 Task: What year was "Pride and Prejudice" by Jane Austen published?
Action: Mouse moved to (90, 178)
Screenshot: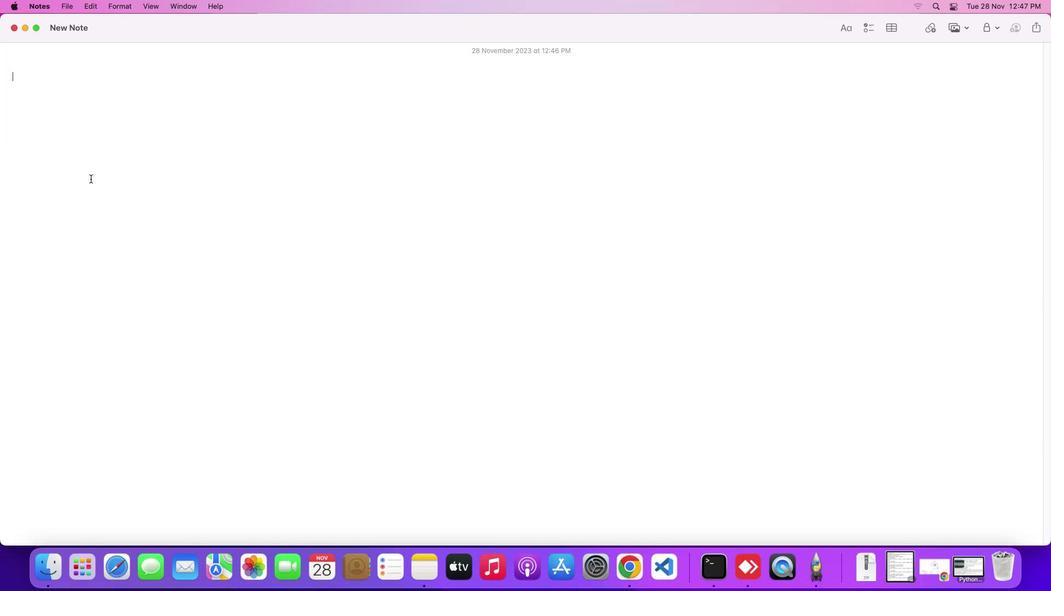 
Action: Key pressed Key.shift'W''h''a''t'Key.space'y''e''a''r'Key.space'w''a''s'Key.spaceKey.shift'"'Key.shift'P''r''i''d''e'Key.space'a''n''d'Key.spaceKey.shift'P''r''e''j''u''d''i''c''e'Key.shift'"'Key.space'b''y'Key.spaceKey.shift'J''a''n''e'Key.spaceKey.shift'A''u''s''t''e''n'Key.space'p''u''b''l''i''s''h''e''d'Key.shift_r'?'Key.enter
Screenshot: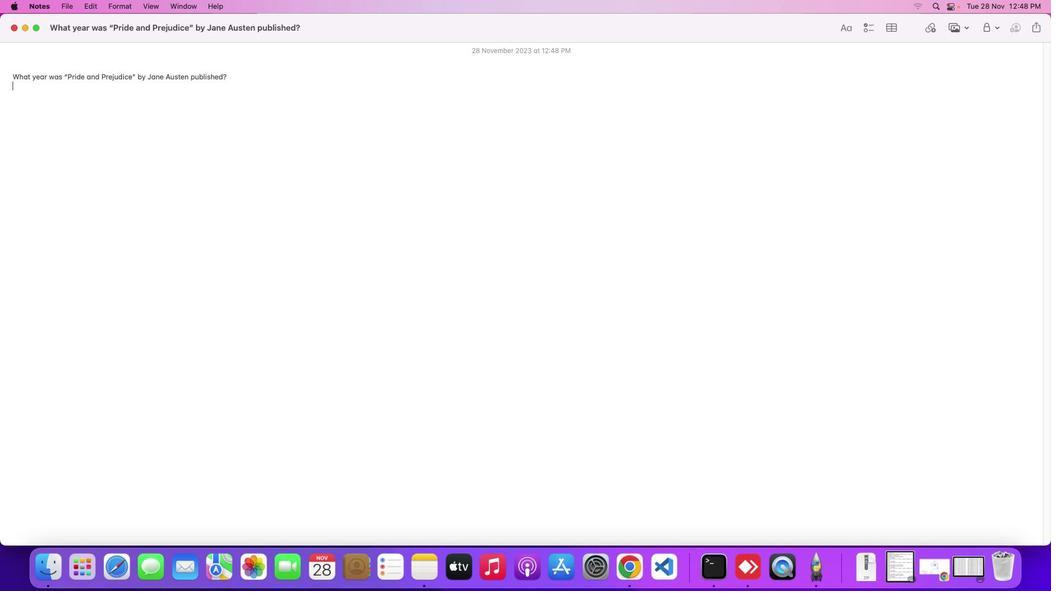 
Action: Mouse moved to (943, 570)
Screenshot: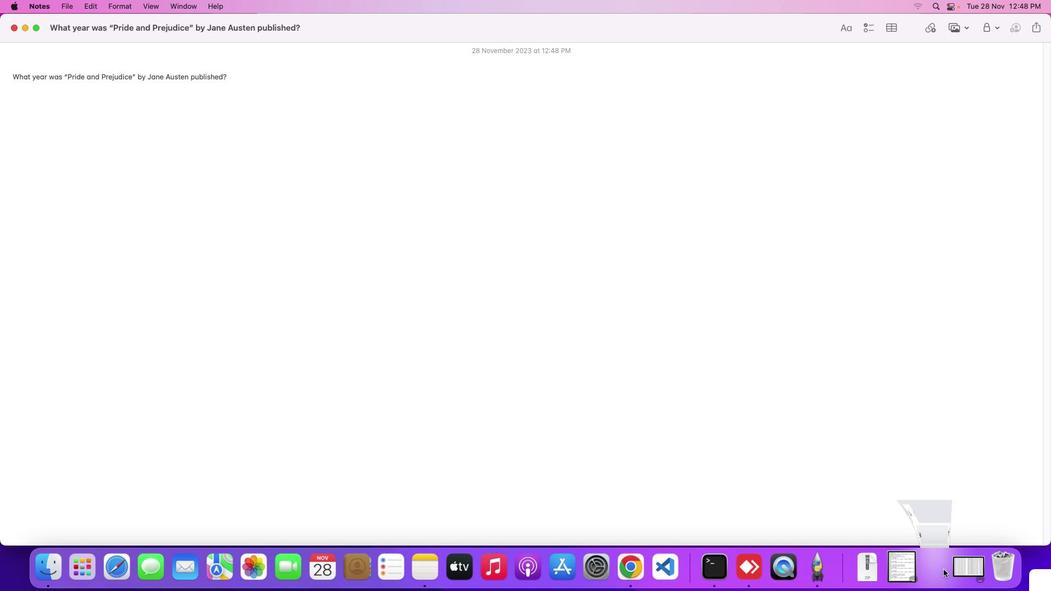 
Action: Mouse pressed left at (943, 570)
Screenshot: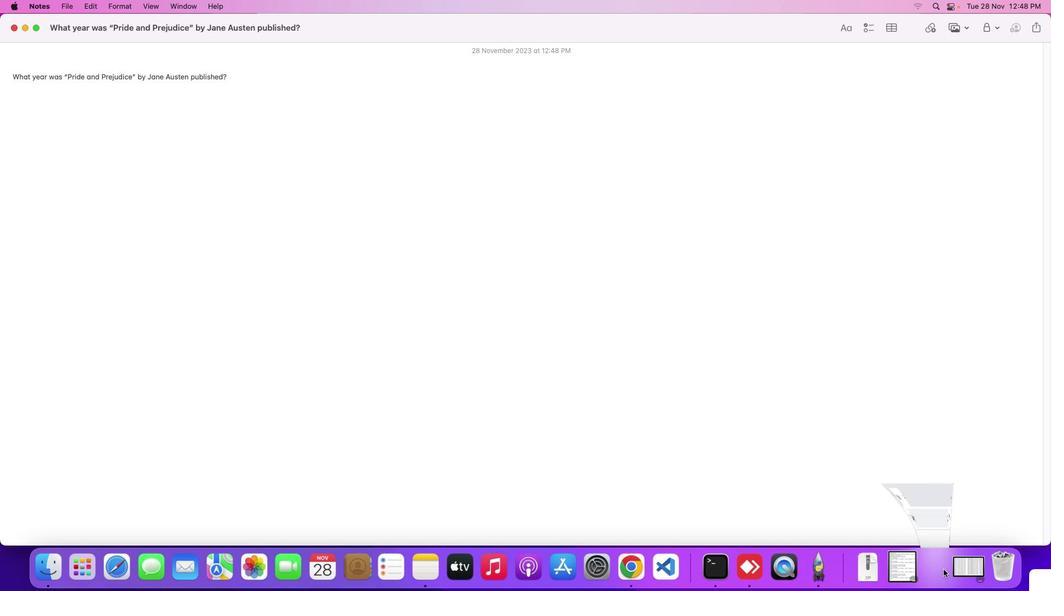 
Action: Mouse moved to (439, 330)
Screenshot: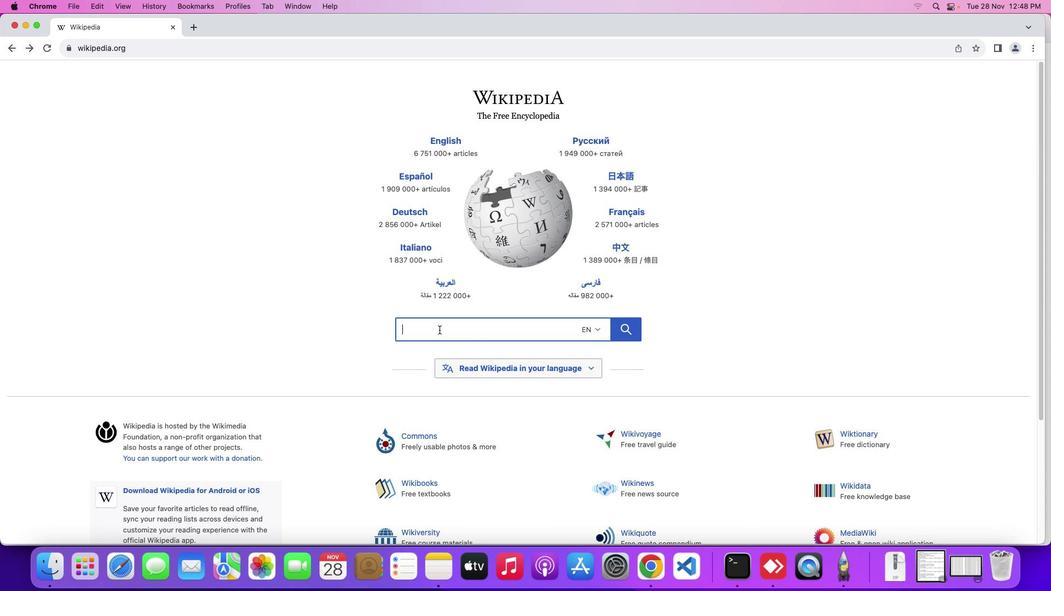 
Action: Mouse pressed left at (439, 330)
Screenshot: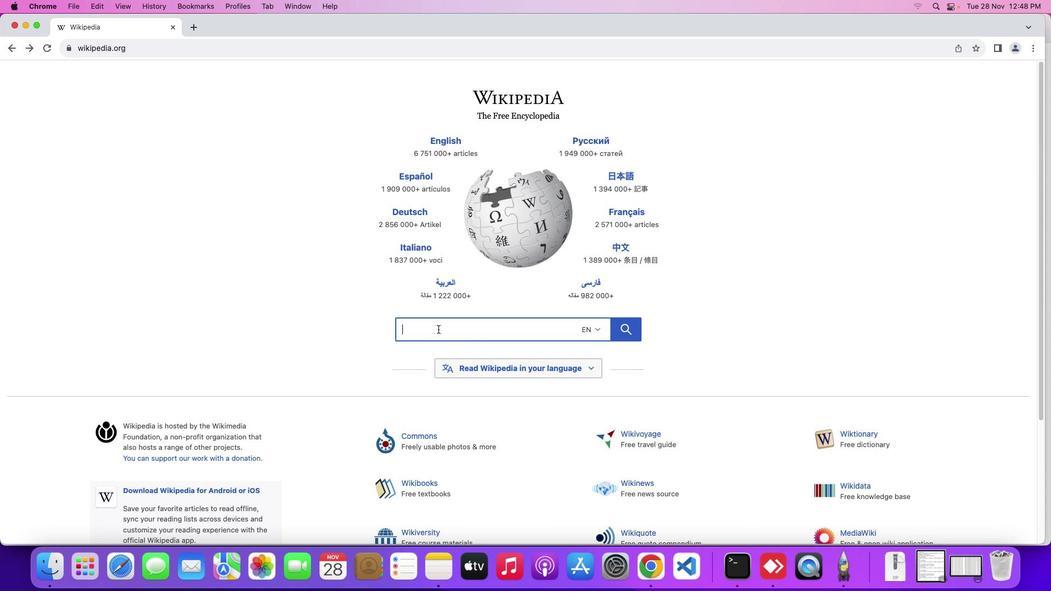 
Action: Mouse moved to (436, 329)
Screenshot: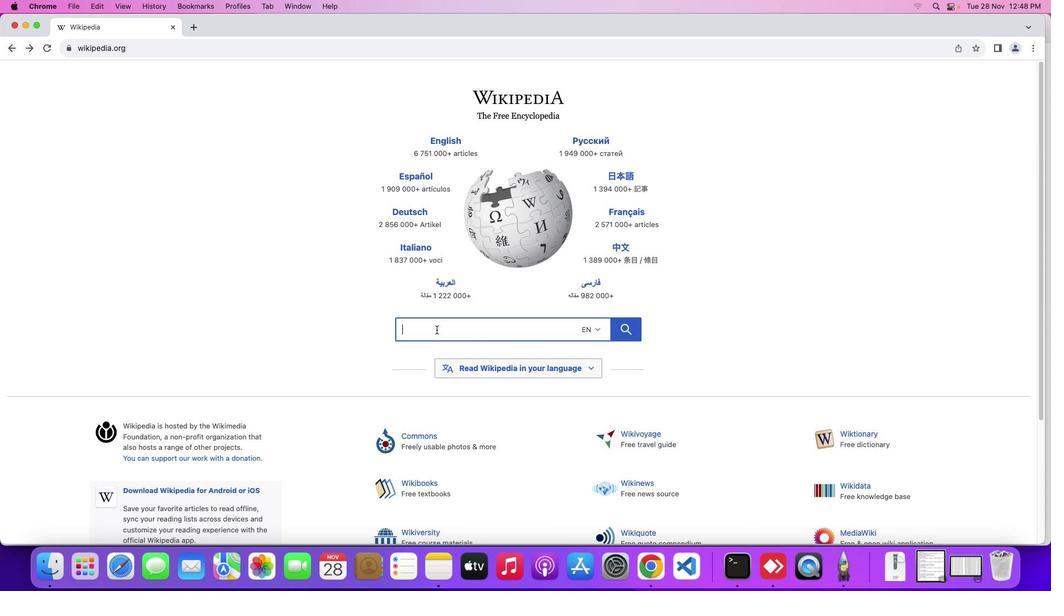 
Action: Key pressed Key.shift'P''r''d''e'Key.spaceKey.backspaceKey.backspaceKey.backspaceKey.backspace'r''i''d''e'Key.space'a''n''d'Key.spaceKey.shift'P''r''e''j''u''d''i''c''e'Key.spaceKey.shift'J''a''n''e'Key.spaceKey.shift'A''u''s''t''e''n'Key.enter
Screenshot: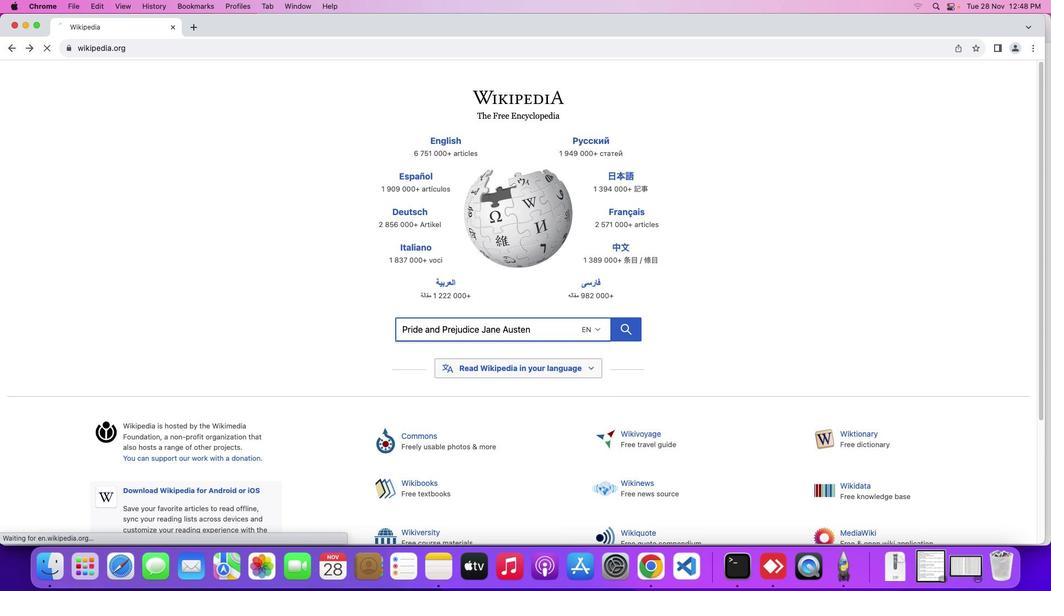 
Action: Mouse moved to (197, 377)
Screenshot: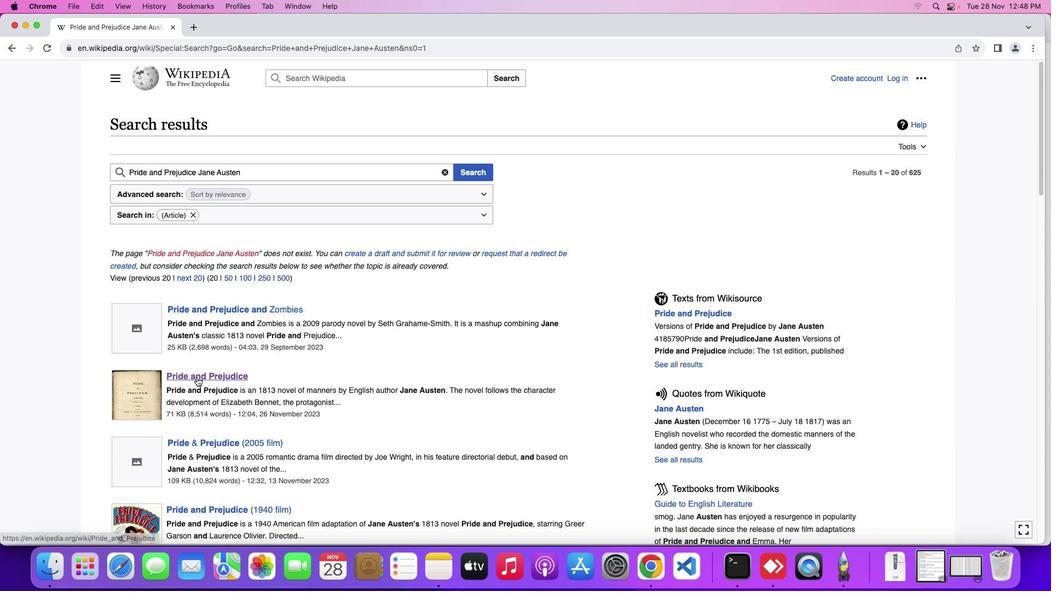 
Action: Mouse pressed left at (197, 377)
Screenshot: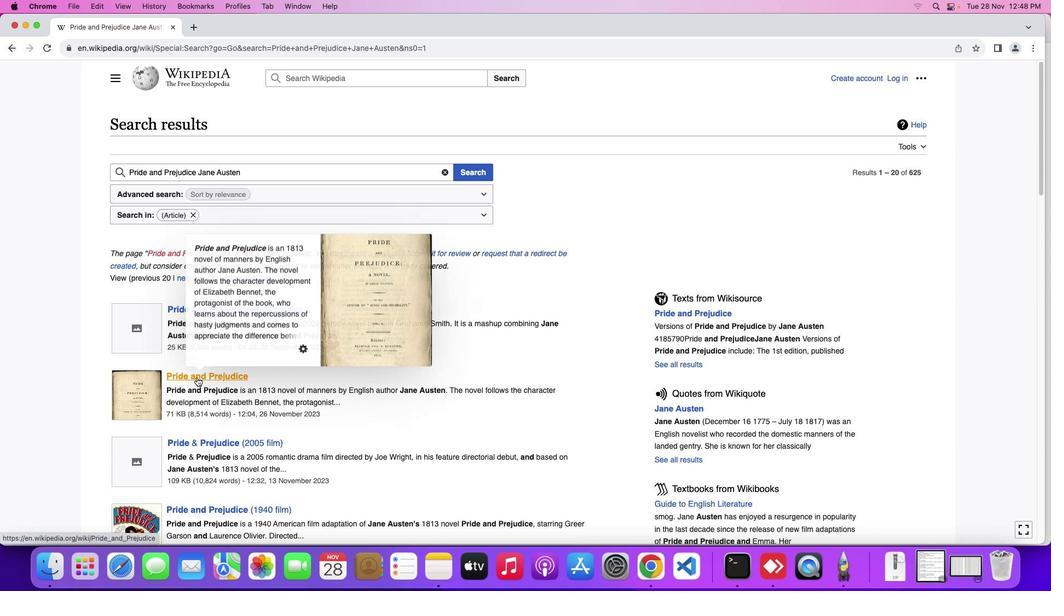 
Action: Mouse moved to (506, 348)
Screenshot: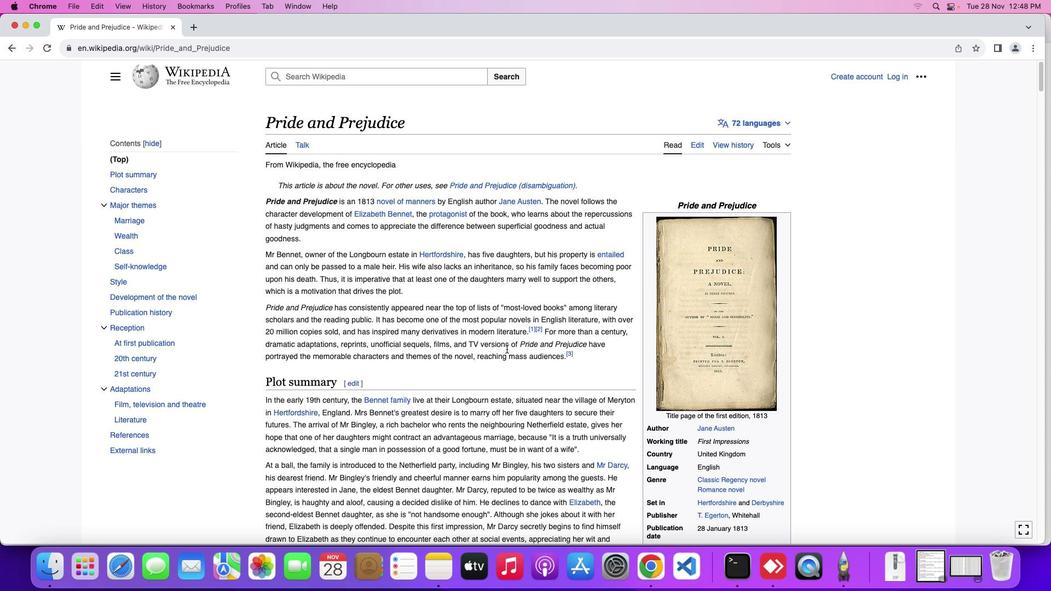 
Action: Mouse scrolled (506, 348) with delta (0, 0)
Screenshot: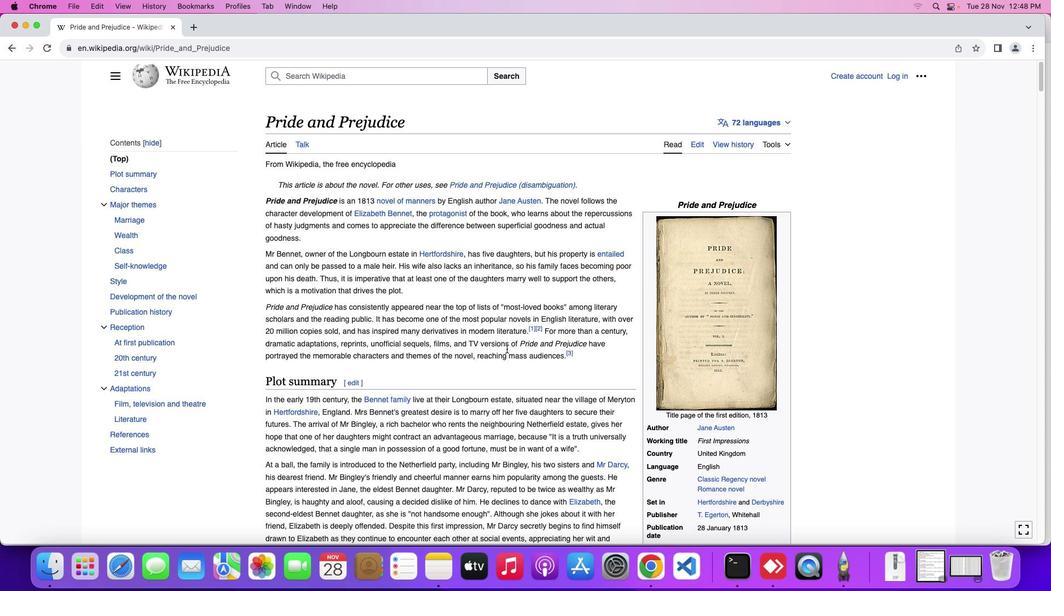
Action: Mouse scrolled (506, 348) with delta (0, 0)
Screenshot: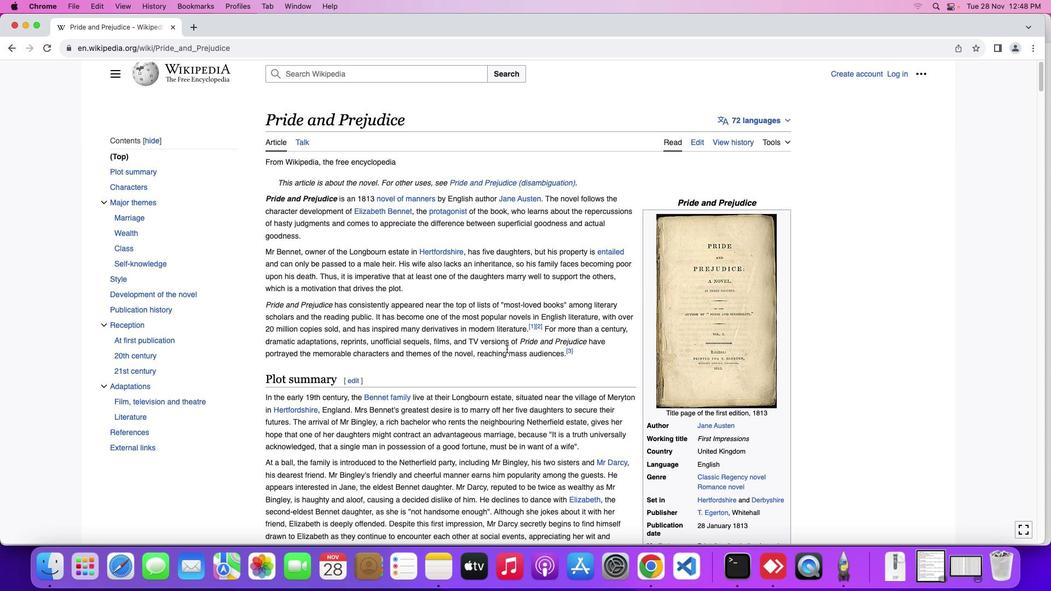 
Action: Mouse moved to (506, 349)
Screenshot: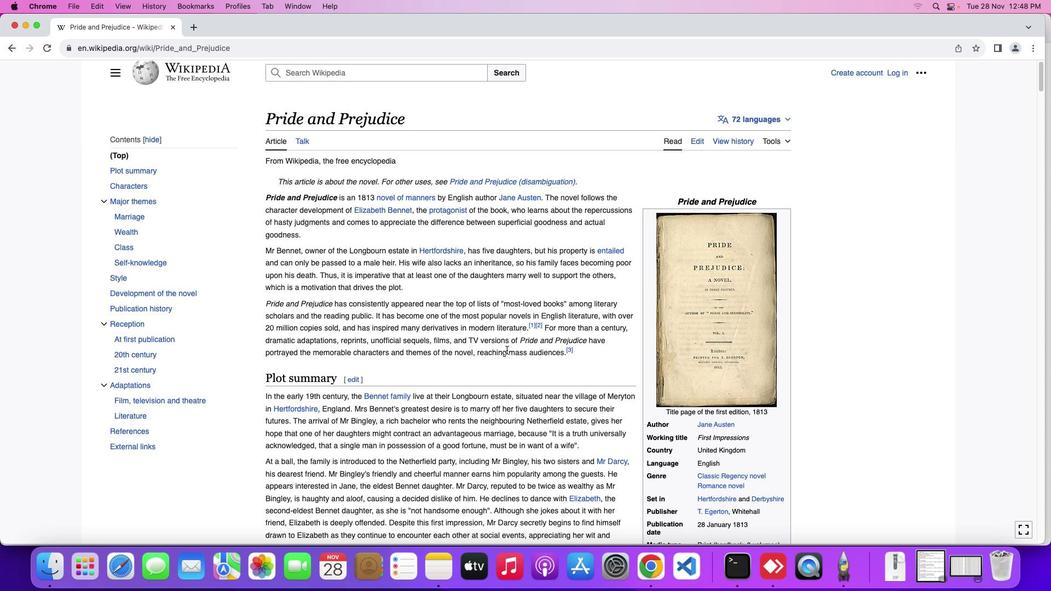 
Action: Mouse scrolled (506, 349) with delta (0, 0)
Screenshot: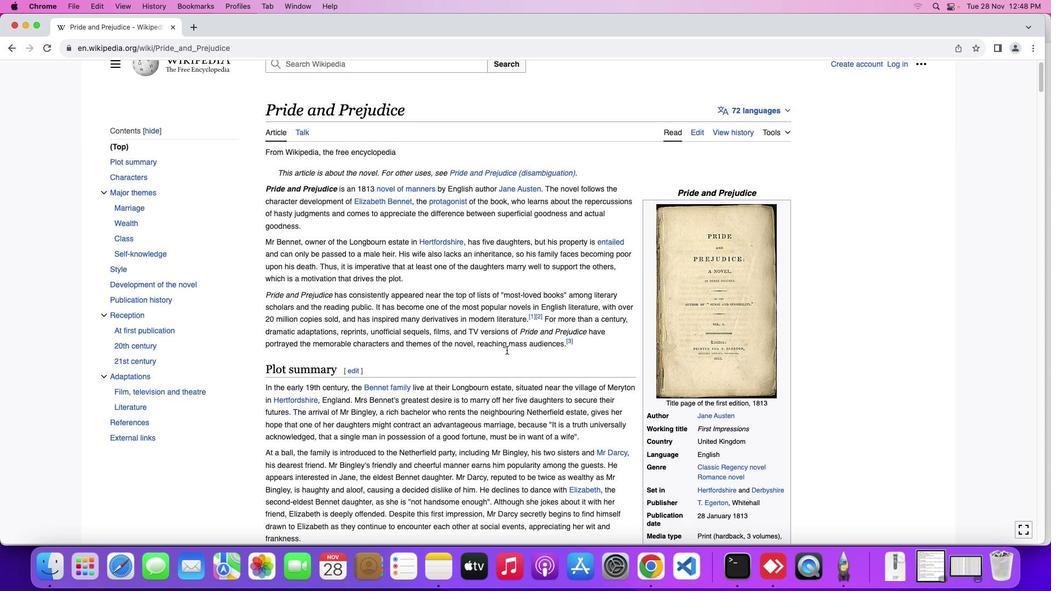 
Action: Mouse scrolled (506, 349) with delta (0, 0)
Screenshot: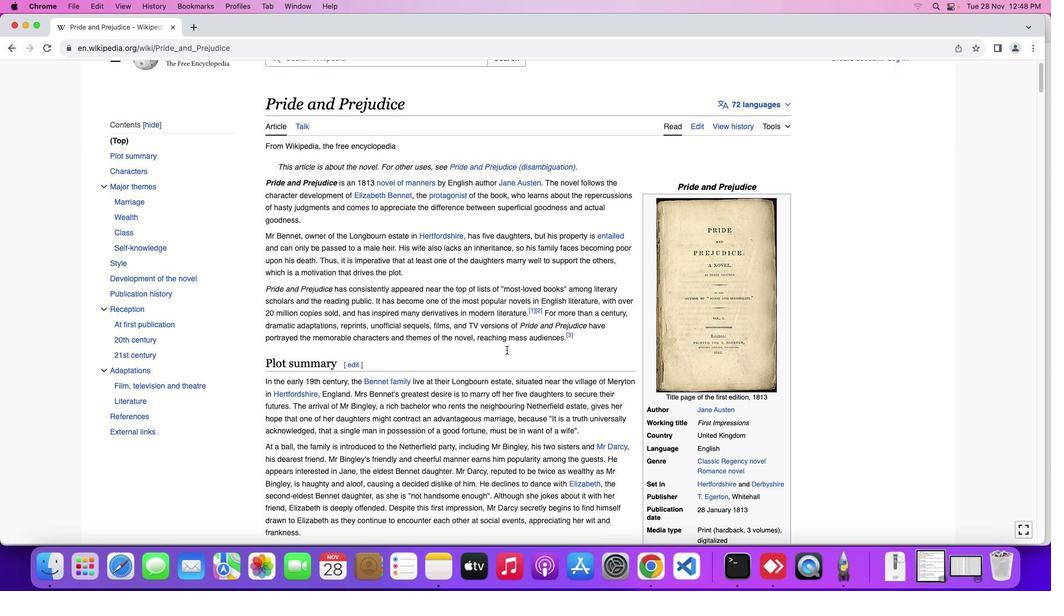 
Action: Mouse scrolled (506, 349) with delta (0, 0)
Screenshot: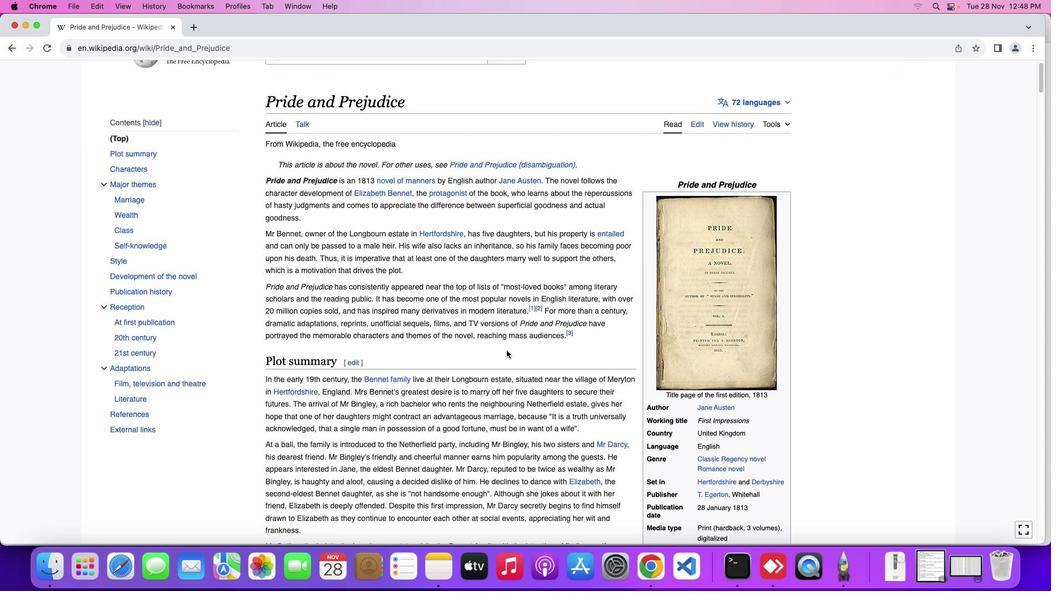 
Action: Mouse moved to (507, 350)
Screenshot: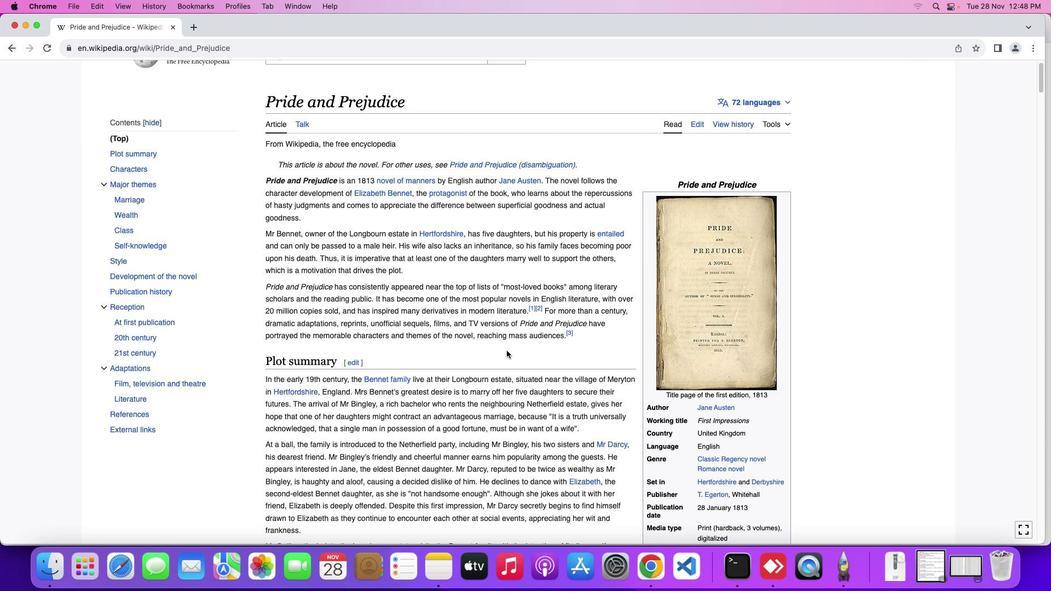 
Action: Mouse scrolled (507, 350) with delta (0, 0)
Screenshot: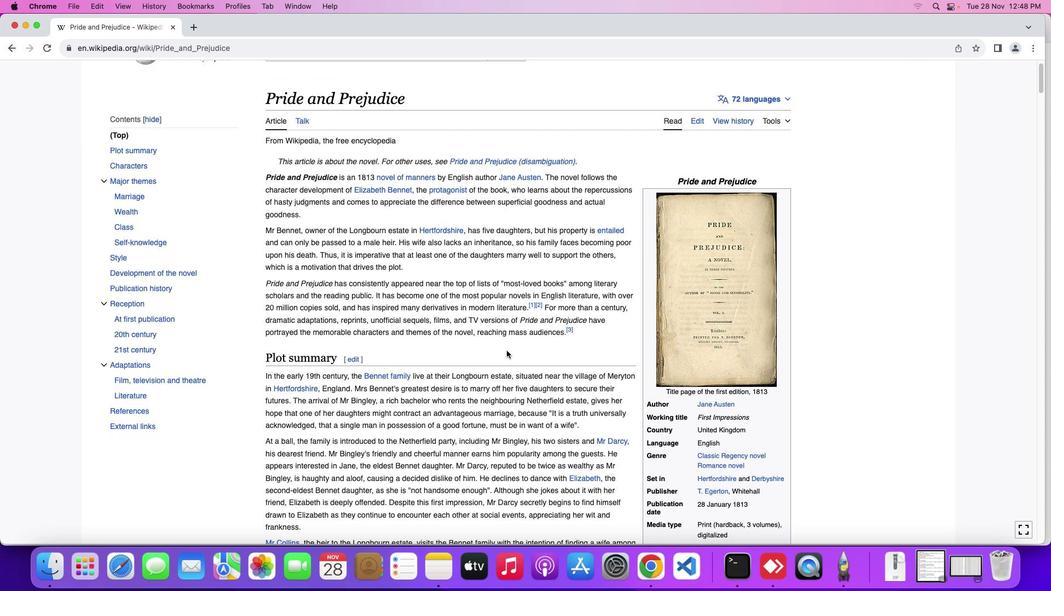 
Action: Mouse scrolled (507, 350) with delta (0, 0)
Screenshot: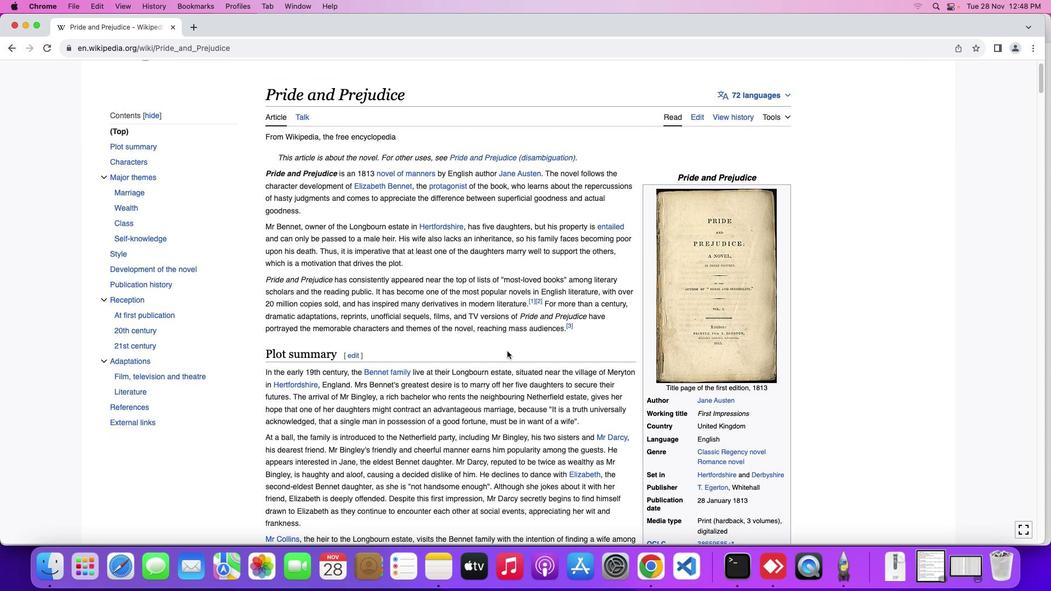 
Action: Mouse moved to (507, 351)
Screenshot: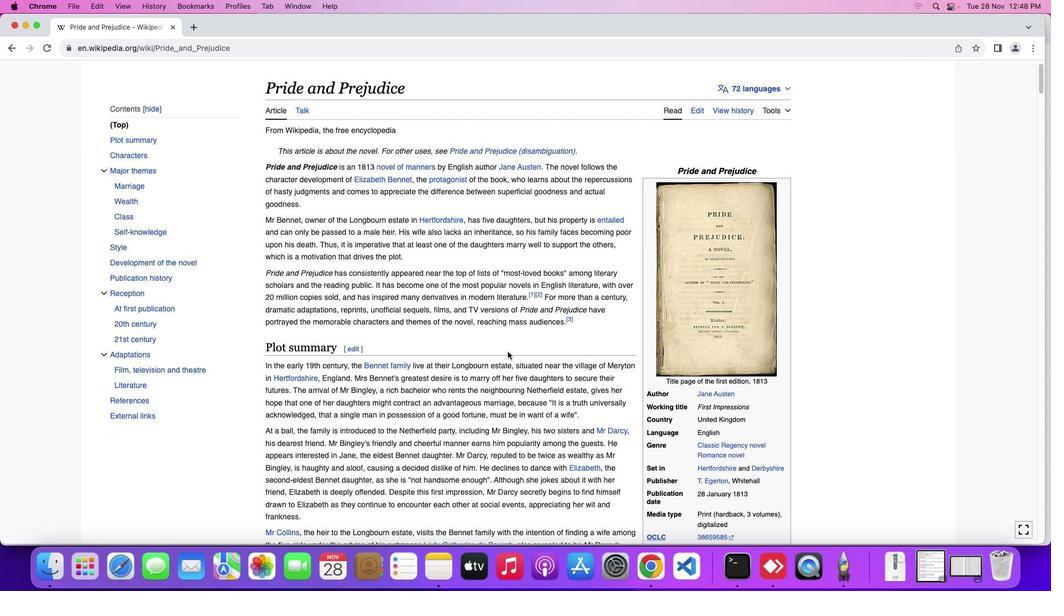 
Action: Mouse scrolled (507, 351) with delta (0, 0)
Screenshot: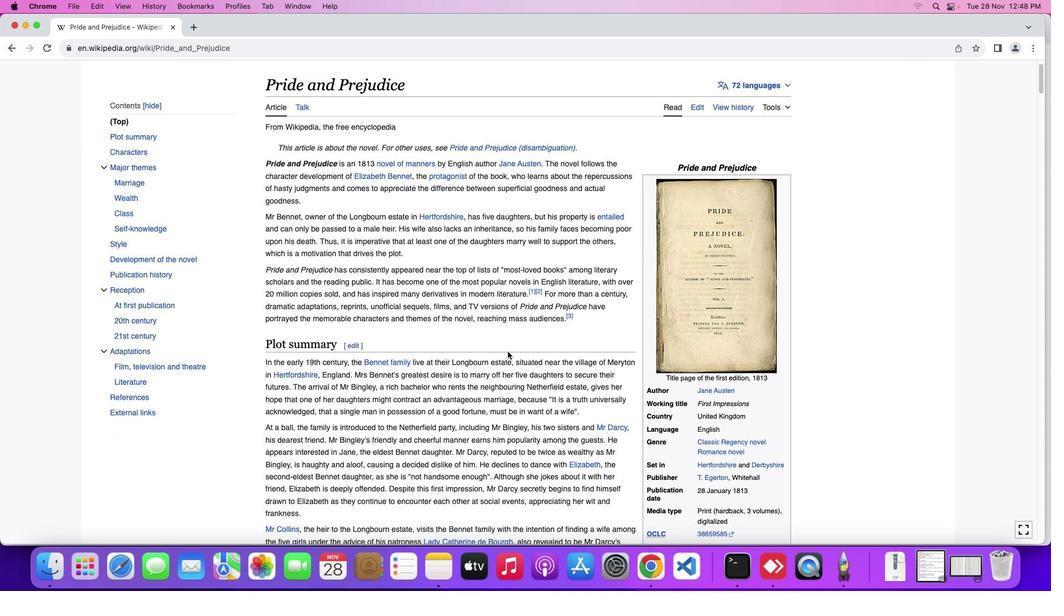 
Action: Mouse scrolled (507, 351) with delta (0, 0)
Screenshot: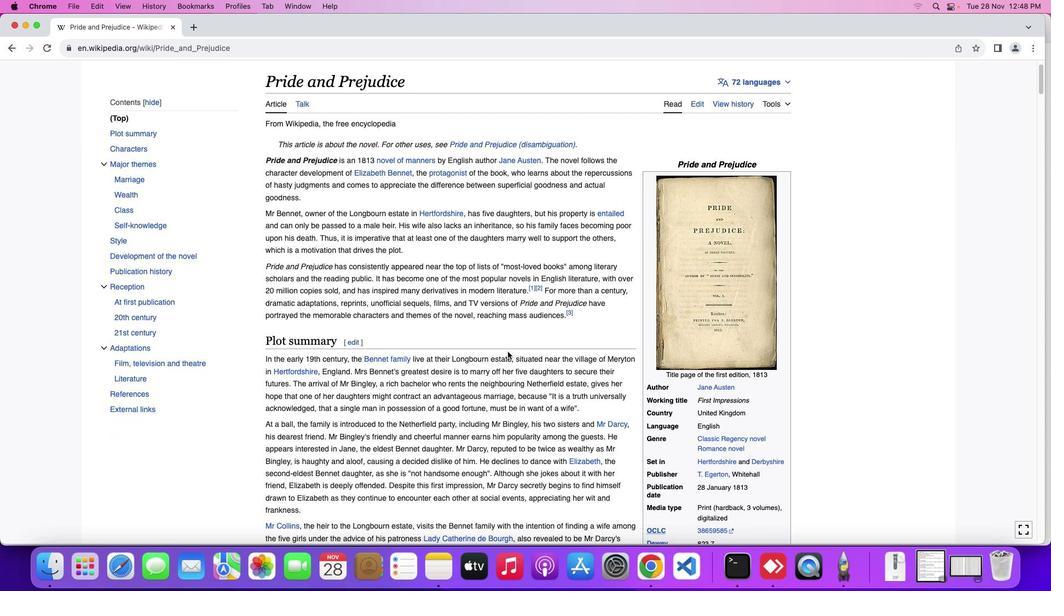 
Action: Mouse moved to (510, 354)
Screenshot: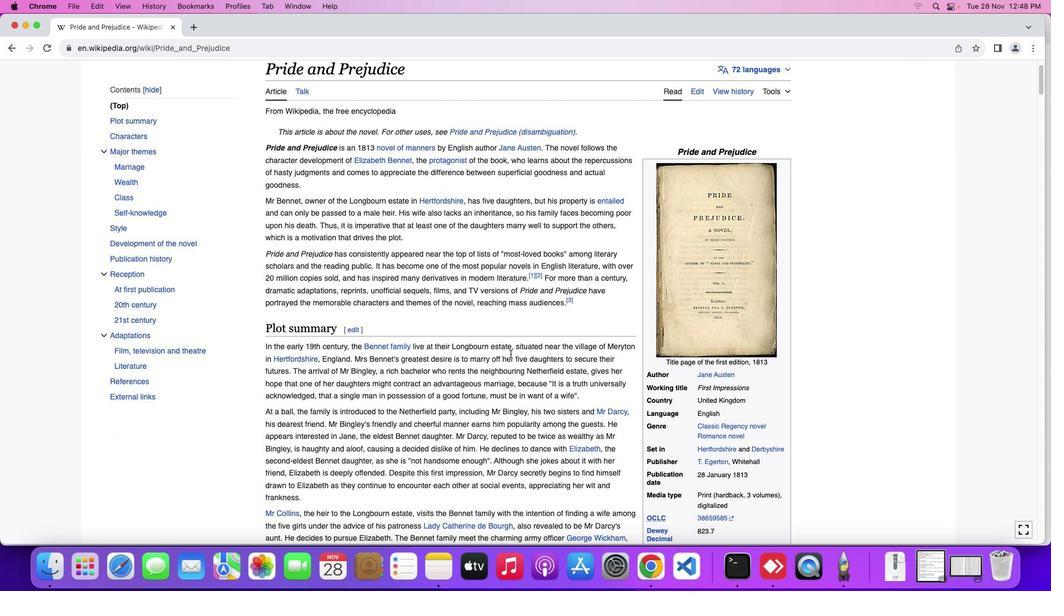 
Action: Mouse scrolled (510, 354) with delta (0, 0)
Screenshot: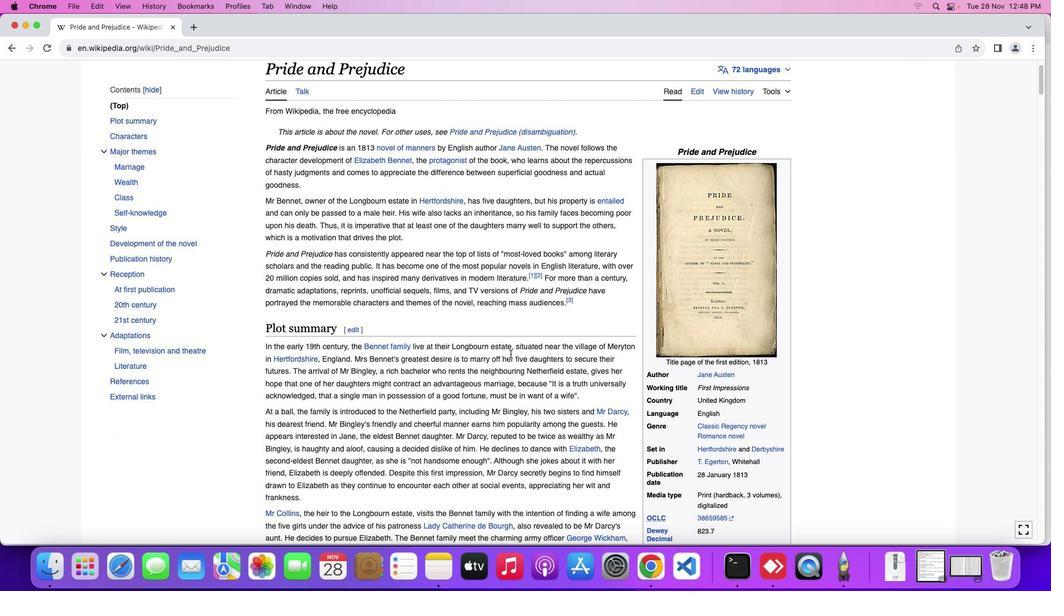
Action: Mouse moved to (510, 354)
Screenshot: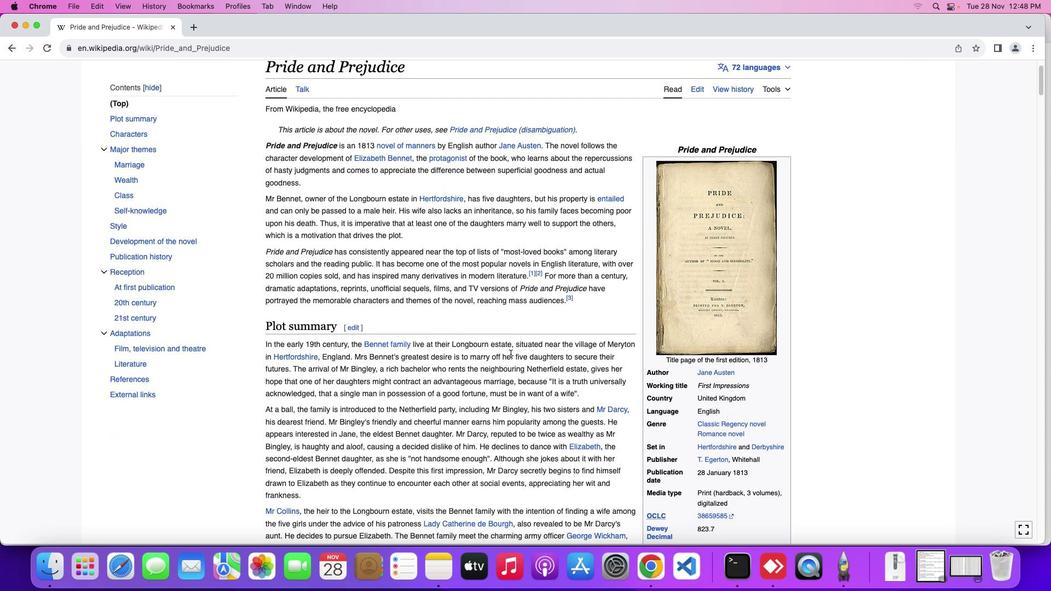 
Action: Mouse scrolled (510, 354) with delta (0, 0)
Screenshot: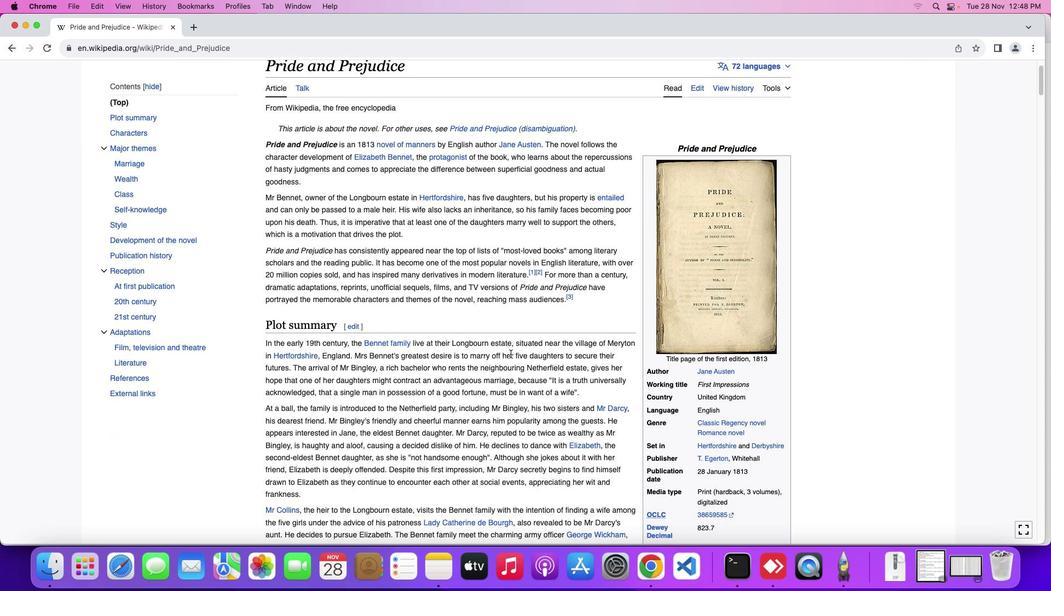 
Action: Mouse scrolled (510, 354) with delta (0, 0)
Screenshot: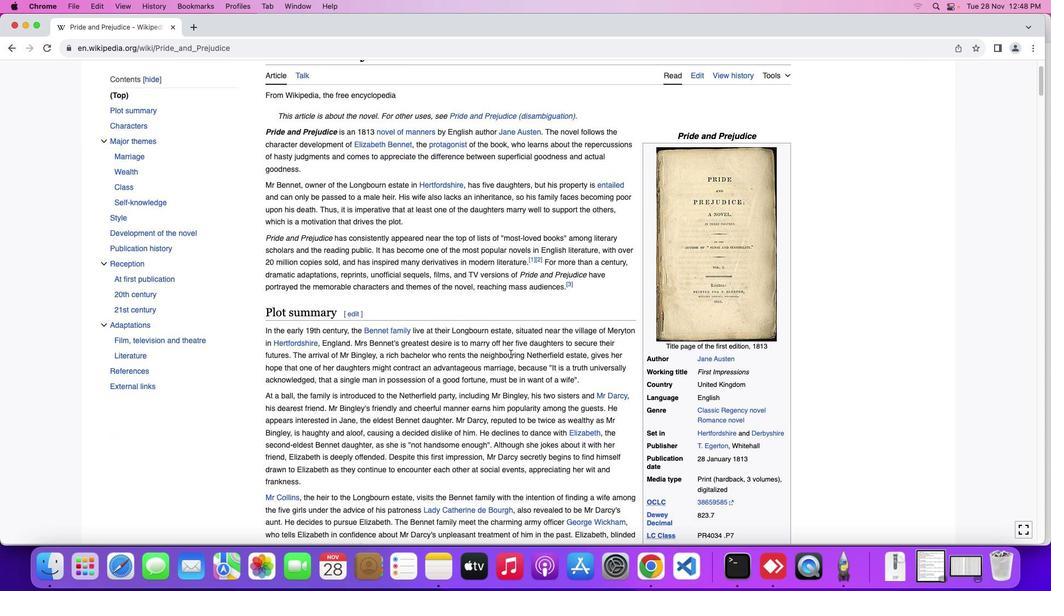 
Action: Mouse scrolled (510, 354) with delta (0, 0)
Screenshot: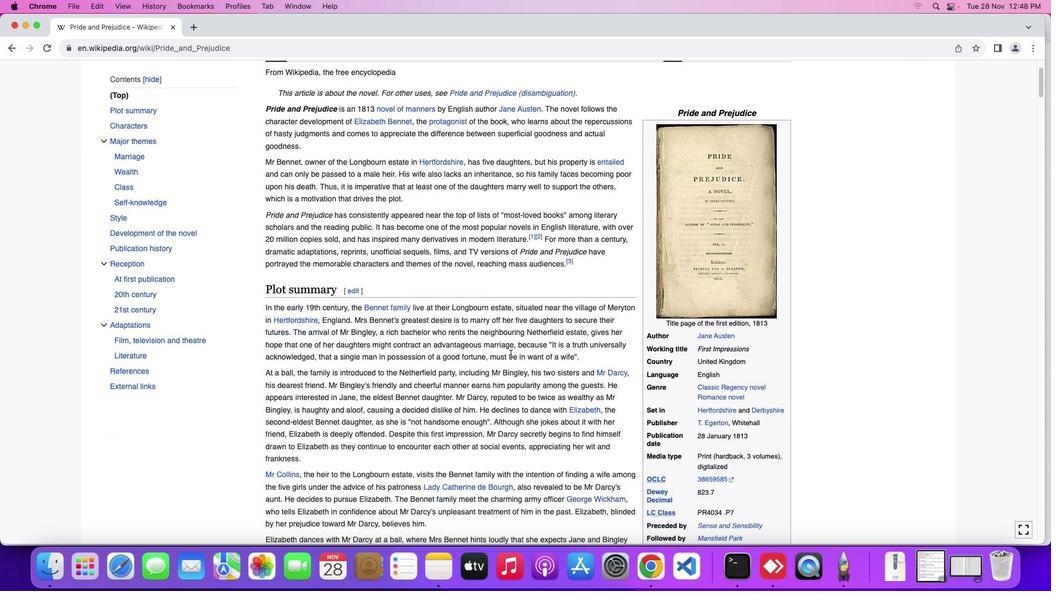 
Action: Mouse scrolled (510, 354) with delta (0, 0)
Screenshot: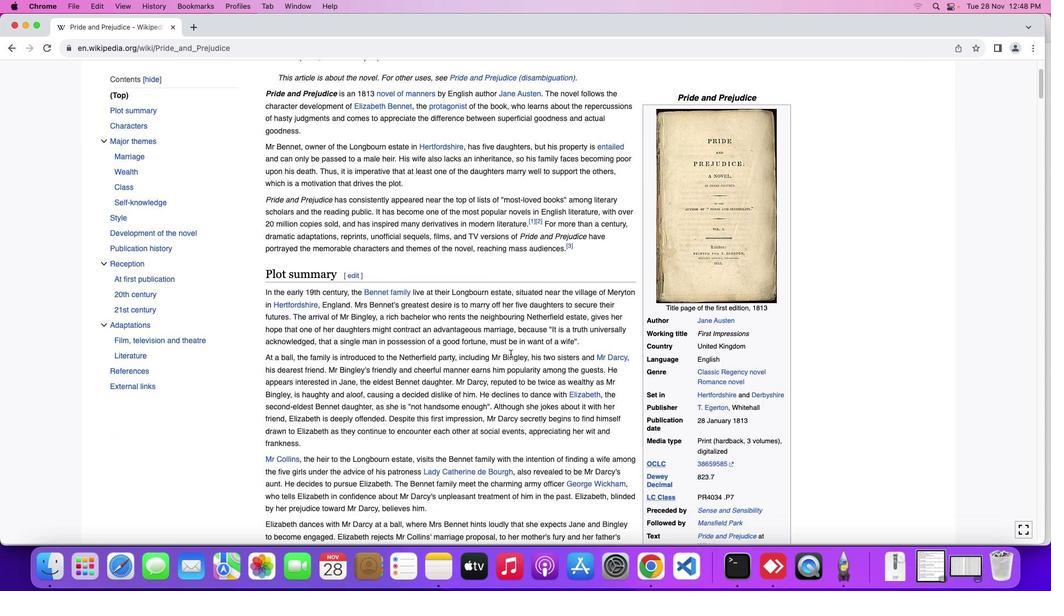 
Action: Mouse moved to (510, 354)
Screenshot: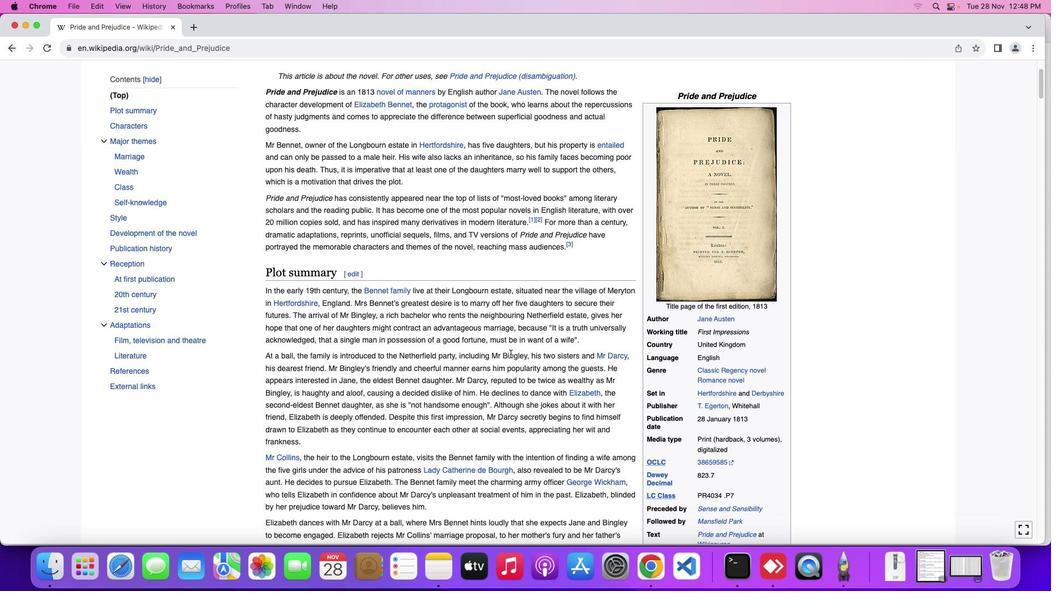 
Action: Mouse scrolled (510, 354) with delta (0, 0)
Screenshot: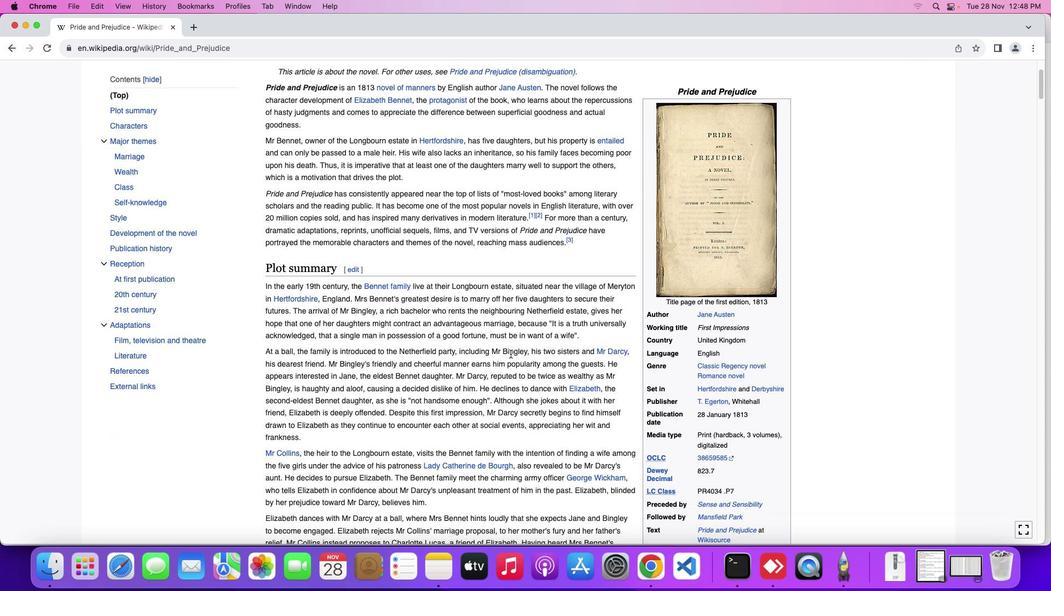 
Action: Mouse scrolled (510, 354) with delta (0, 0)
Screenshot: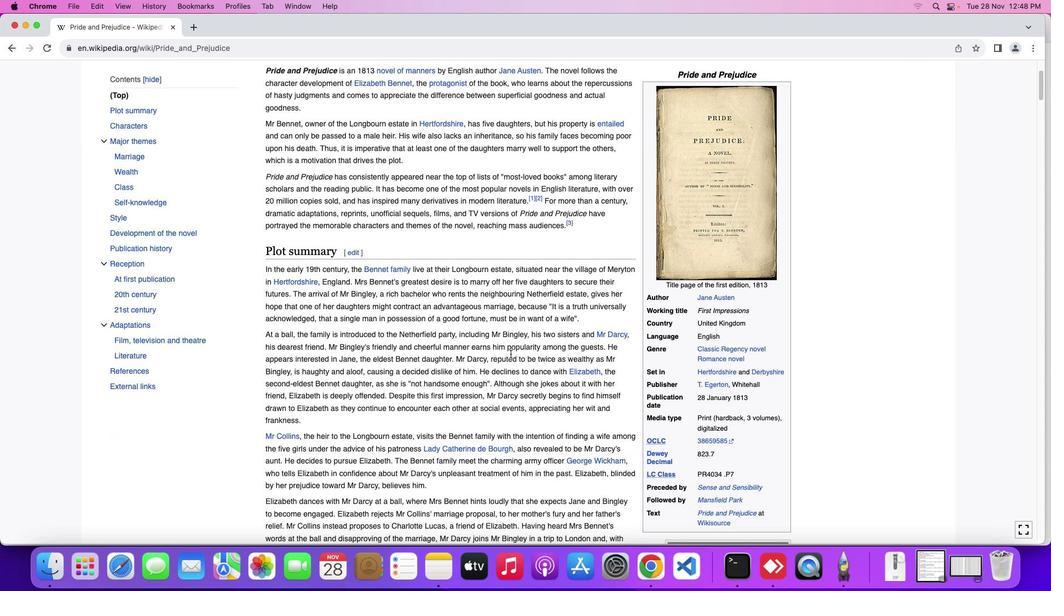
Action: Mouse scrolled (510, 354) with delta (0, 0)
Screenshot: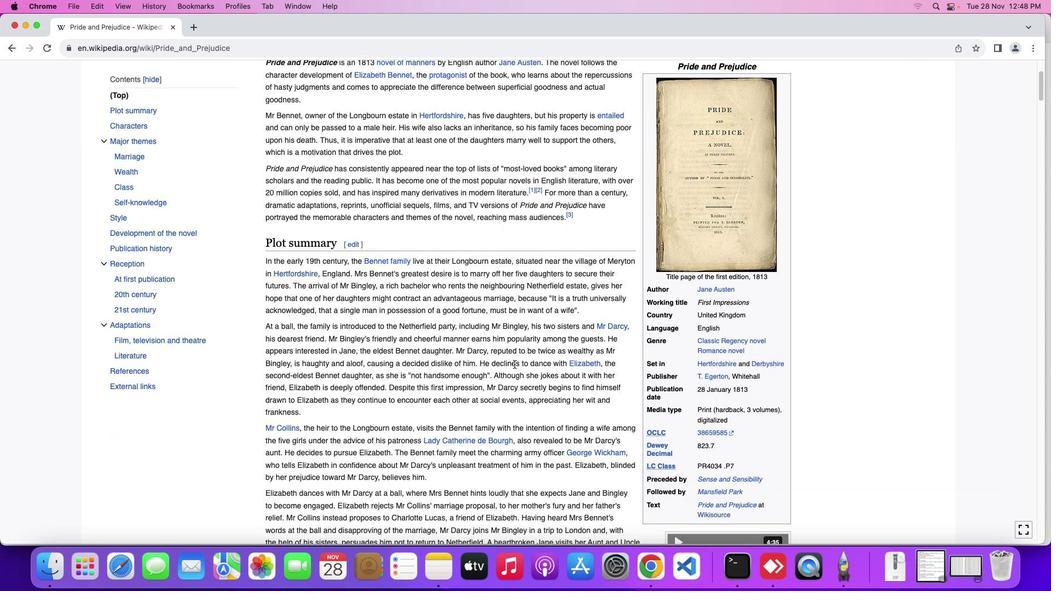 
Action: Mouse moved to (517, 365)
Screenshot: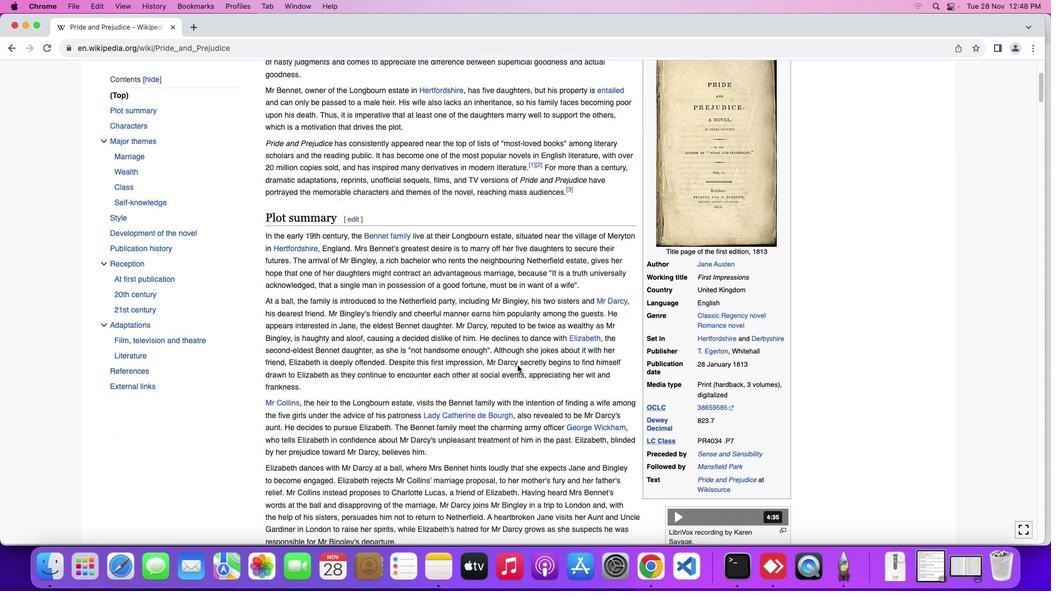 
Action: Mouse scrolled (517, 365) with delta (0, 0)
Screenshot: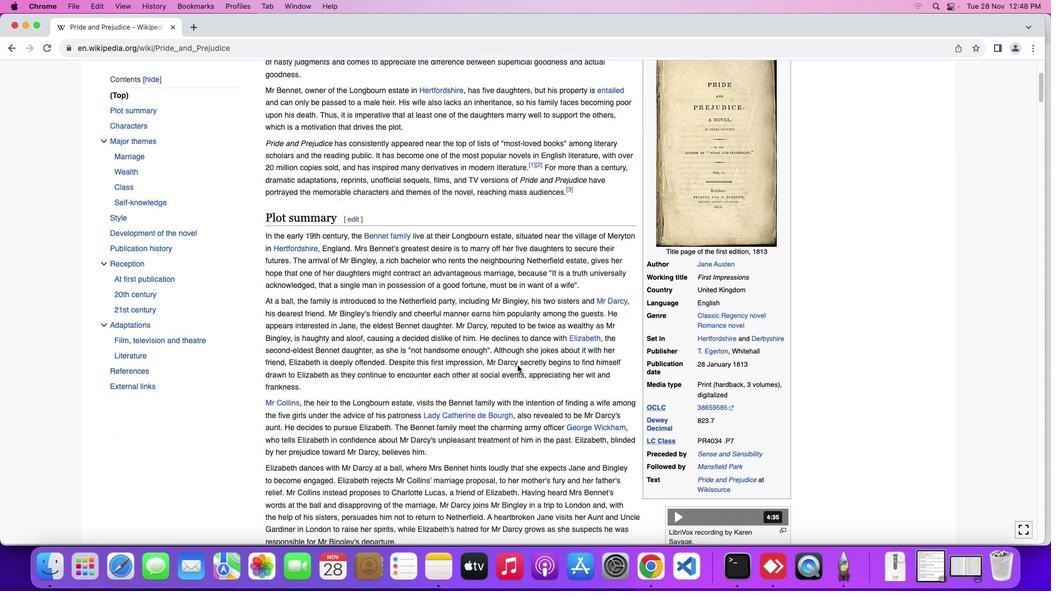 
Action: Mouse scrolled (517, 365) with delta (0, 0)
Screenshot: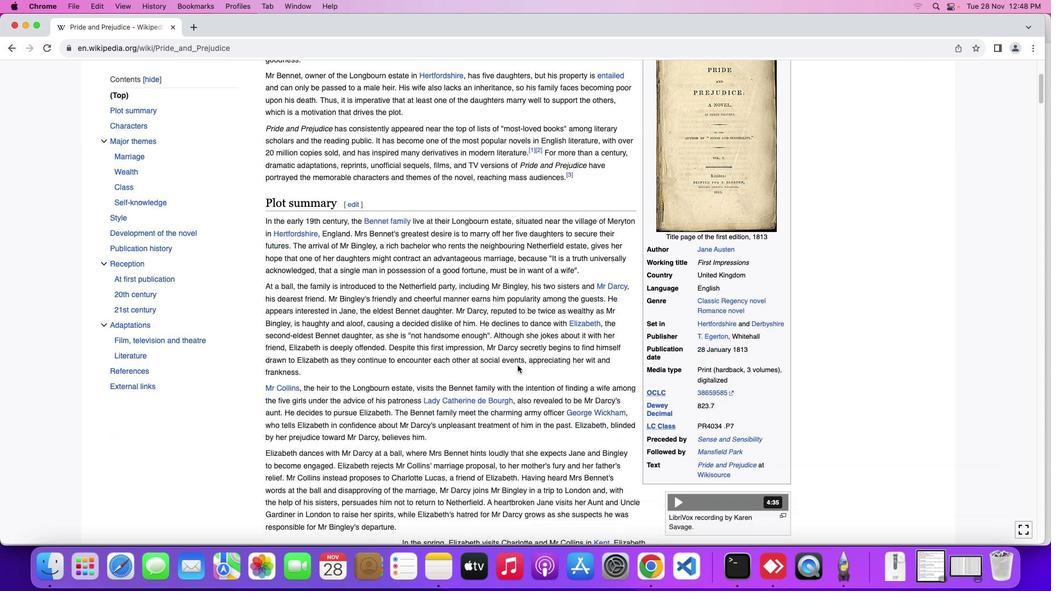 
Action: Mouse scrolled (517, 365) with delta (0, -1)
Screenshot: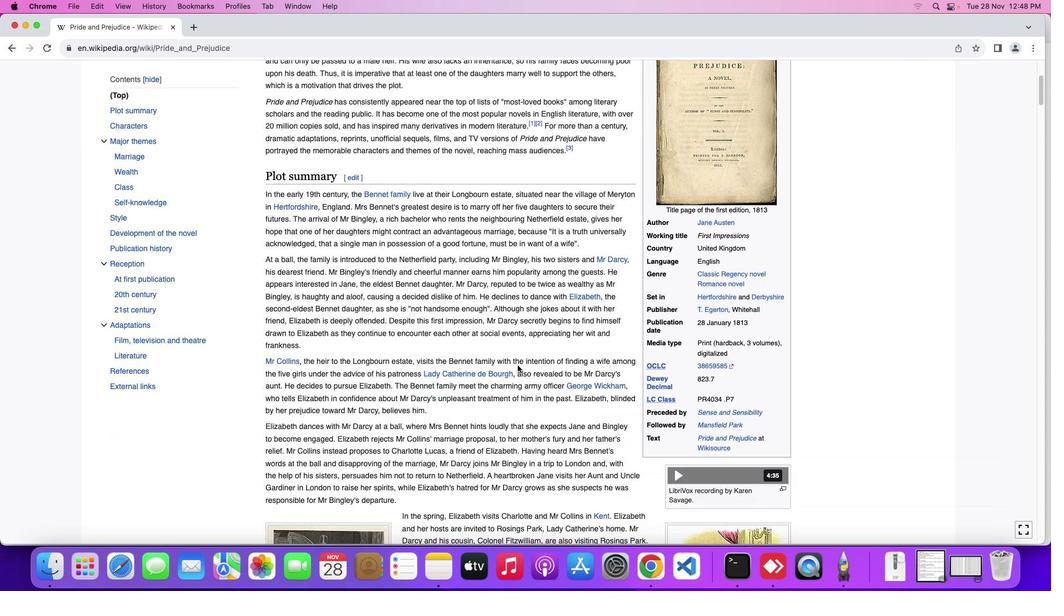 
Action: Mouse scrolled (517, 365) with delta (0, 0)
Screenshot: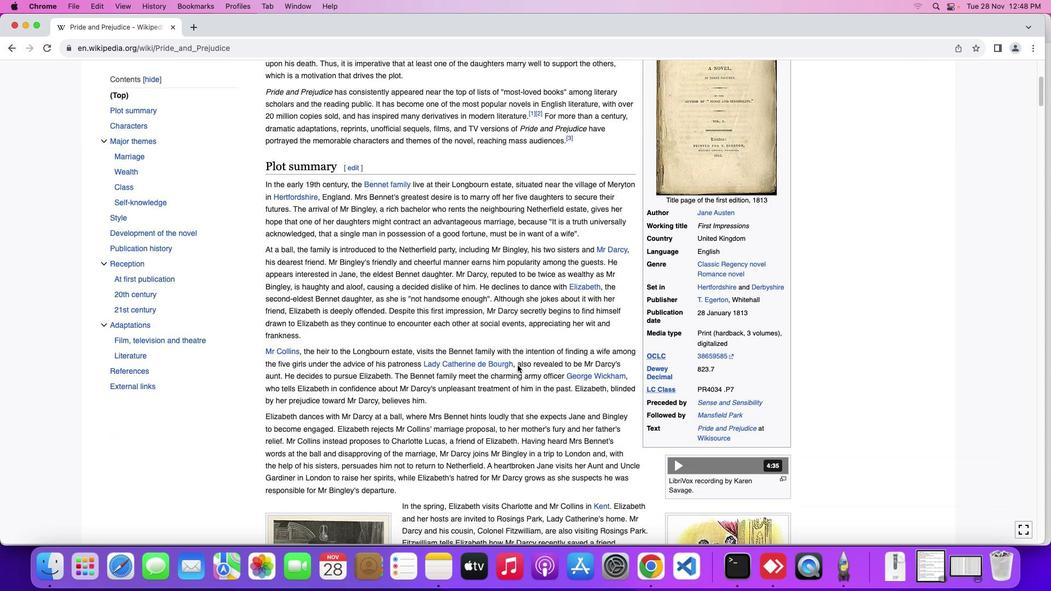 
Action: Mouse scrolled (517, 365) with delta (0, 0)
Screenshot: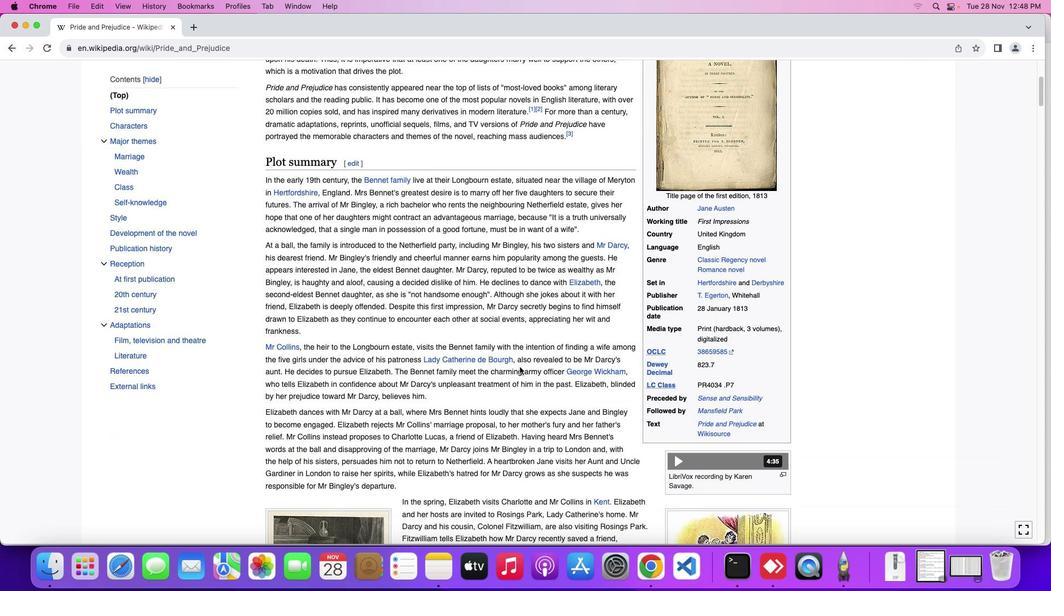 
Action: Mouse moved to (520, 367)
Screenshot: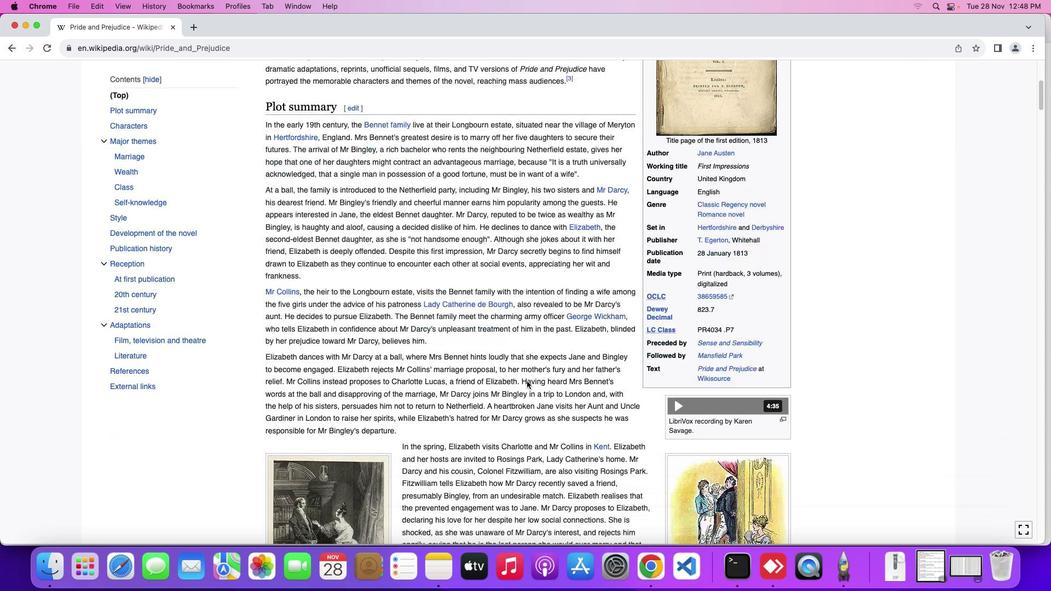 
Action: Mouse scrolled (520, 367) with delta (0, 0)
Screenshot: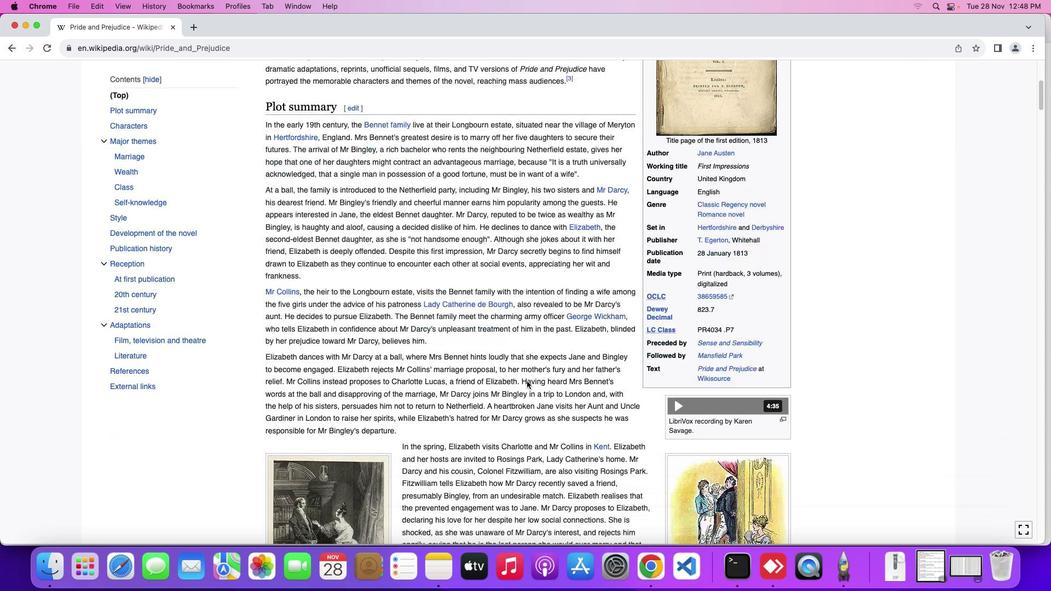 
Action: Mouse scrolled (520, 367) with delta (0, 0)
Screenshot: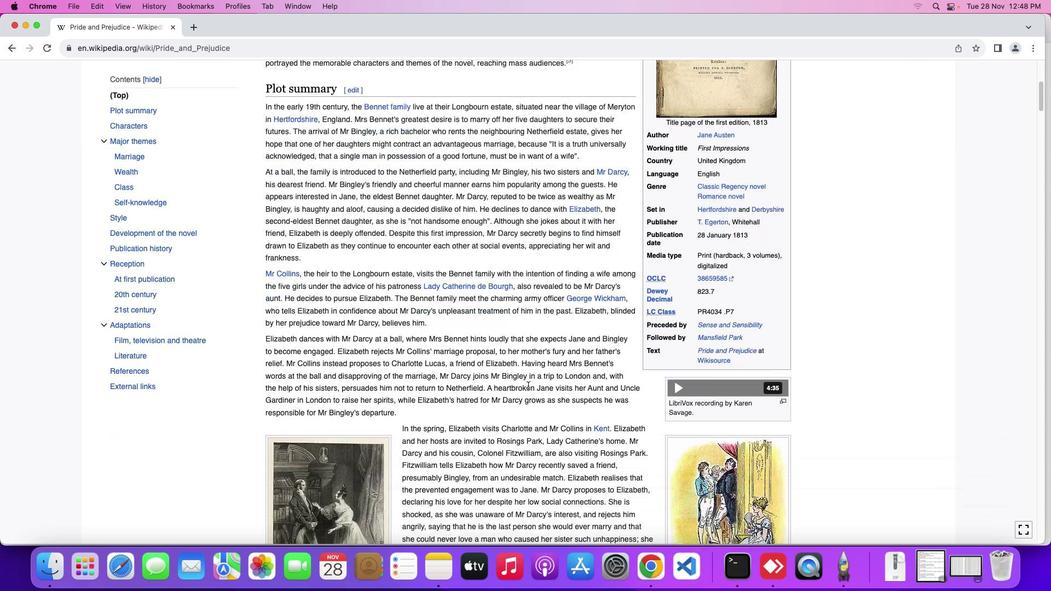 
Action: Mouse moved to (521, 367)
Screenshot: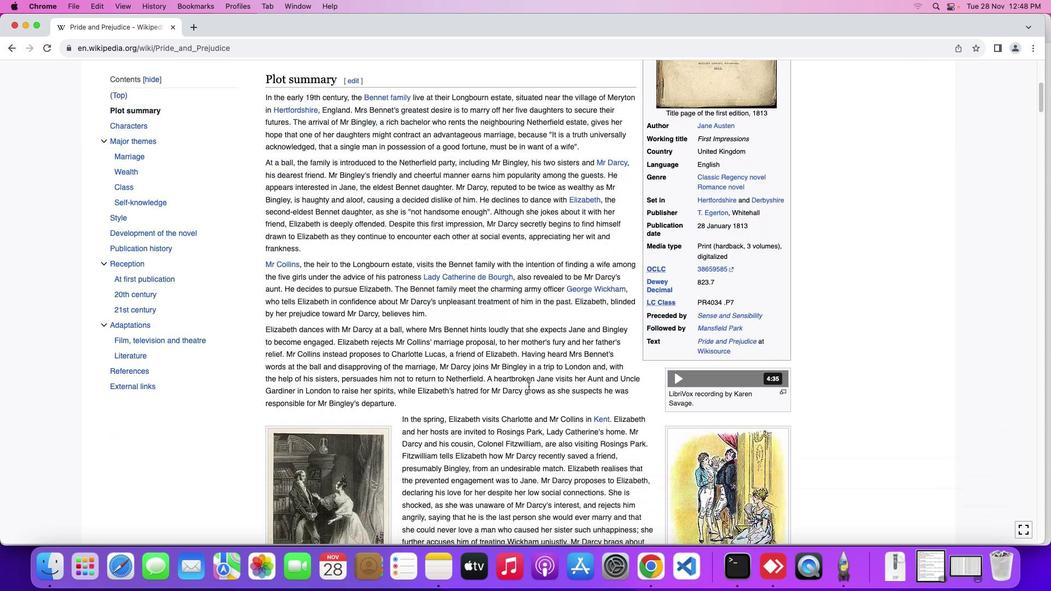 
Action: Mouse scrolled (521, 367) with delta (0, -1)
Screenshot: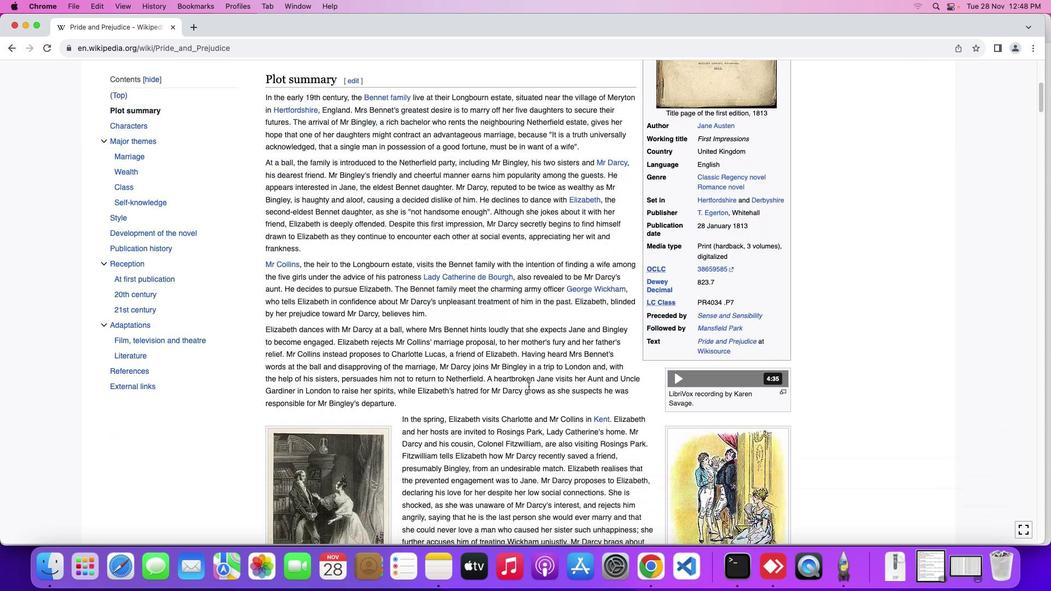 
Action: Mouse moved to (528, 386)
Screenshot: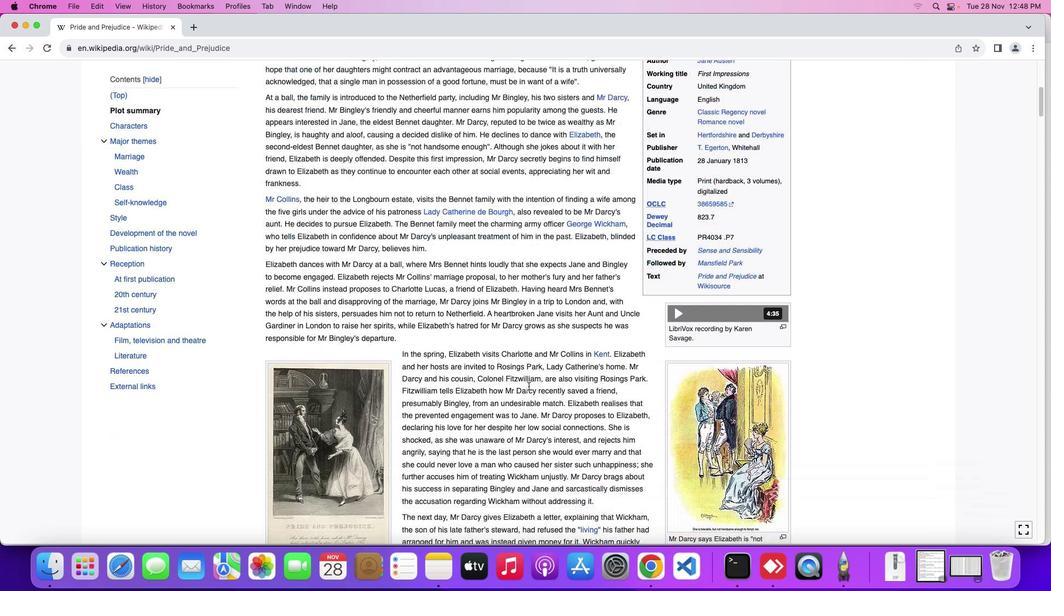 
Action: Mouse scrolled (528, 386) with delta (0, 0)
Screenshot: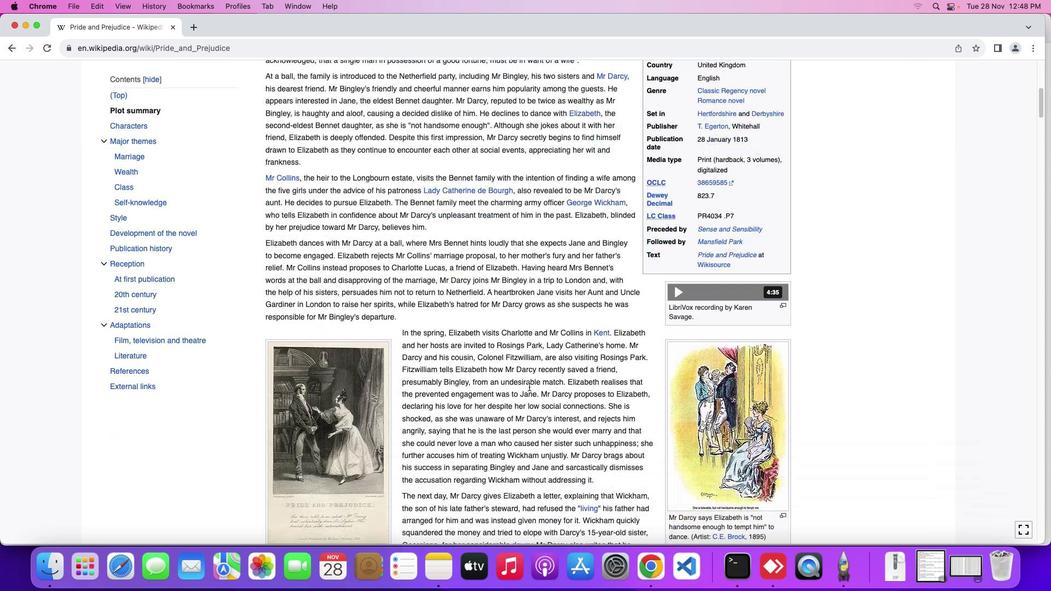 
Action: Mouse scrolled (528, 386) with delta (0, 0)
Screenshot: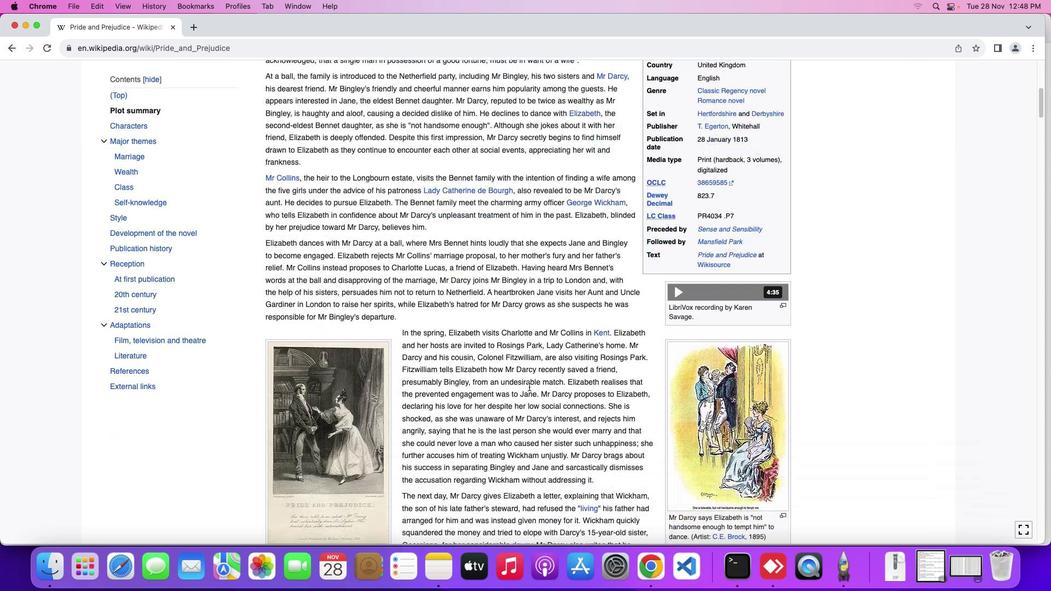 
Action: Mouse scrolled (528, 386) with delta (0, -1)
Screenshot: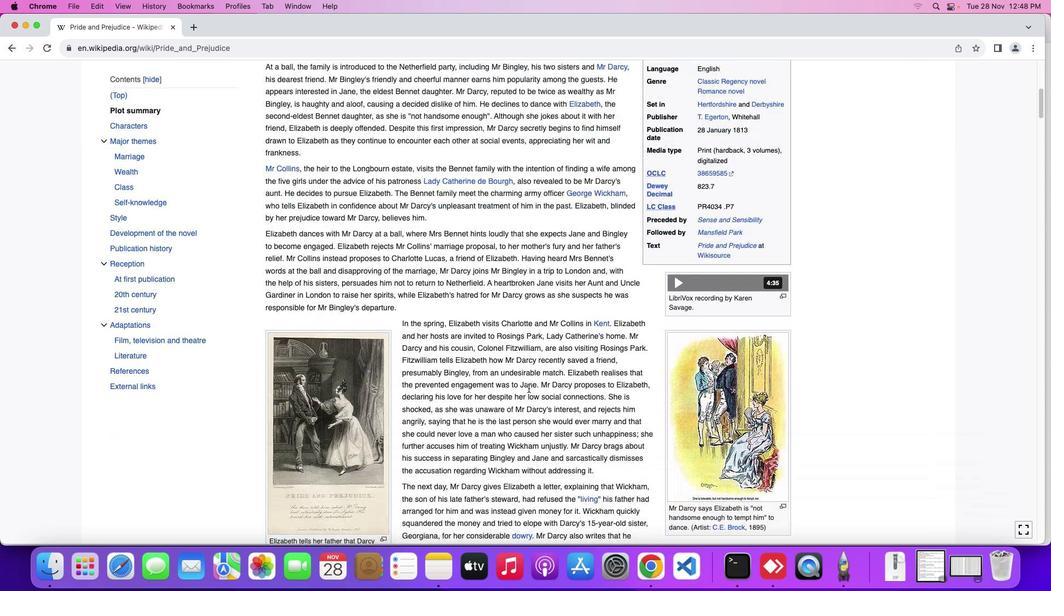
Action: Mouse moved to (528, 388)
Screenshot: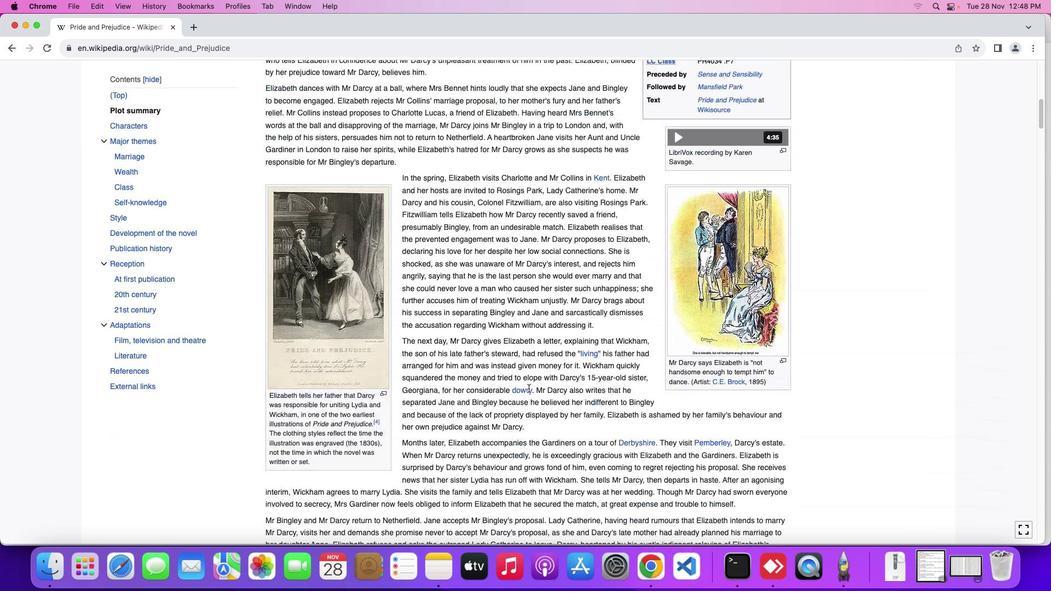 
Action: Mouse scrolled (528, 388) with delta (0, 0)
Screenshot: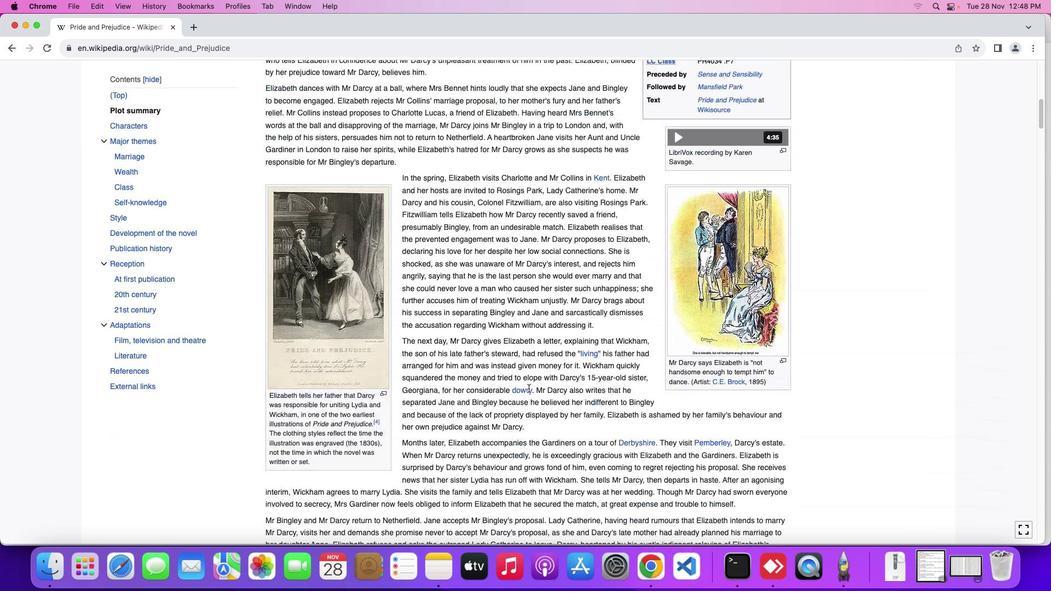
Action: Mouse scrolled (528, 388) with delta (0, 0)
Screenshot: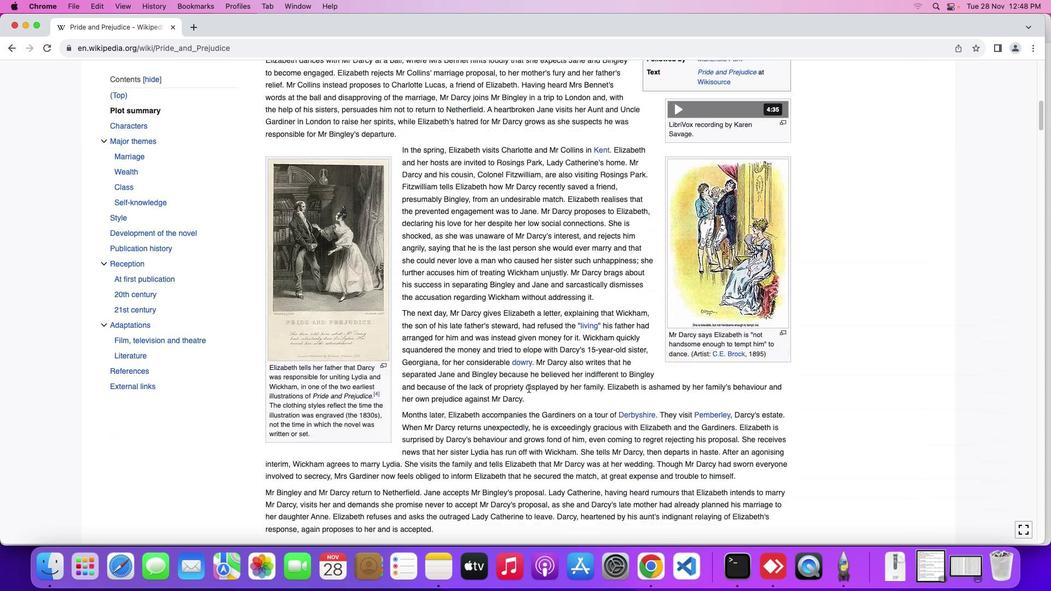 
Action: Mouse scrolled (528, 388) with delta (0, -1)
Screenshot: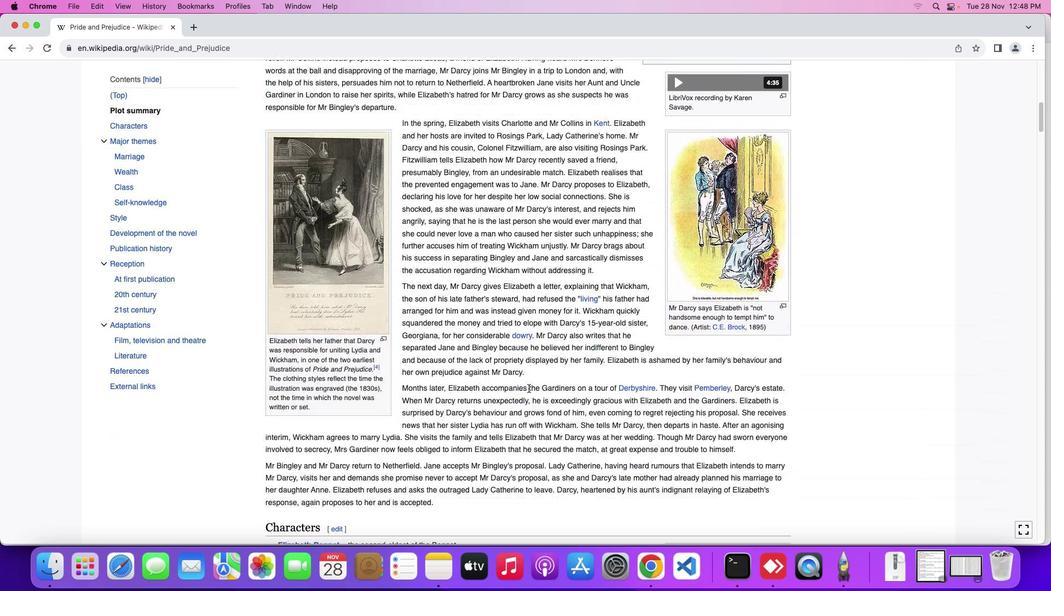 
Action: Mouse scrolled (528, 388) with delta (0, -2)
Screenshot: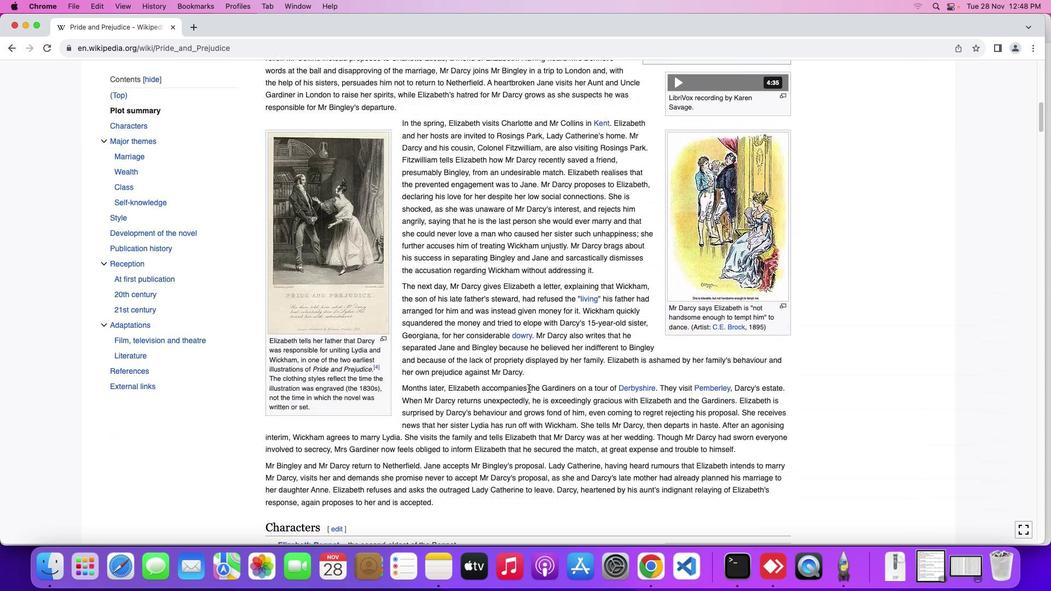 
Action: Mouse moved to (528, 388)
Screenshot: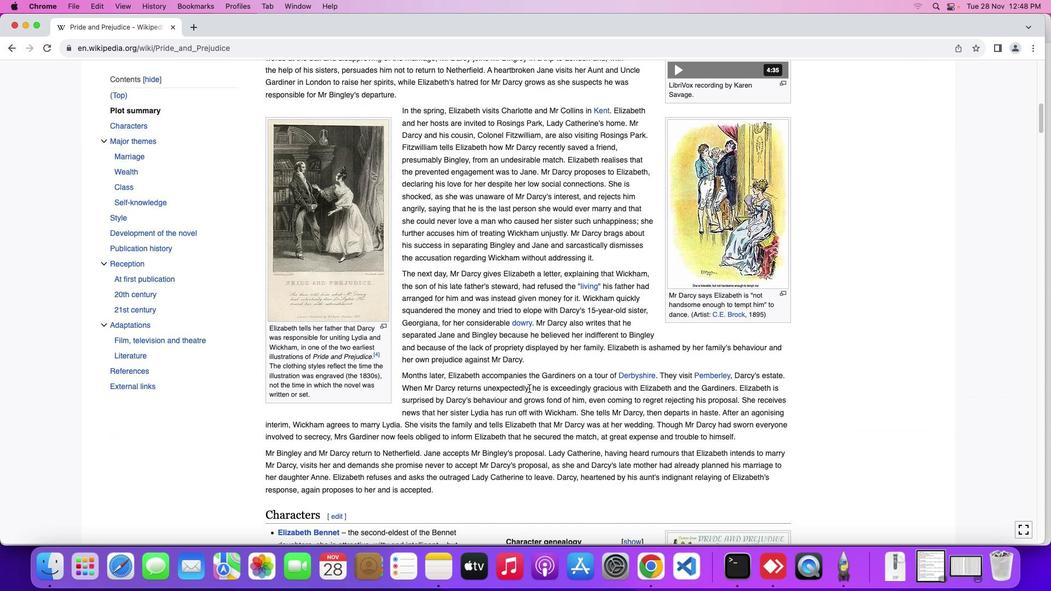
Action: Mouse scrolled (528, 388) with delta (0, 0)
Screenshot: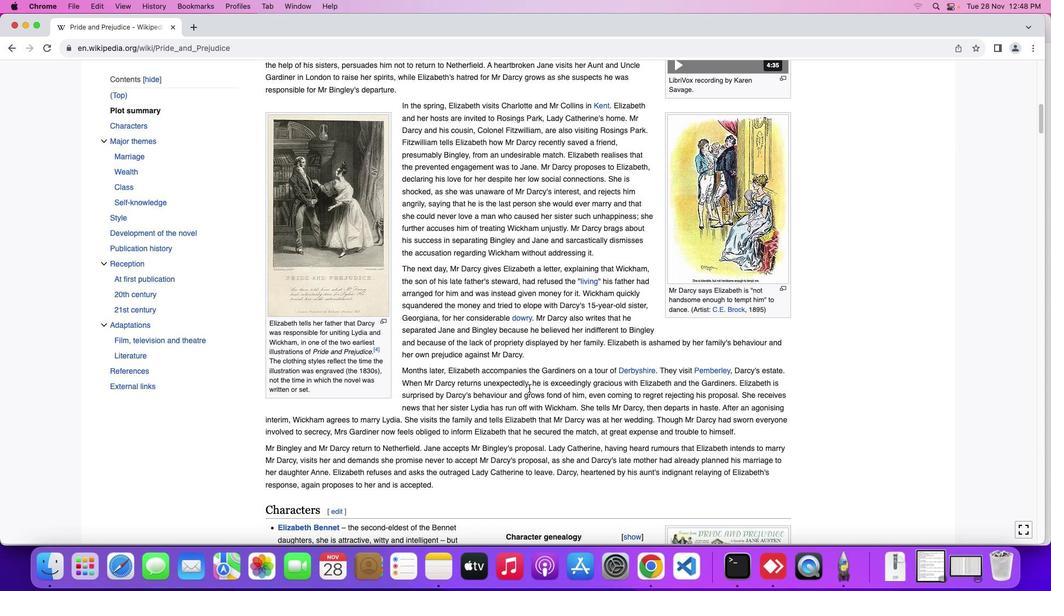 
Action: Mouse scrolled (528, 388) with delta (0, 0)
Screenshot: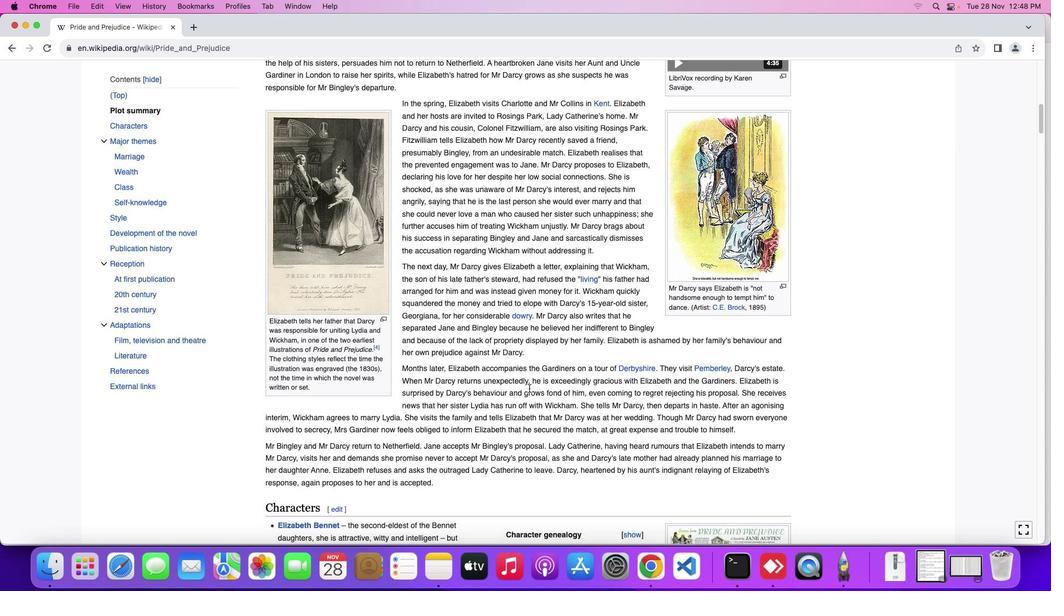
Action: Mouse moved to (530, 387)
Screenshot: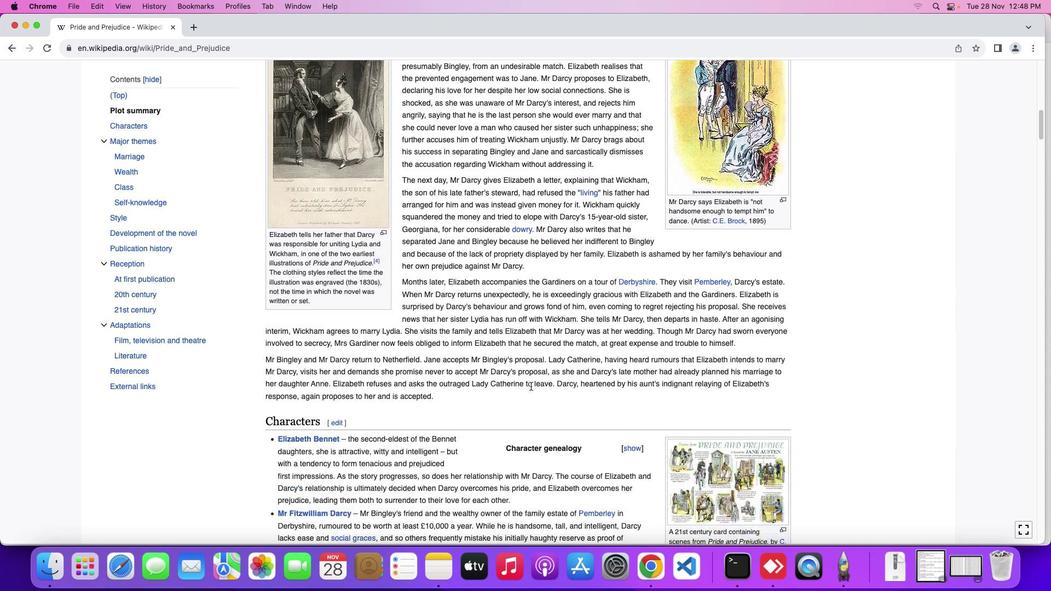 
Action: Mouse scrolled (530, 387) with delta (0, 0)
Screenshot: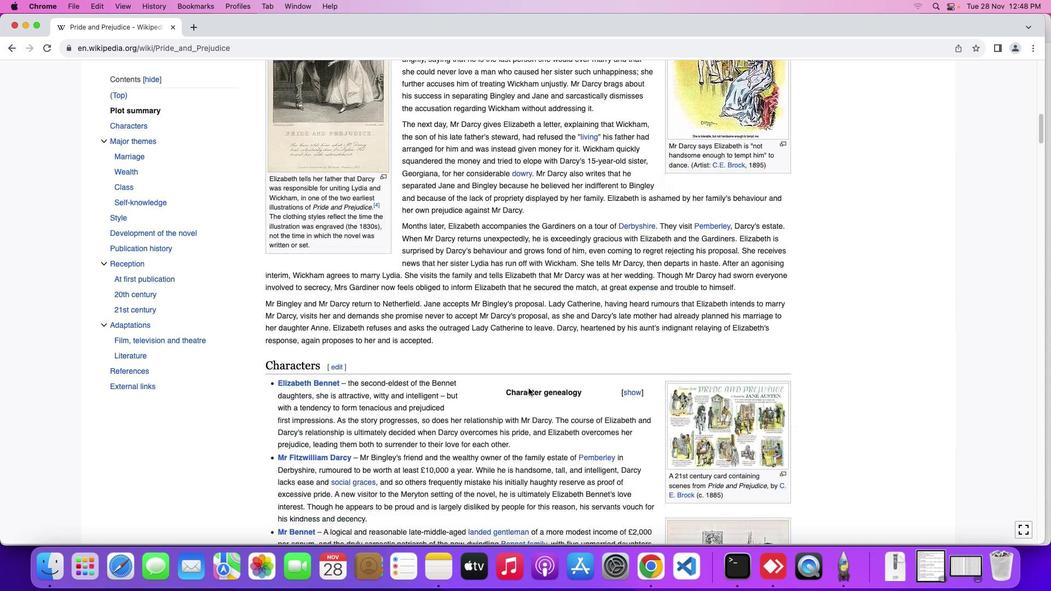 
Action: Mouse scrolled (530, 387) with delta (0, 0)
Screenshot: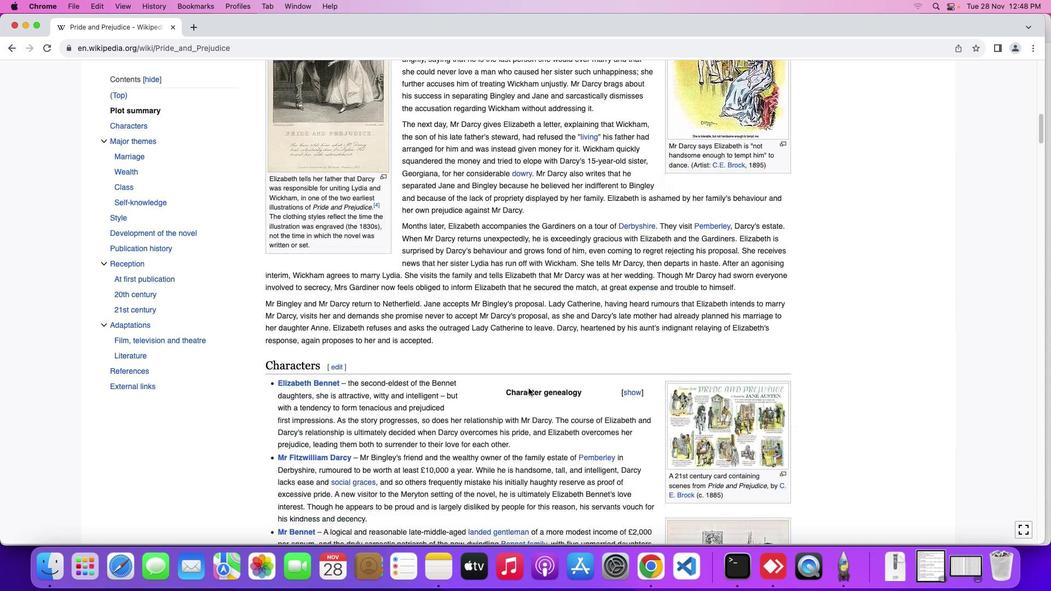 
Action: Mouse moved to (530, 387)
Screenshot: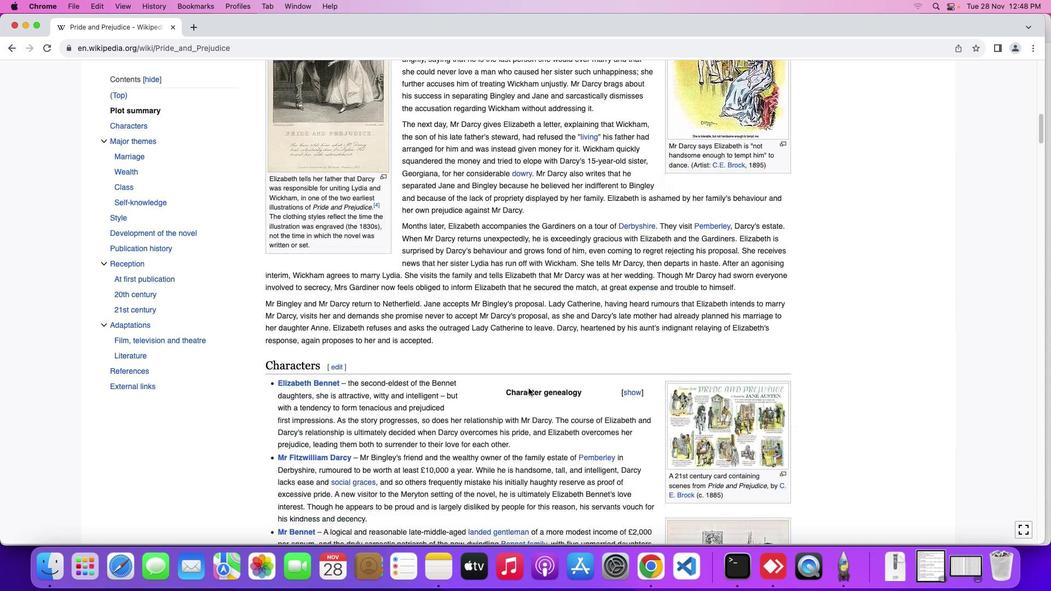 
Action: Mouse scrolled (530, 387) with delta (0, -1)
Screenshot: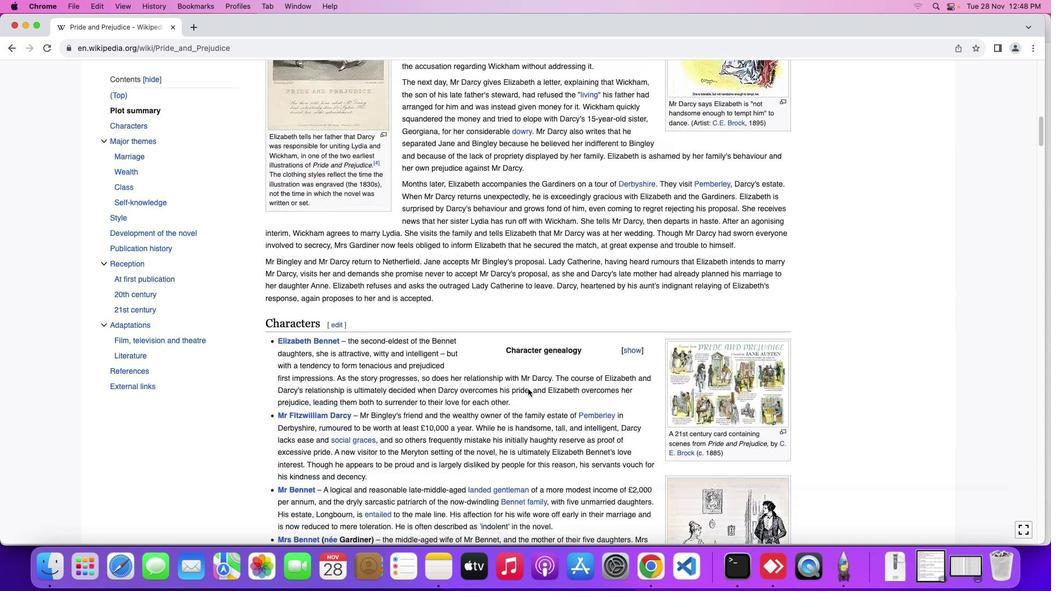 
Action: Mouse moved to (531, 387)
Screenshot: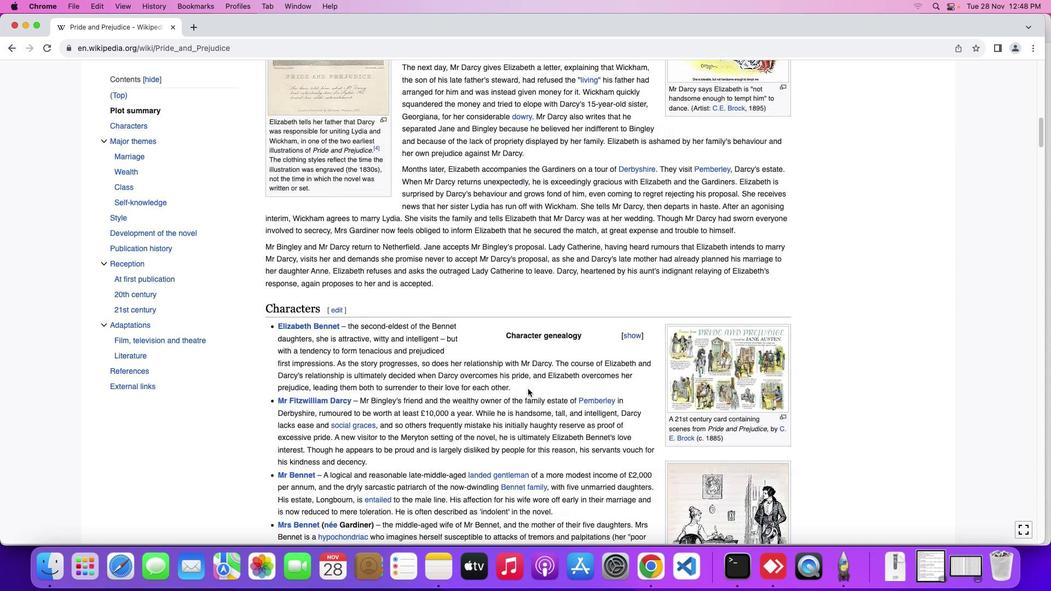 
Action: Mouse scrolled (531, 387) with delta (0, -2)
Screenshot: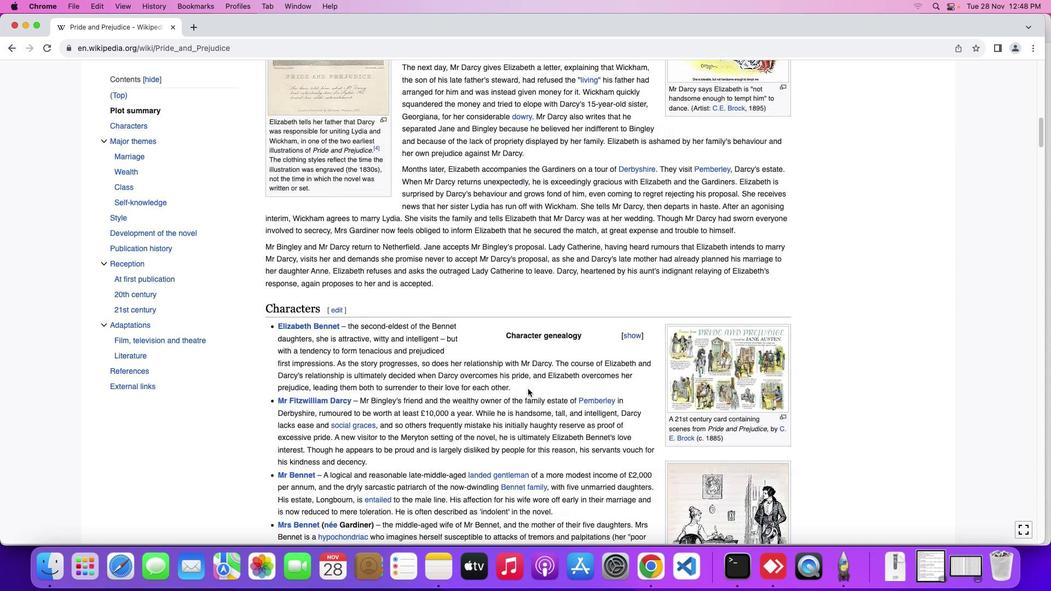 
Action: Mouse moved to (528, 388)
Screenshot: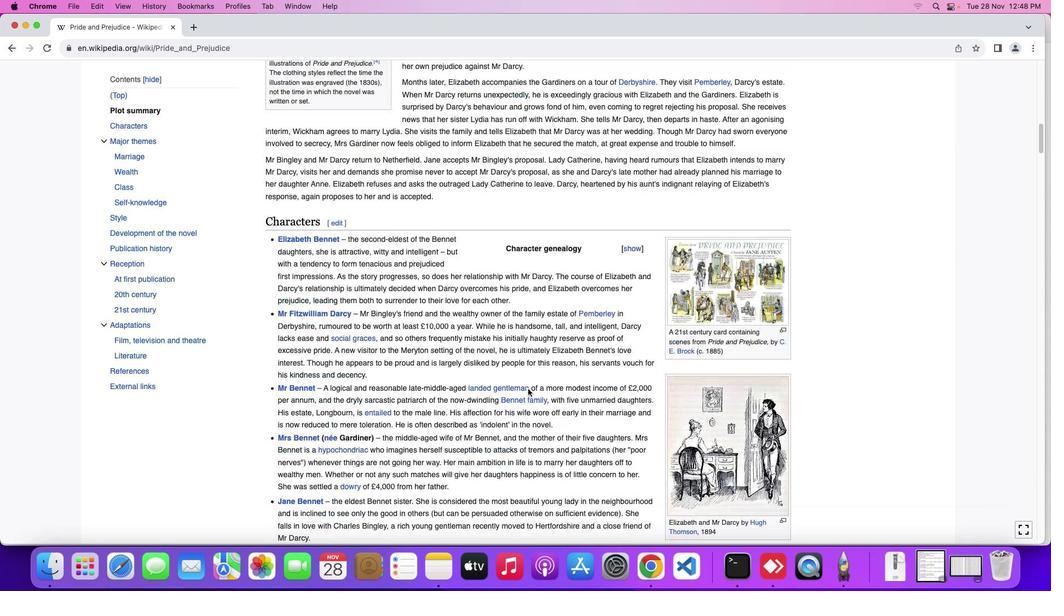 
Action: Mouse scrolled (528, 388) with delta (0, 0)
Screenshot: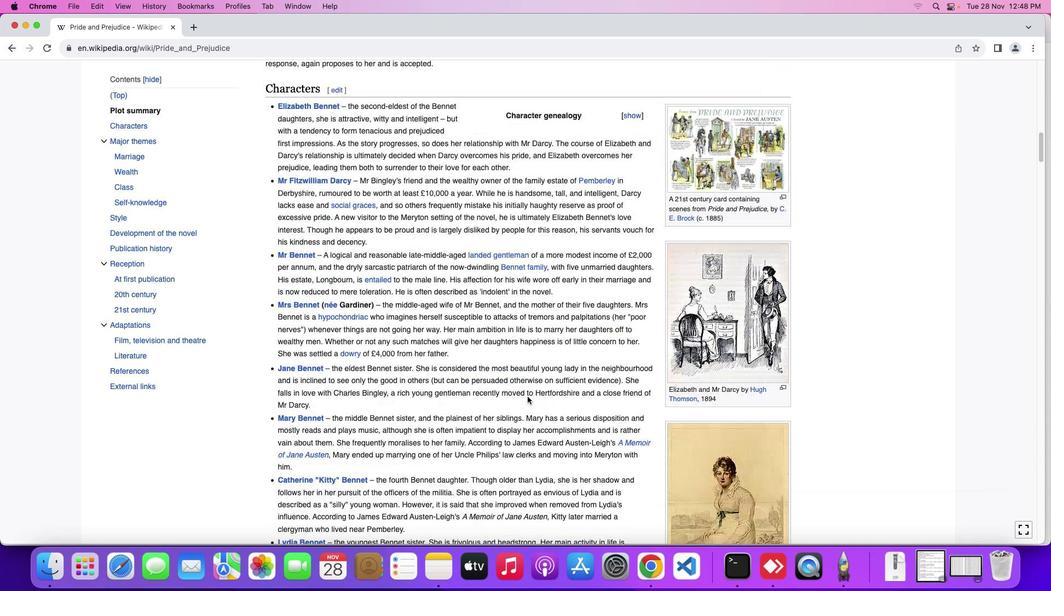 
Action: Mouse scrolled (528, 388) with delta (0, 0)
Screenshot: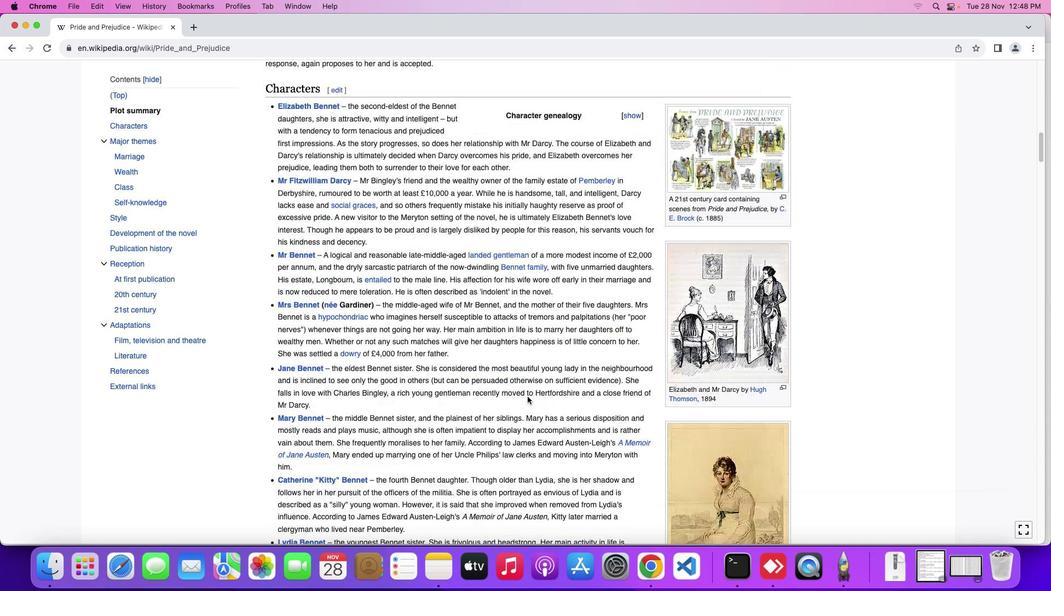 
Action: Mouse scrolled (528, 388) with delta (0, -1)
Screenshot: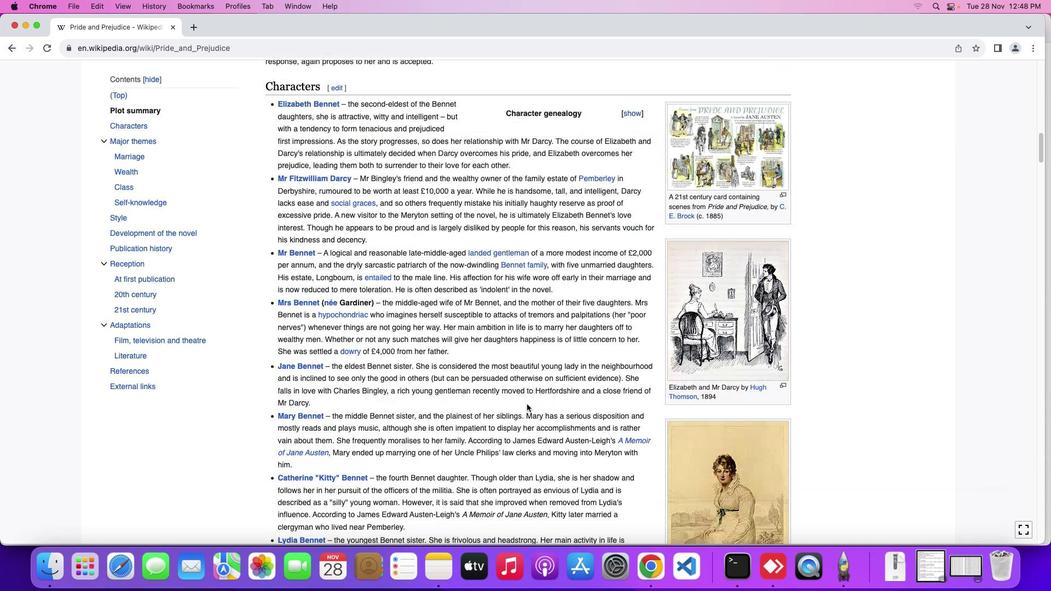 
Action: Mouse scrolled (528, 388) with delta (0, -2)
Screenshot: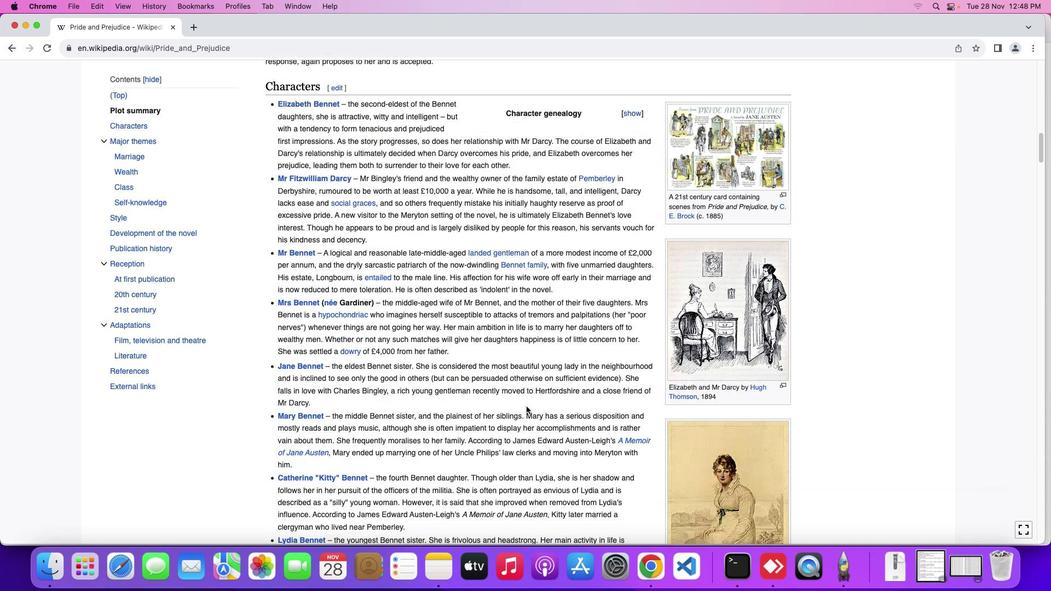 
Action: Mouse moved to (526, 406)
Screenshot: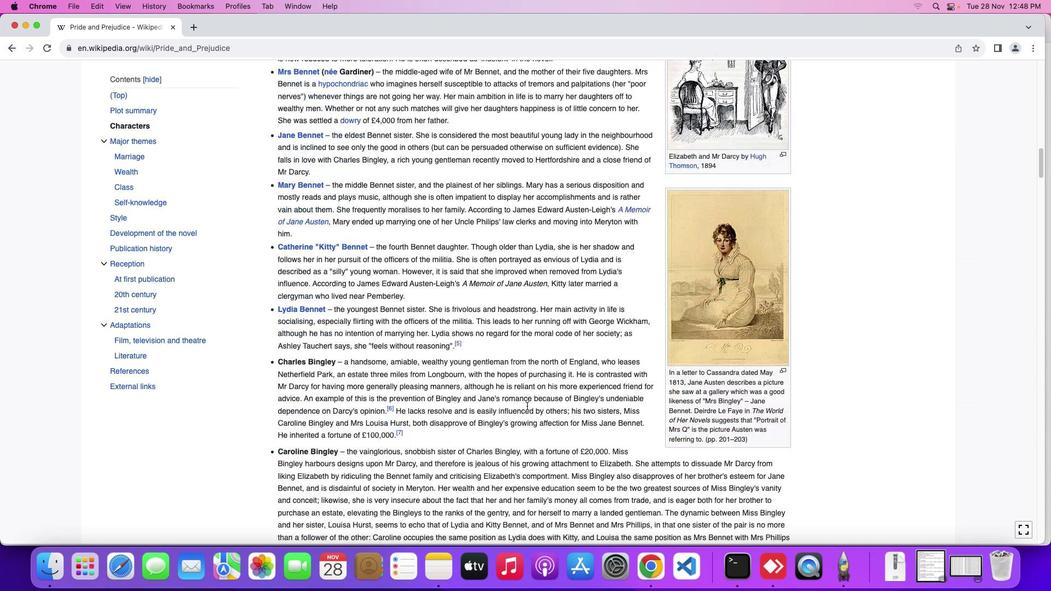 
Action: Mouse scrolled (526, 406) with delta (0, 0)
Screenshot: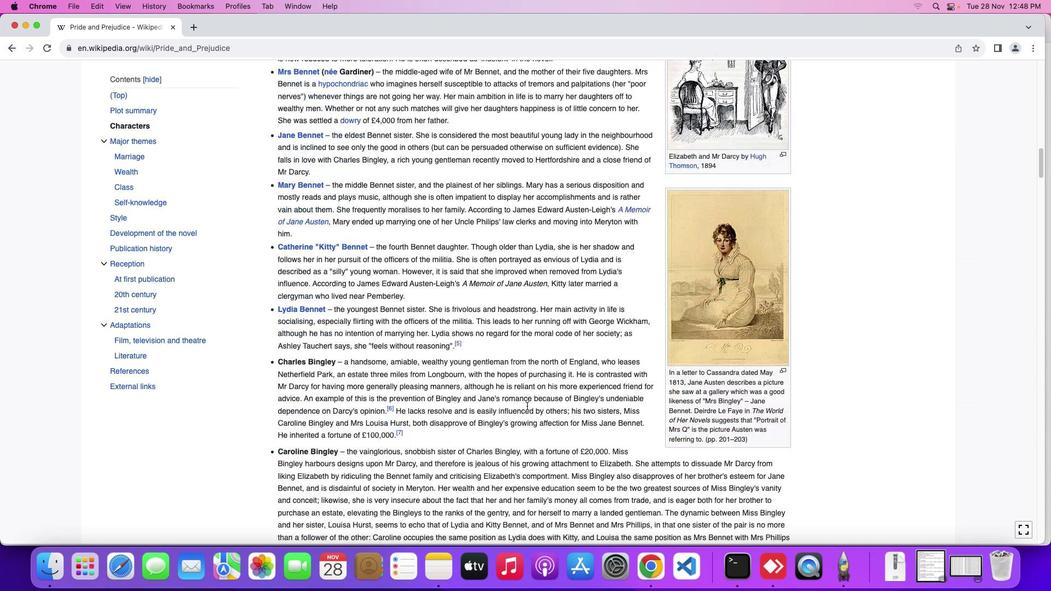 
Action: Mouse scrolled (526, 406) with delta (0, 0)
Screenshot: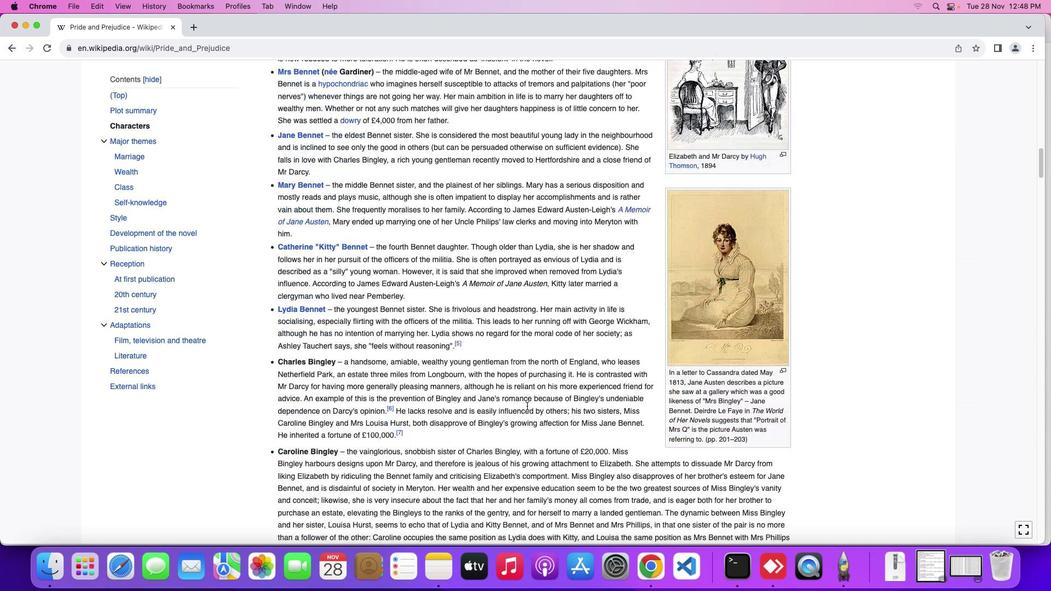 
Action: Mouse scrolled (526, 406) with delta (0, -1)
Screenshot: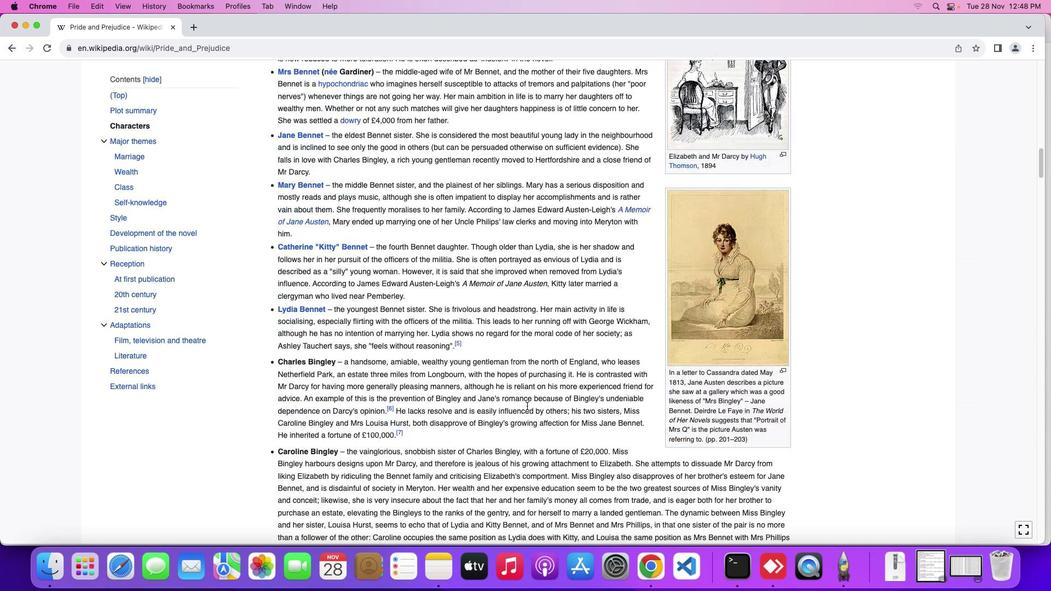 
Action: Mouse scrolled (526, 406) with delta (0, -2)
Screenshot: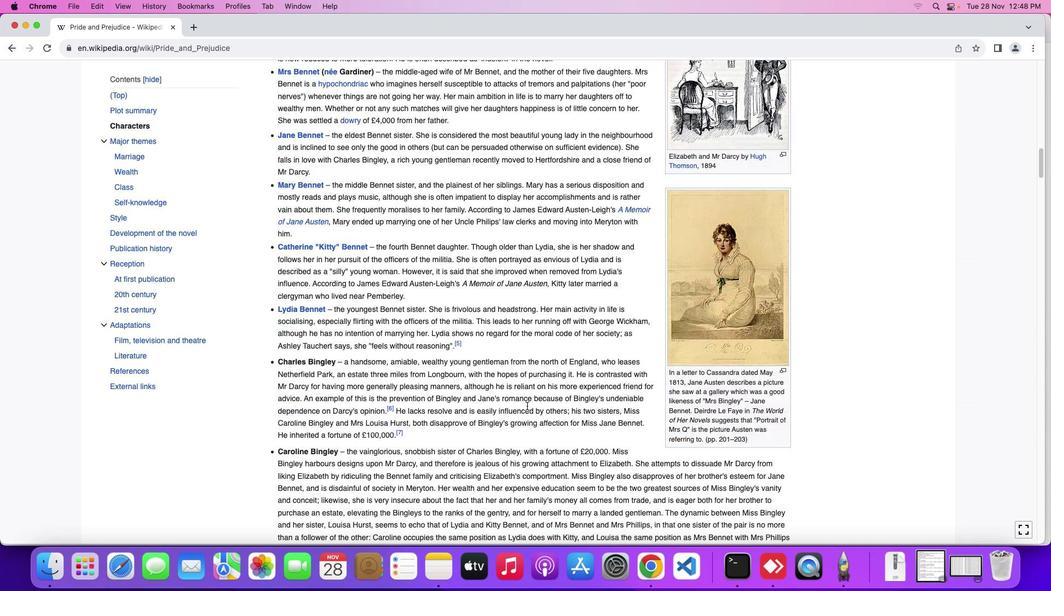 
Action: Mouse moved to (526, 406)
Screenshot: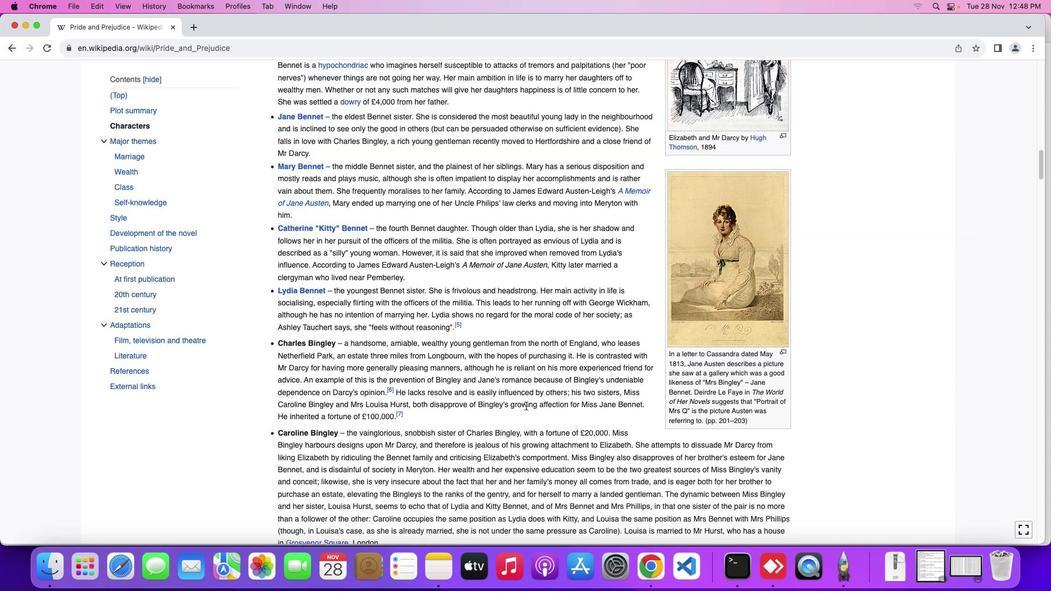 
Action: Mouse scrolled (526, 406) with delta (0, 0)
Screenshot: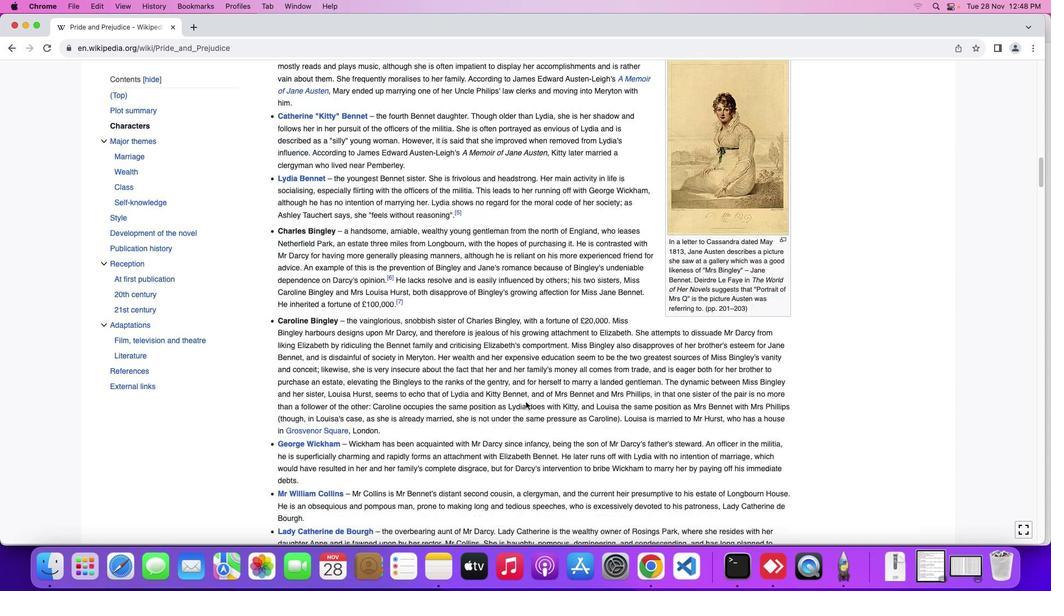 
Action: Mouse scrolled (526, 406) with delta (0, 0)
Screenshot: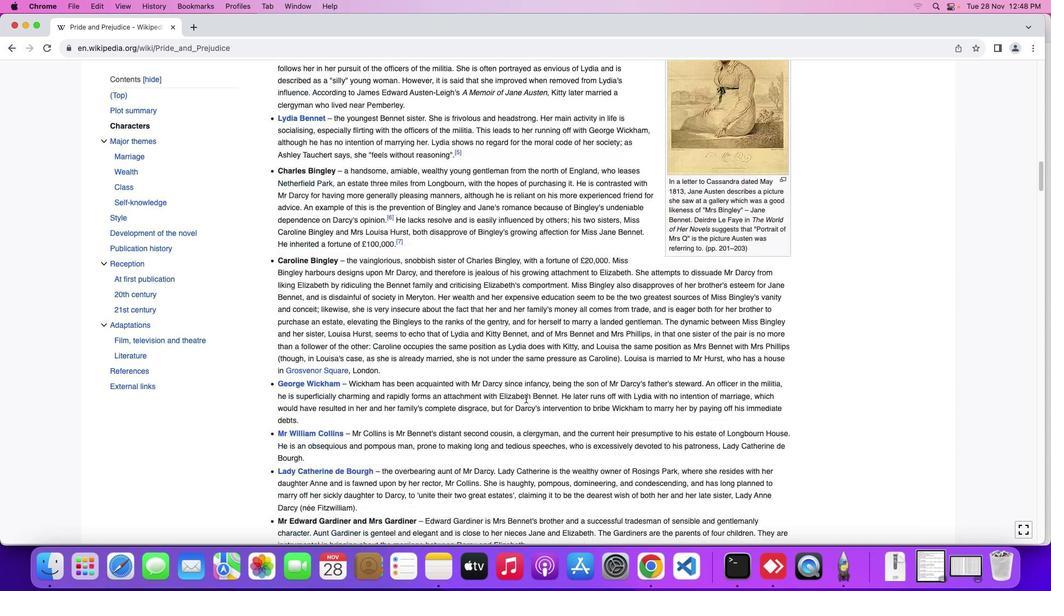 
Action: Mouse scrolled (526, 406) with delta (0, -1)
Screenshot: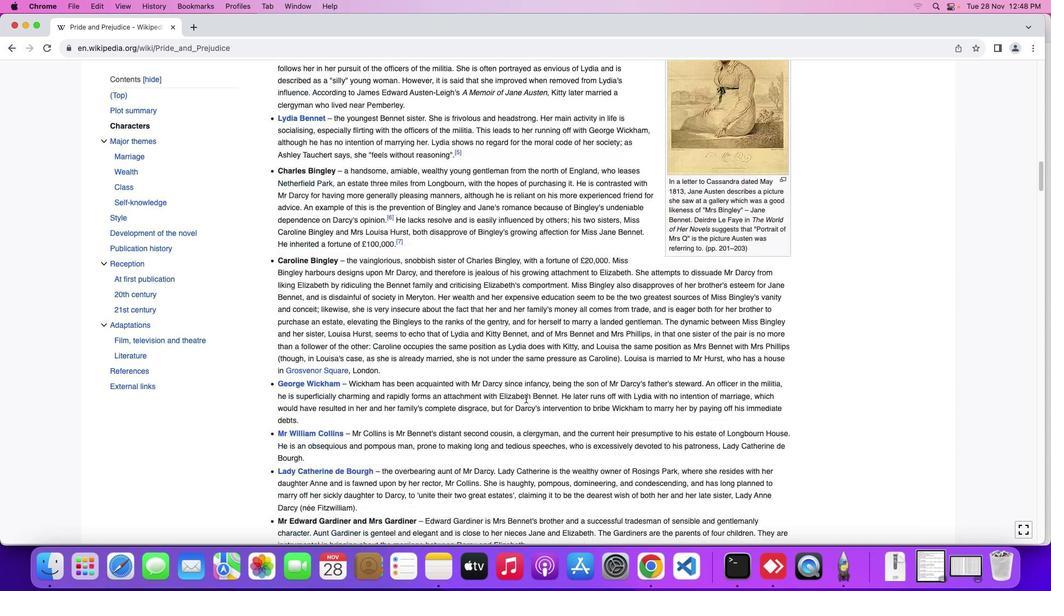 
Action: Mouse moved to (526, 406)
Screenshot: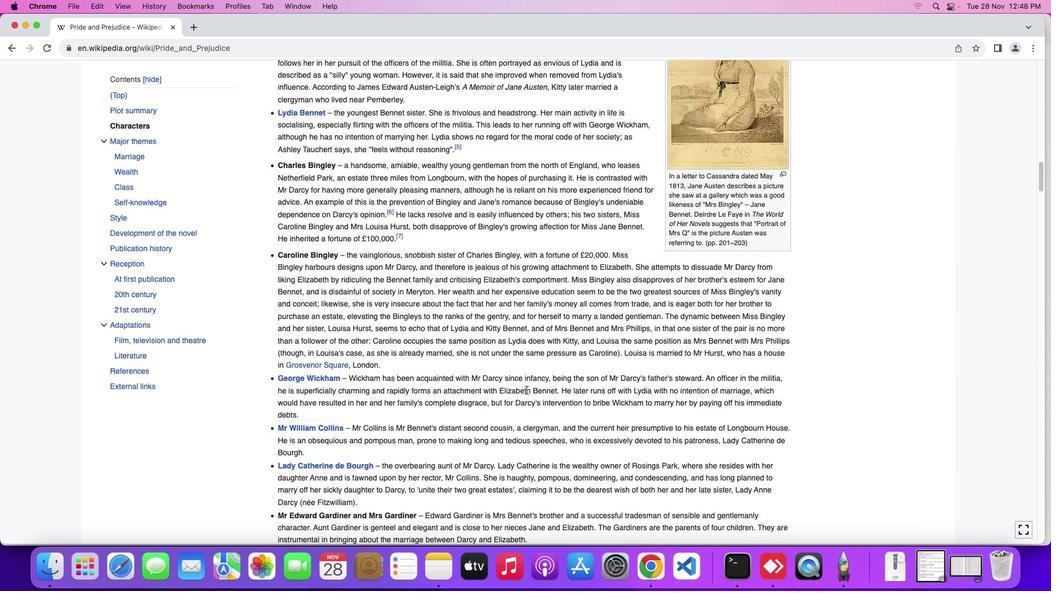 
Action: Mouse scrolled (526, 406) with delta (0, -2)
Screenshot: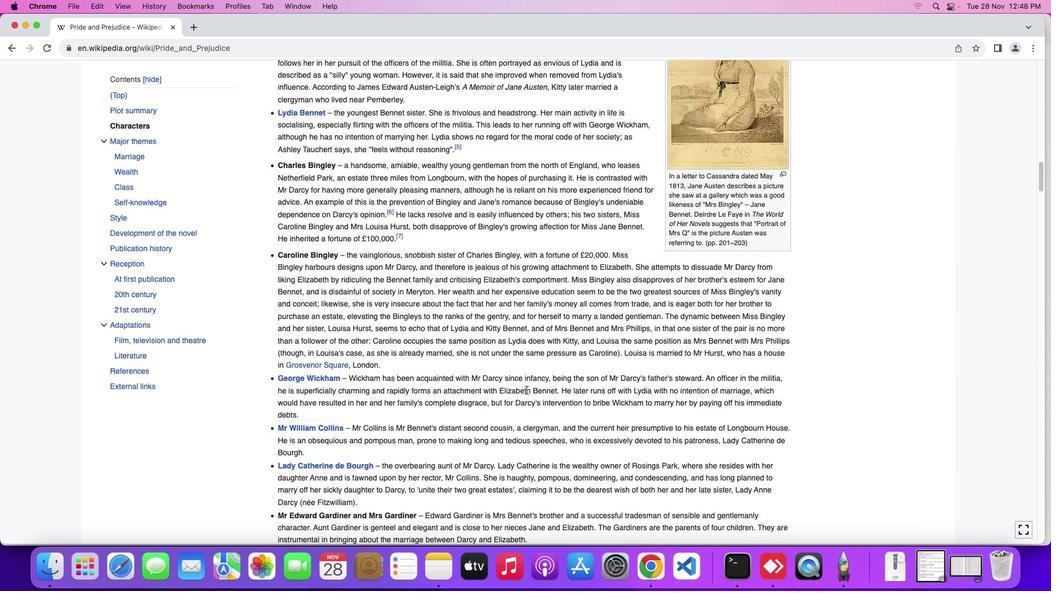 
Action: Mouse moved to (526, 386)
Screenshot: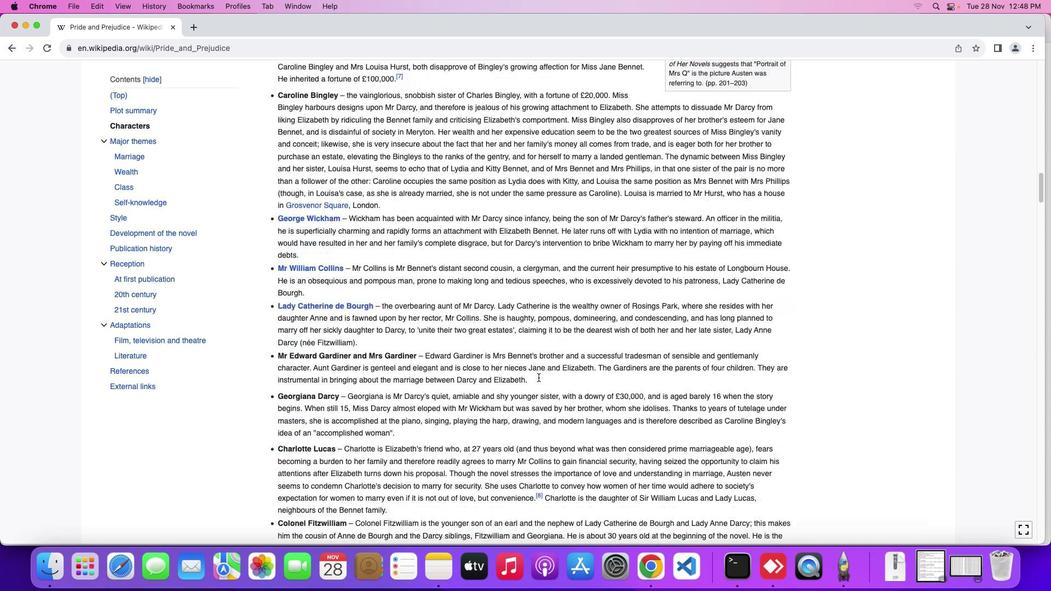 
Action: Mouse scrolled (526, 386) with delta (0, 0)
Screenshot: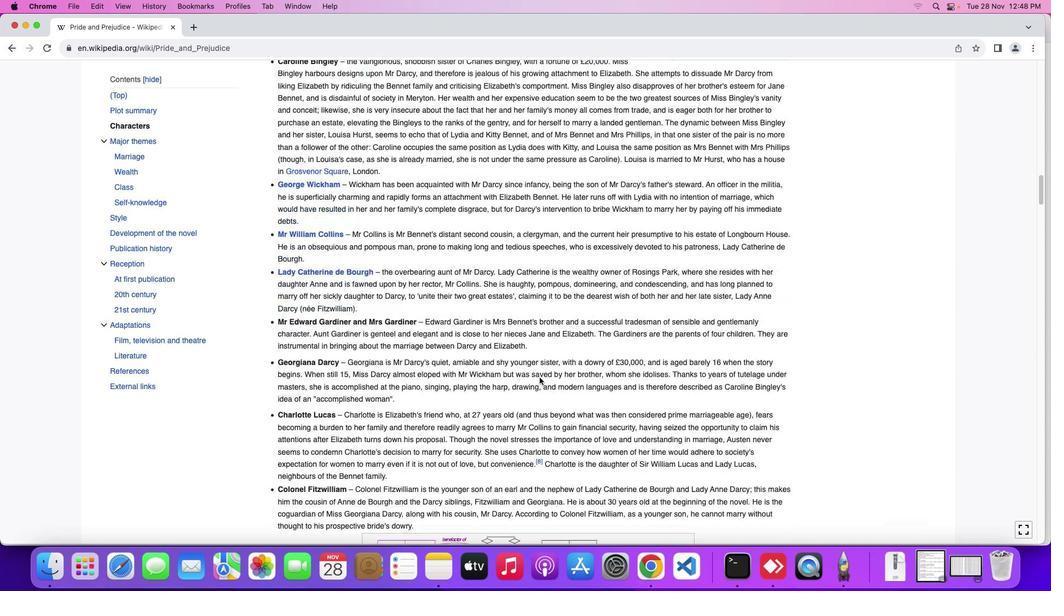 
Action: Mouse moved to (526, 385)
Screenshot: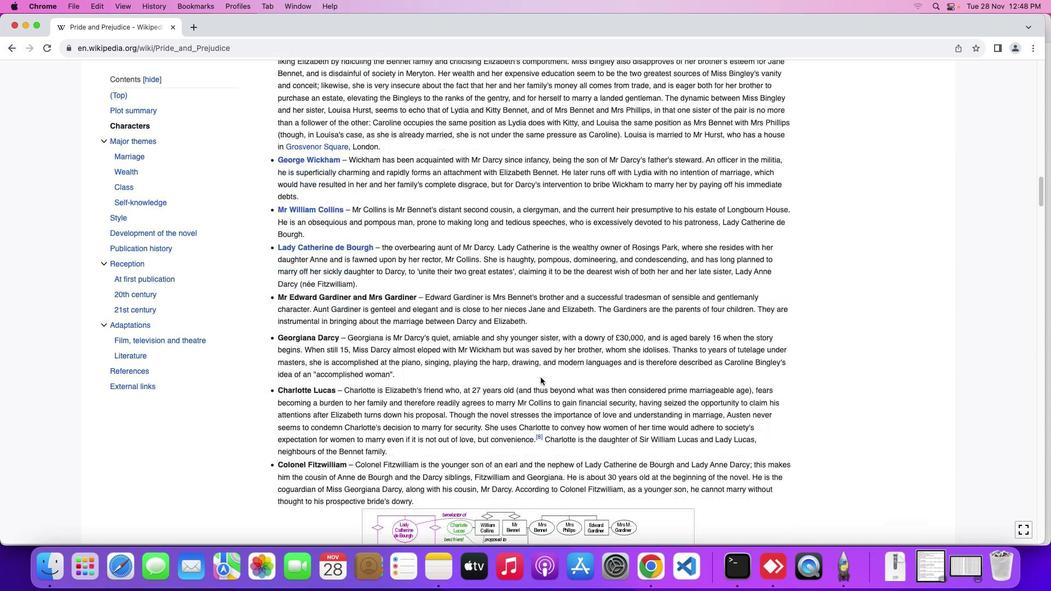 
Action: Mouse scrolled (526, 385) with delta (0, 0)
Screenshot: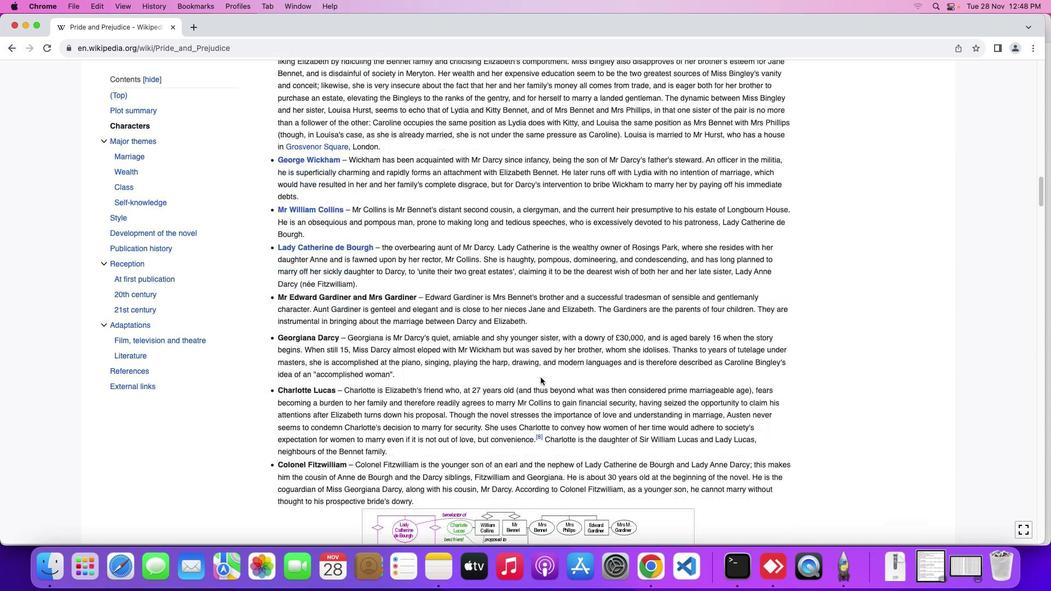 
Action: Mouse moved to (528, 383)
Screenshot: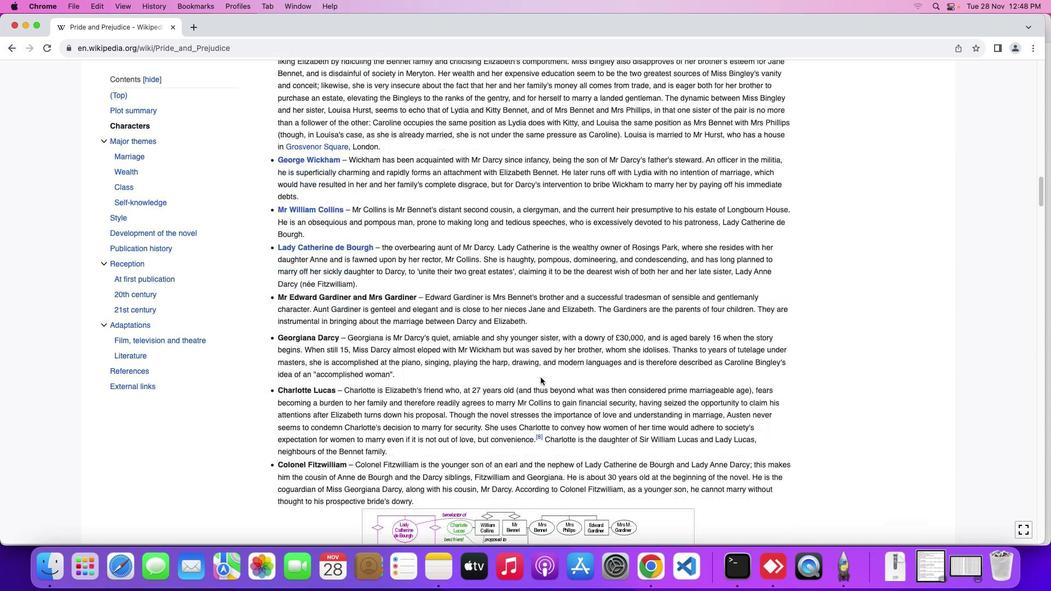 
Action: Mouse scrolled (528, 383) with delta (0, -1)
Screenshot: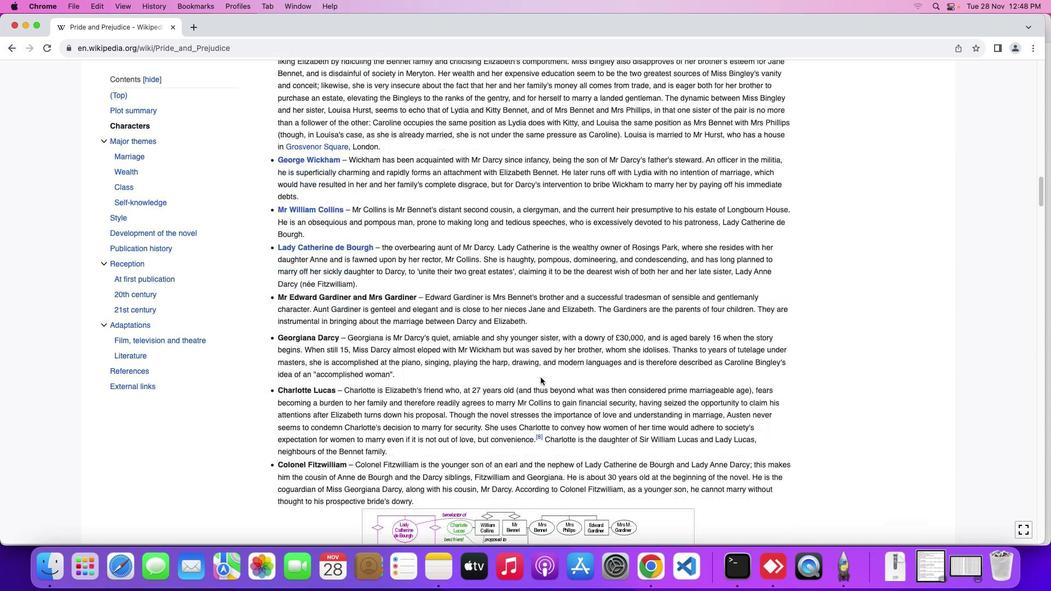 
Action: Mouse moved to (532, 381)
Screenshot: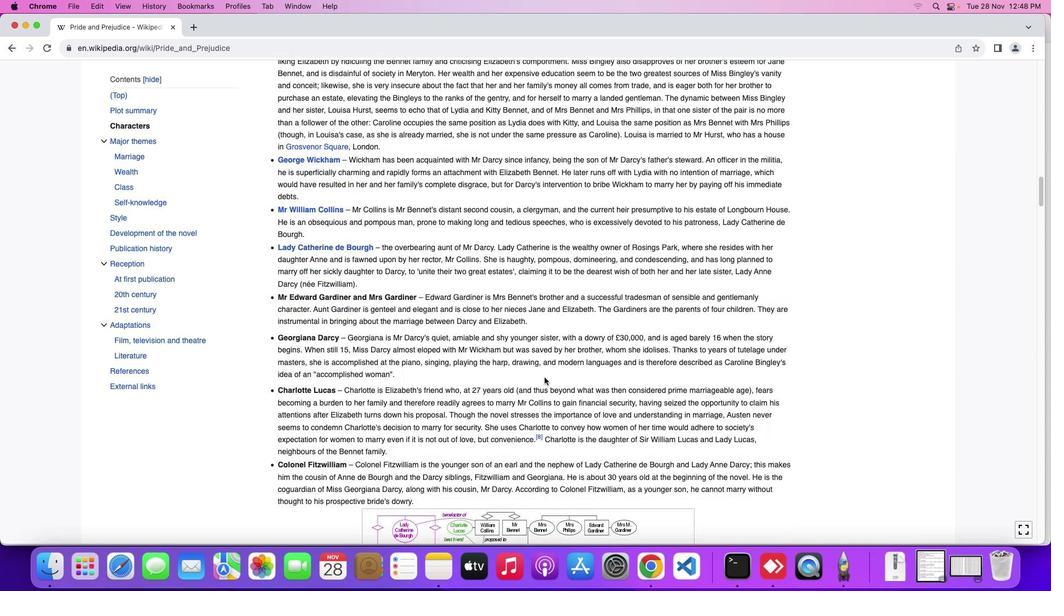 
Action: Mouse scrolled (532, 381) with delta (0, -2)
Screenshot: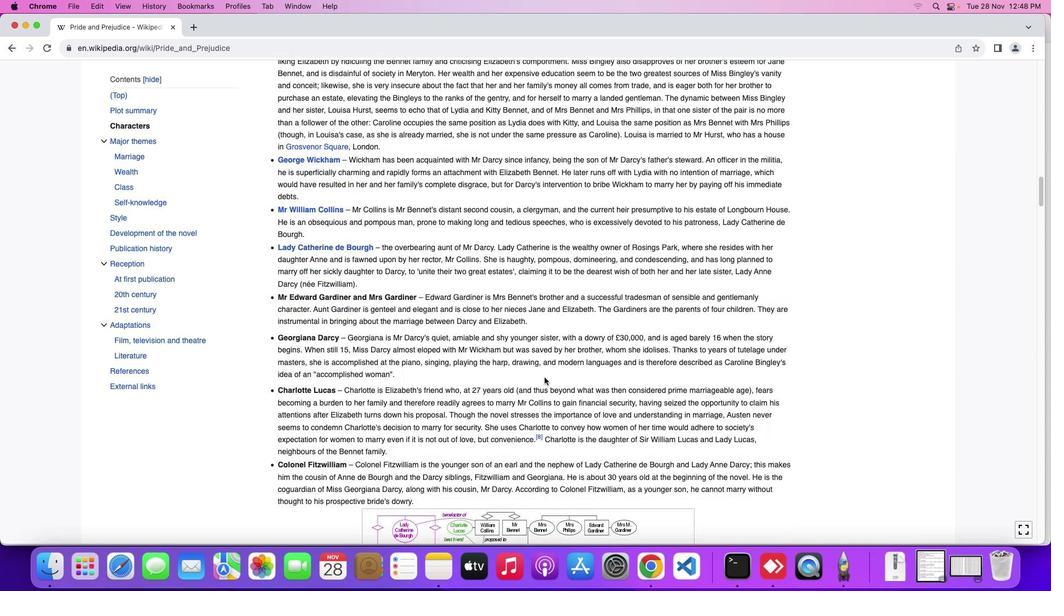 
Action: Mouse moved to (544, 380)
Screenshot: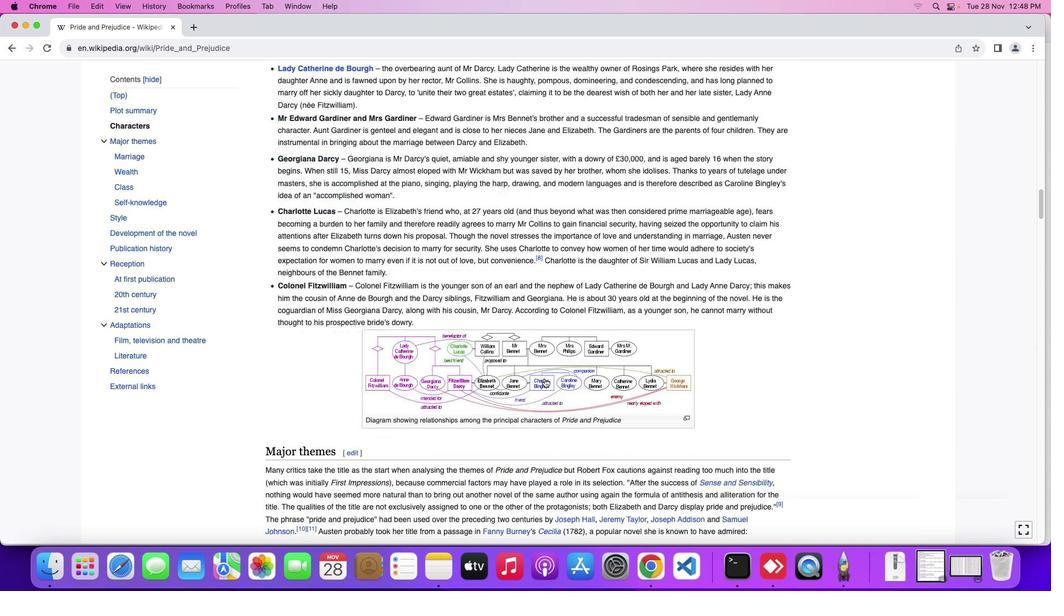 
Action: Mouse scrolled (544, 380) with delta (0, 0)
Screenshot: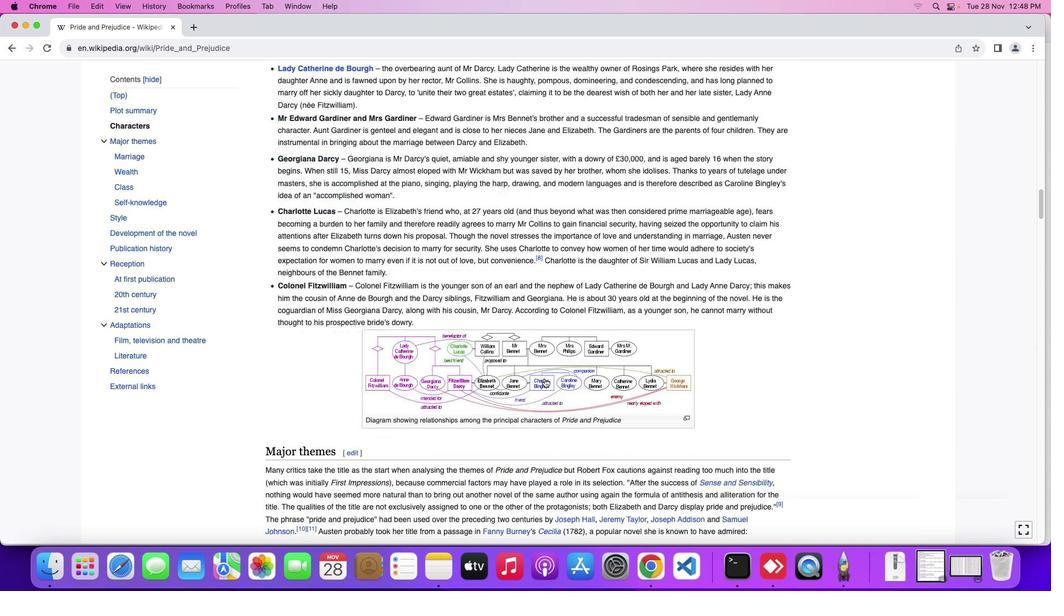 
Action: Mouse moved to (544, 380)
Screenshot: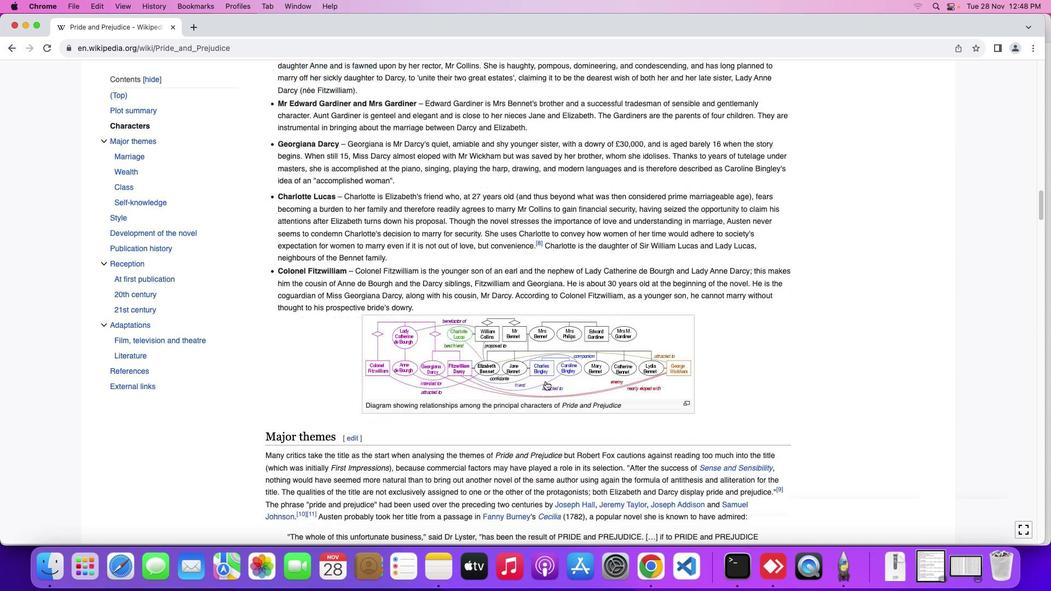 
Action: Mouse scrolled (544, 380) with delta (0, 0)
Screenshot: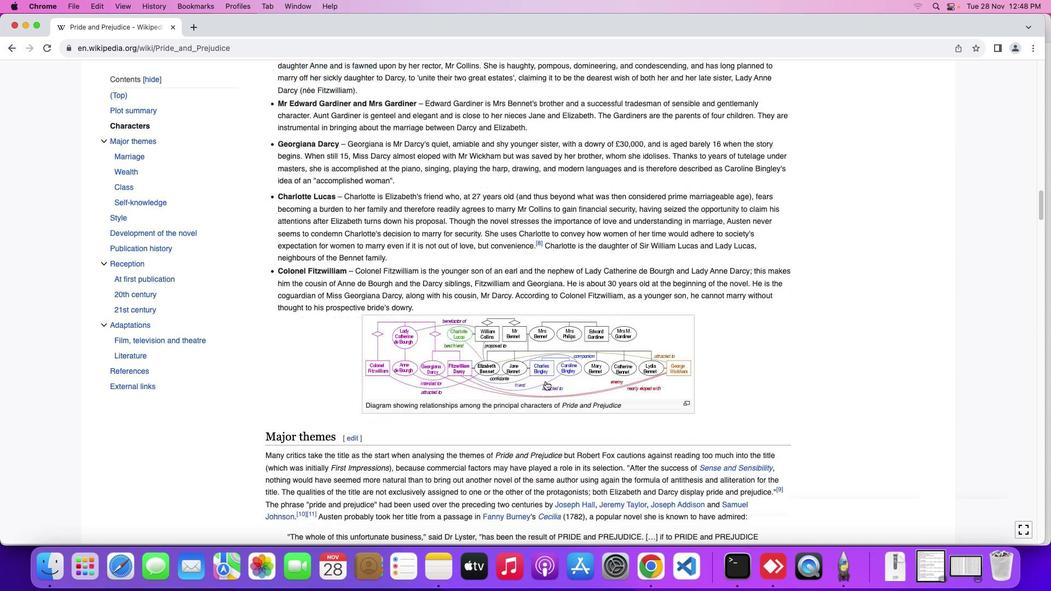 
Action: Mouse moved to (544, 379)
Screenshot: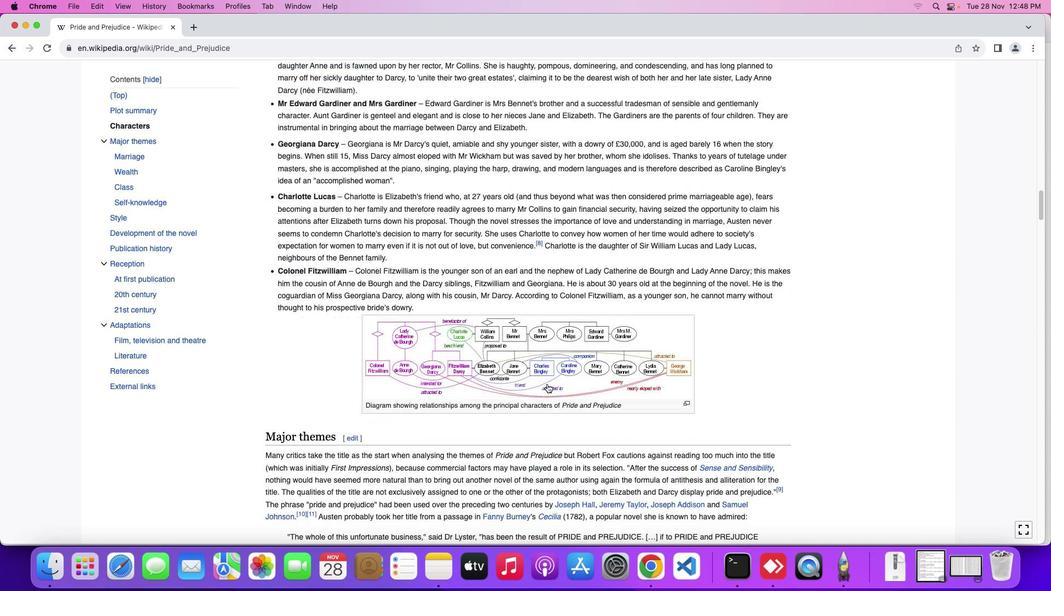 
Action: Mouse scrolled (544, 379) with delta (0, -1)
Screenshot: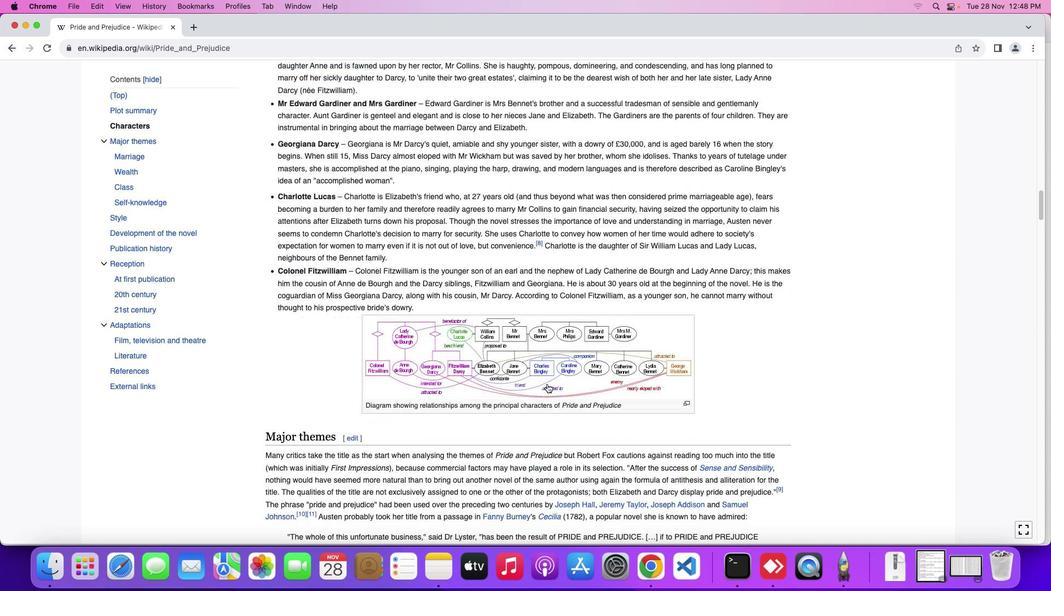 
Action: Mouse moved to (544, 378)
Screenshot: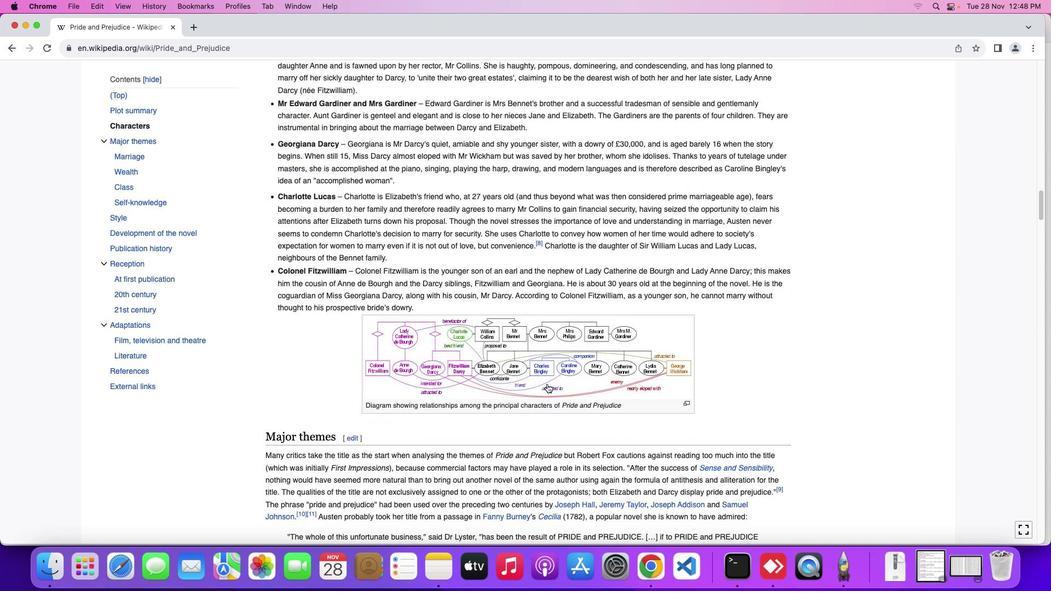 
Action: Mouse scrolled (544, 378) with delta (0, -2)
Screenshot: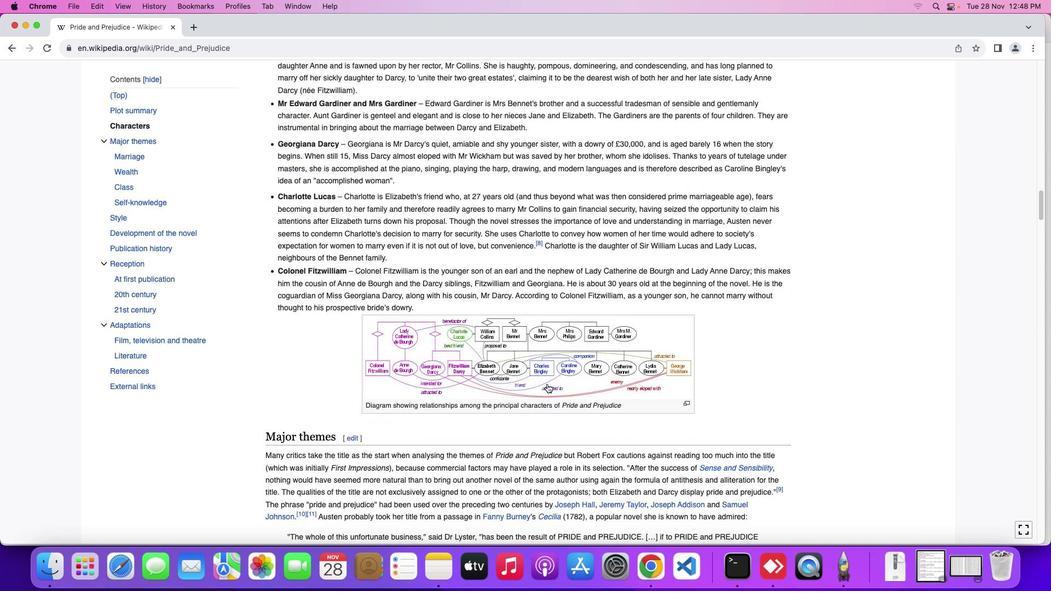 
Action: Mouse moved to (547, 384)
Screenshot: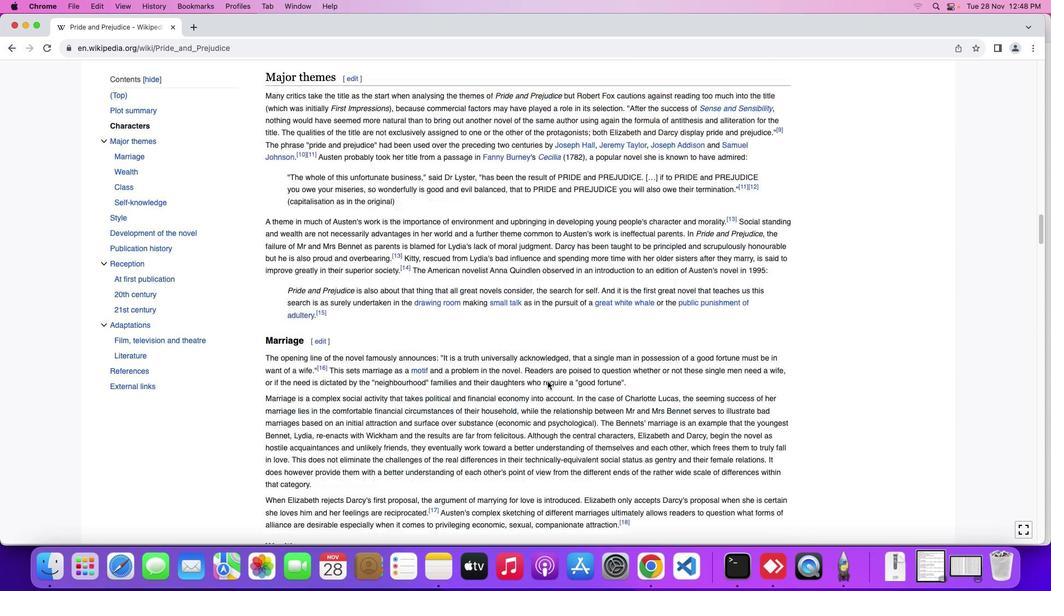 
Action: Mouse scrolled (547, 384) with delta (0, 0)
Screenshot: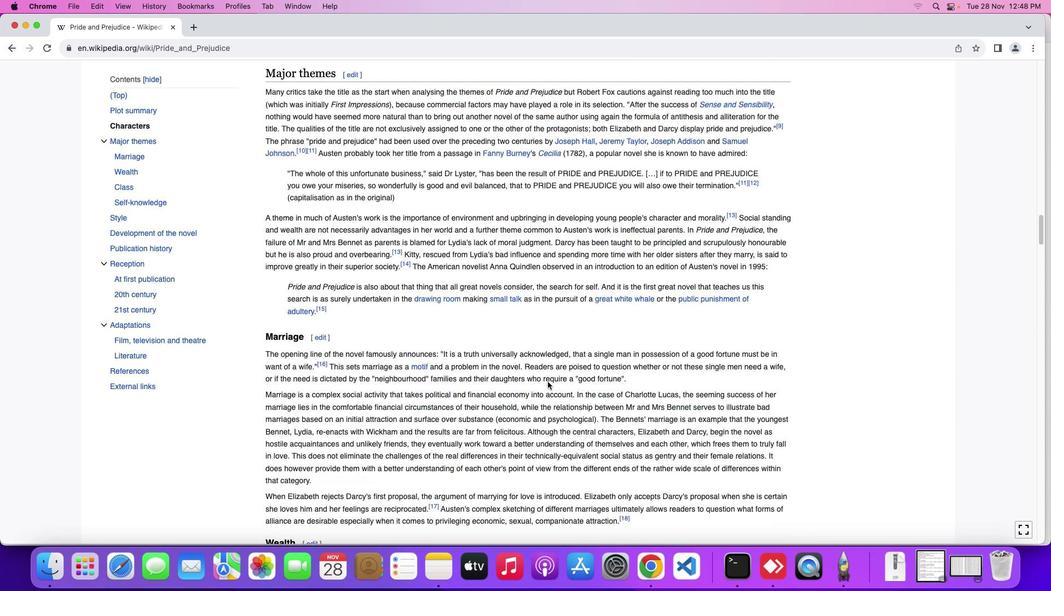 
Action: Mouse moved to (547, 384)
Screenshot: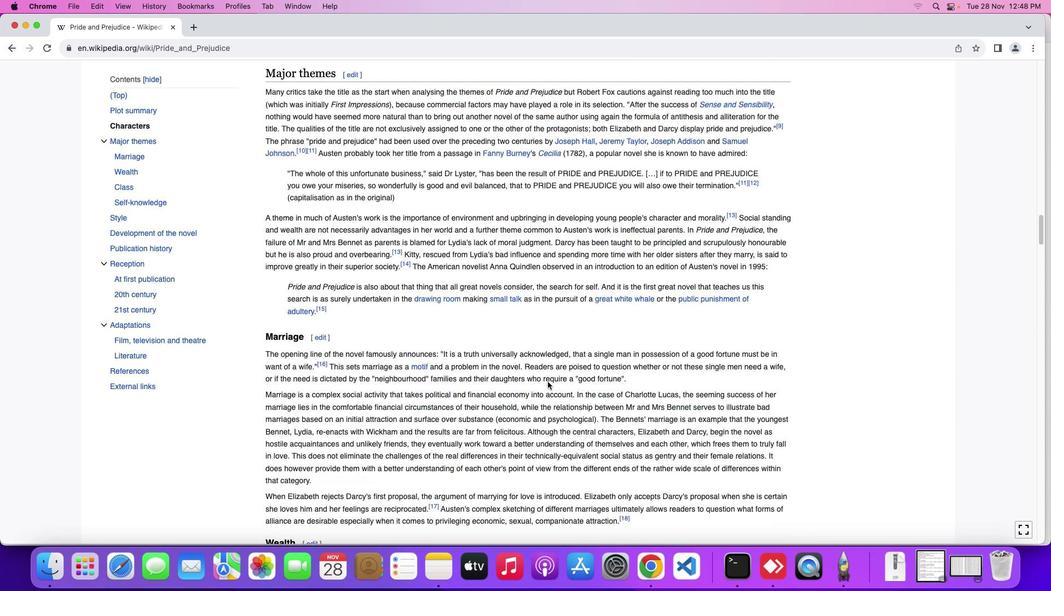 
Action: Mouse scrolled (547, 384) with delta (0, 0)
Screenshot: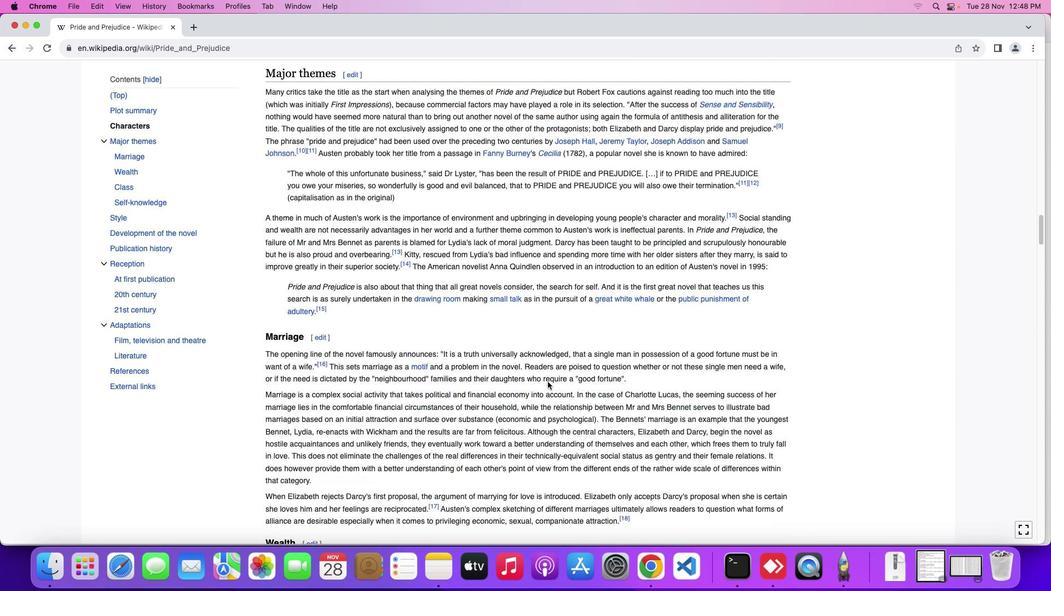 
Action: Mouse scrolled (547, 384) with delta (0, -1)
Screenshot: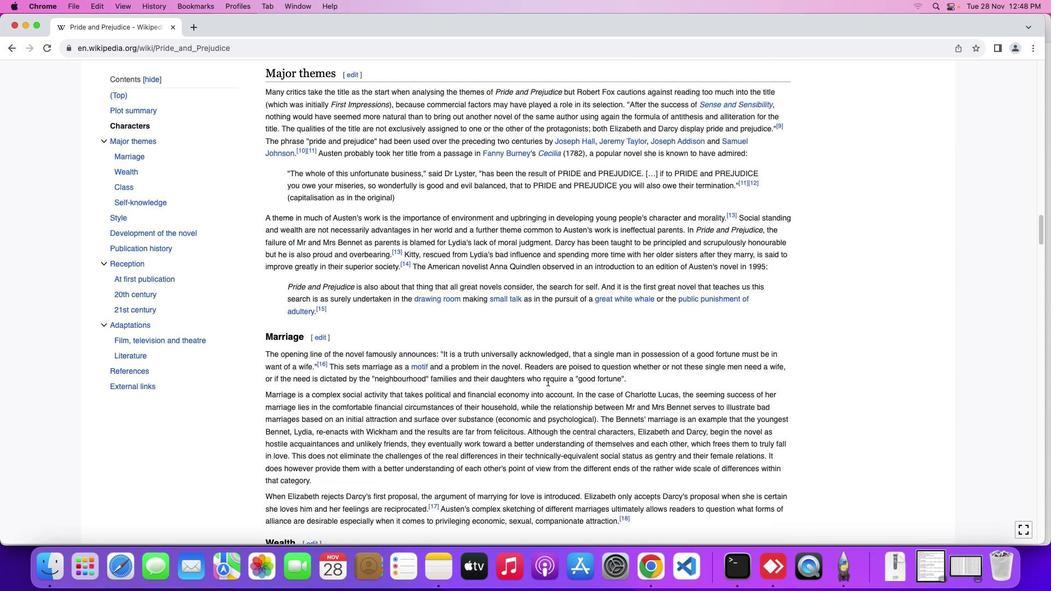 
Action: Mouse scrolled (547, 384) with delta (0, -2)
Screenshot: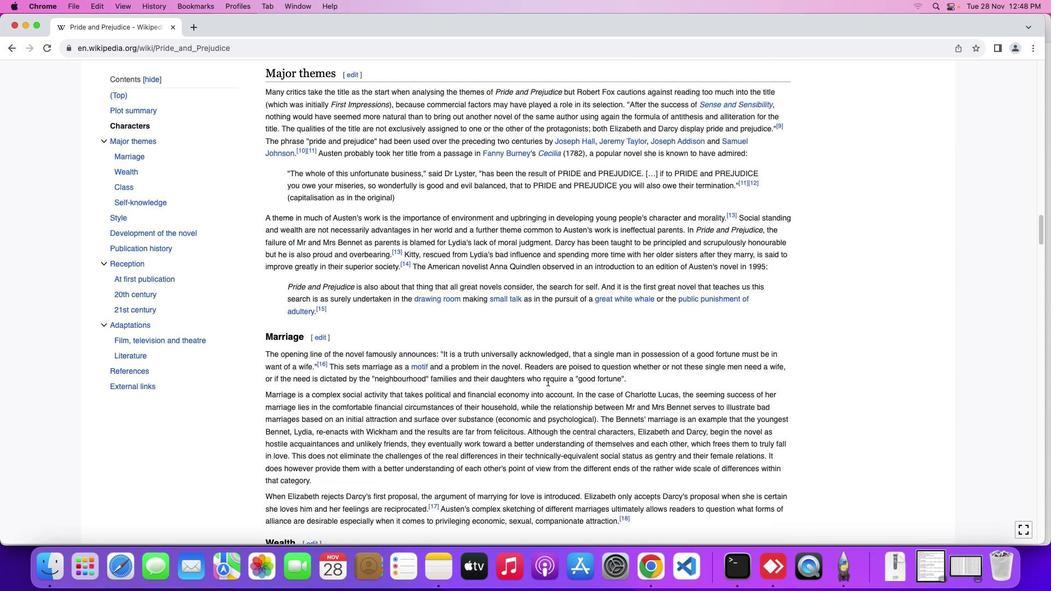 
Action: Mouse scrolled (547, 384) with delta (0, -3)
Screenshot: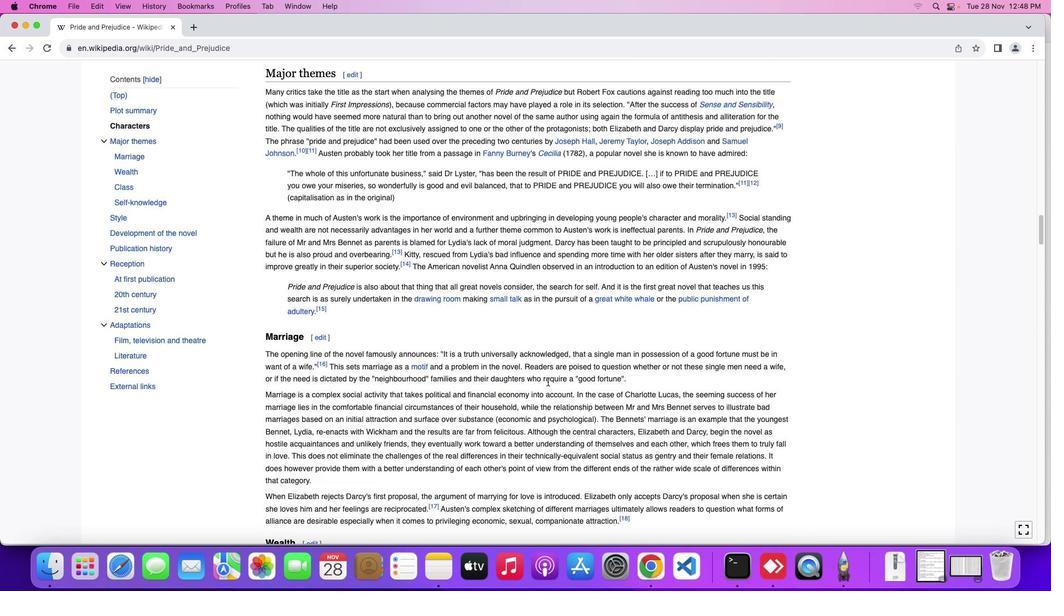 
Action: Mouse moved to (595, 282)
Screenshot: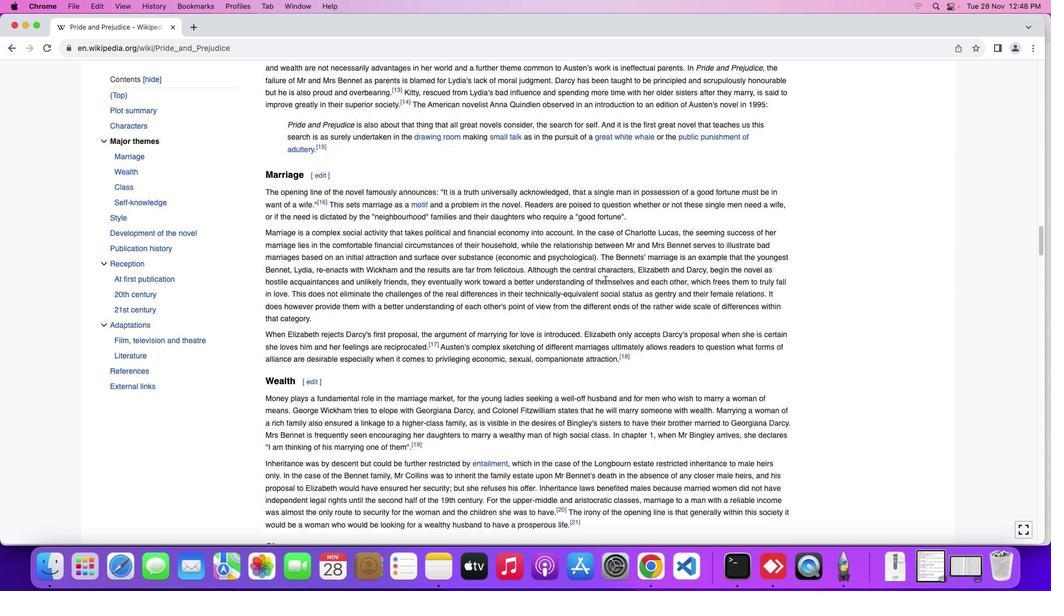 
Action: Mouse scrolled (595, 282) with delta (0, 0)
Screenshot: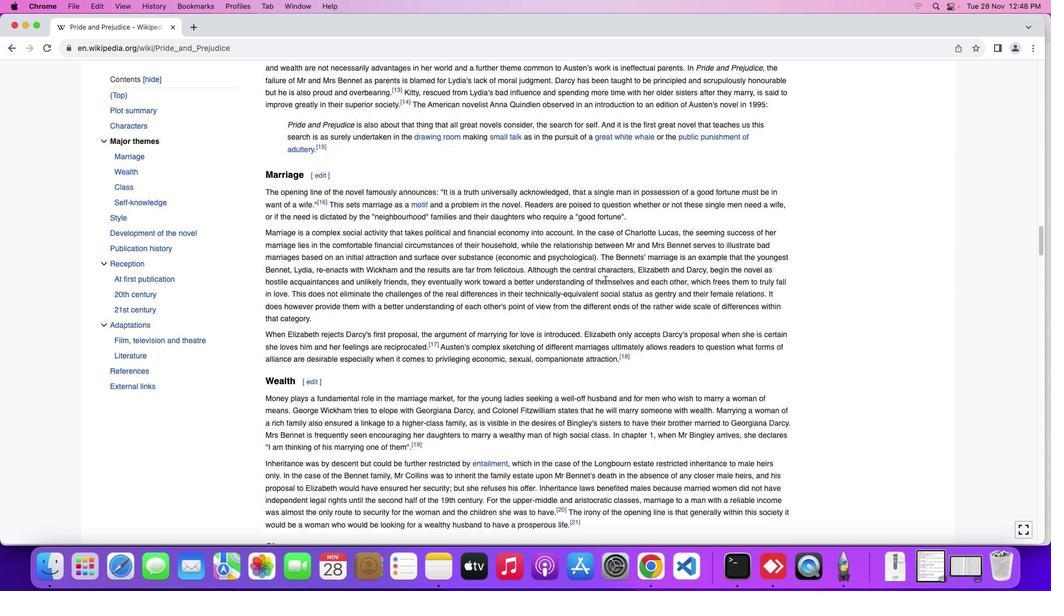 
Action: Mouse moved to (600, 280)
Screenshot: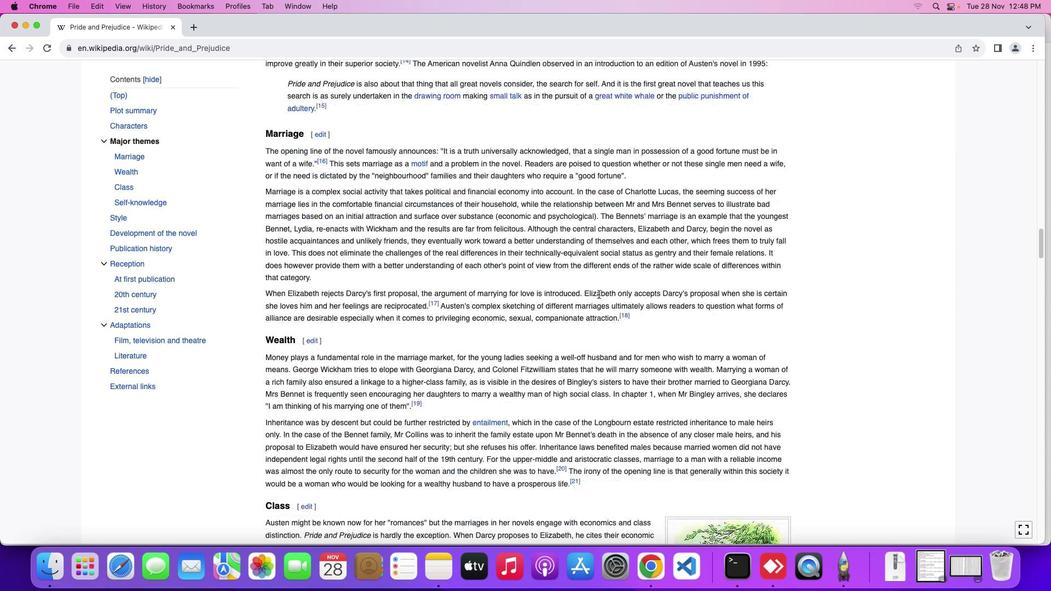 
Action: Mouse scrolled (600, 280) with delta (0, 0)
Screenshot: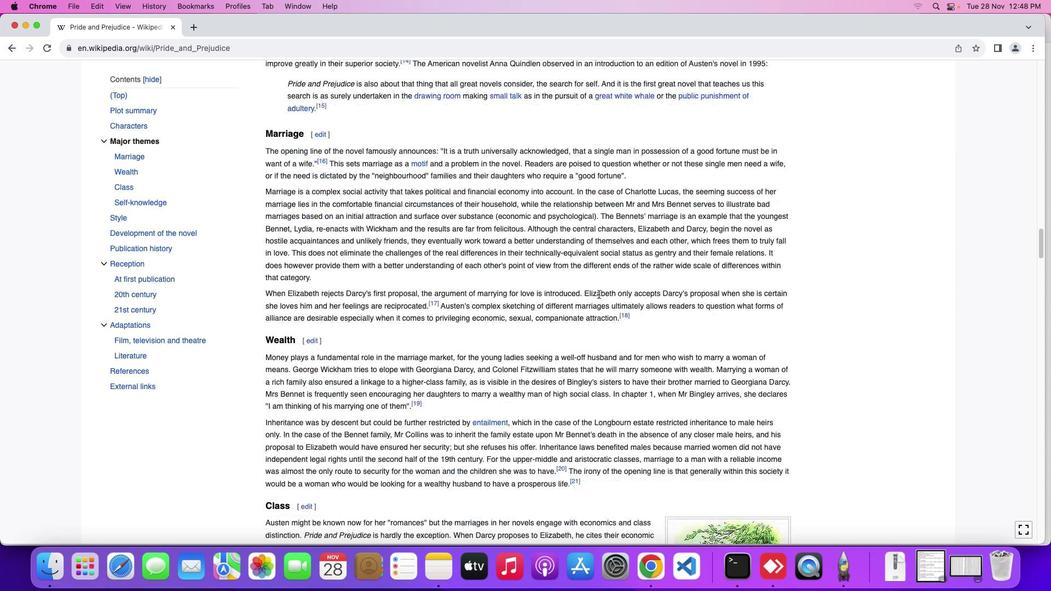 
Action: Mouse moved to (605, 276)
Screenshot: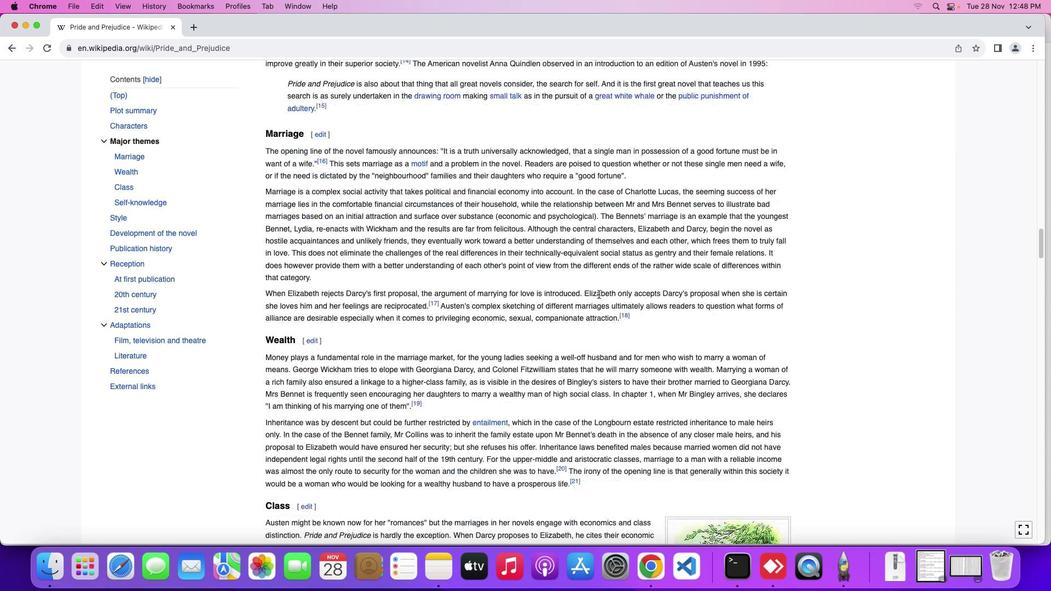 
Action: Mouse scrolled (605, 276) with delta (0, -1)
Screenshot: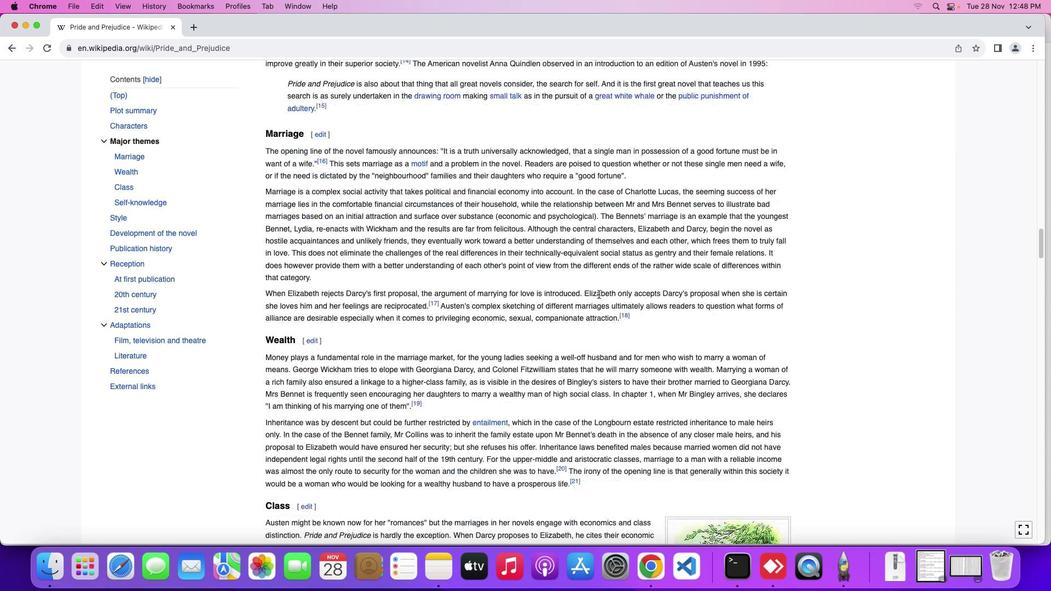 
Action: Mouse moved to (607, 272)
Screenshot: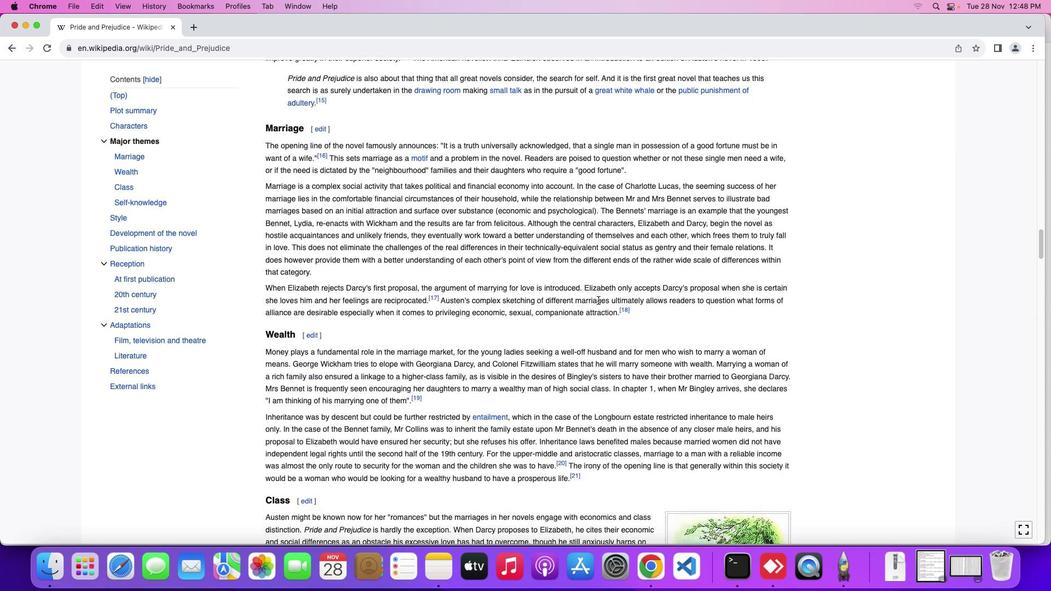 
Action: Mouse scrolled (607, 272) with delta (0, -2)
Screenshot: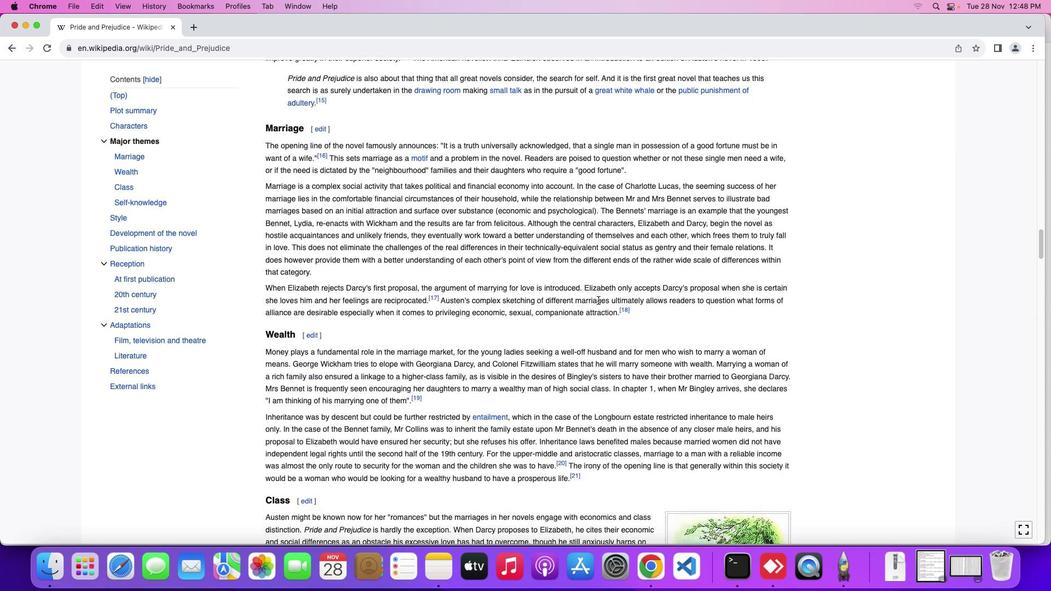
Action: Mouse moved to (597, 300)
Screenshot: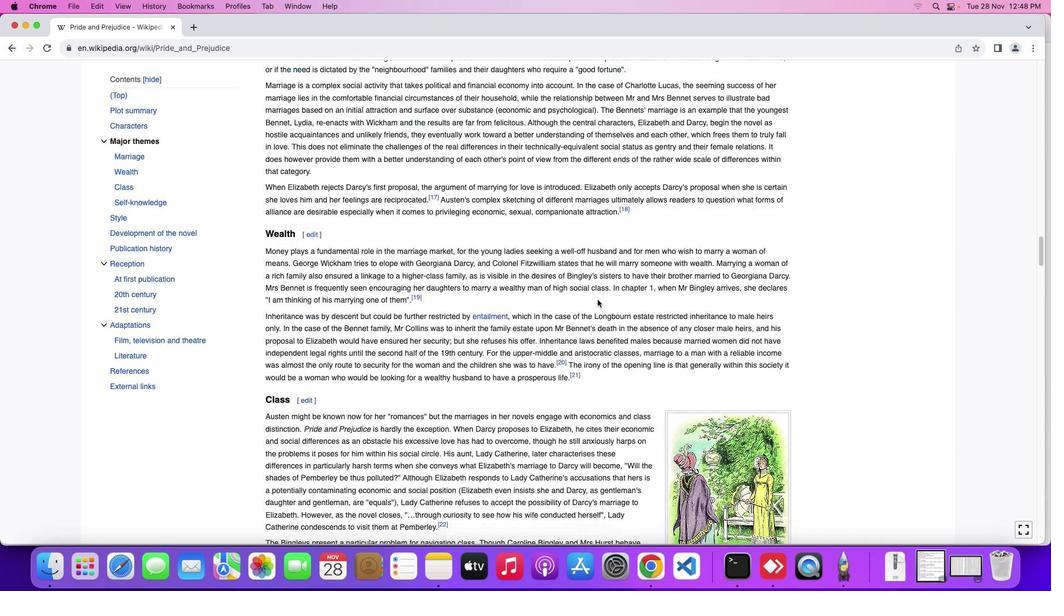 
Action: Mouse scrolled (597, 300) with delta (0, 0)
Screenshot: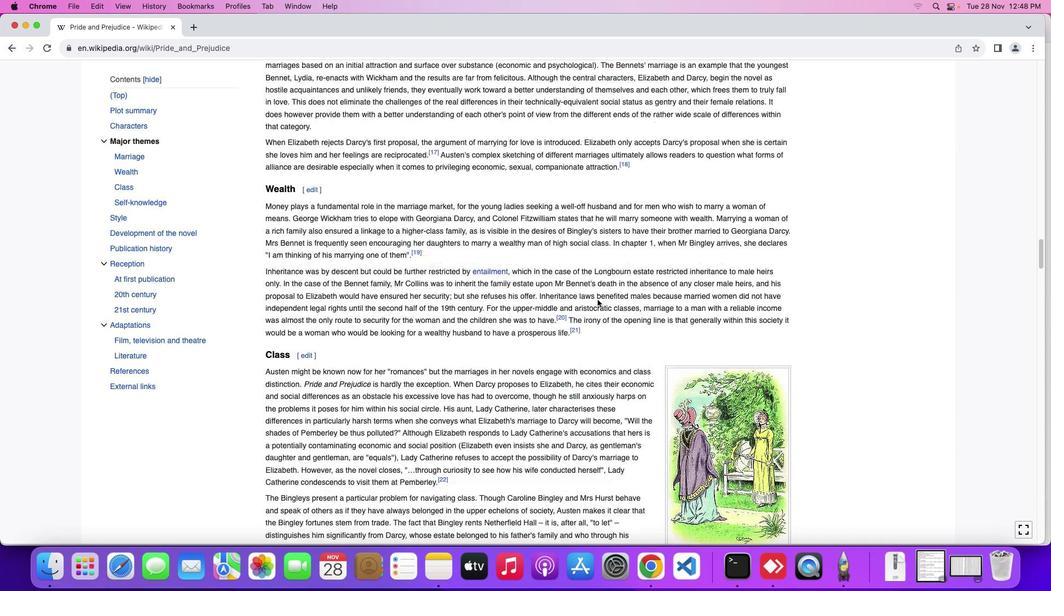 
Action: Mouse moved to (597, 300)
Screenshot: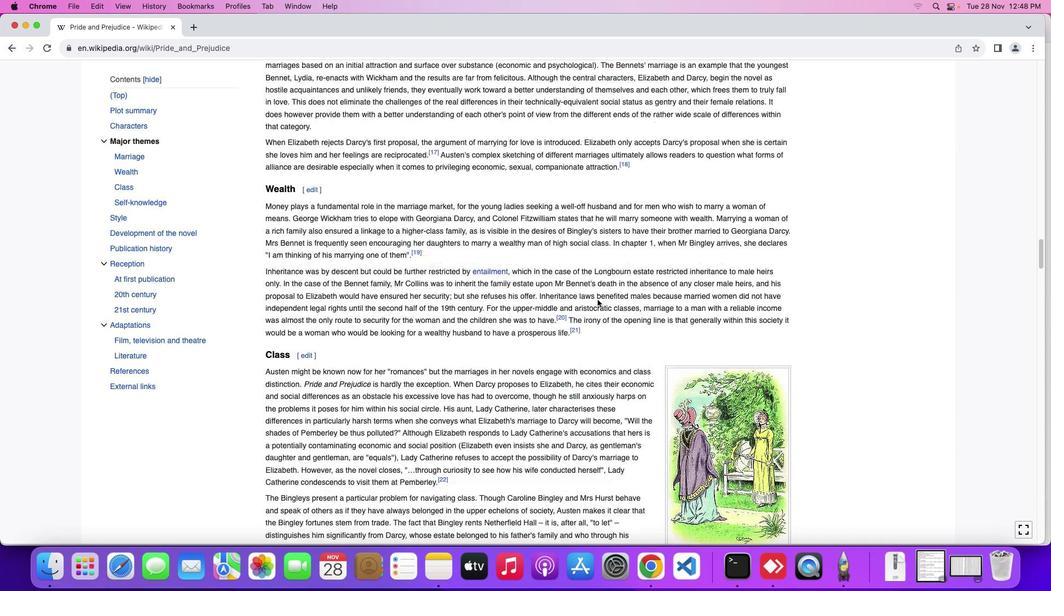 
Action: Mouse scrolled (597, 300) with delta (0, 0)
Screenshot: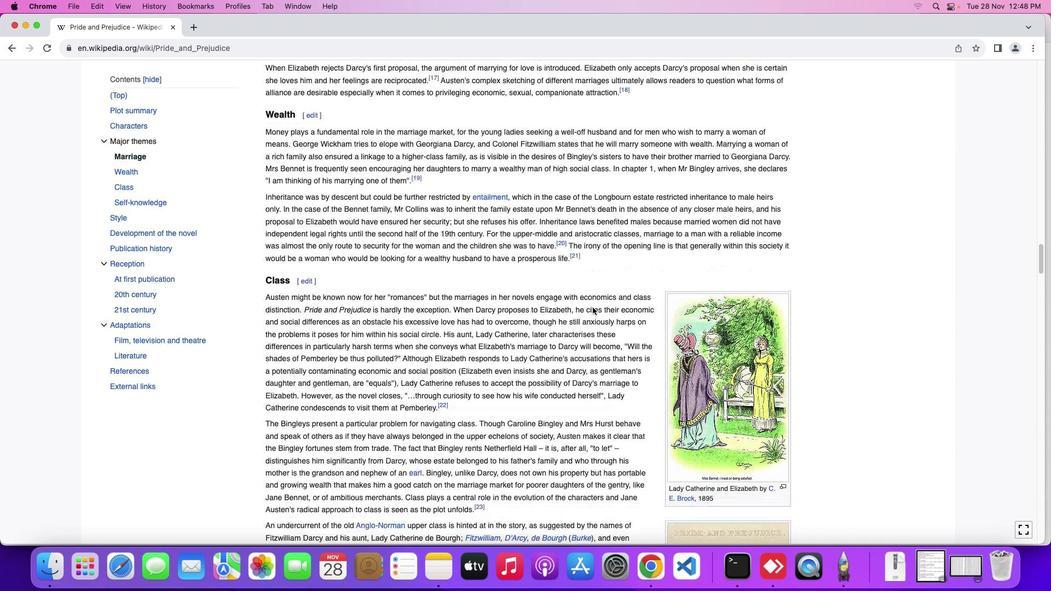 
Action: Mouse scrolled (597, 300) with delta (0, -1)
Screenshot: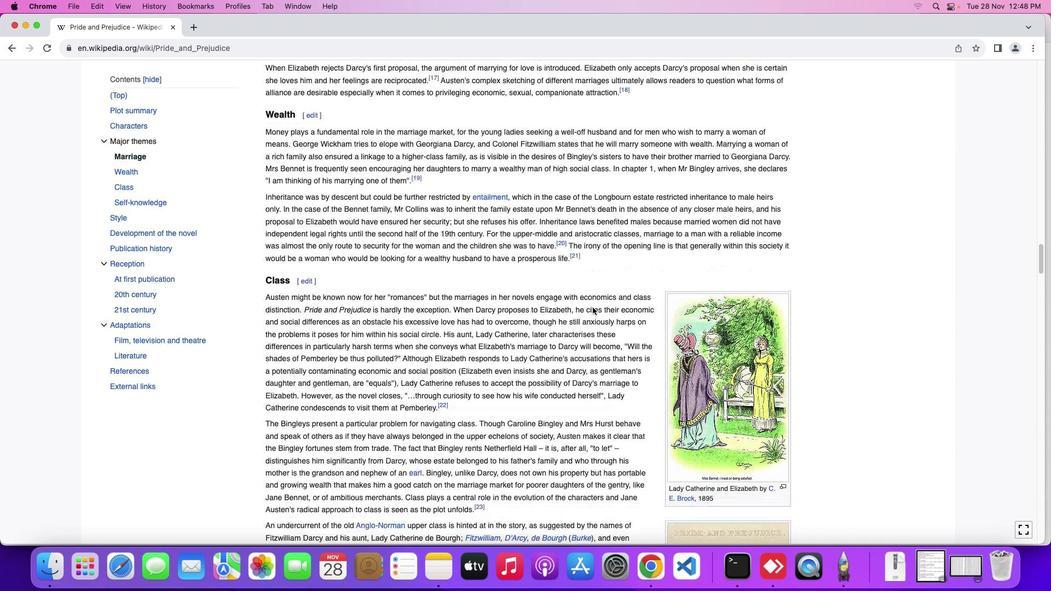 
Action: Mouse scrolled (597, 300) with delta (0, -2)
Screenshot: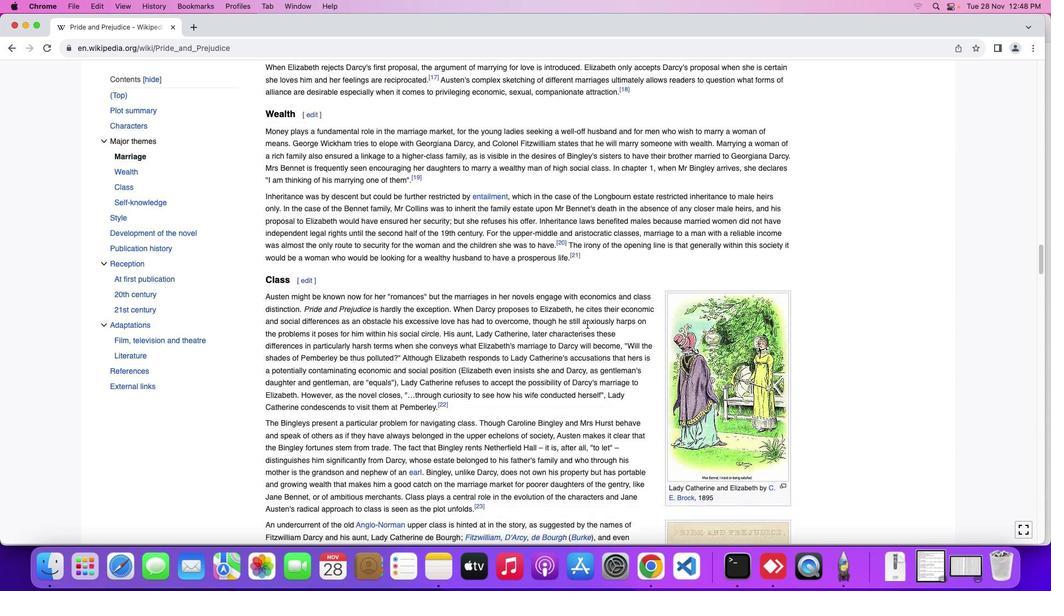 
Action: Mouse moved to (582, 345)
Screenshot: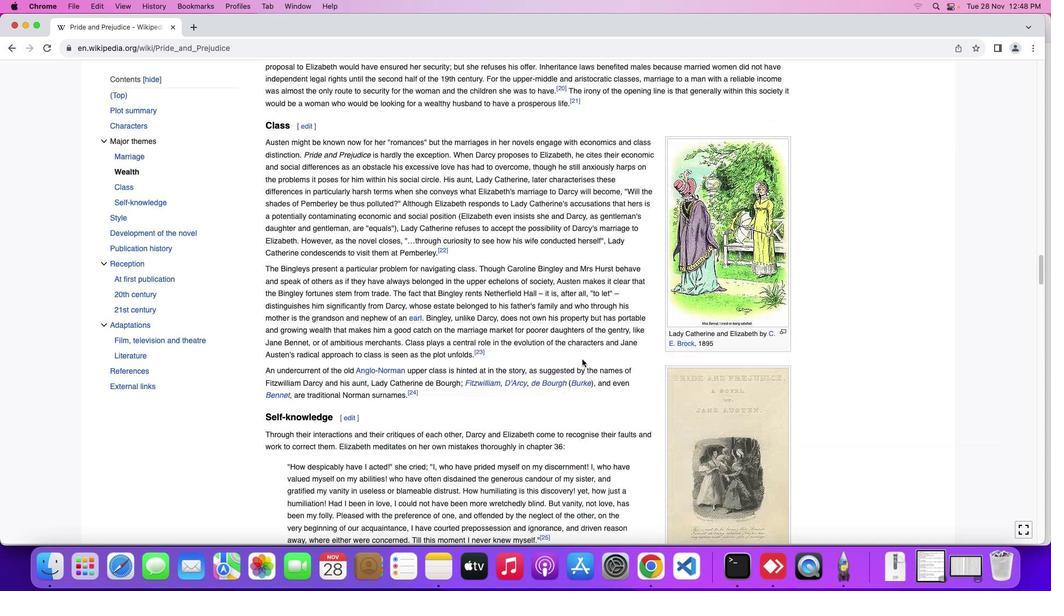 
Action: Mouse scrolled (582, 345) with delta (0, 0)
Screenshot: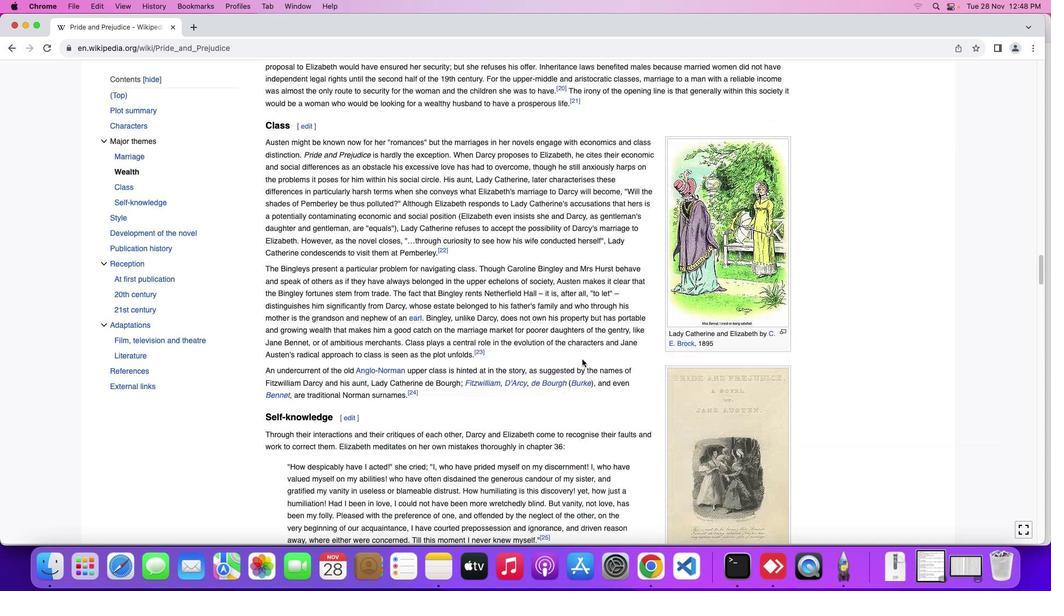 
Action: Mouse moved to (581, 354)
Screenshot: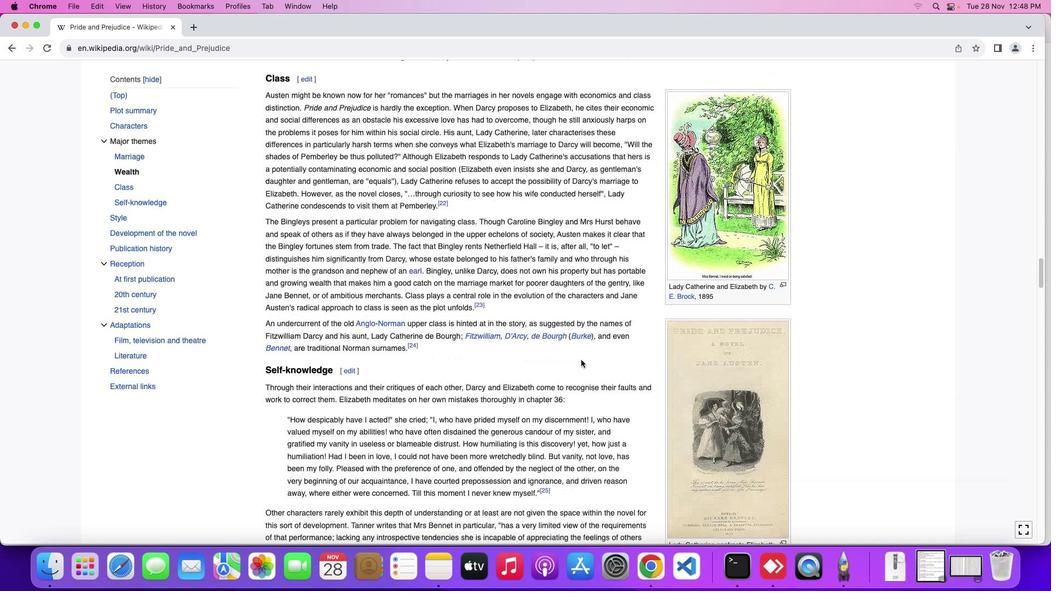 
Action: Mouse scrolled (581, 354) with delta (0, 0)
Screenshot: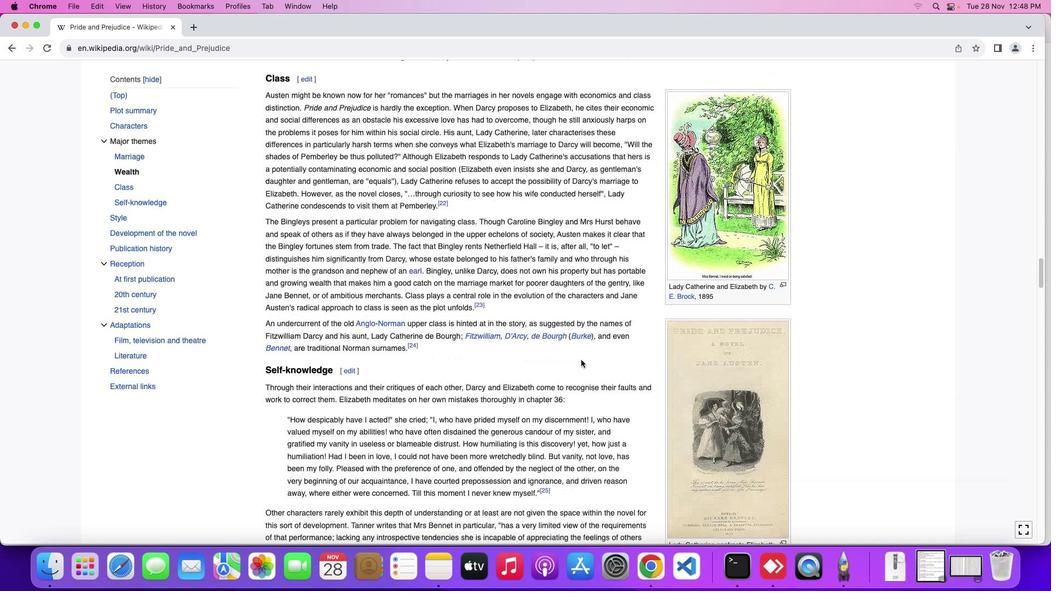 
Action: Mouse moved to (582, 358)
Screenshot: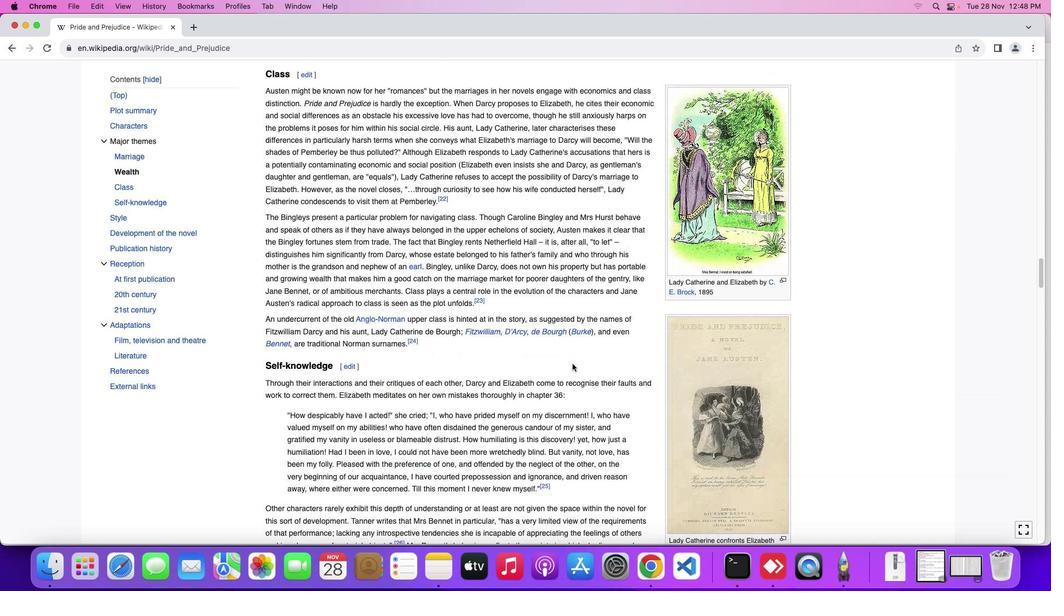 
Action: Mouse scrolled (582, 358) with delta (0, -1)
Screenshot: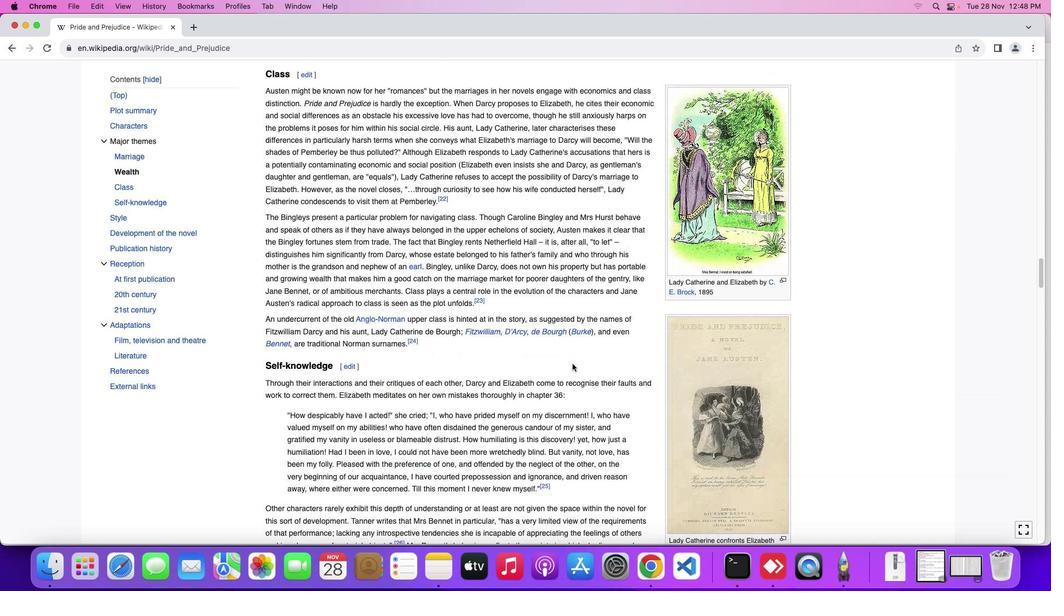 
Action: Mouse moved to (582, 359)
Screenshot: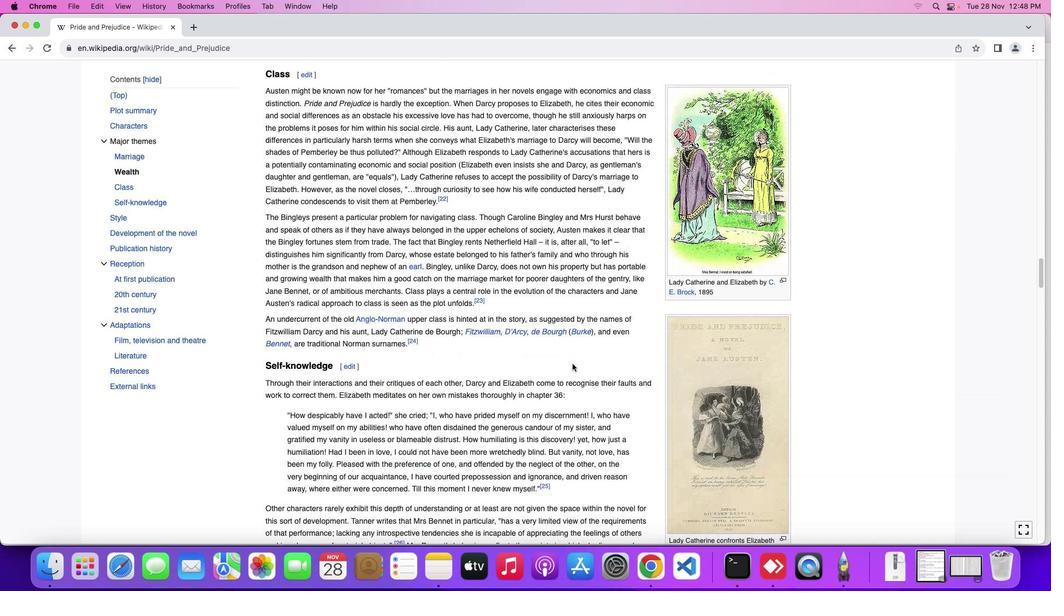 
Action: Mouse scrolled (582, 359) with delta (0, -2)
Screenshot: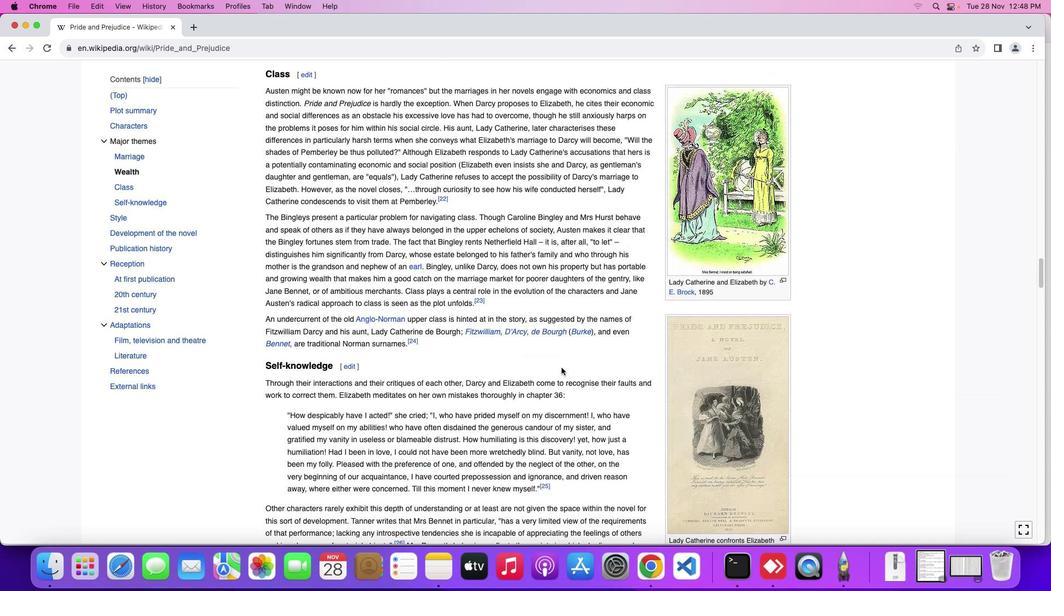 
Action: Mouse moved to (549, 373)
Screenshot: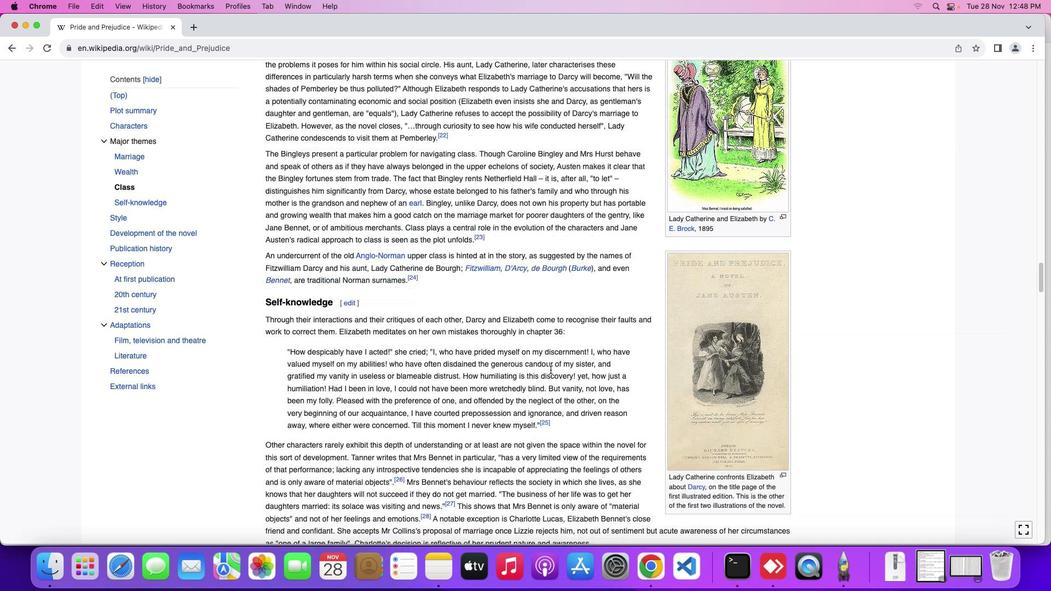 
Action: Mouse scrolled (549, 373) with delta (0, 0)
Screenshot: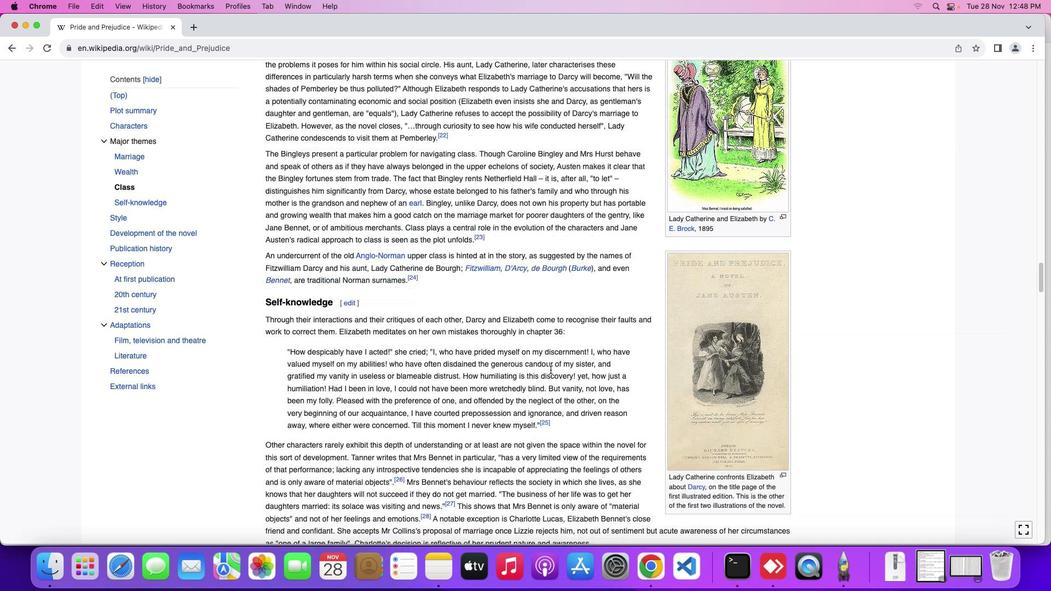 
Action: Mouse scrolled (549, 373) with delta (0, 0)
Screenshot: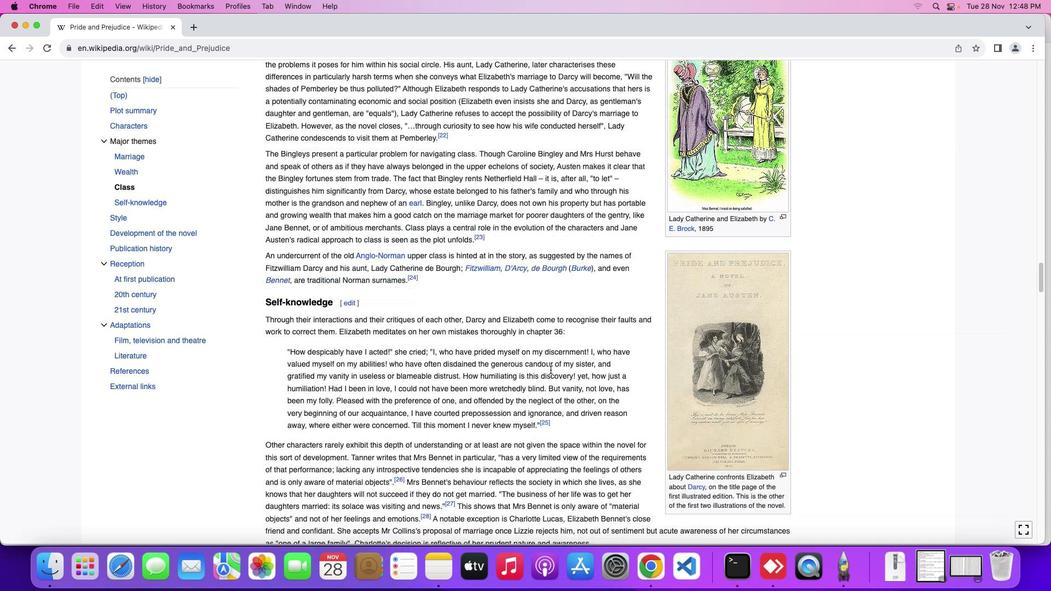 
Action: Mouse moved to (549, 372)
Screenshot: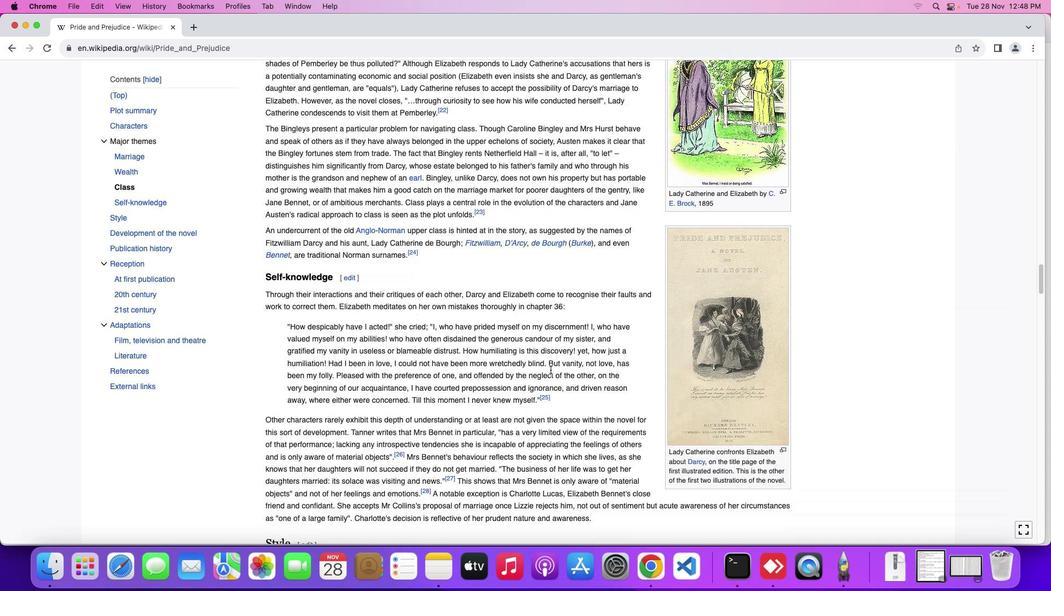
Action: Mouse scrolled (549, 372) with delta (0, -1)
Screenshot: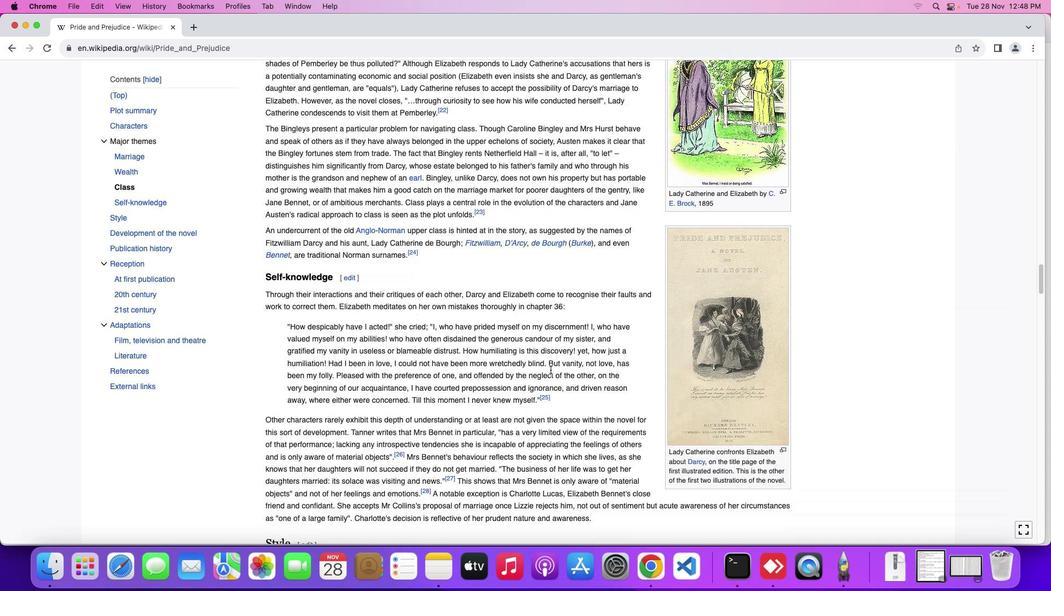 
Action: Mouse moved to (550, 370)
Screenshot: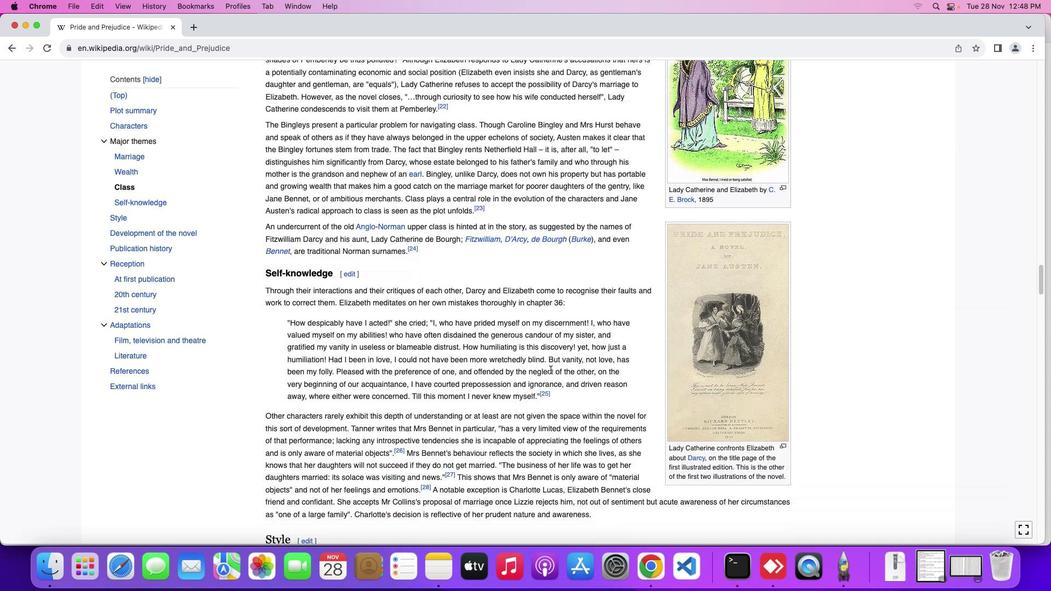 
Action: Mouse scrolled (550, 370) with delta (0, 0)
Screenshot: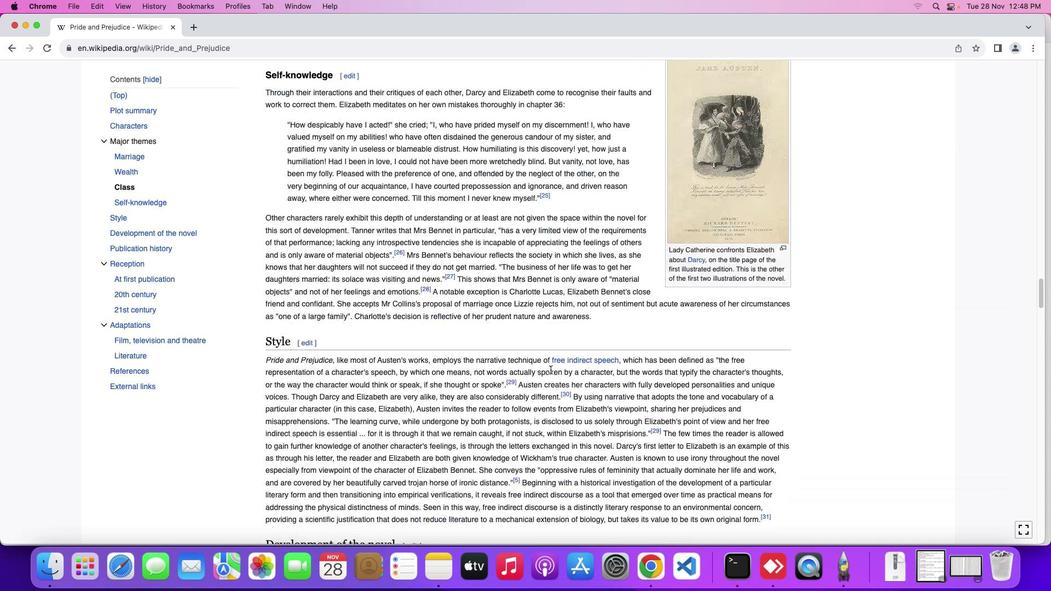 
Action: Mouse scrolled (550, 370) with delta (0, 0)
Screenshot: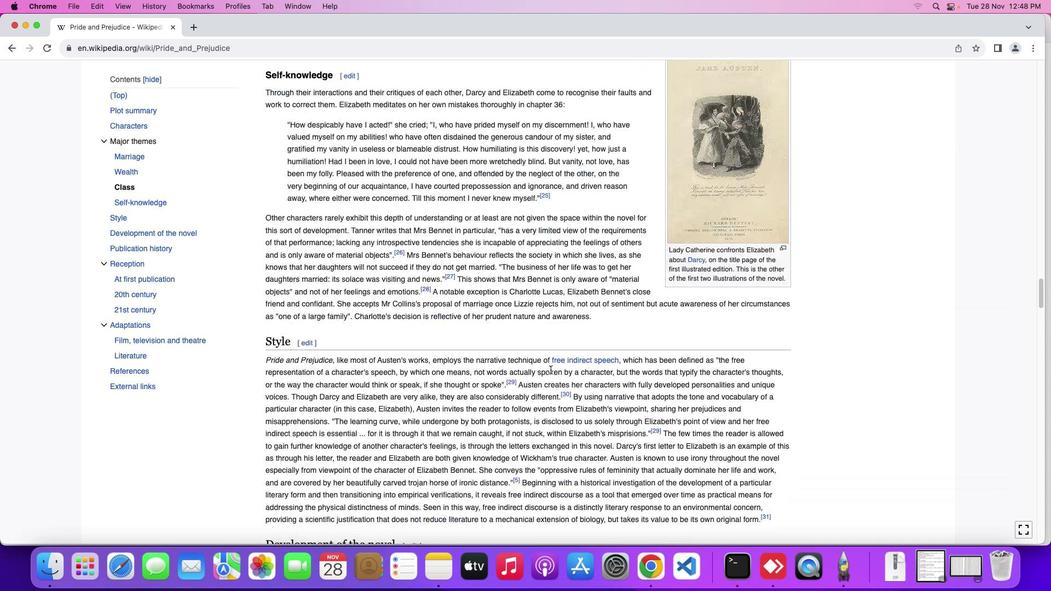 
Action: Mouse scrolled (550, 370) with delta (0, -1)
Screenshot: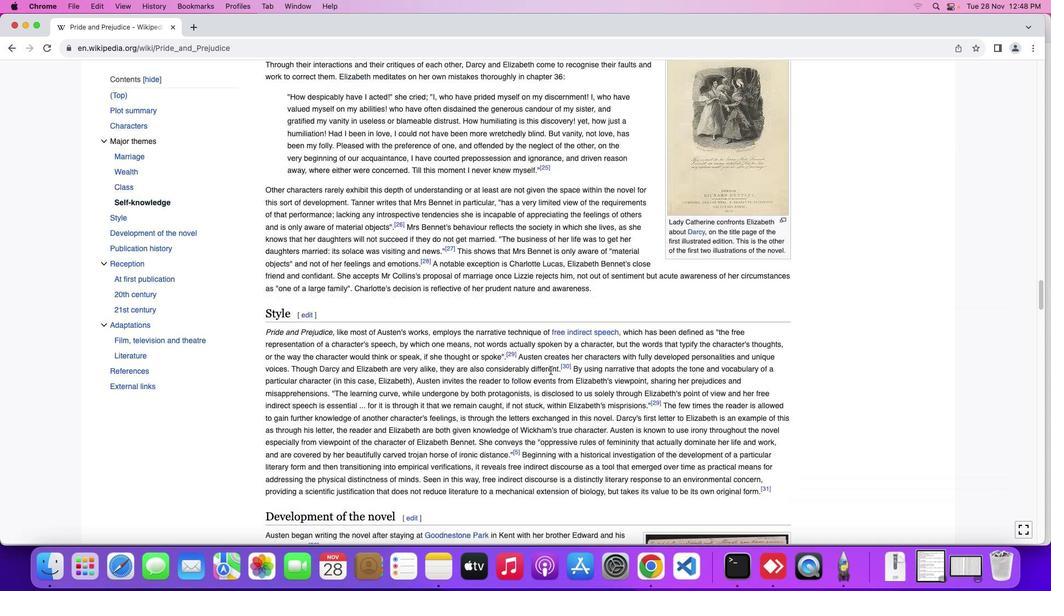 
Action: Mouse scrolled (550, 370) with delta (0, -2)
Screenshot: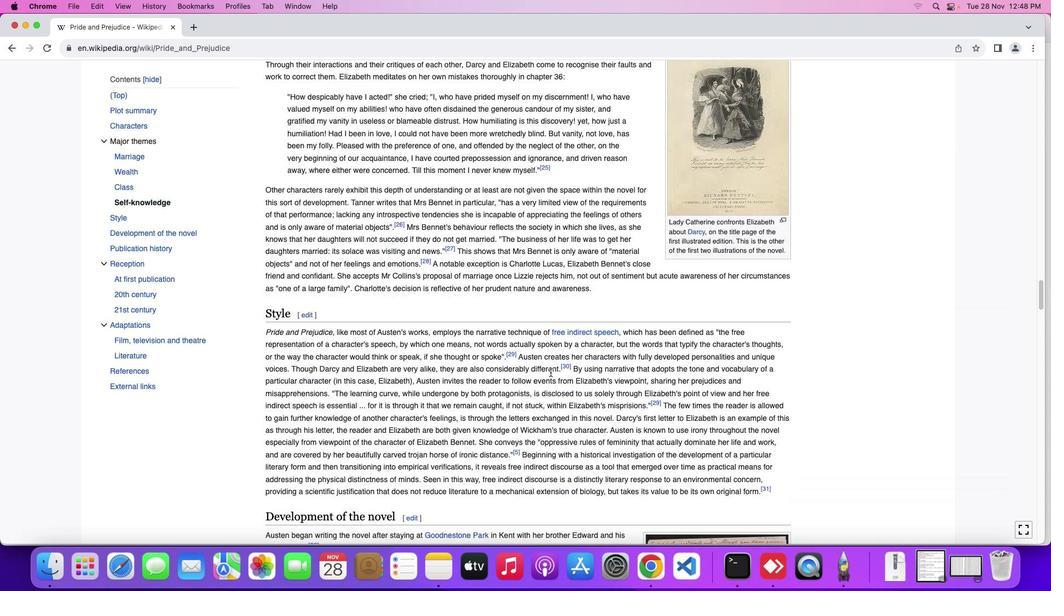 
Action: Mouse moved to (550, 373)
Screenshot: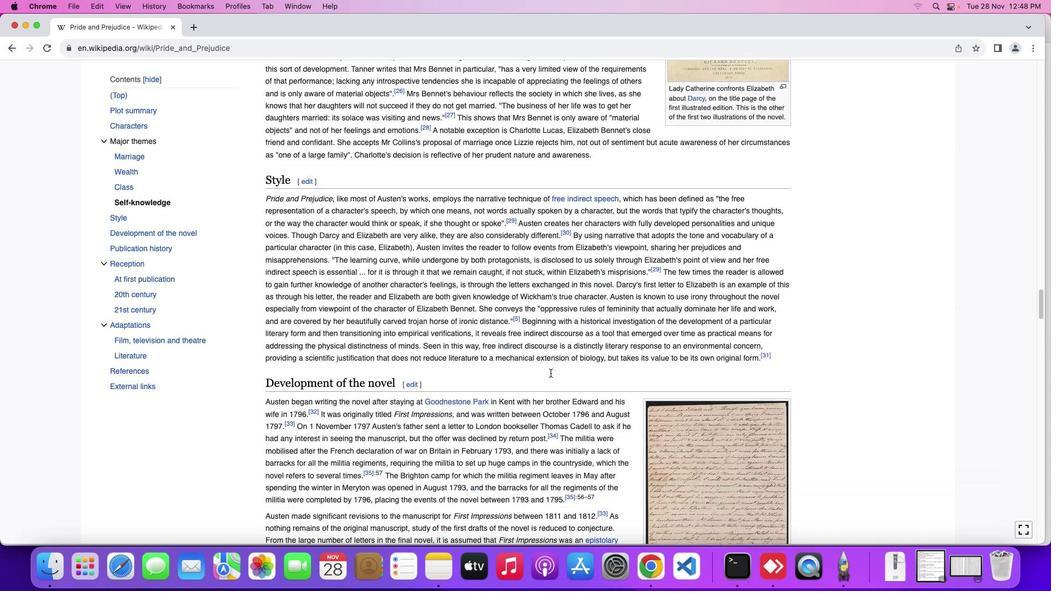
Action: Mouse scrolled (550, 373) with delta (0, 0)
Screenshot: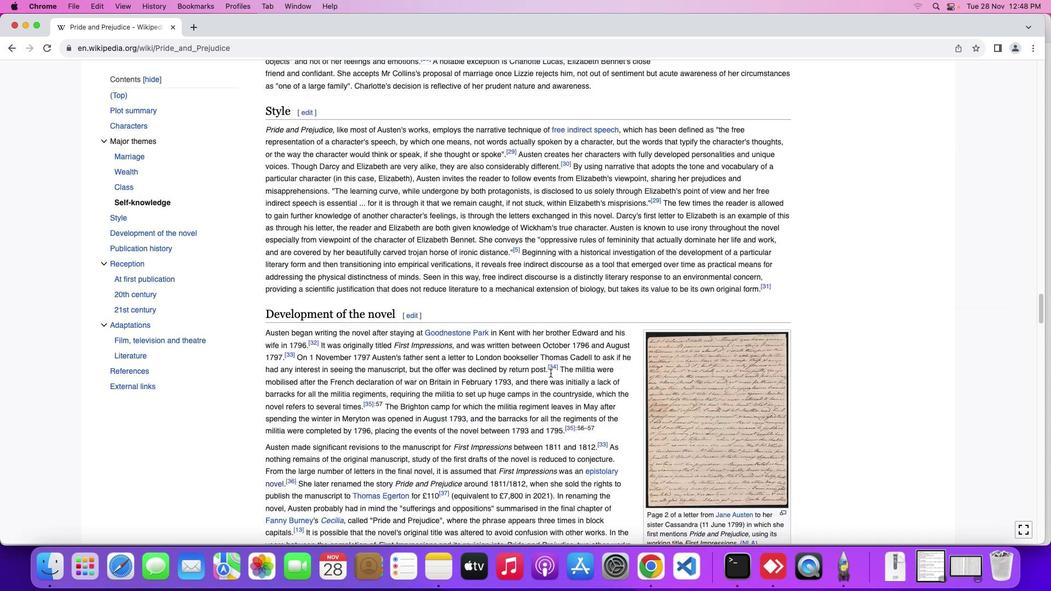 
Action: Mouse scrolled (550, 373) with delta (0, 0)
Screenshot: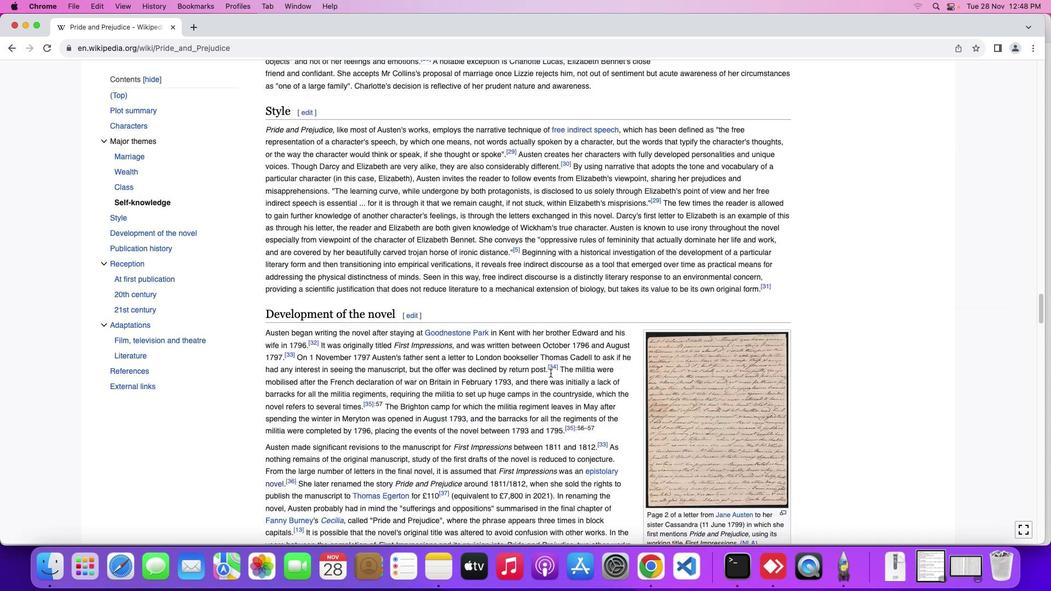 
Action: Mouse scrolled (550, 373) with delta (0, -1)
Screenshot: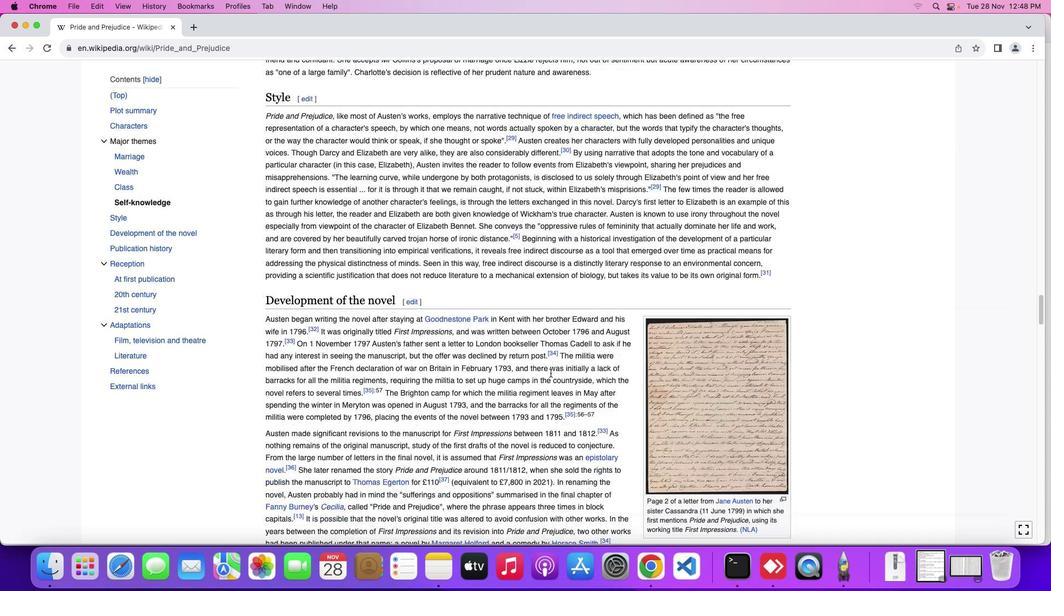 
Action: Mouse scrolled (550, 373) with delta (0, -2)
Screenshot: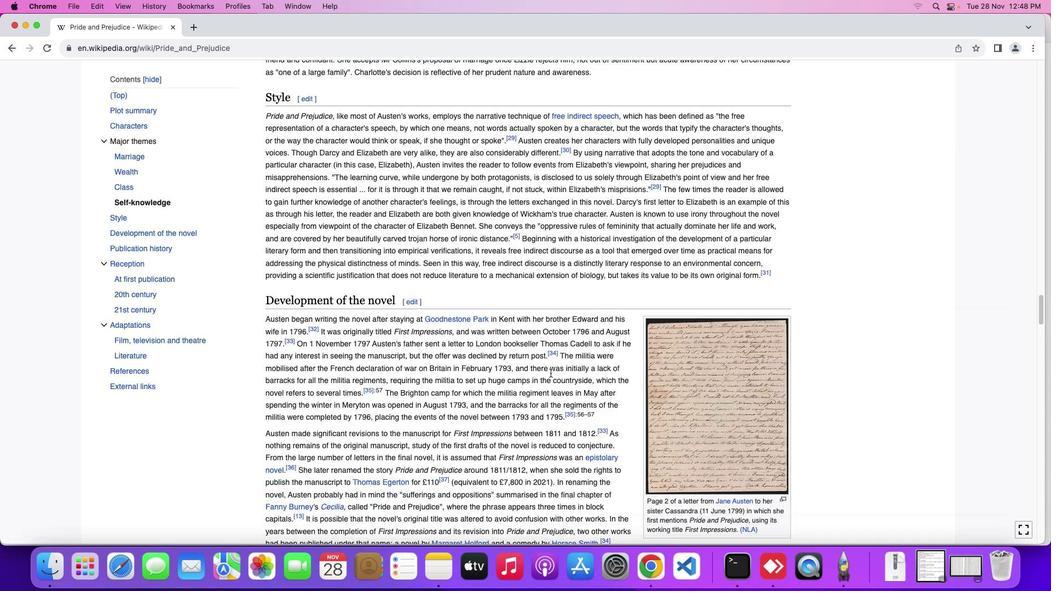 
Action: Mouse moved to (550, 372)
Screenshot: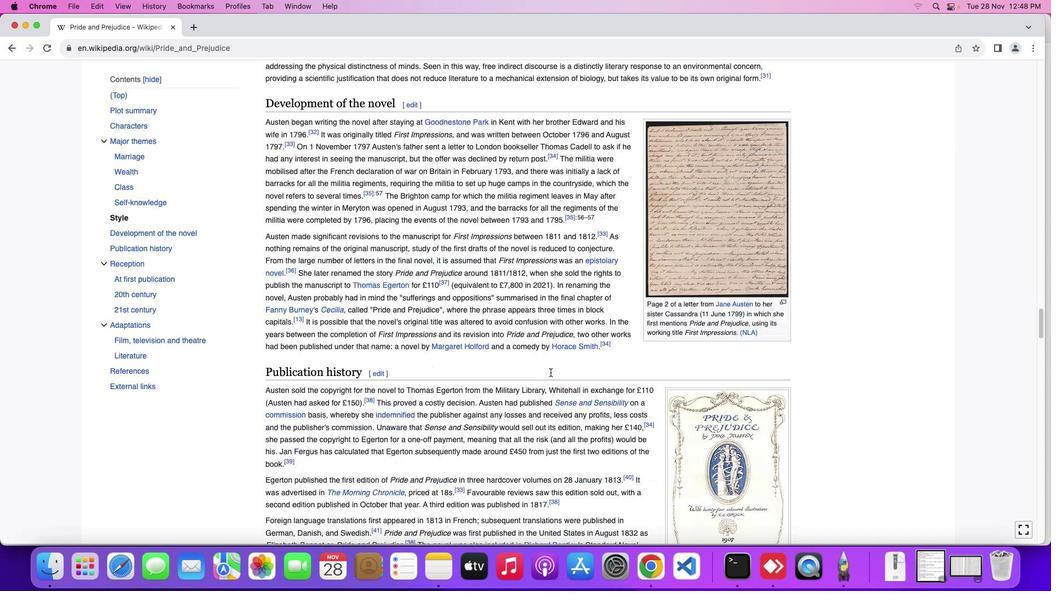 
Action: Mouse scrolled (550, 372) with delta (0, 0)
Screenshot: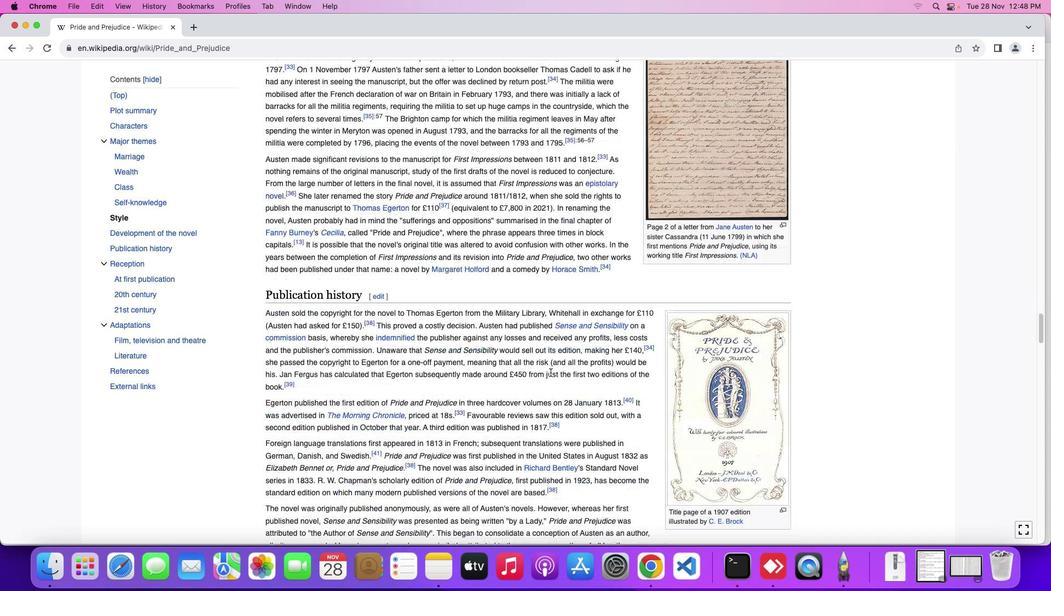 
Action: Mouse scrolled (550, 372) with delta (0, 0)
Screenshot: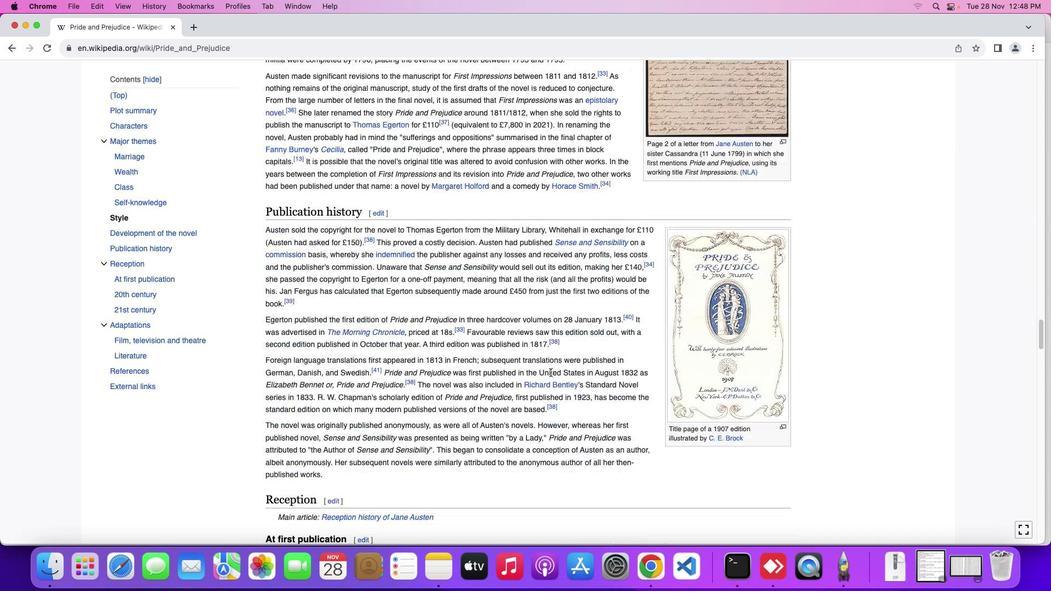 
Action: Mouse scrolled (550, 372) with delta (0, -1)
Screenshot: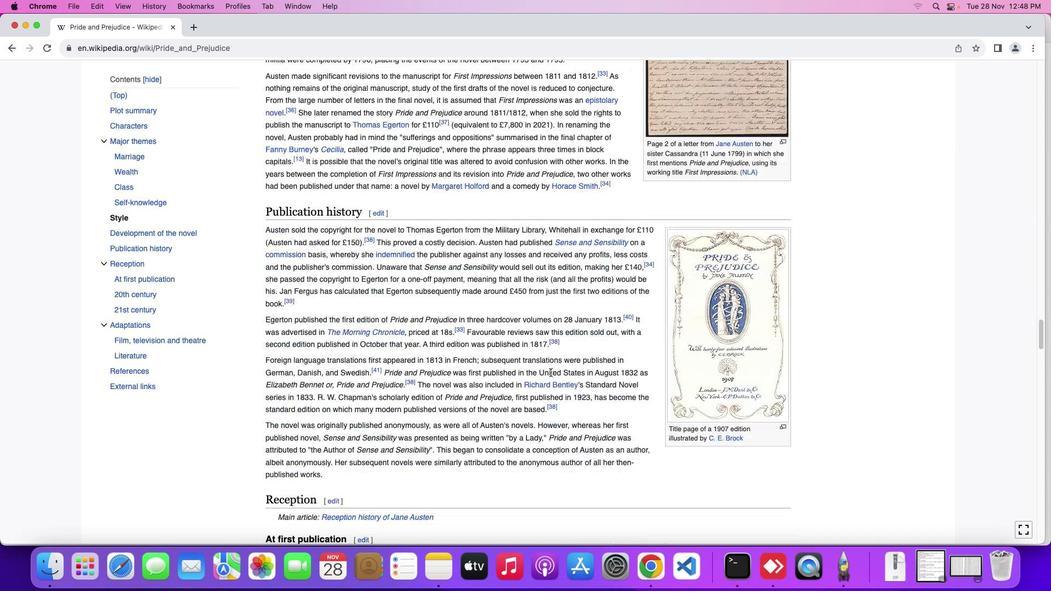 
Action: Mouse scrolled (550, 372) with delta (0, -2)
Screenshot: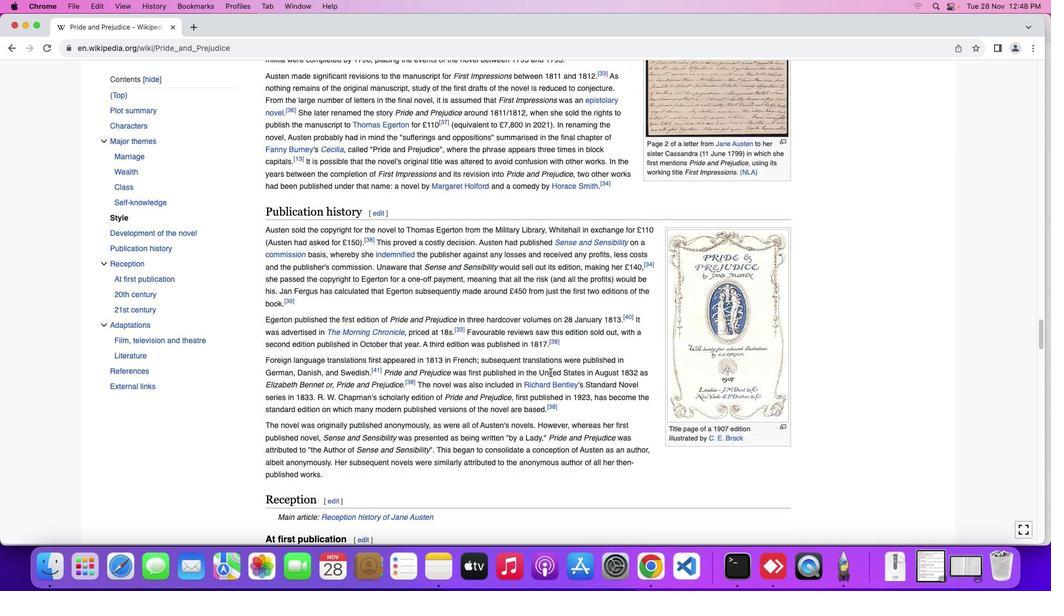
Action: Mouse moved to (550, 372)
Screenshot: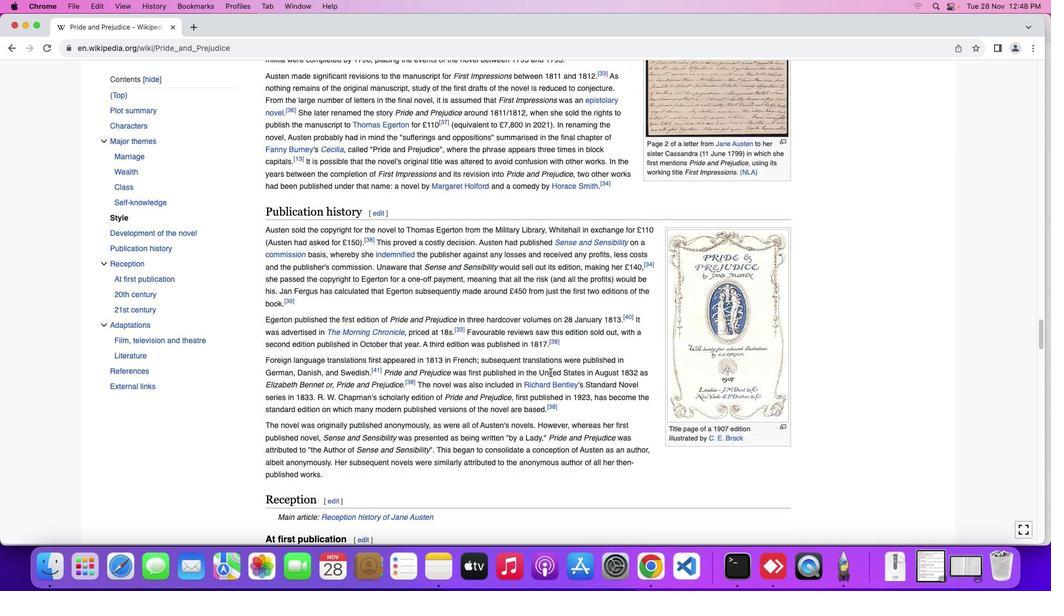 
Action: Mouse scrolled (550, 372) with delta (0, -3)
Screenshot: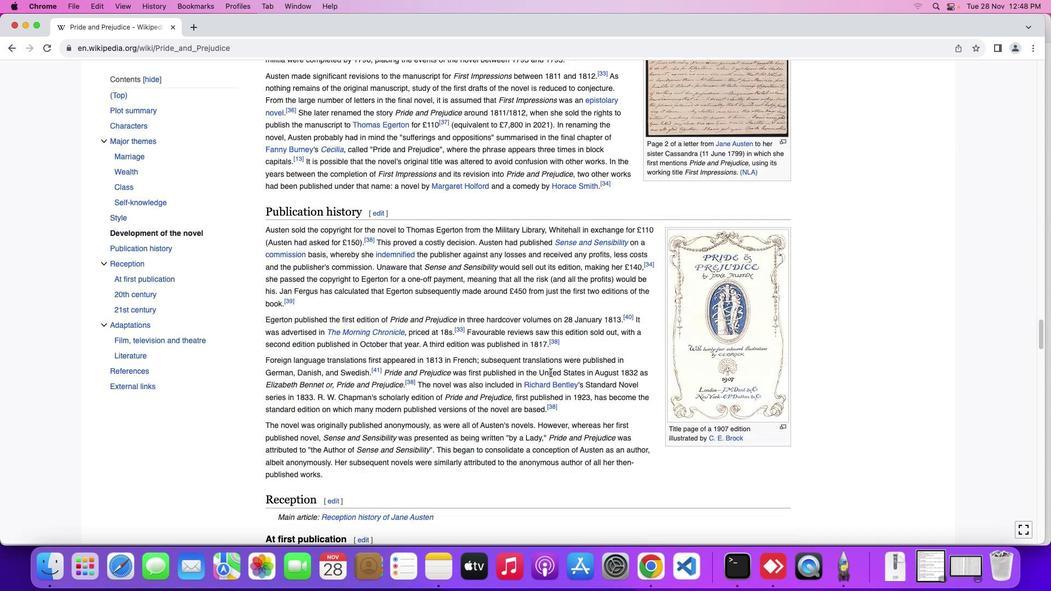
Action: Mouse moved to (550, 372)
Screenshot: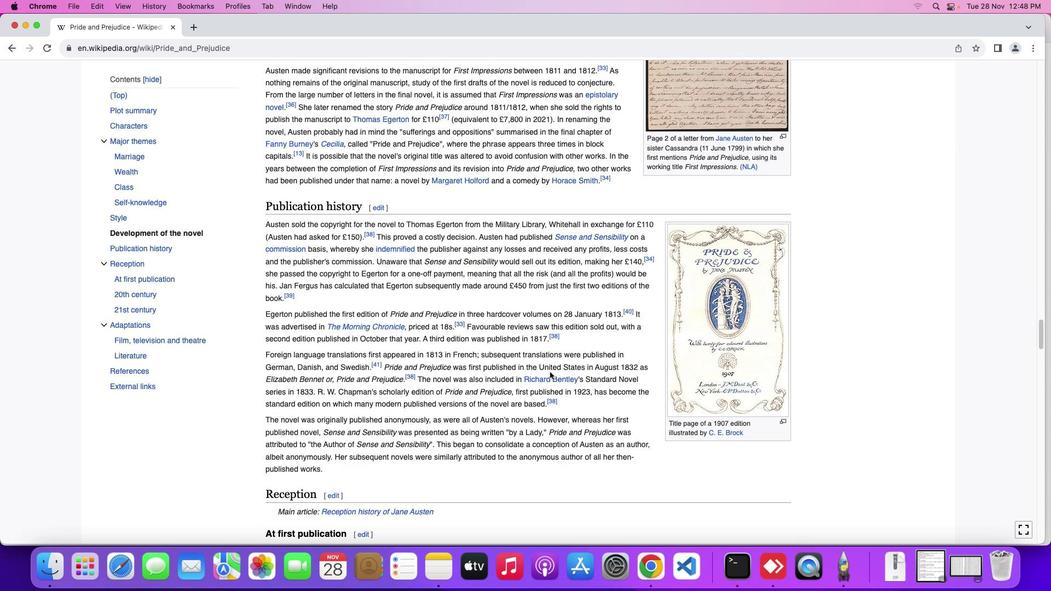 
Action: Mouse scrolled (550, 372) with delta (0, 0)
Screenshot: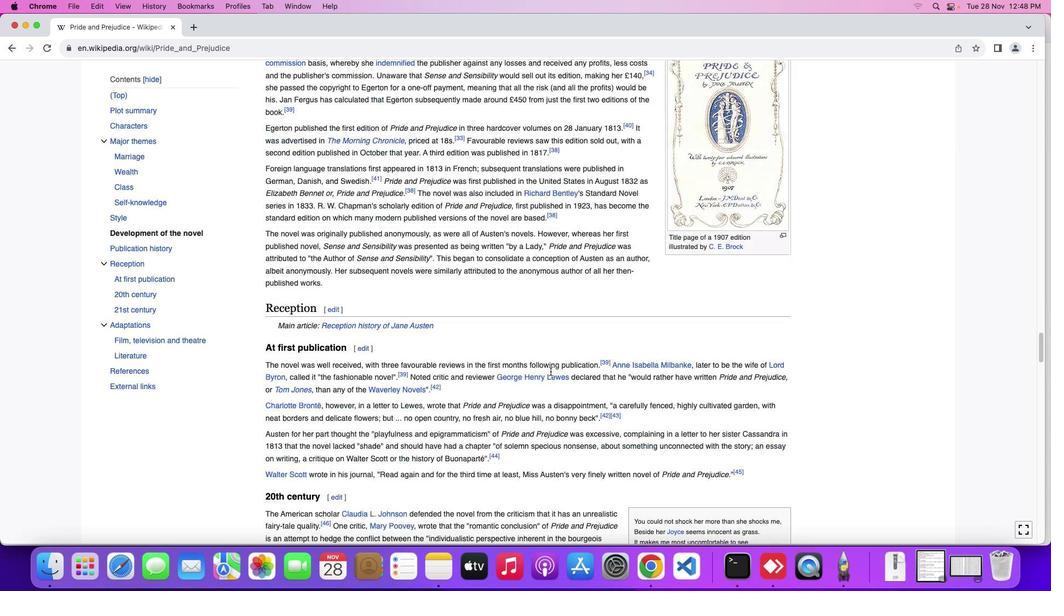 
Action: Mouse scrolled (550, 372) with delta (0, 0)
Screenshot: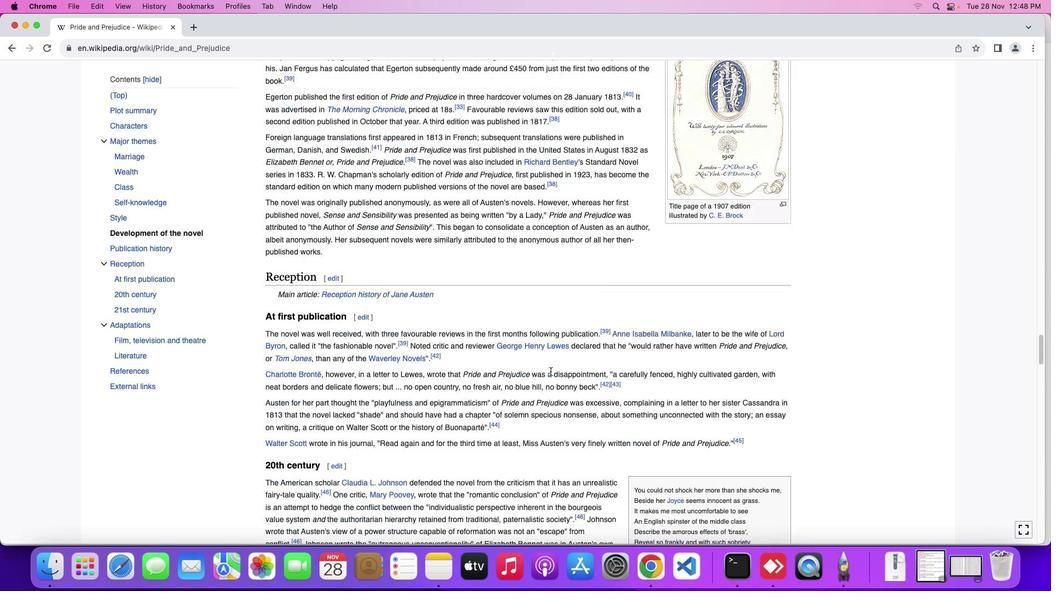 
Action: Mouse scrolled (550, 372) with delta (0, -1)
Screenshot: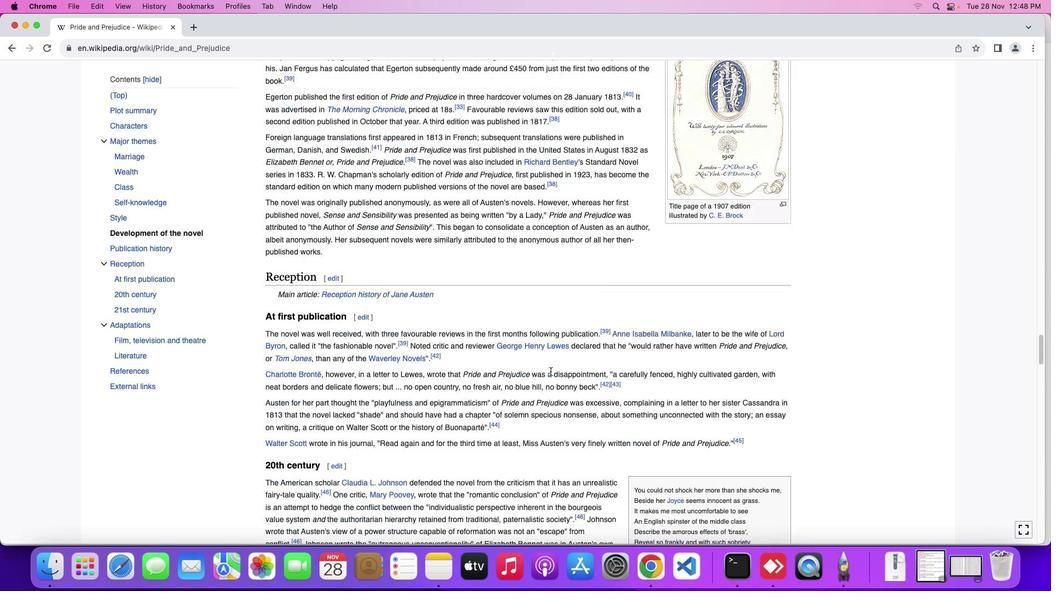
Action: Mouse moved to (550, 372)
Screenshot: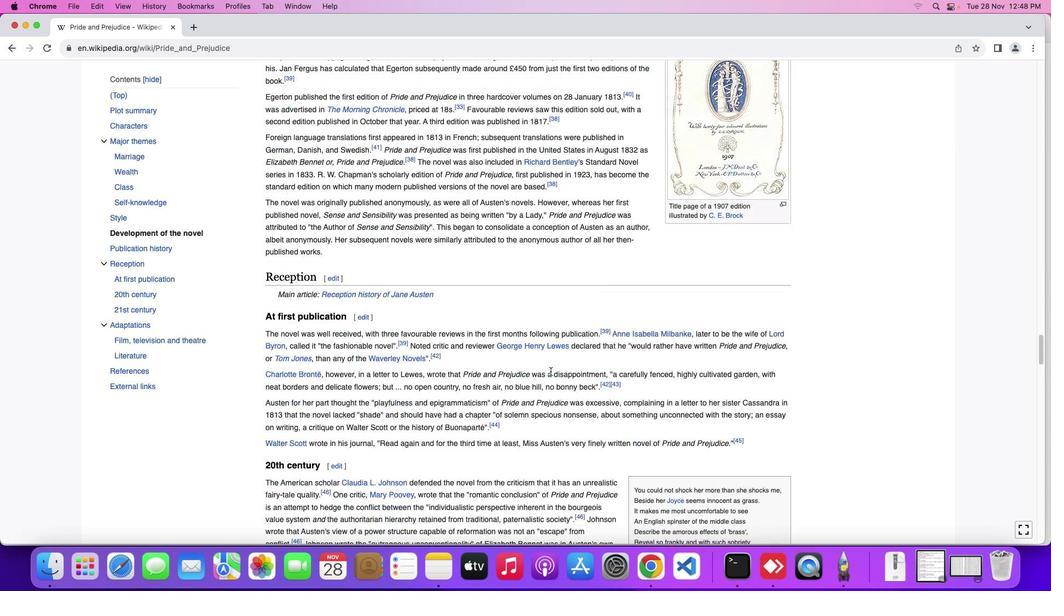 
Action: Mouse scrolled (550, 372) with delta (0, -2)
Screenshot: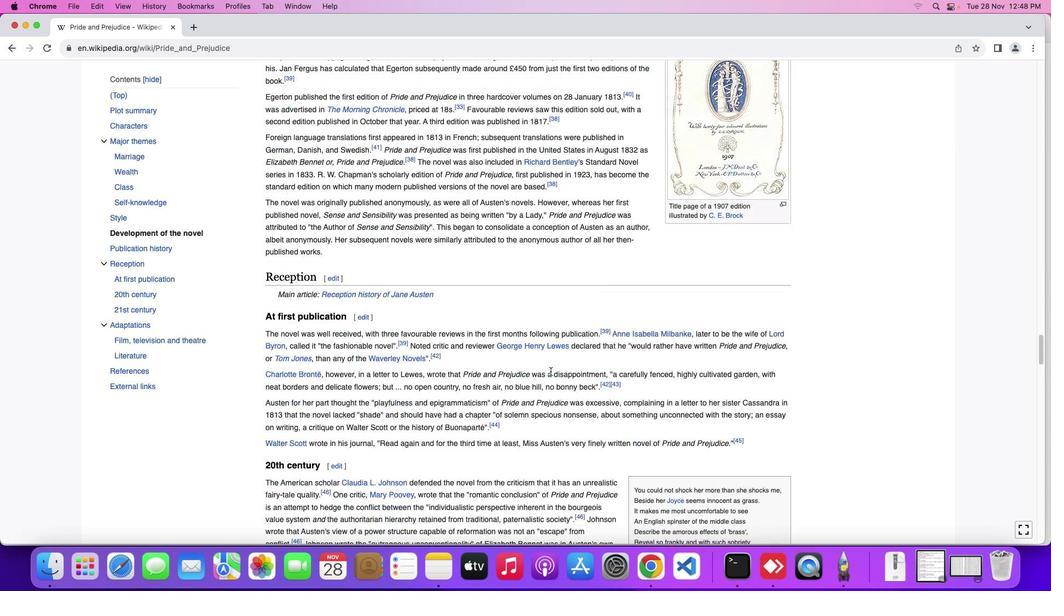 
Action: Mouse moved to (550, 371)
Screenshot: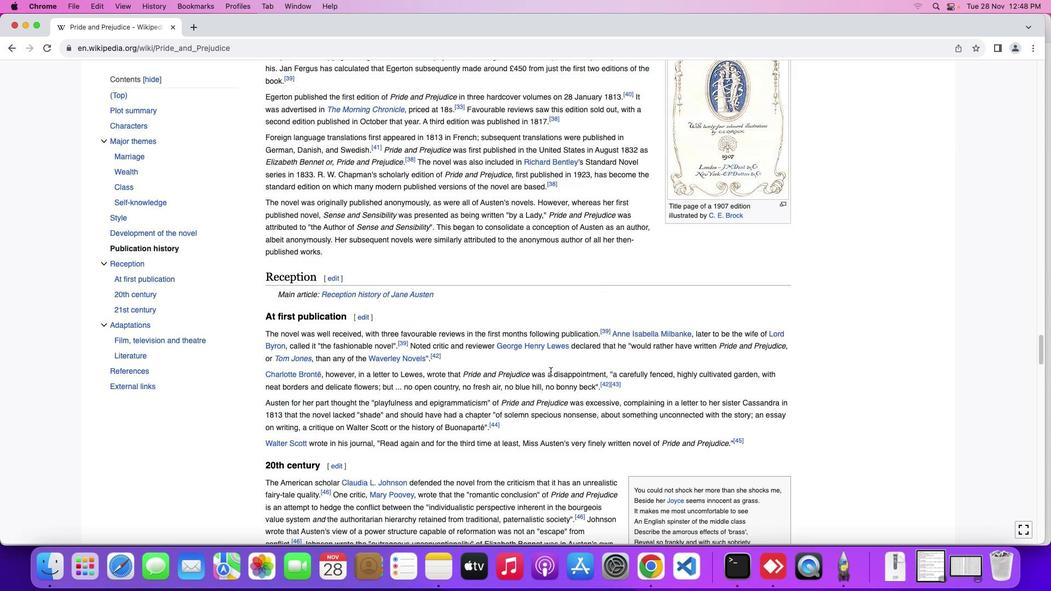 
Action: Mouse scrolled (550, 371) with delta (0, 0)
Screenshot: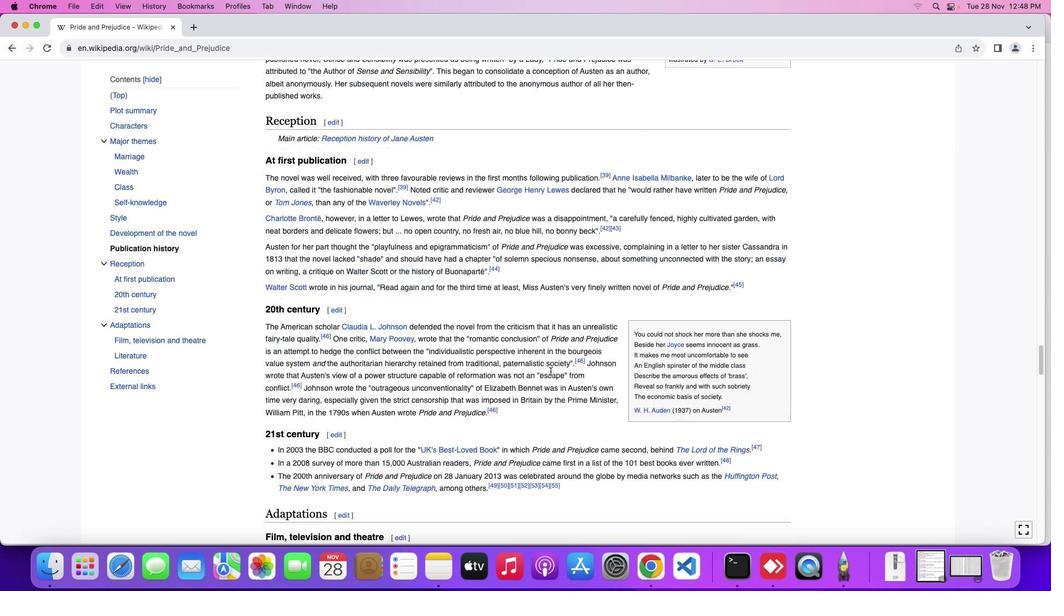 
Action: Mouse scrolled (550, 371) with delta (0, 0)
Screenshot: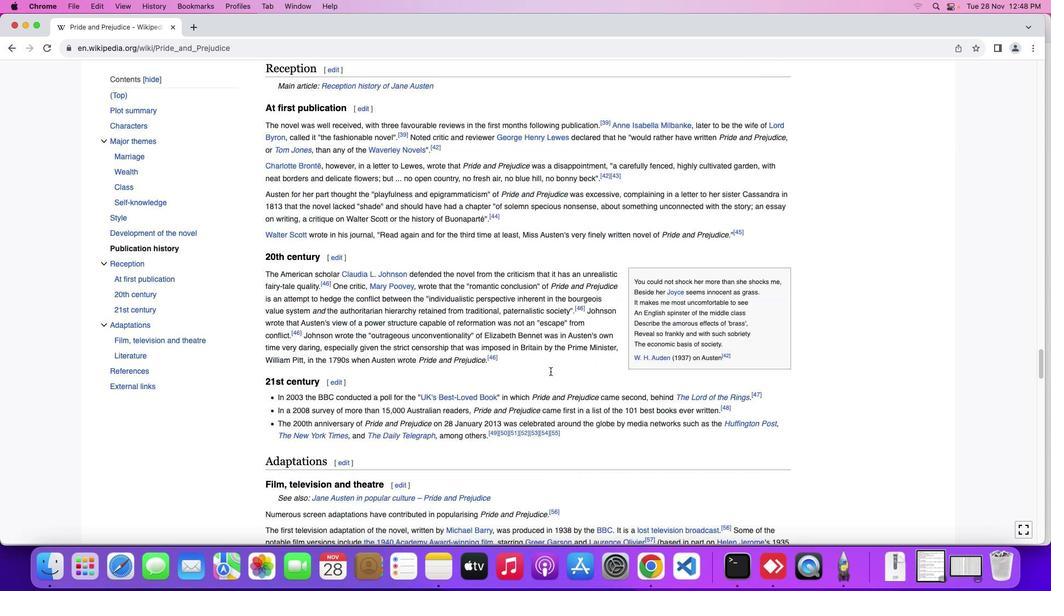 
Action: Mouse scrolled (550, 371) with delta (0, -1)
Screenshot: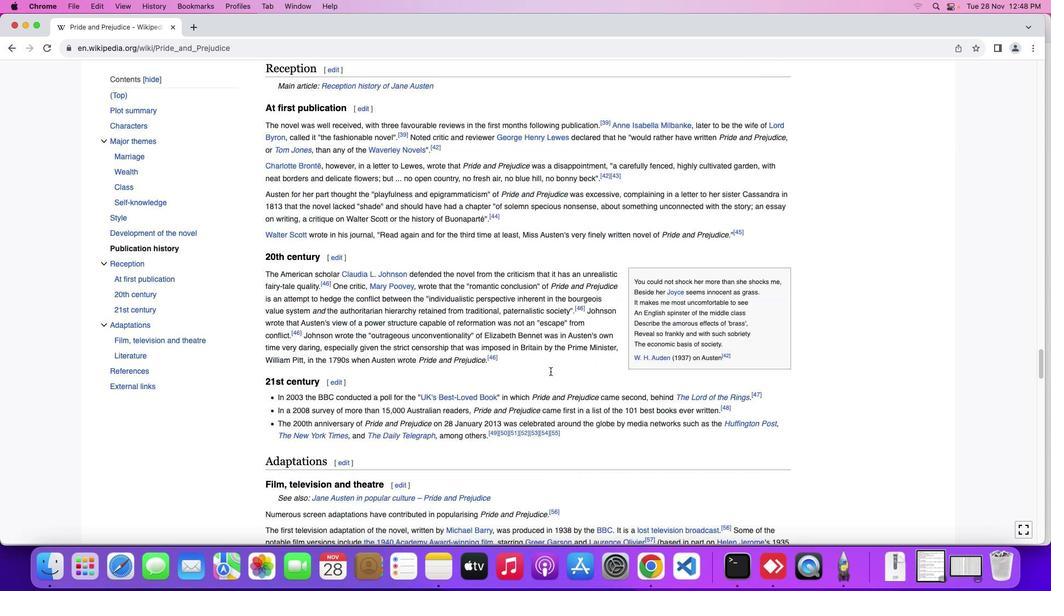 
Action: Mouse scrolled (550, 371) with delta (0, -2)
Screenshot: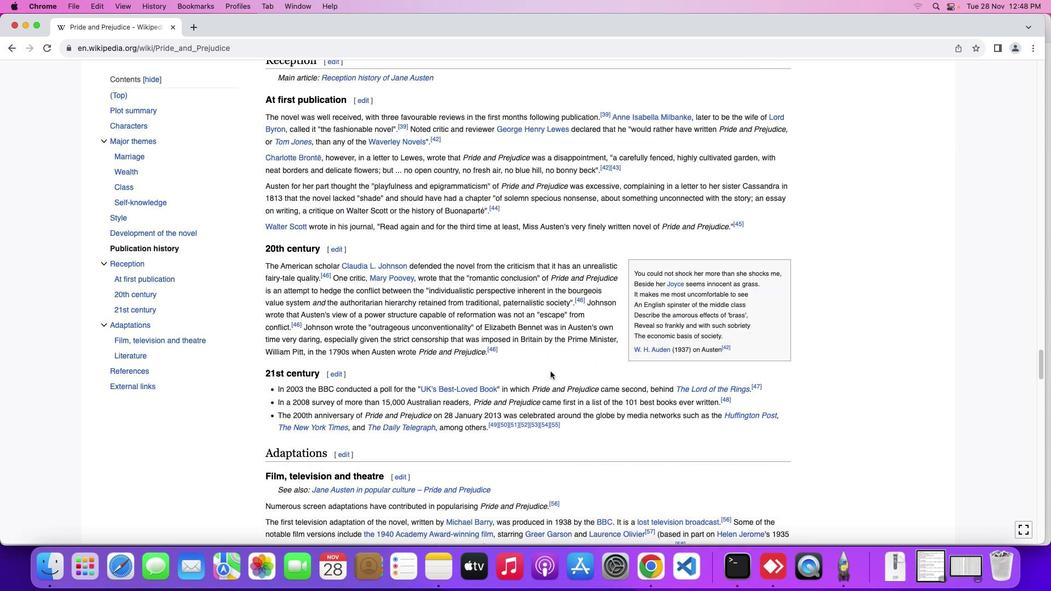 
Action: Mouse scrolled (550, 371) with delta (0, 0)
Screenshot: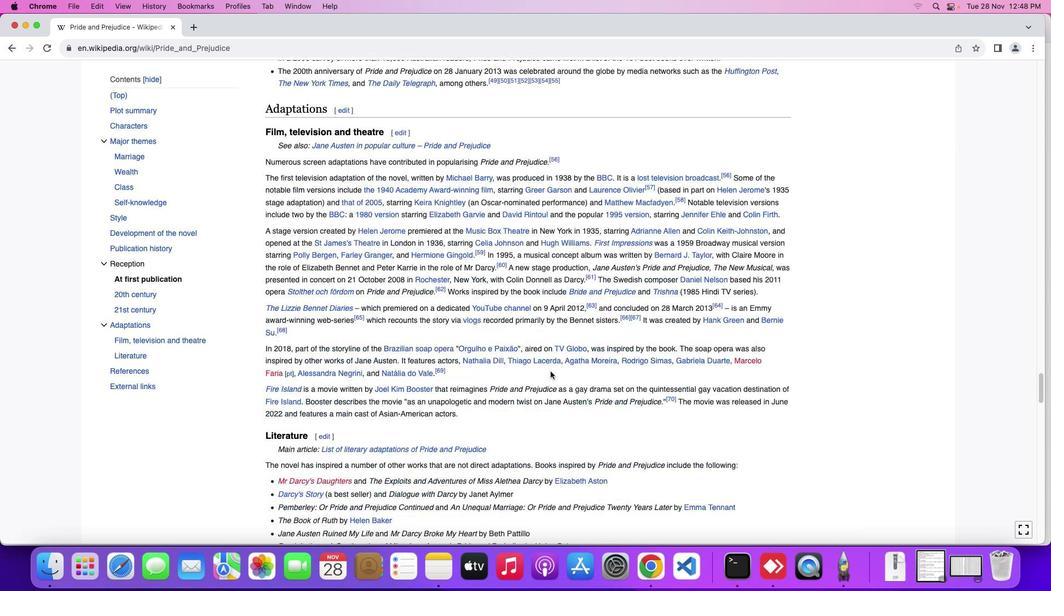 
Action: Mouse scrolled (550, 371) with delta (0, 0)
Screenshot: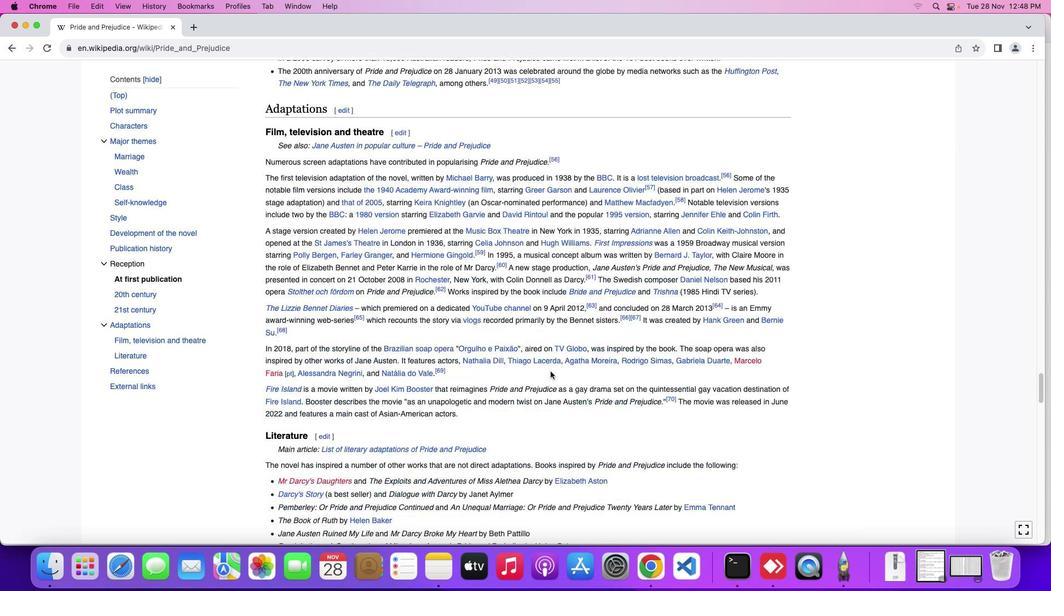 
Action: Mouse scrolled (550, 371) with delta (0, -1)
Screenshot: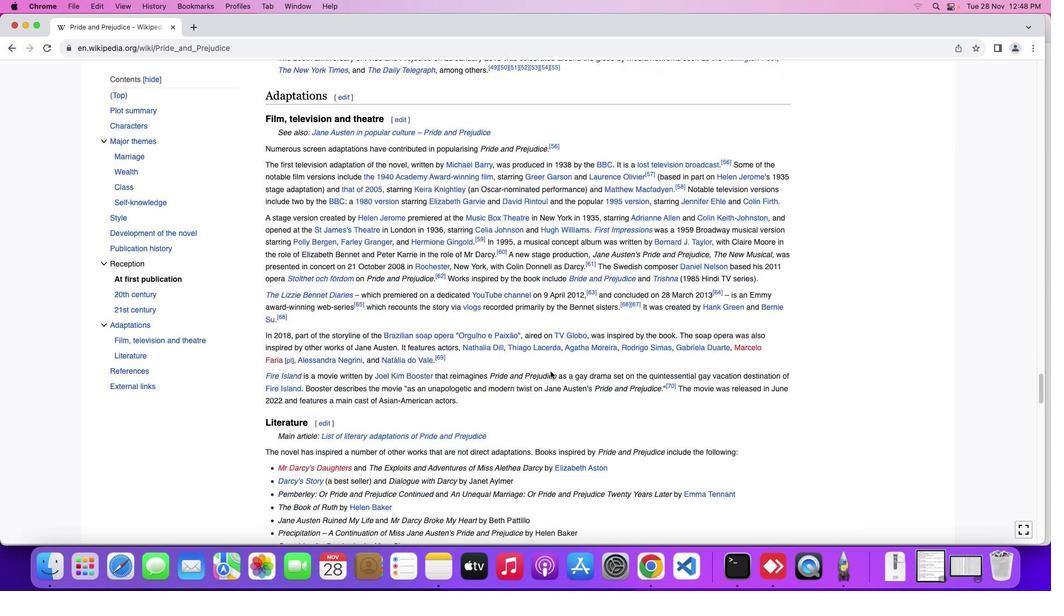 
Action: Mouse scrolled (550, 371) with delta (0, -2)
Screenshot: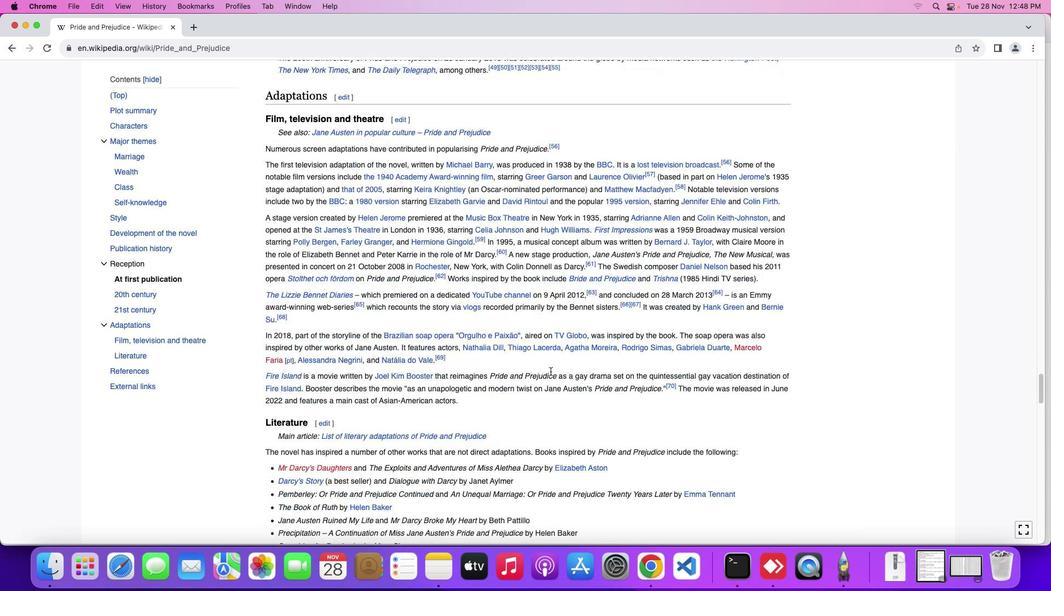 
Action: Mouse scrolled (550, 371) with delta (0, -3)
Screenshot: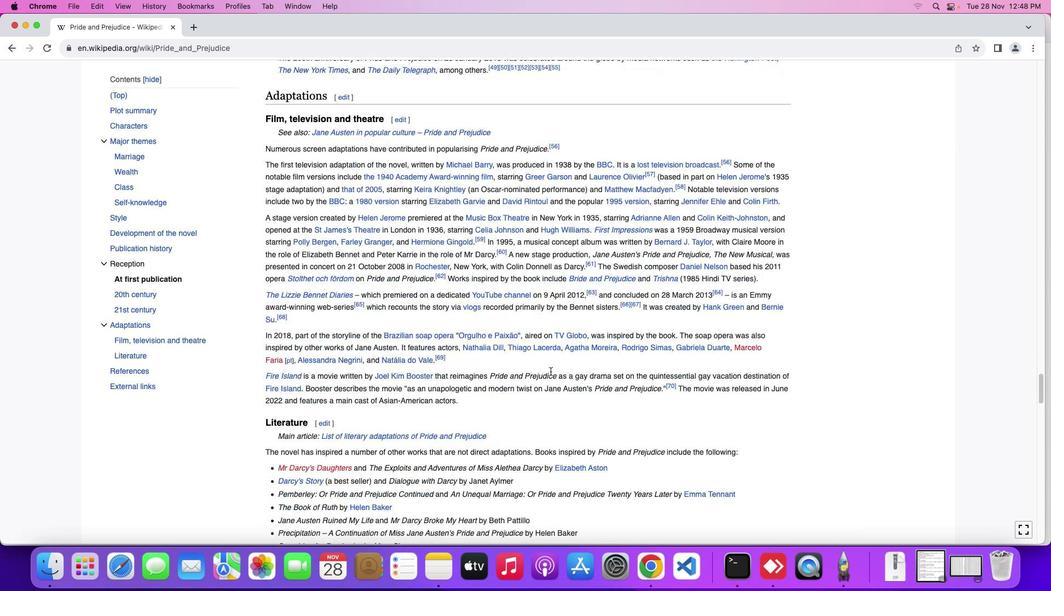 
Action: Mouse scrolled (550, 371) with delta (0, 0)
Screenshot: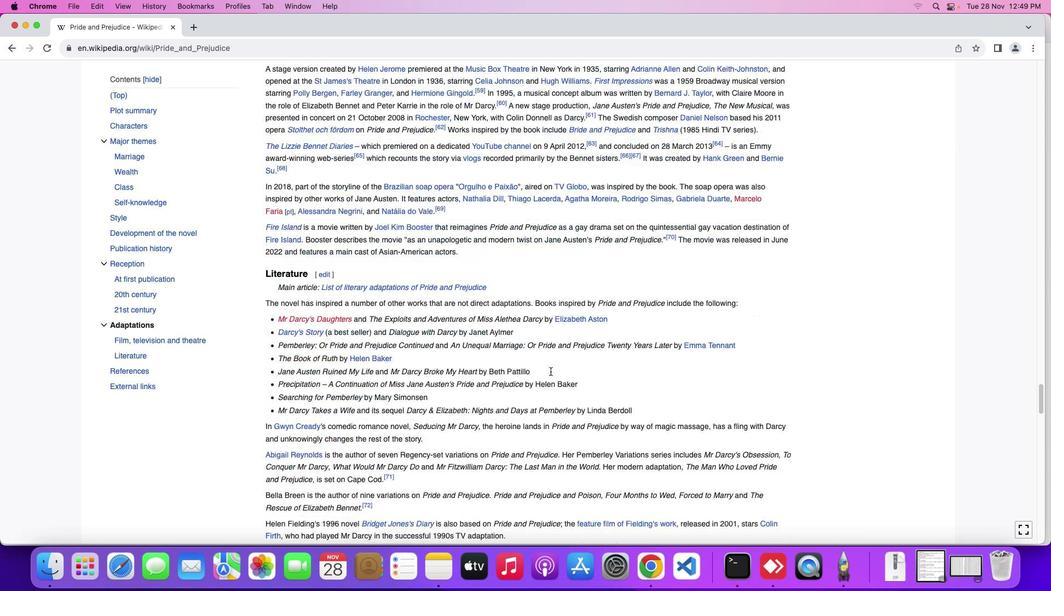 
Action: Mouse scrolled (550, 371) with delta (0, 0)
Screenshot: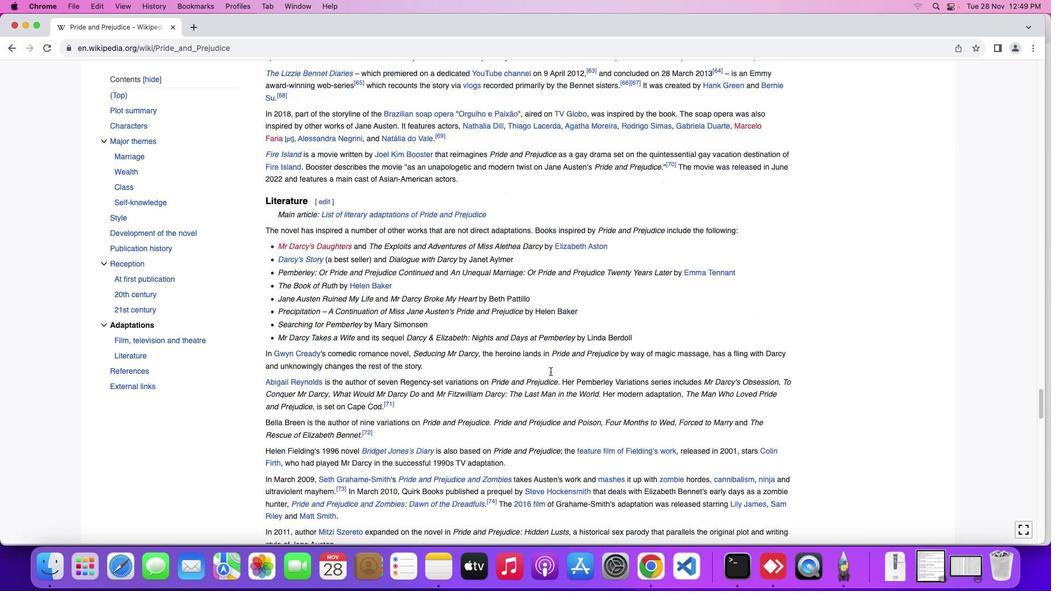 
Action: Mouse scrolled (550, 371) with delta (0, -1)
Screenshot: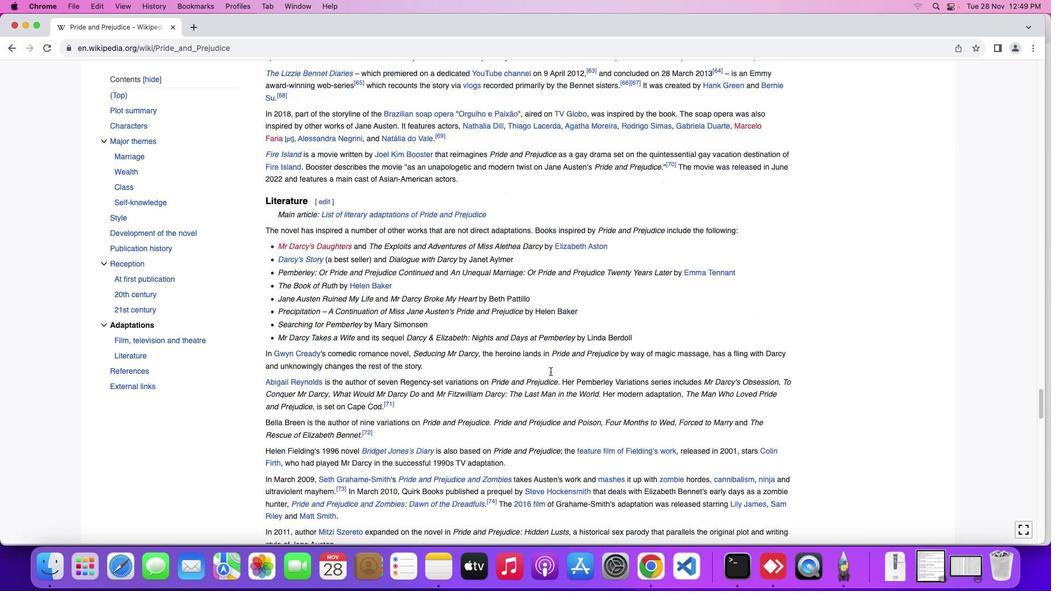 
Action: Mouse scrolled (550, 371) with delta (0, -2)
Screenshot: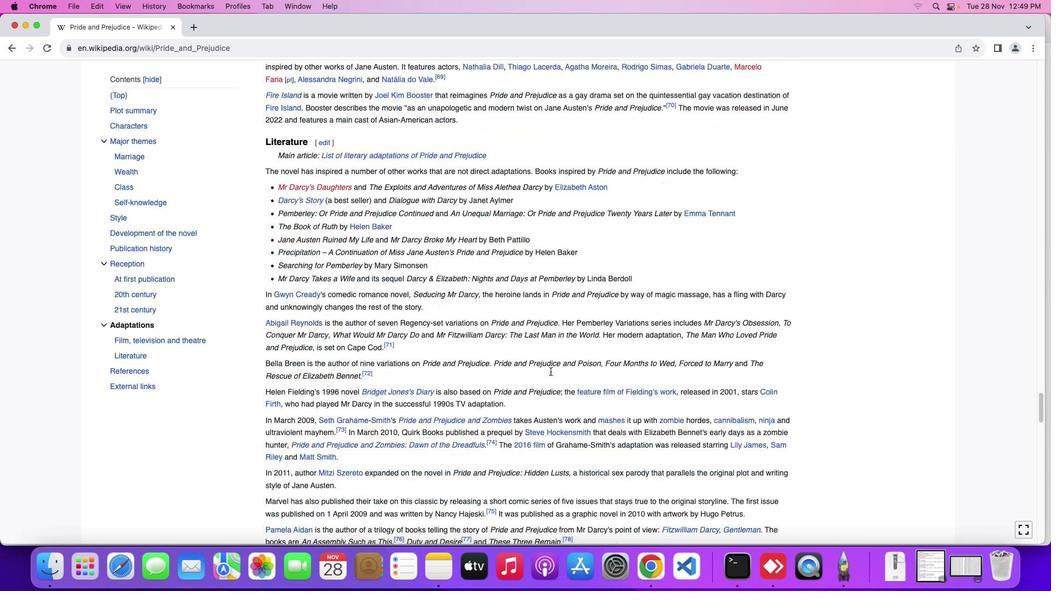 
Action: Mouse scrolled (550, 371) with delta (0, -2)
Screenshot: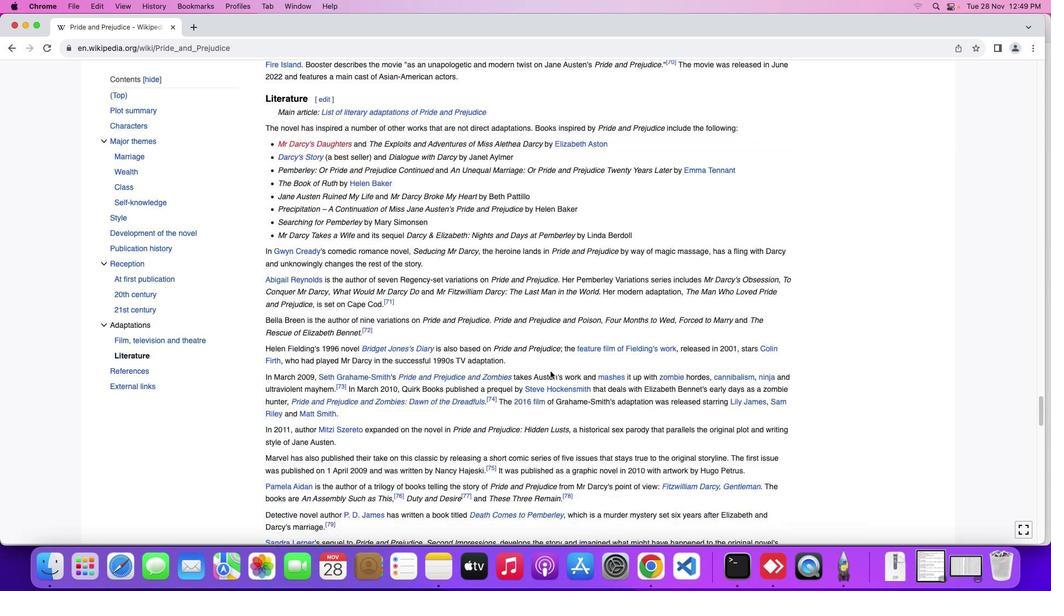 
Action: Mouse scrolled (550, 371) with delta (0, 0)
Screenshot: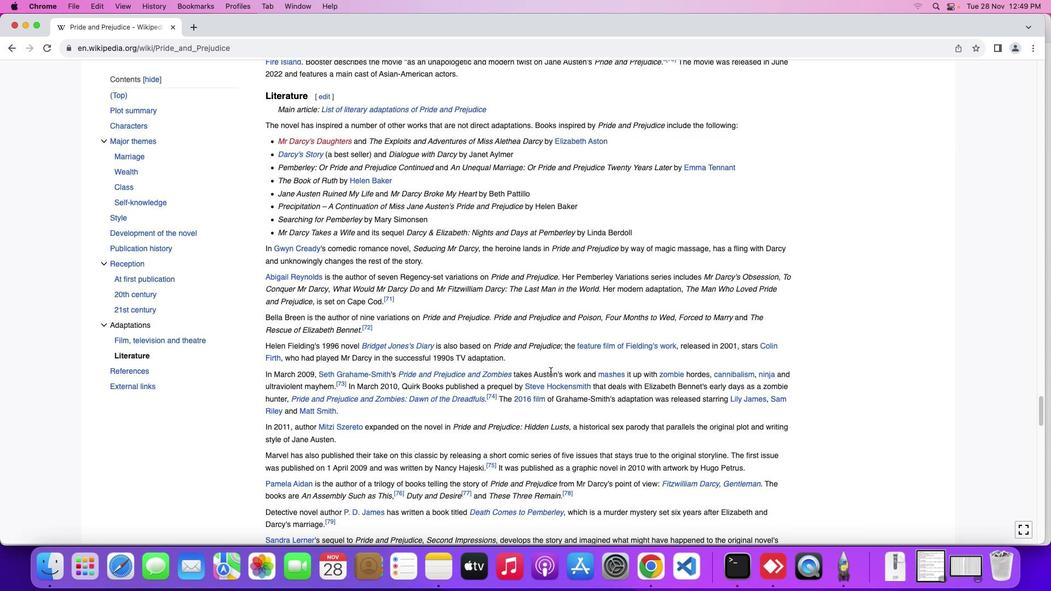 
Action: Mouse moved to (550, 371)
Screenshot: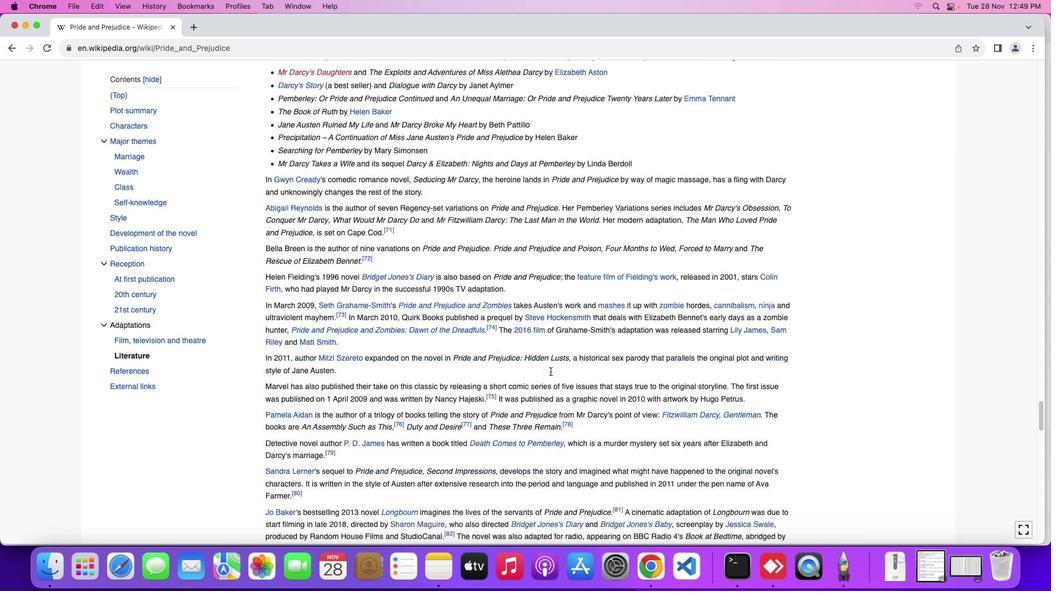 
Action: Mouse scrolled (550, 371) with delta (0, 0)
Screenshot: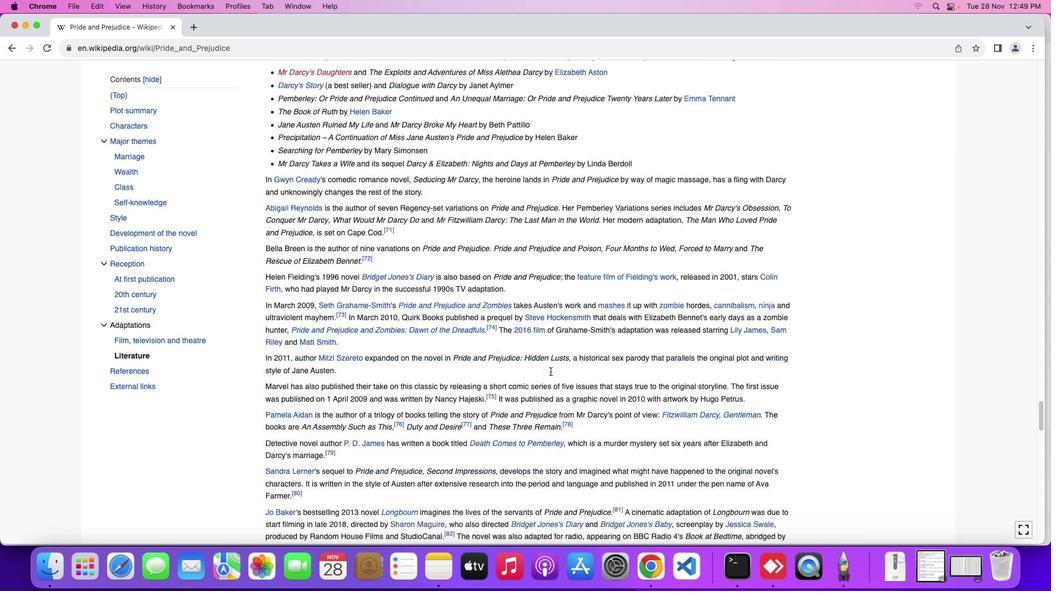 
Action: Mouse scrolled (550, 371) with delta (0, 0)
Screenshot: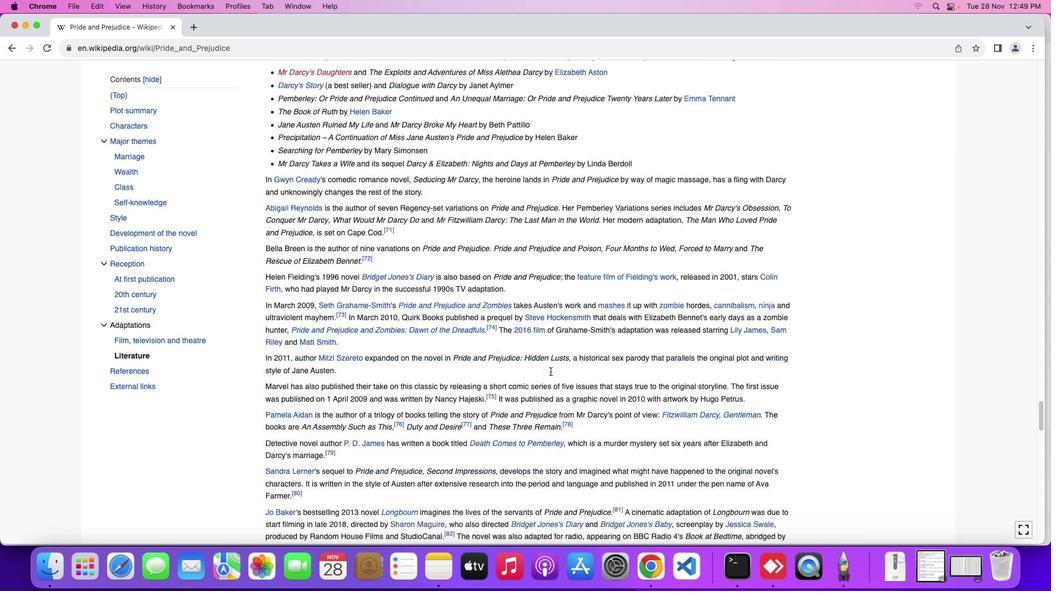 
Action: Mouse scrolled (550, 371) with delta (0, -1)
Screenshot: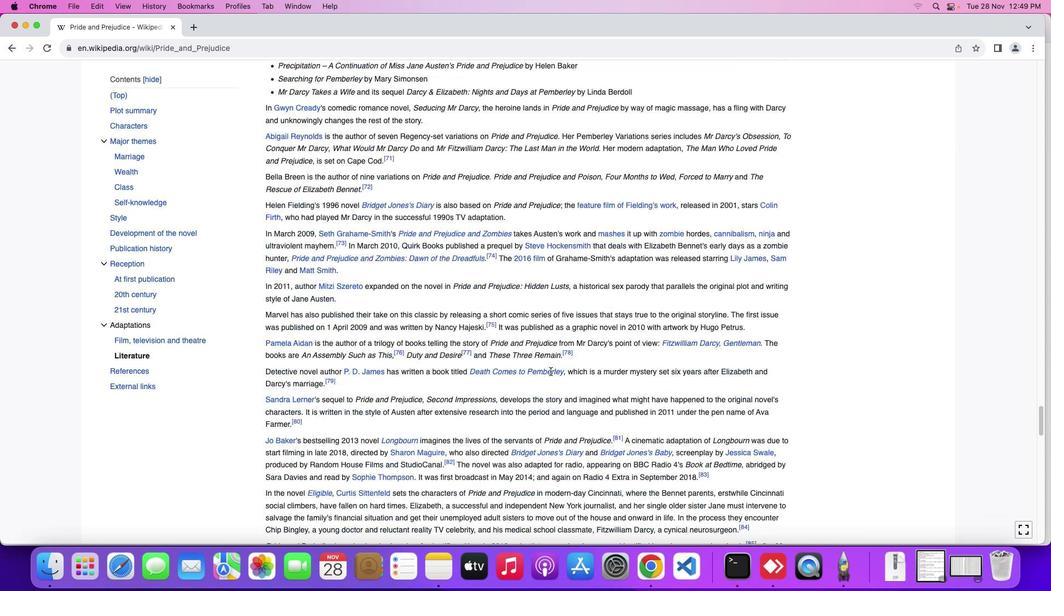 
Action: Mouse scrolled (550, 371) with delta (0, -1)
Screenshot: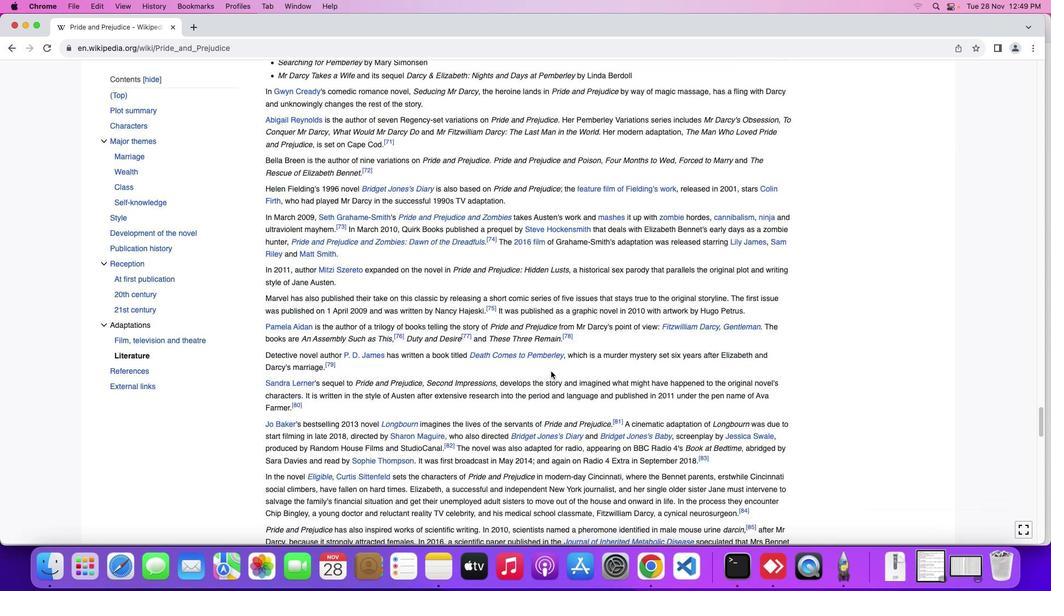 
Action: Mouse moved to (551, 371)
Screenshot: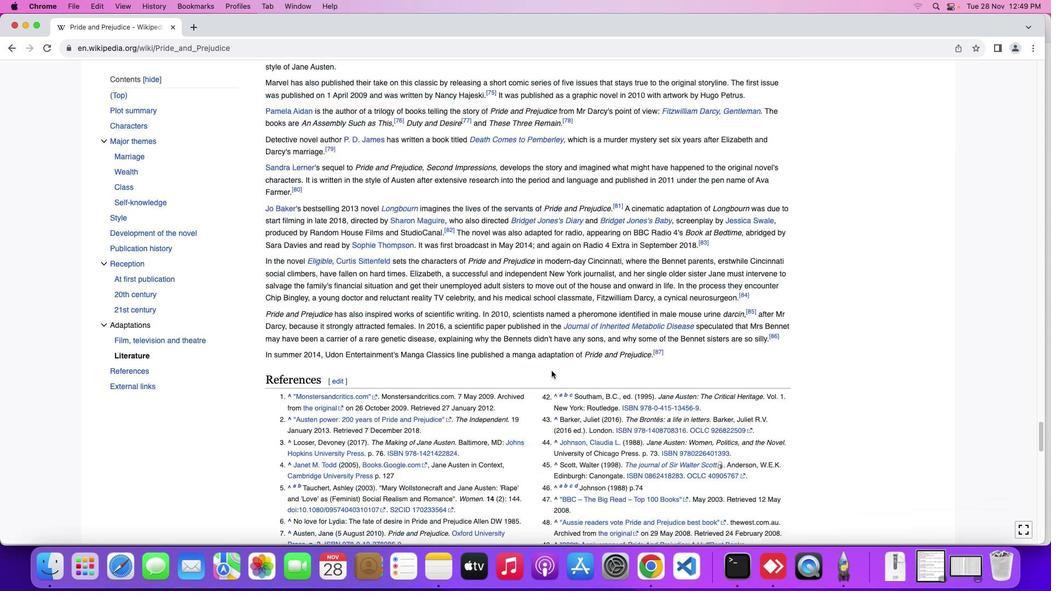 
Action: Mouse scrolled (551, 371) with delta (0, 0)
Screenshot: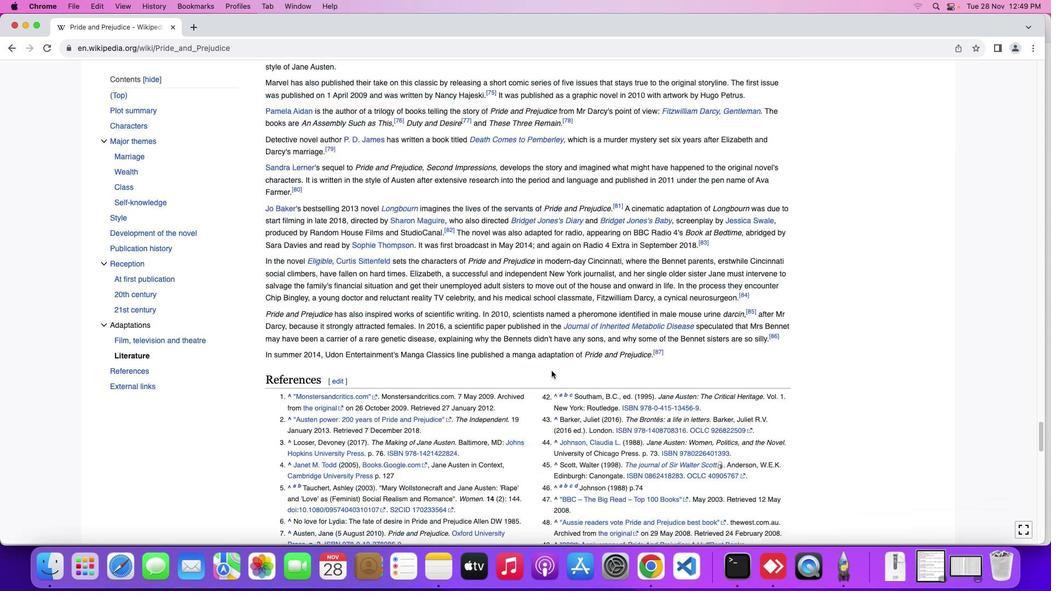 
Action: Mouse moved to (551, 371)
Screenshot: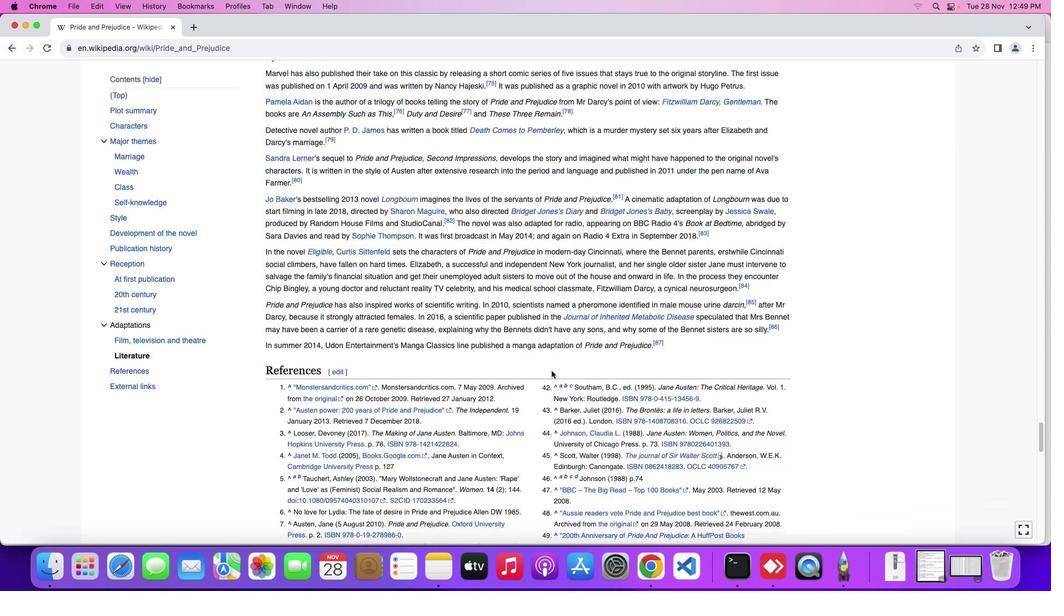 
Action: Mouse scrolled (551, 371) with delta (0, 0)
Screenshot: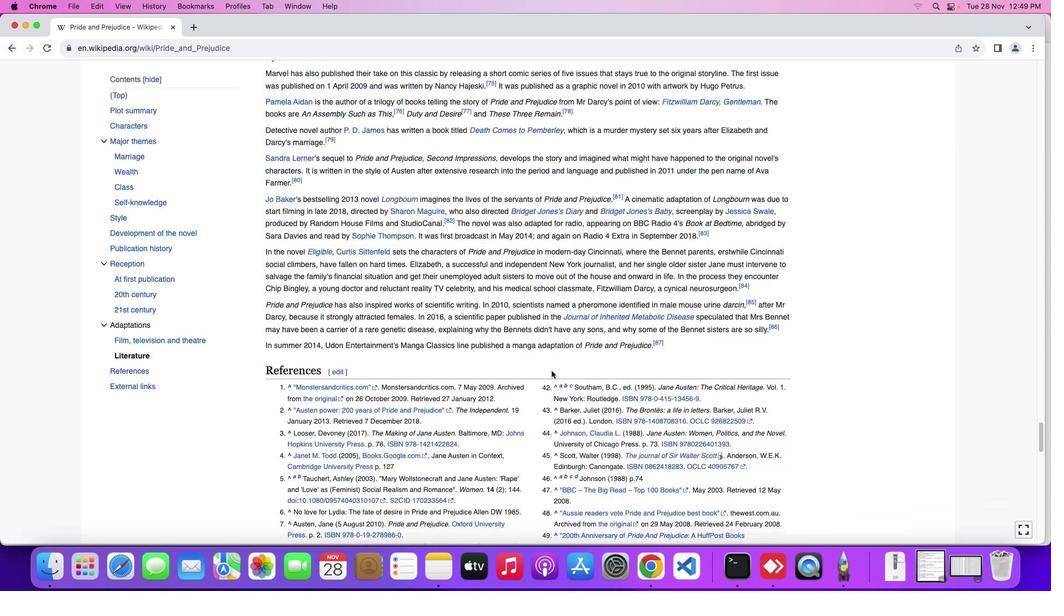 
Action: Mouse scrolled (551, 371) with delta (0, -1)
Screenshot: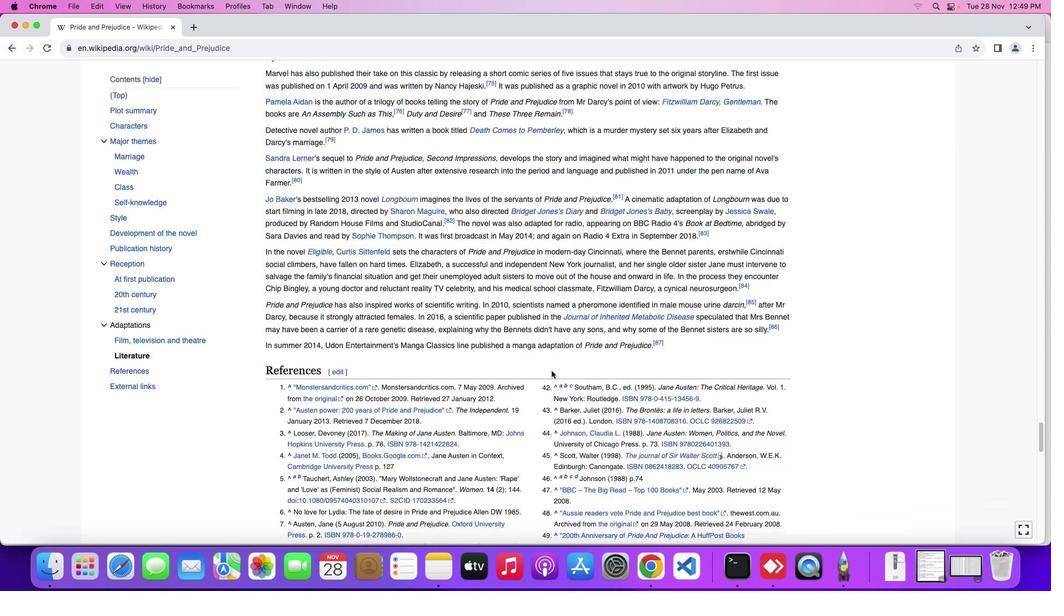 
Action: Mouse moved to (551, 371)
Screenshot: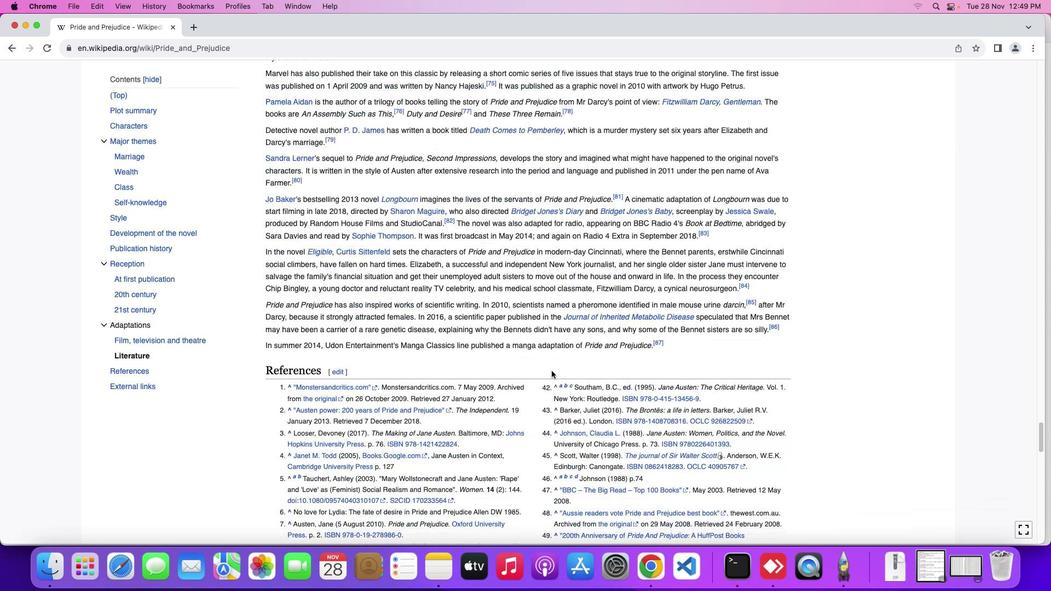 
Action: Mouse scrolled (551, 371) with delta (0, -2)
Screenshot: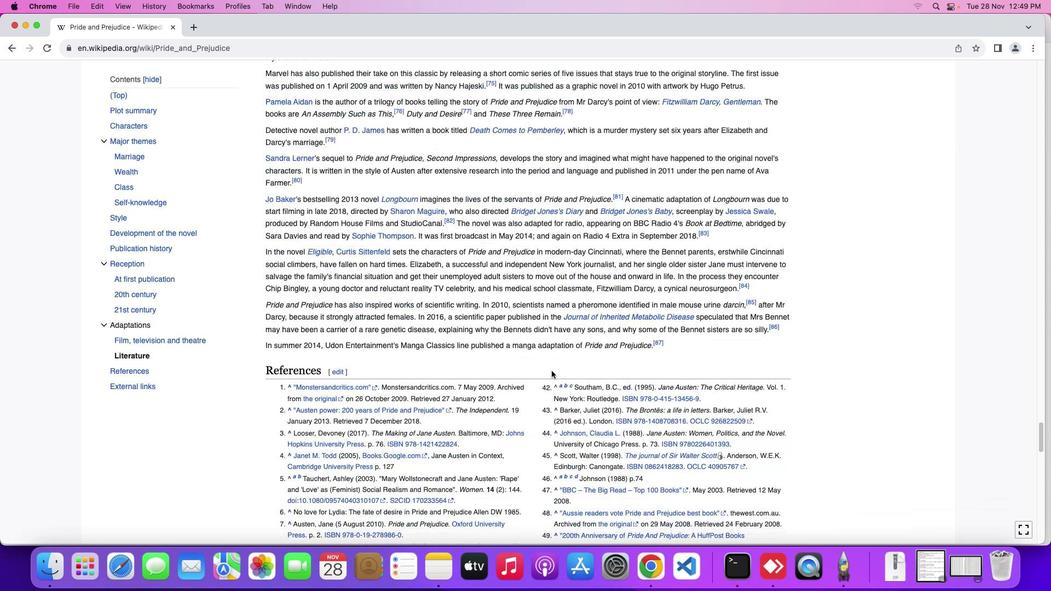 
Action: Mouse moved to (551, 370)
Screenshot: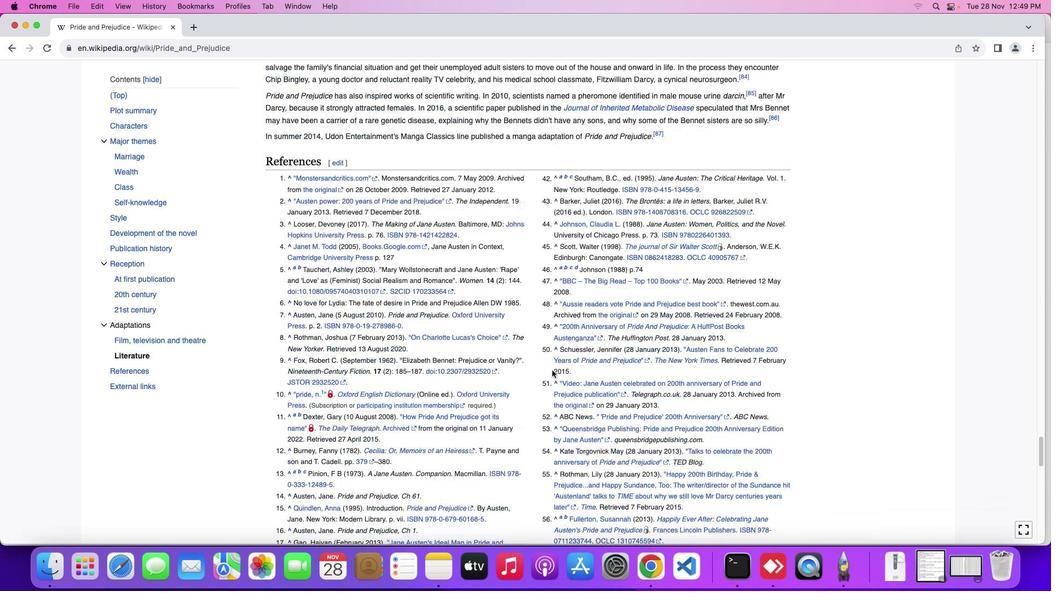 
Action: Mouse scrolled (551, 370) with delta (0, 0)
Screenshot: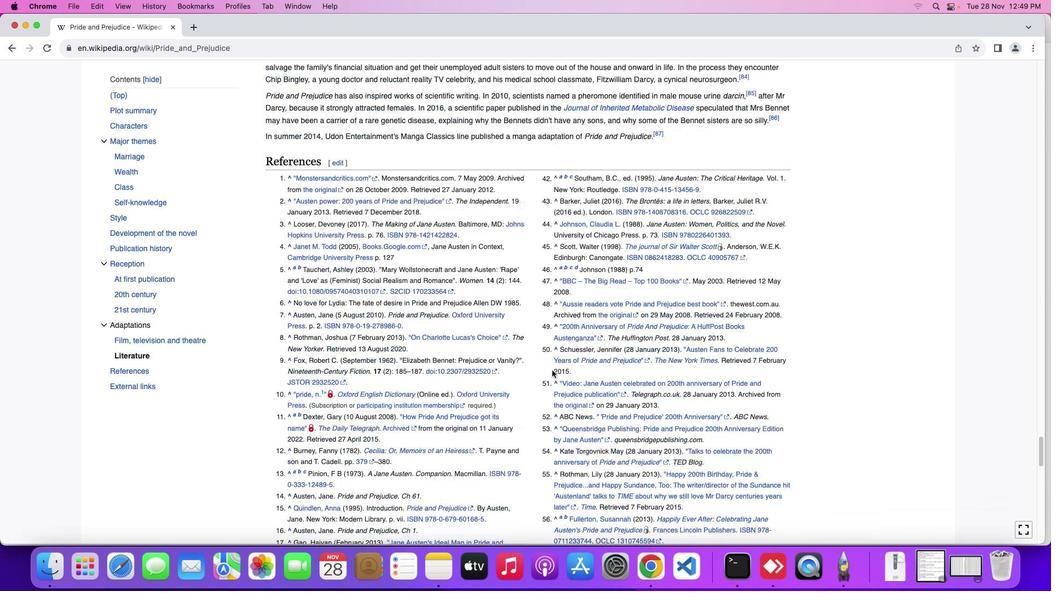 
Action: Mouse scrolled (551, 370) with delta (0, 0)
Screenshot: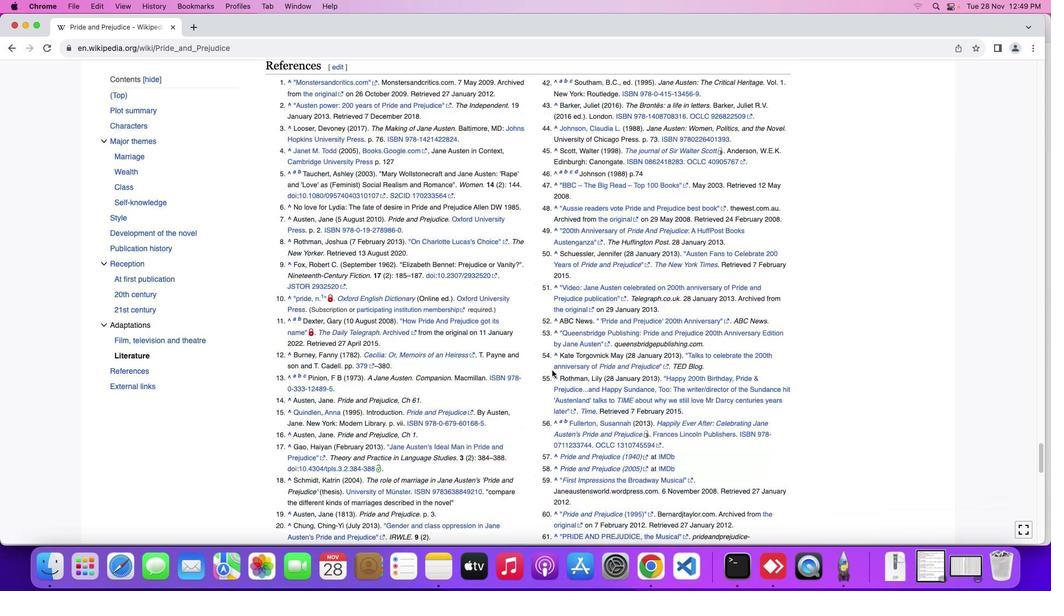 
Action: Mouse scrolled (551, 370) with delta (0, -1)
Screenshot: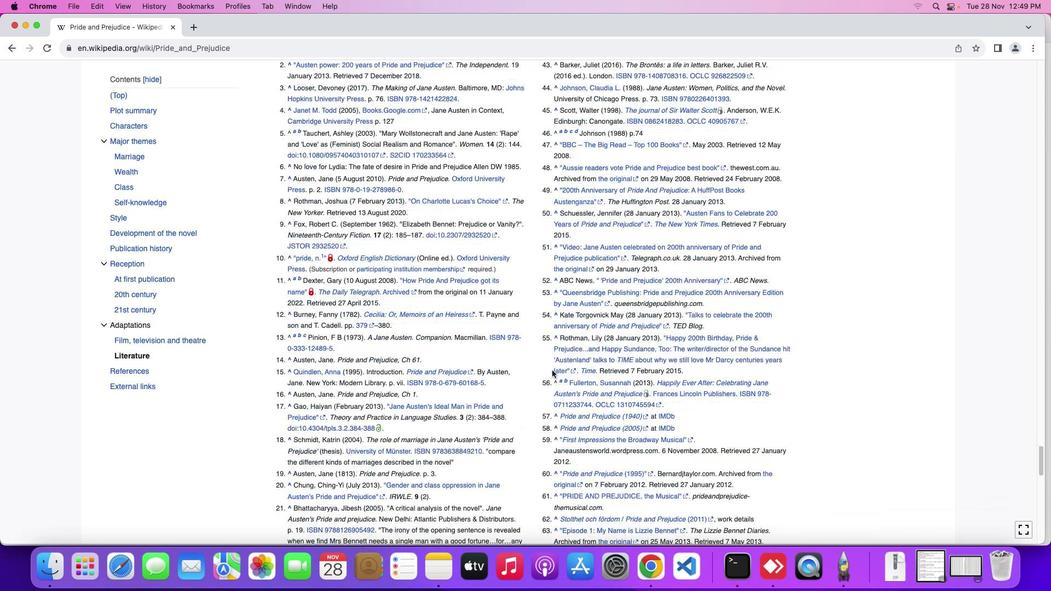 
Action: Mouse scrolled (551, 370) with delta (0, -2)
Screenshot: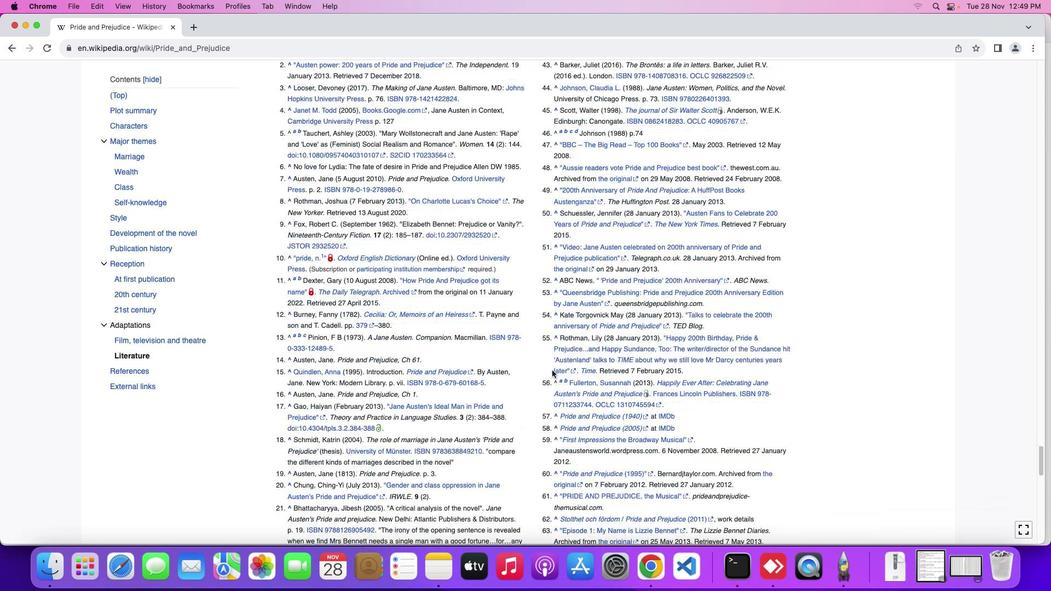 
Action: Mouse moved to (551, 370)
Screenshot: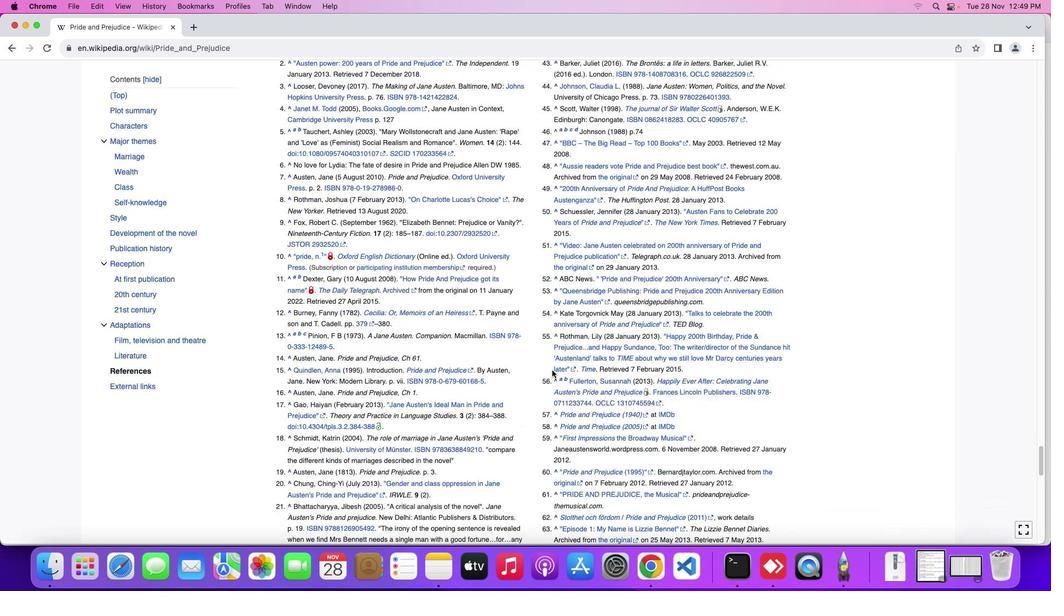 
Action: Mouse scrolled (551, 370) with delta (0, -2)
Screenshot: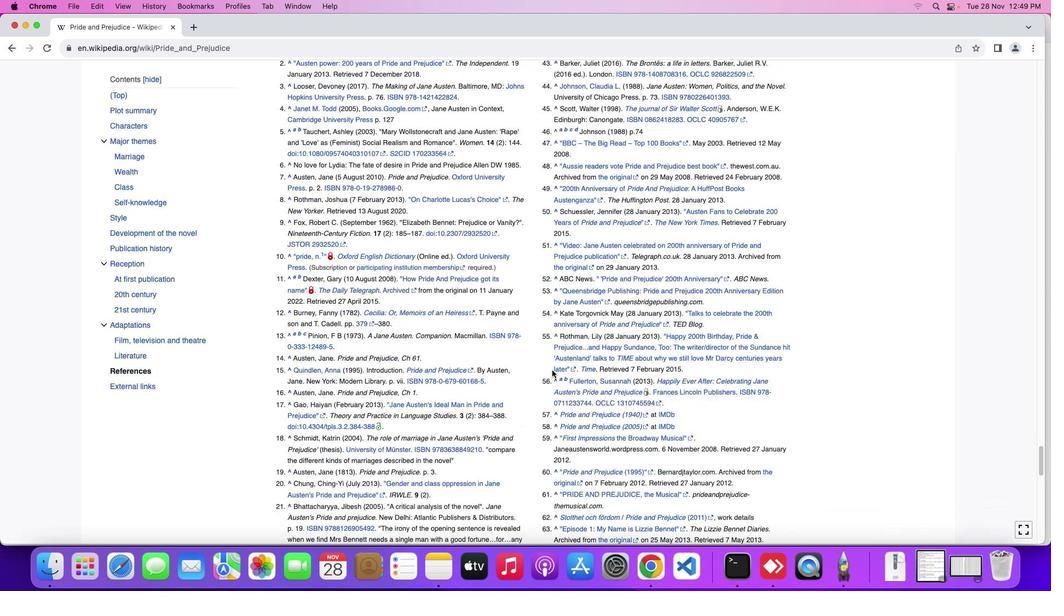
Action: Mouse moved to (552, 370)
Screenshot: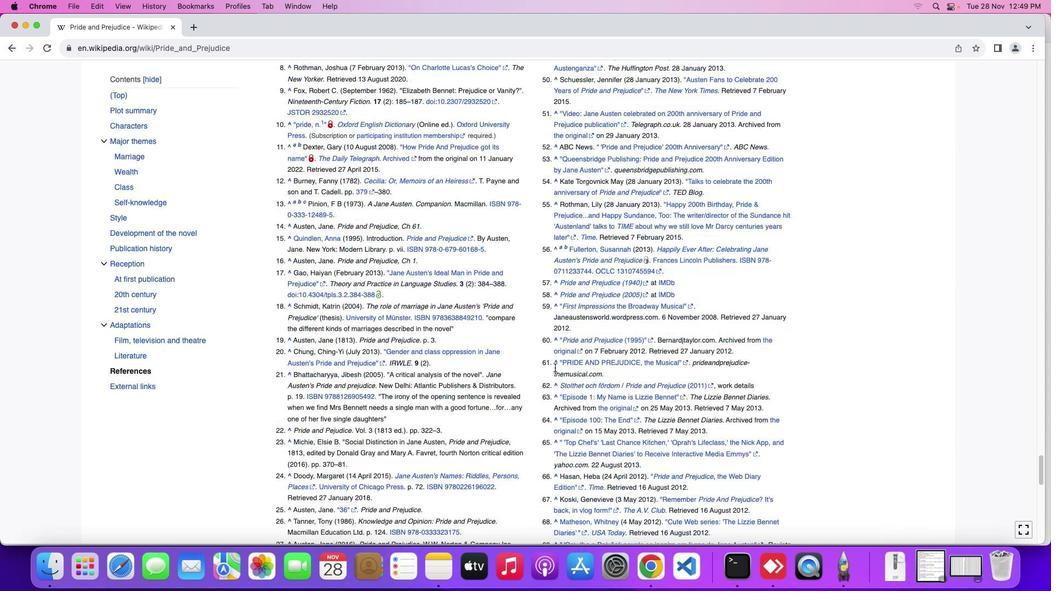 
Action: Mouse scrolled (552, 370) with delta (0, 0)
Screenshot: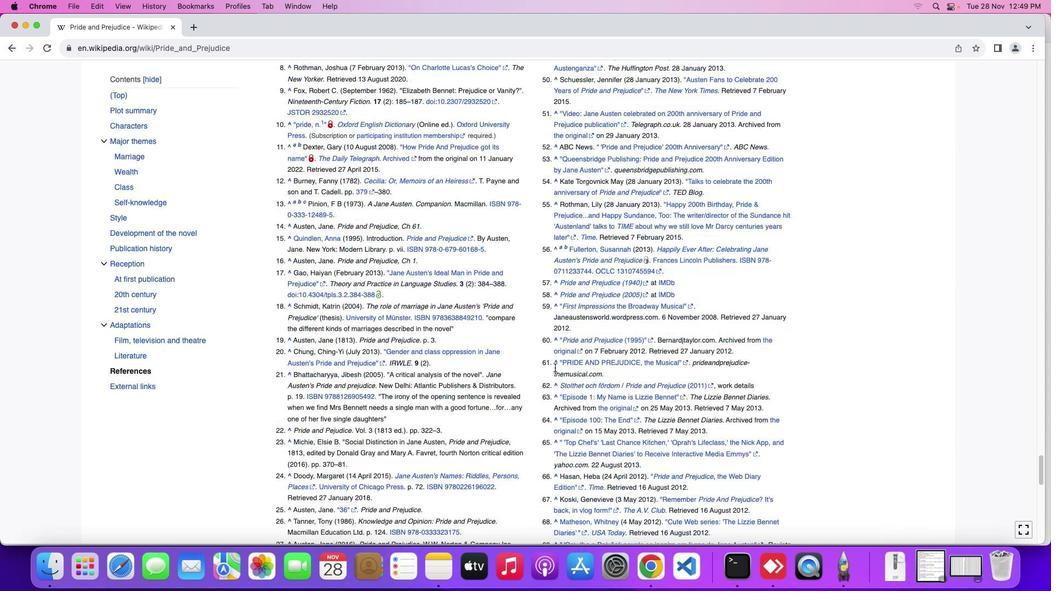 
Action: Mouse scrolled (552, 370) with delta (0, 0)
Screenshot: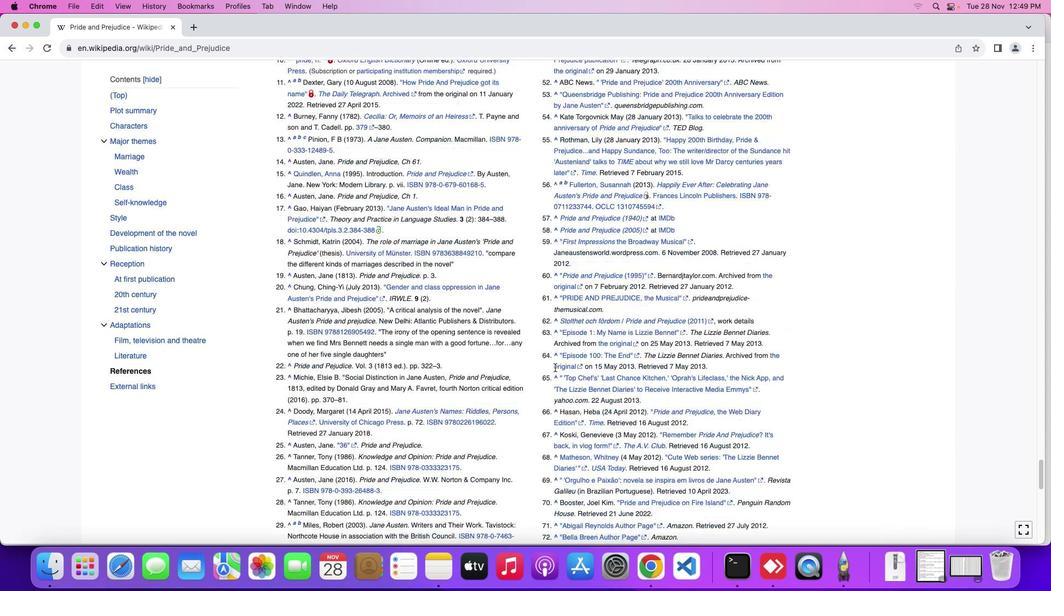 
Action: Mouse moved to (553, 370)
Screenshot: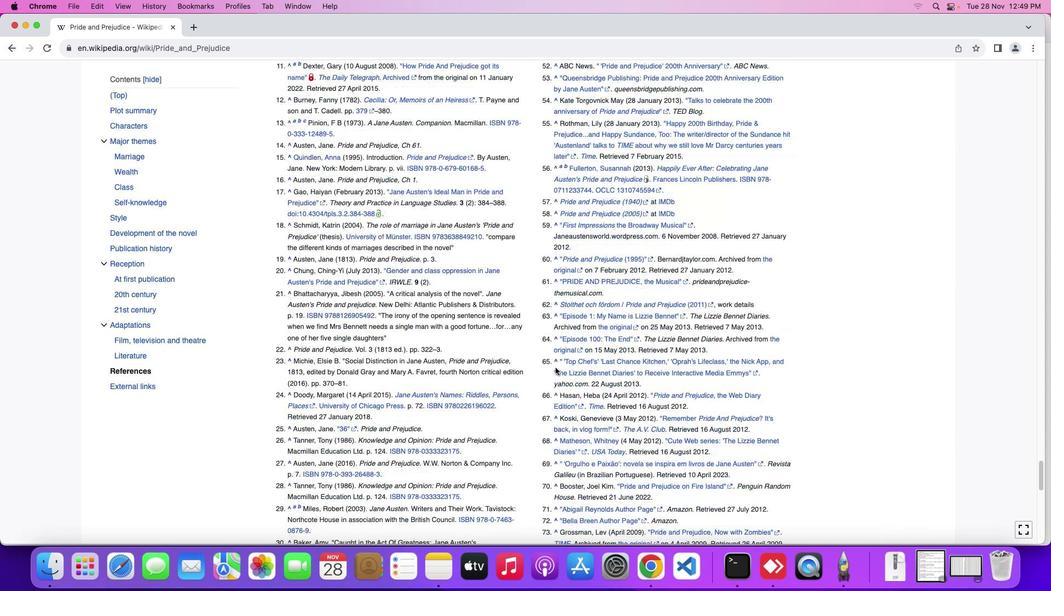 
Action: Mouse scrolled (553, 370) with delta (0, -1)
Screenshot: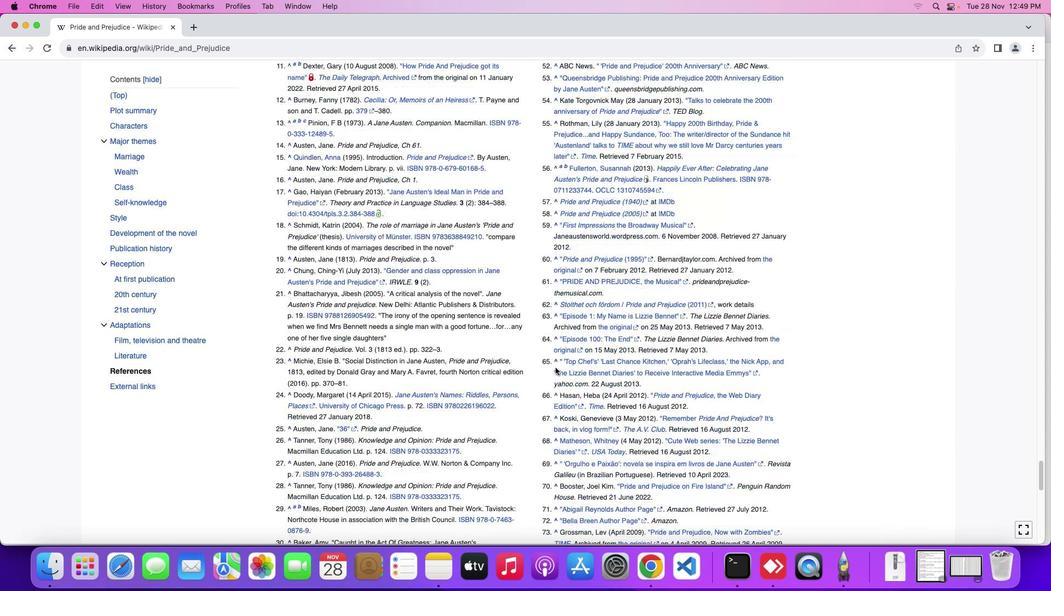 
Action: Mouse moved to (554, 368)
Screenshot: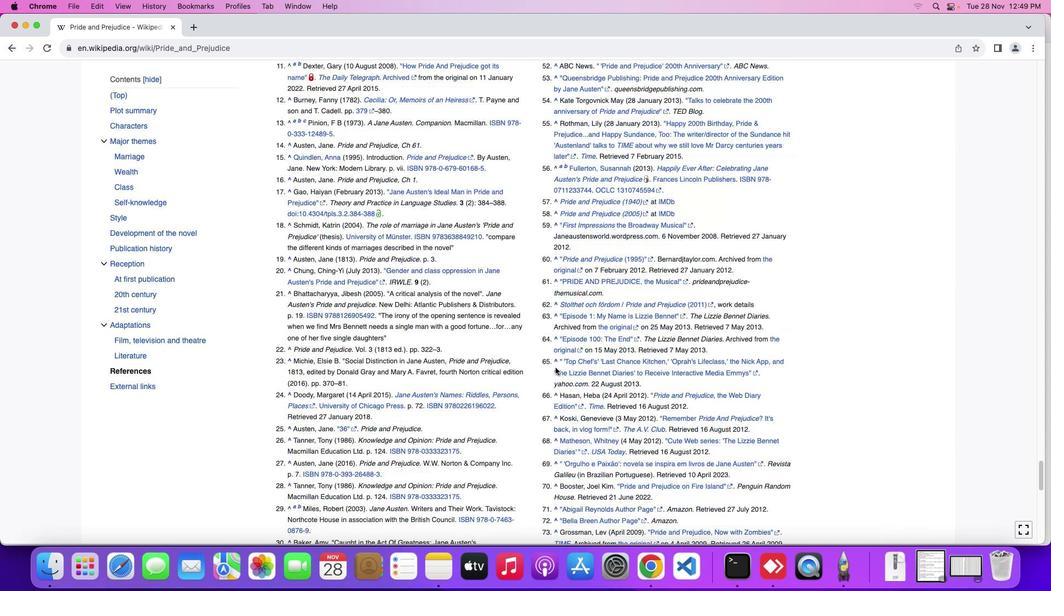 
Action: Mouse scrolled (554, 368) with delta (0, -2)
Screenshot: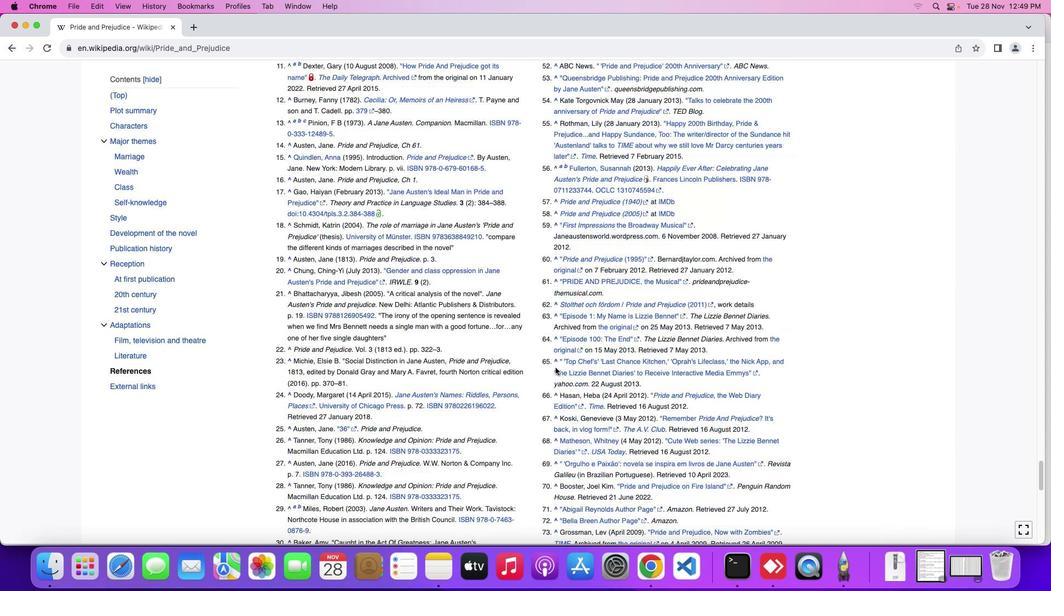 
Action: Mouse moved to (555, 367)
Screenshot: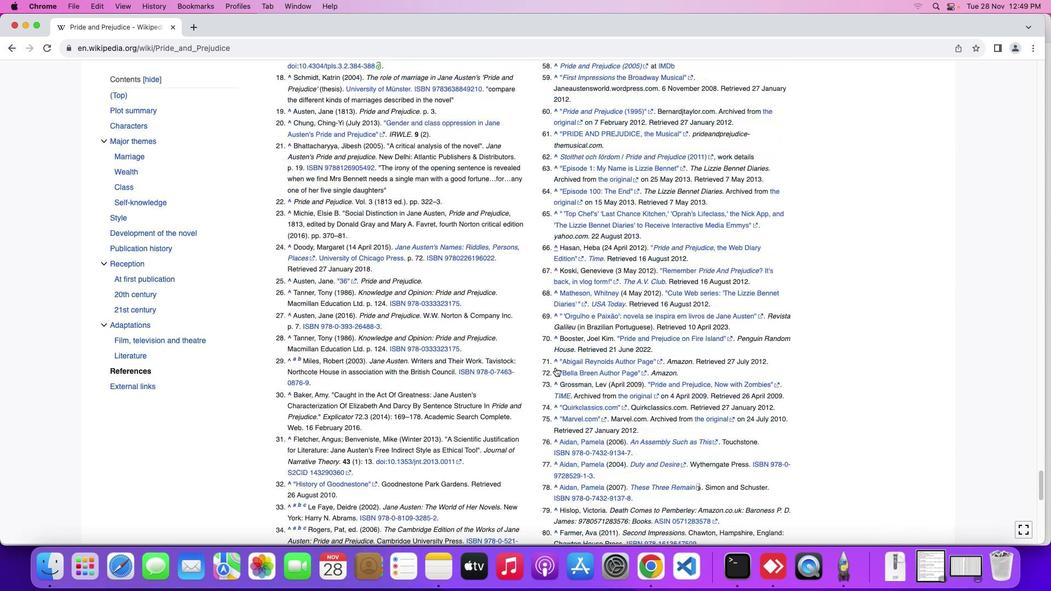 
Action: Mouse scrolled (555, 367) with delta (0, 0)
Screenshot: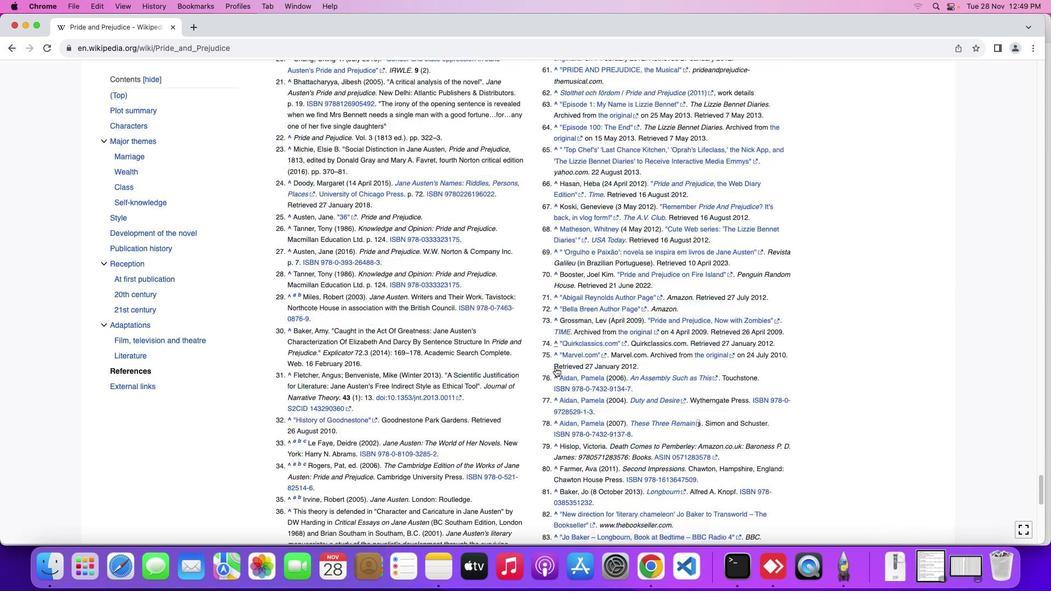 
Action: Mouse scrolled (555, 367) with delta (0, 0)
Screenshot: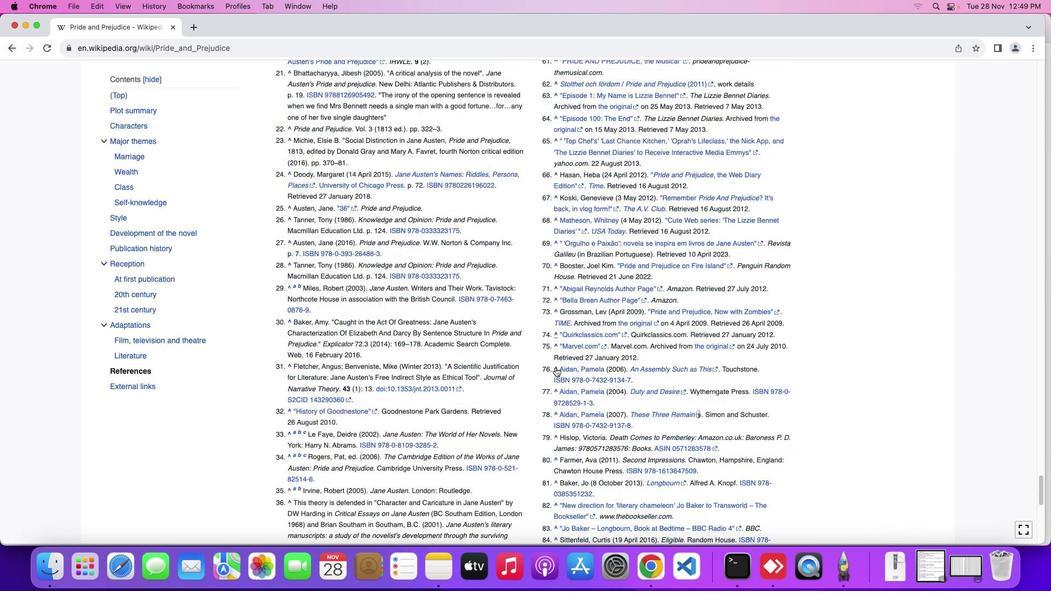 
Action: Mouse scrolled (555, 367) with delta (0, -1)
Screenshot: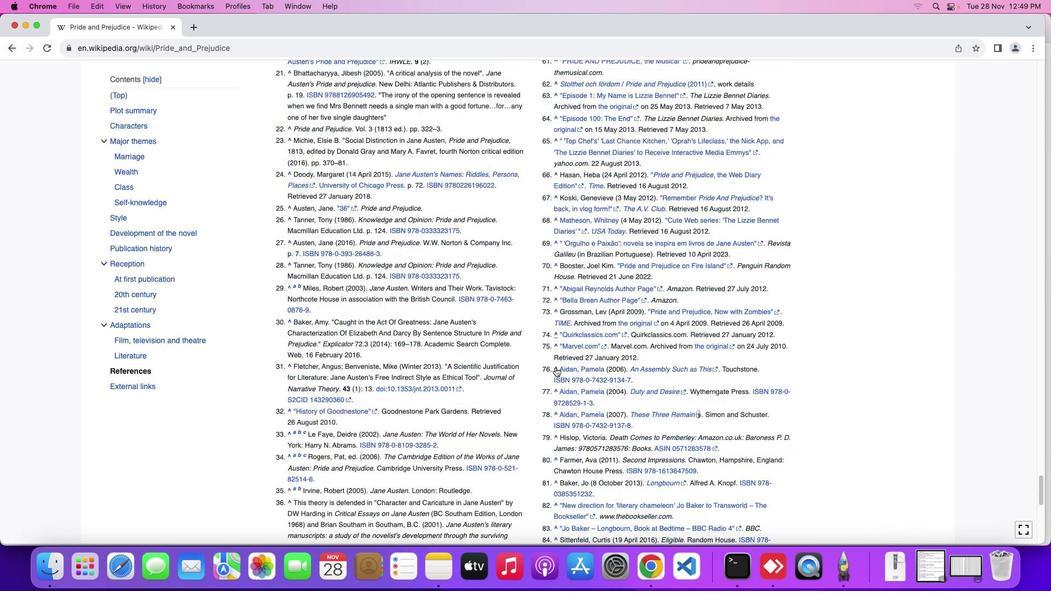 
Action: Mouse moved to (555, 367)
Screenshot: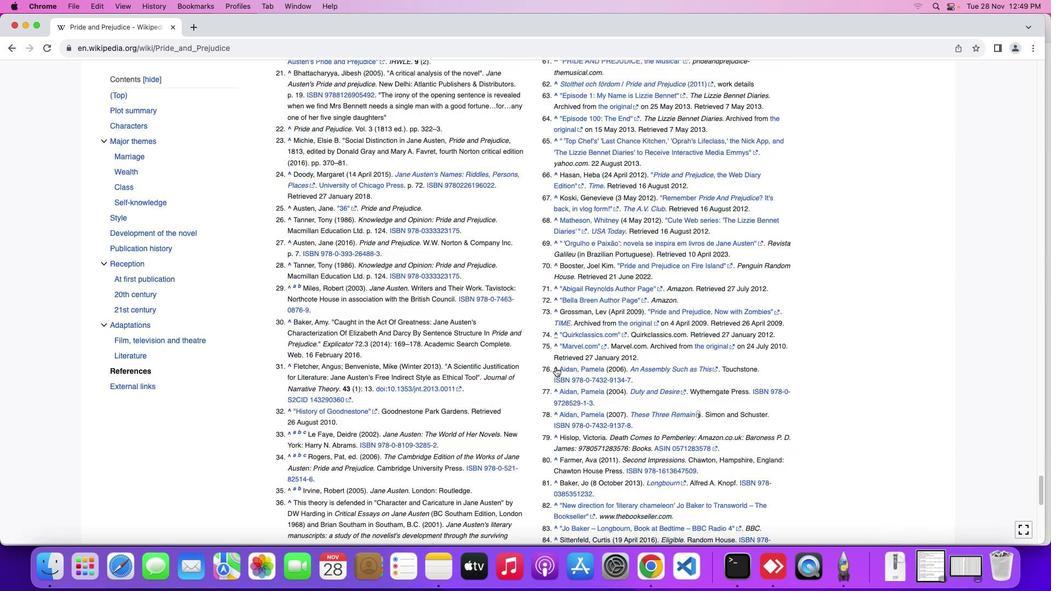 
Action: Mouse scrolled (555, 367) with delta (0, -2)
Screenshot: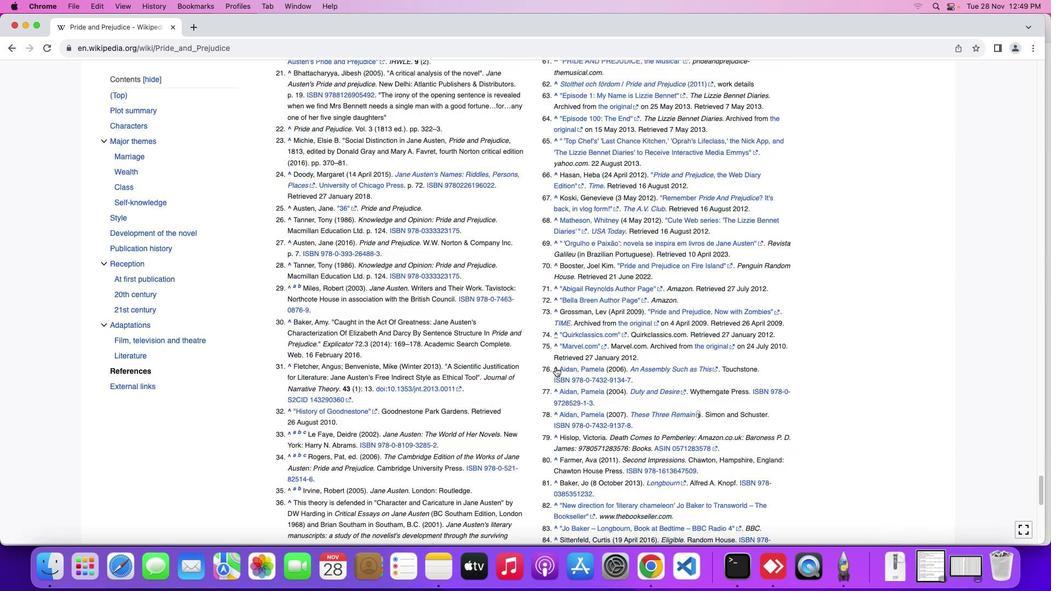 
Action: Mouse moved to (556, 364)
Screenshot: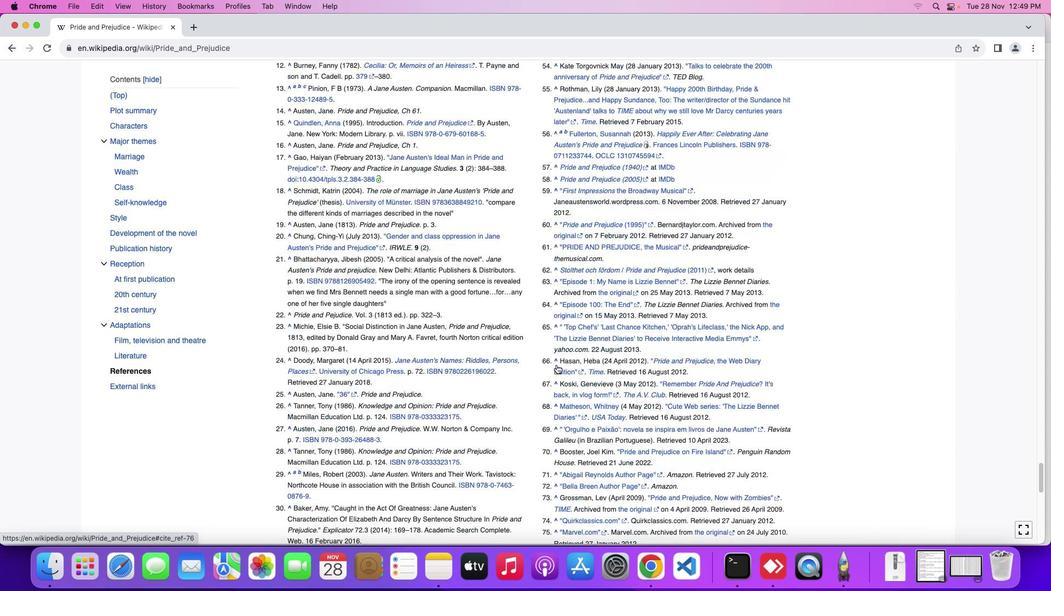 
Action: Mouse scrolled (556, 364) with delta (0, 0)
Screenshot: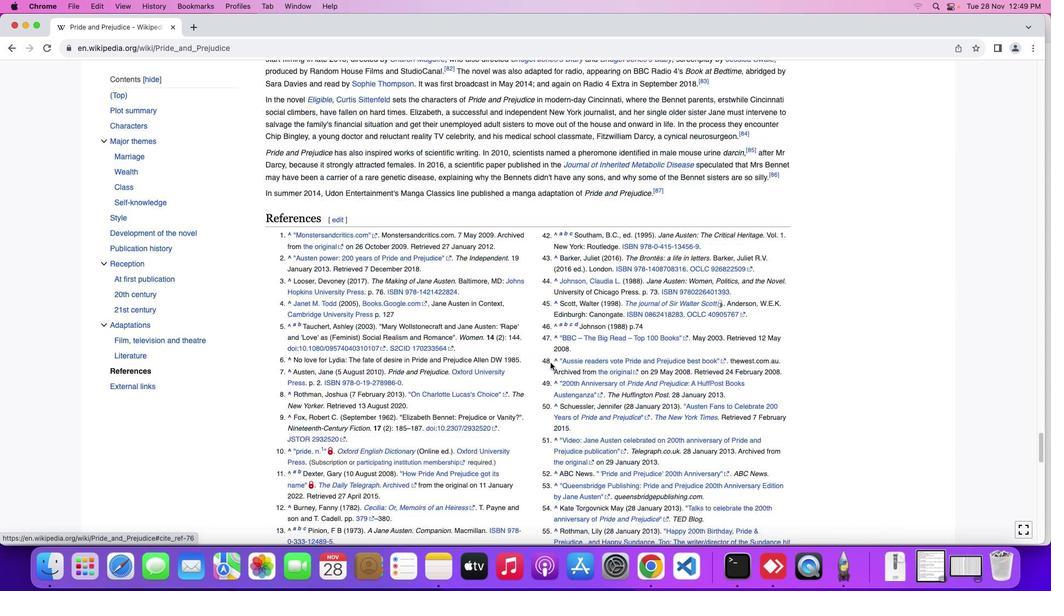 
Action: Mouse scrolled (556, 364) with delta (0, 0)
Screenshot: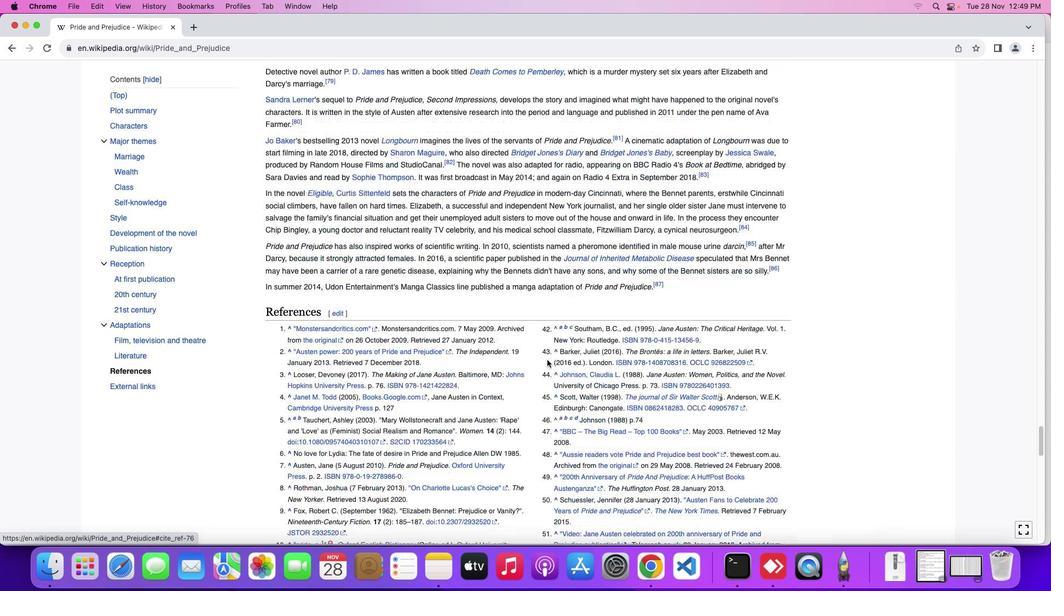 
Action: Mouse scrolled (556, 364) with delta (0, 2)
Screenshot: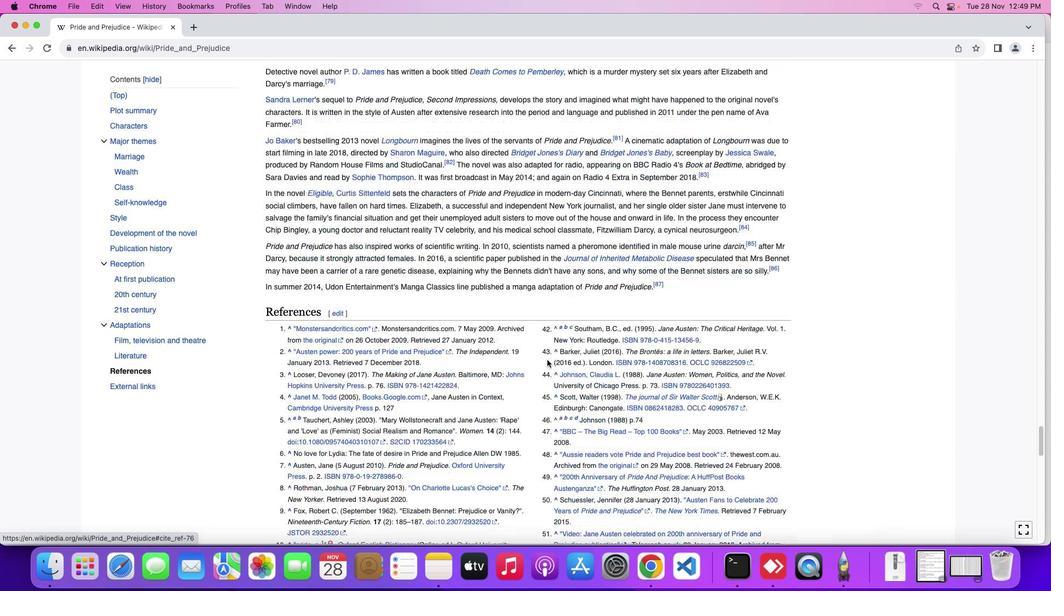 
Action: Mouse scrolled (556, 364) with delta (0, 2)
Screenshot: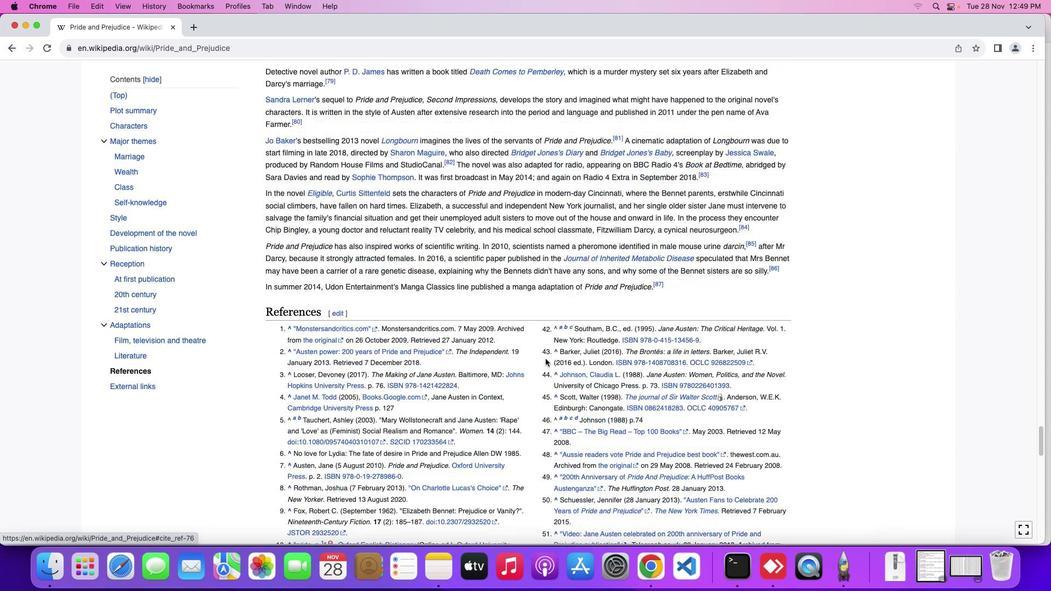 
Action: Mouse scrolled (556, 364) with delta (0, 3)
Screenshot: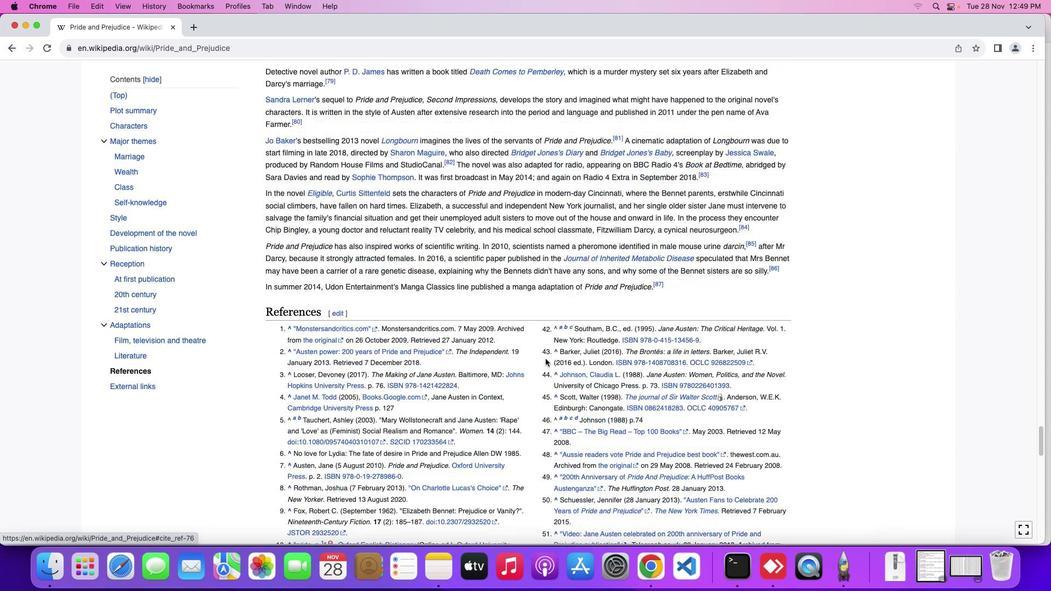 
Action: Mouse scrolled (556, 364) with delta (0, 3)
Screenshot: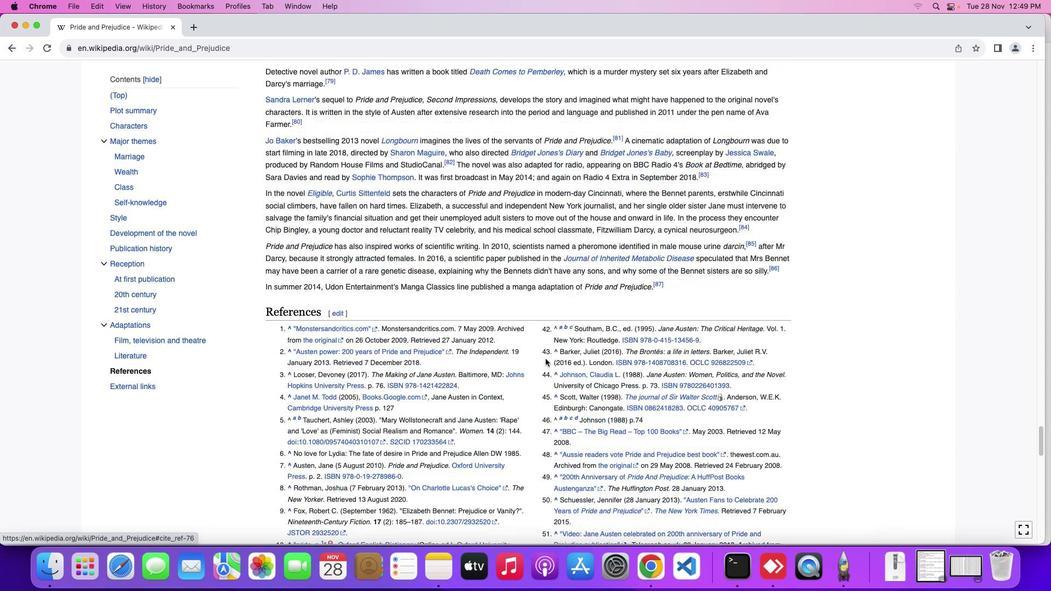 
Action: Mouse scrolled (556, 364) with delta (0, 3)
Screenshot: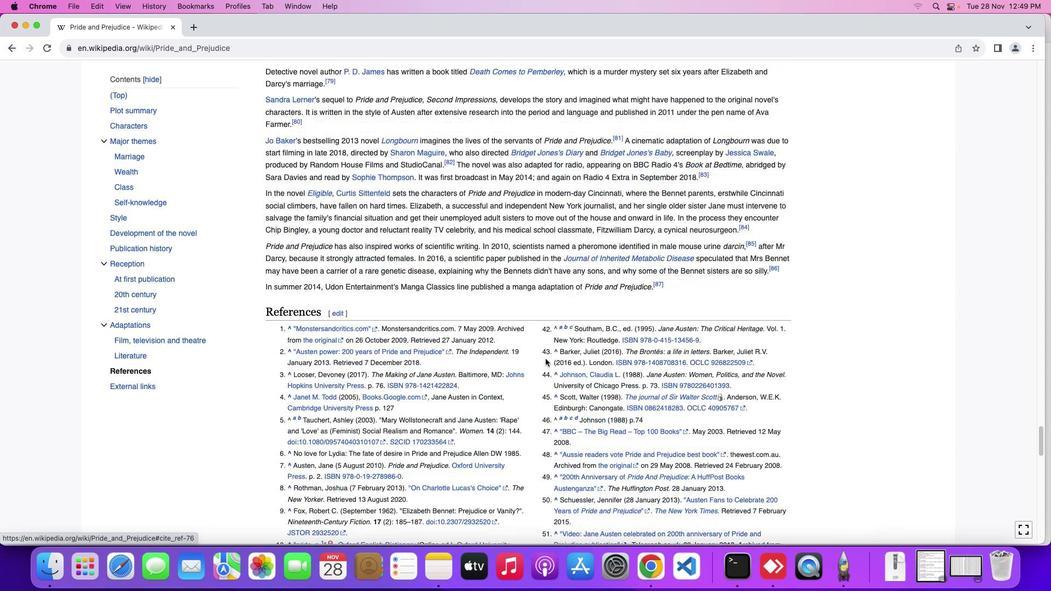 
Action: Mouse moved to (544, 359)
Screenshot: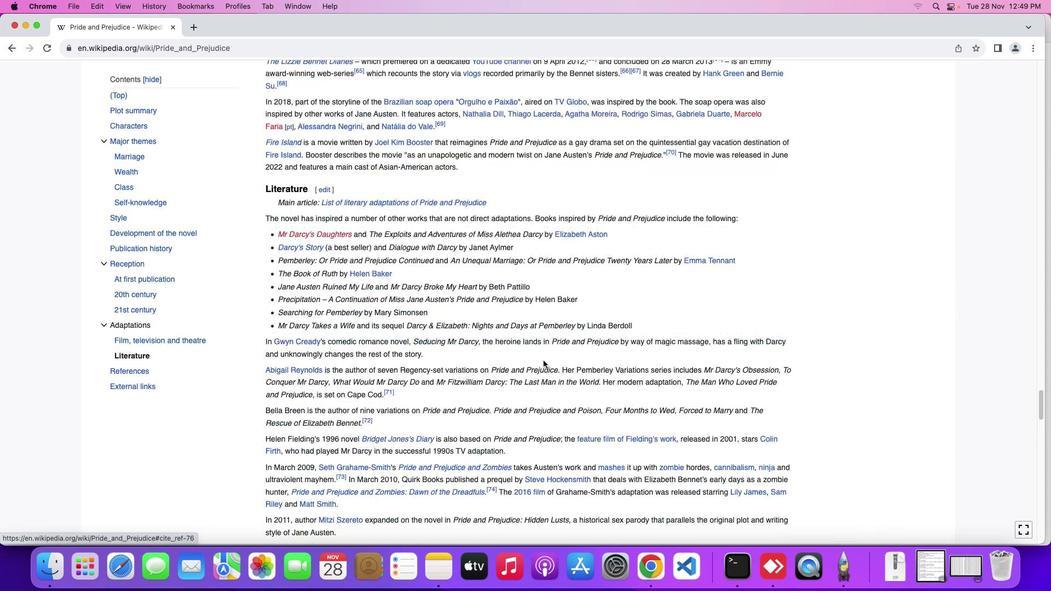 
Action: Mouse scrolled (544, 359) with delta (0, 0)
Screenshot: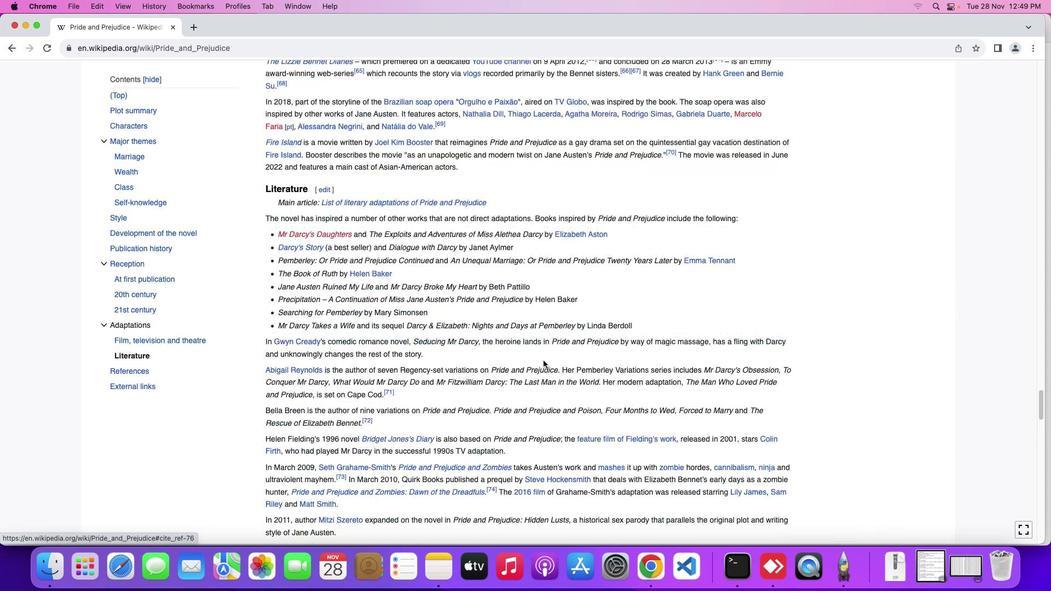 
Action: Mouse moved to (544, 360)
Screenshot: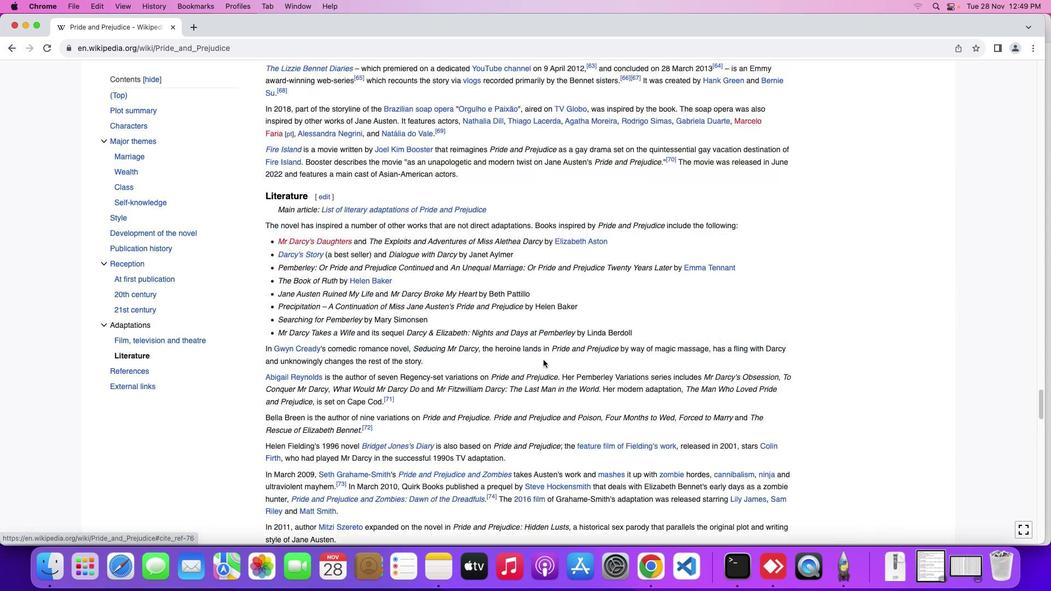 
Action: Mouse scrolled (544, 360) with delta (0, 0)
Screenshot: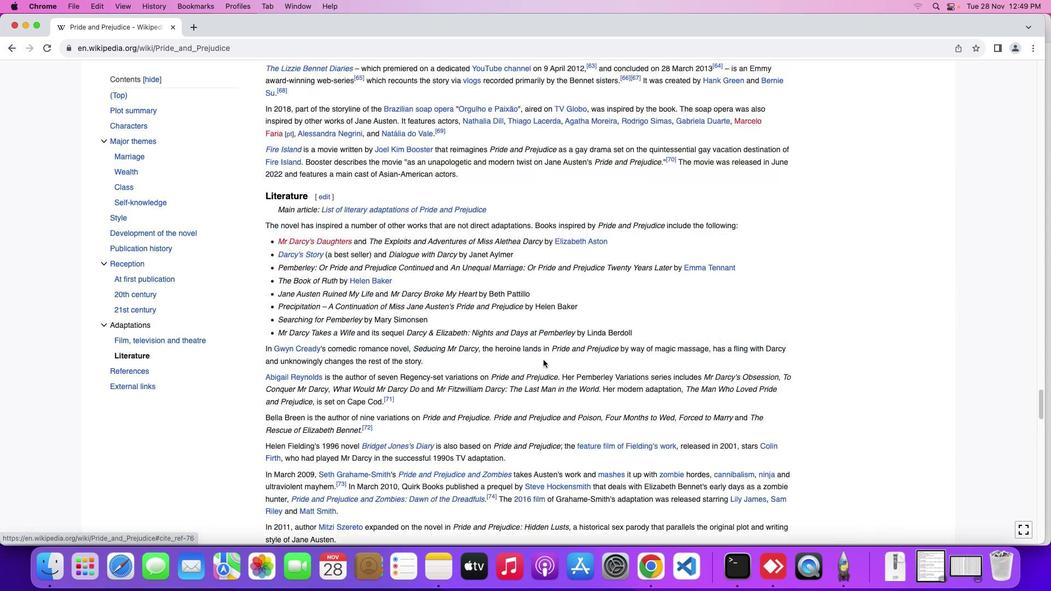 
Action: Mouse moved to (544, 360)
Screenshot: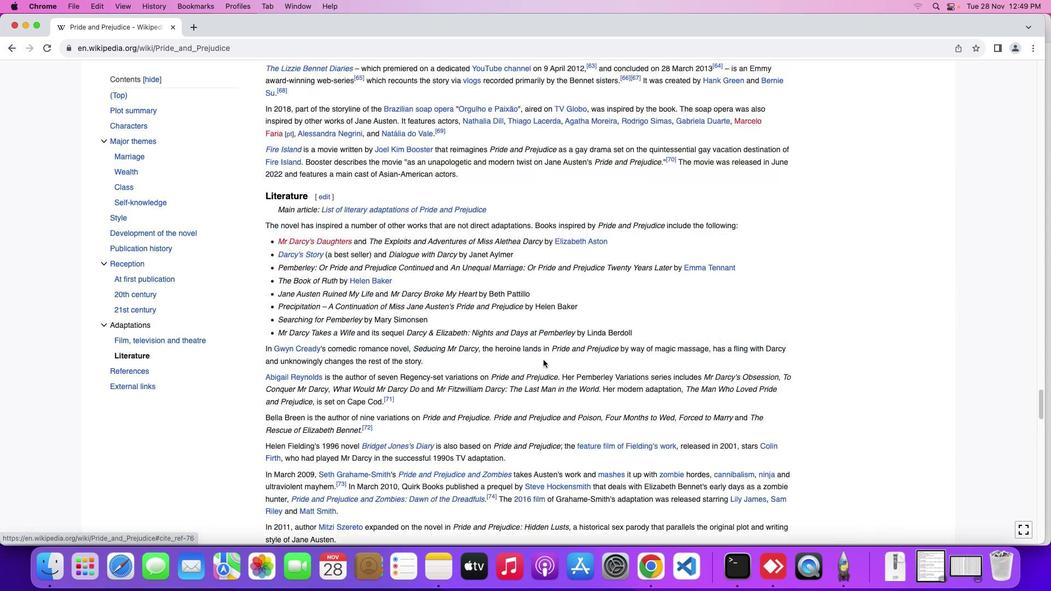 
Action: Mouse scrolled (544, 360) with delta (0, 1)
Screenshot: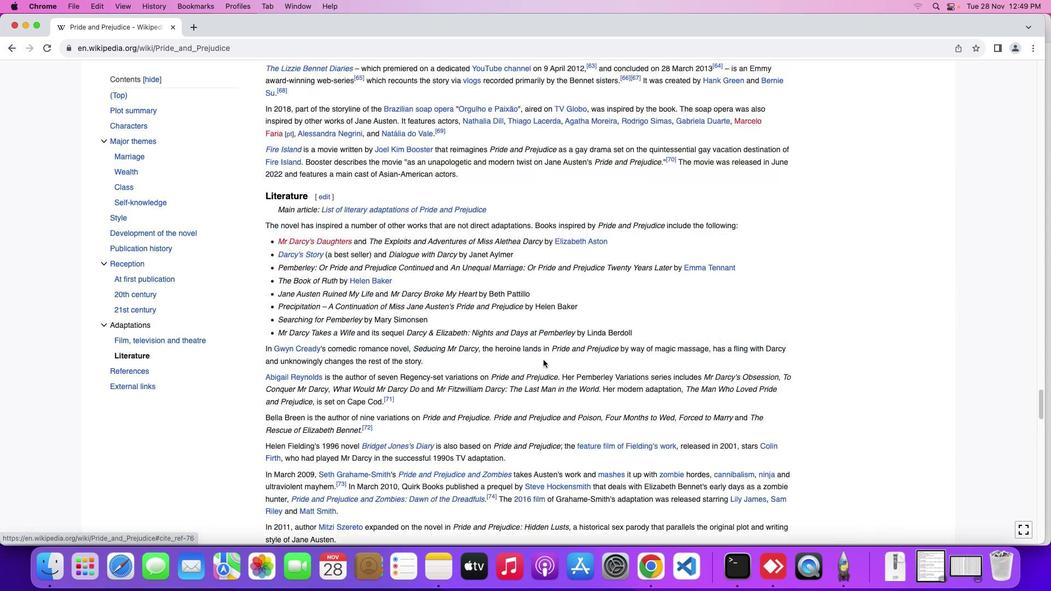 
Action: Mouse scrolled (544, 360) with delta (0, 2)
Screenshot: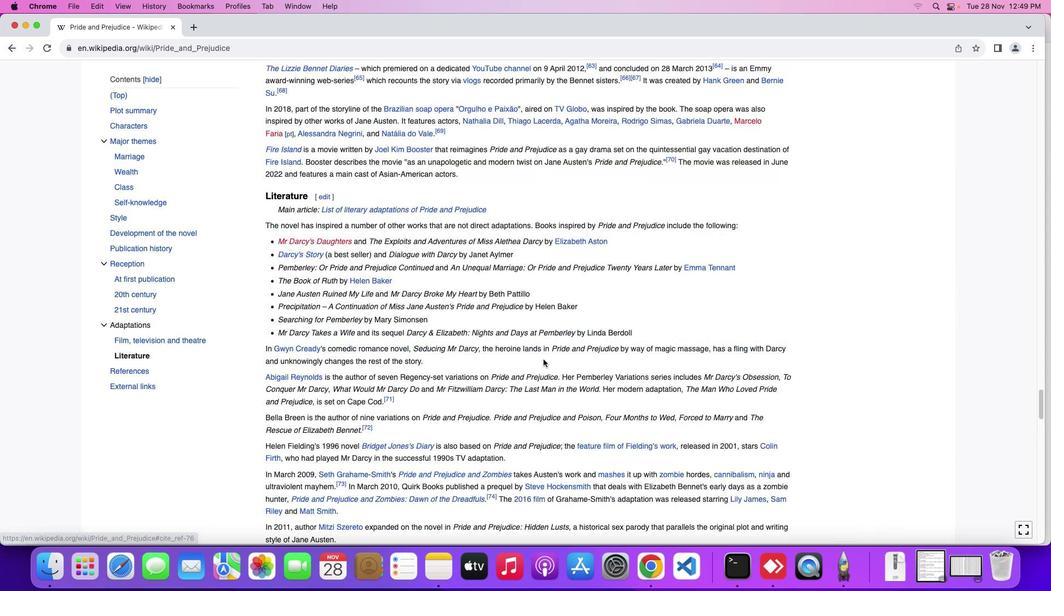 
Action: Mouse scrolled (544, 360) with delta (0, 3)
Screenshot: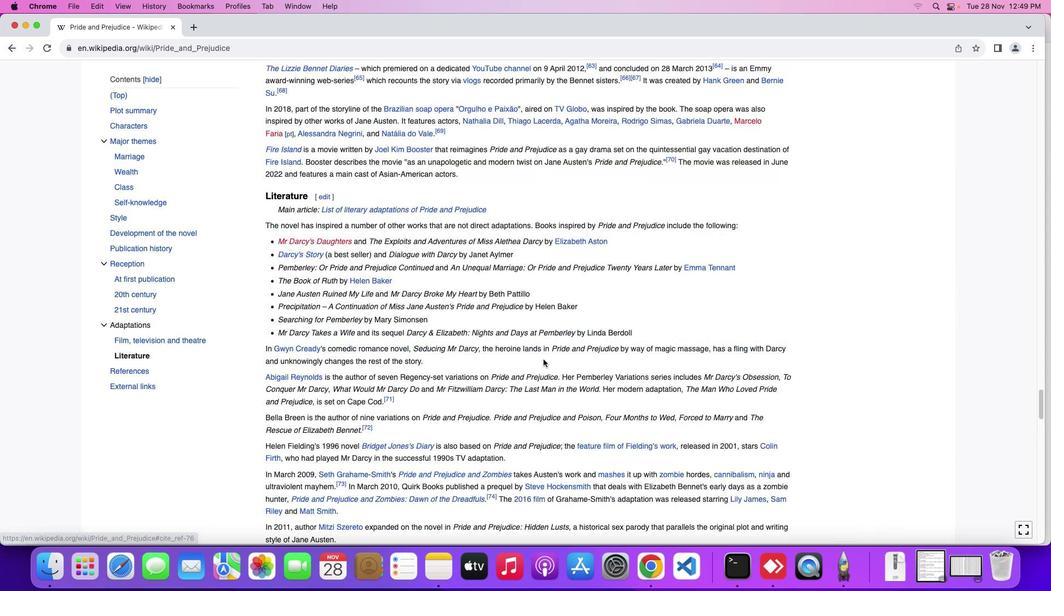 
Action: Mouse scrolled (544, 360) with delta (0, 3)
Screenshot: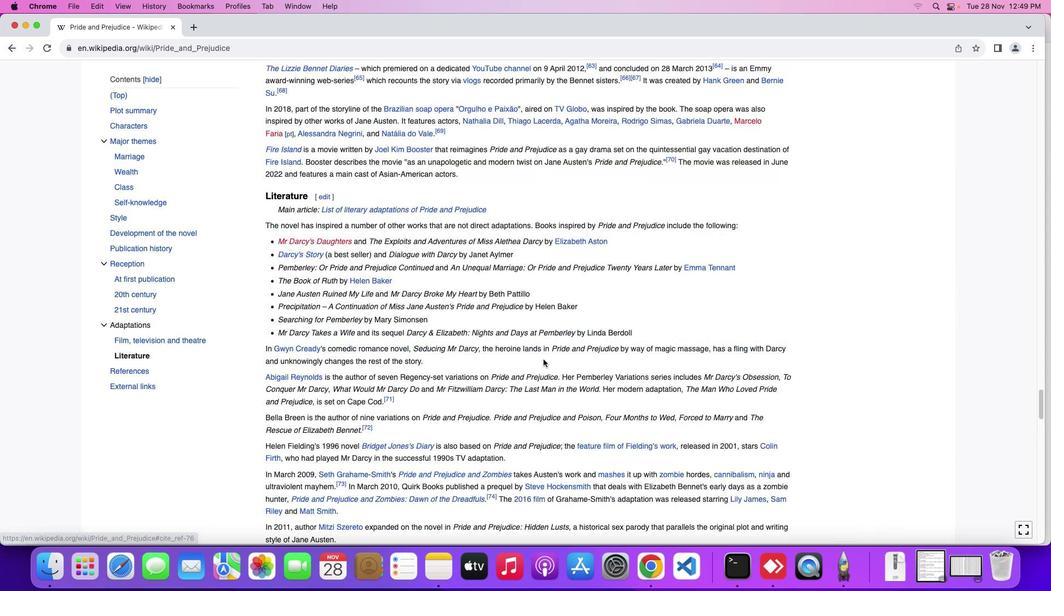 
Action: Mouse moved to (543, 359)
Screenshot: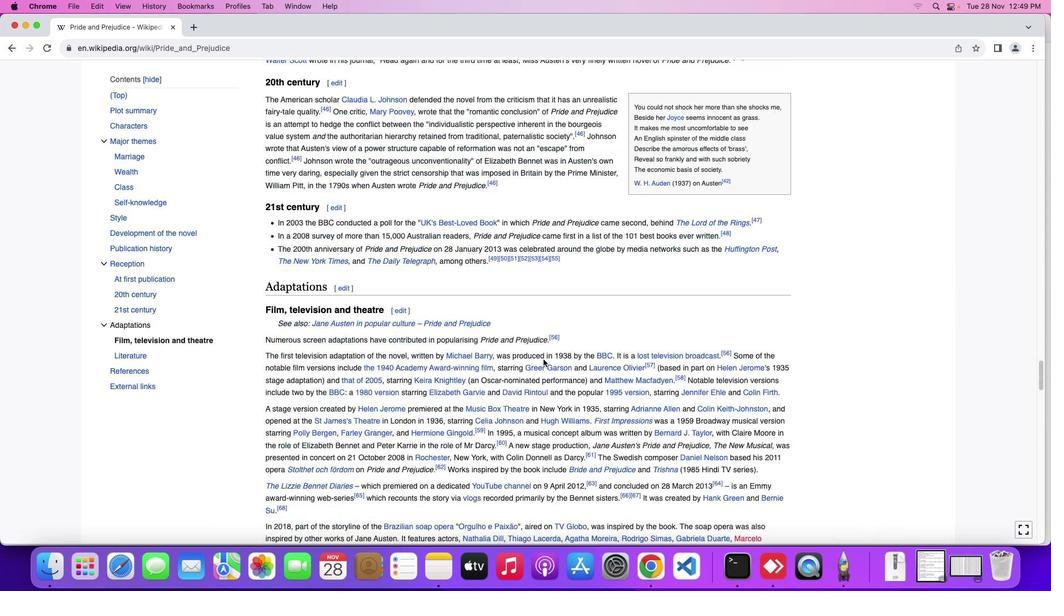 
Action: Mouse scrolled (543, 359) with delta (0, 0)
Screenshot: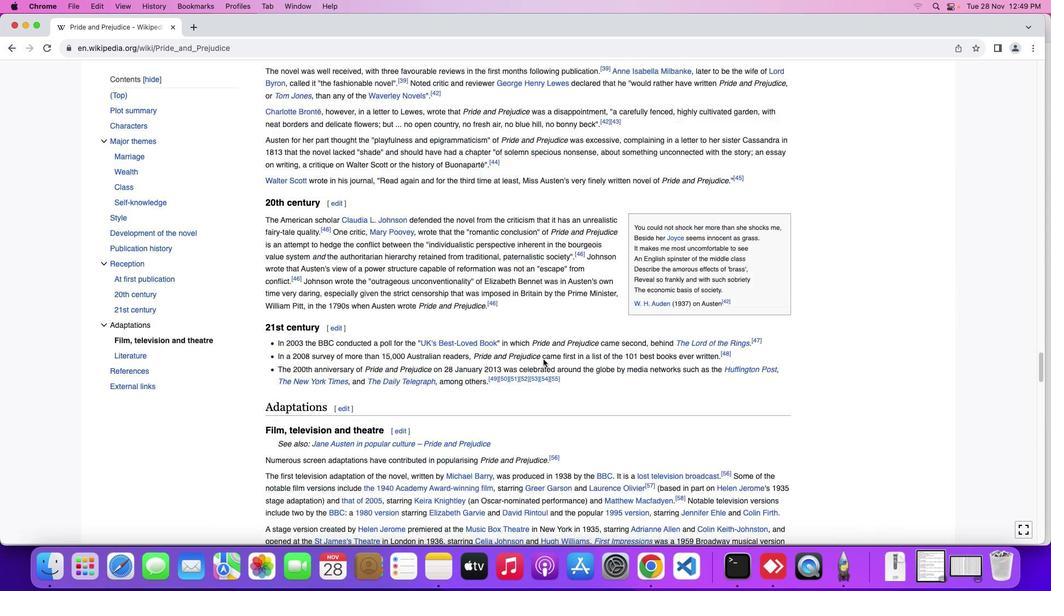 
Action: Mouse scrolled (543, 359) with delta (0, 0)
Screenshot: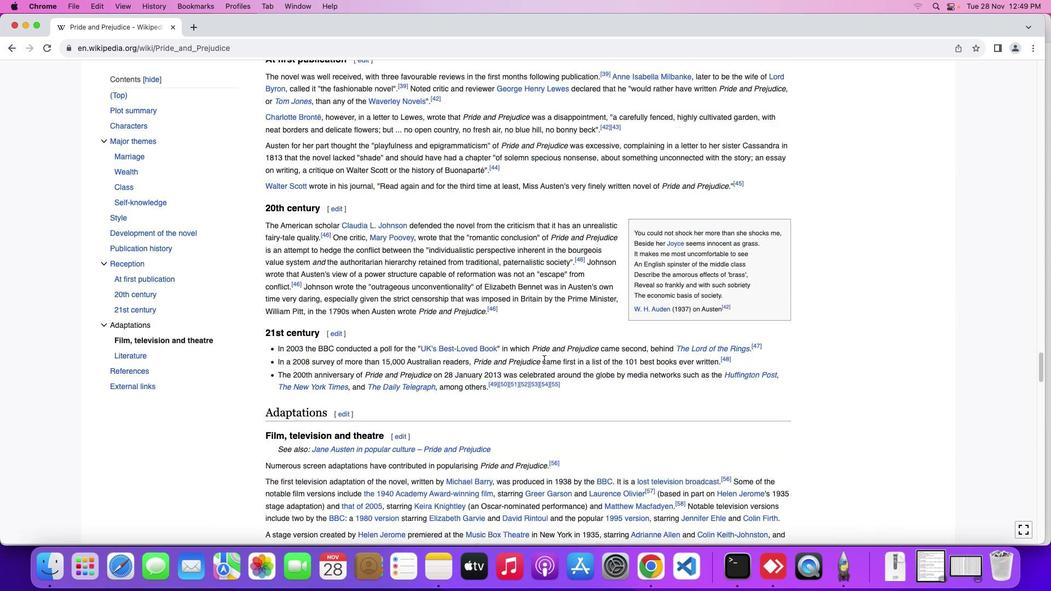 
Action: Mouse scrolled (543, 359) with delta (0, 2)
Screenshot: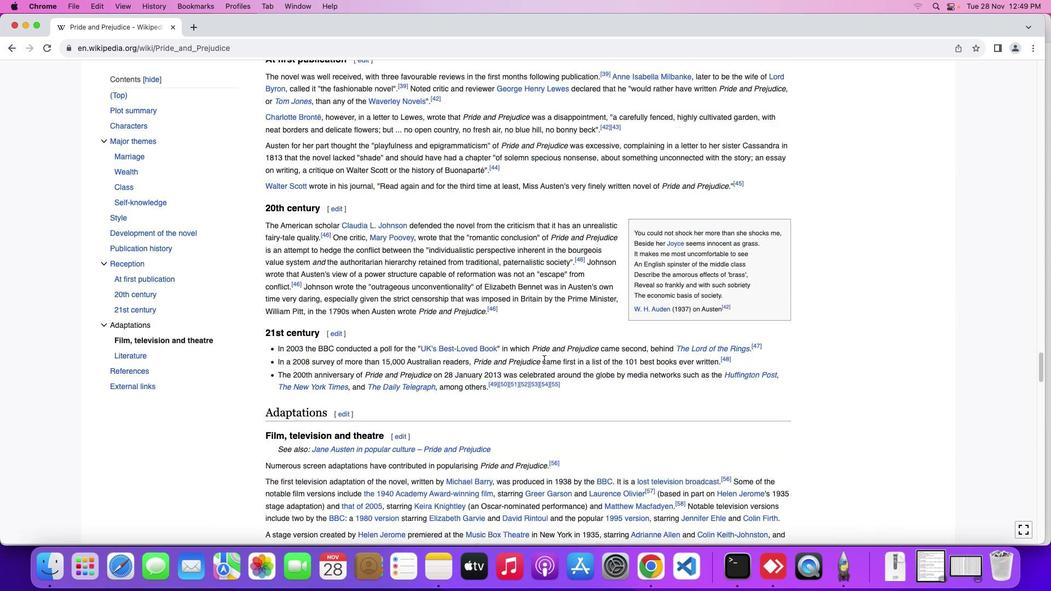 
Action: Mouse scrolled (543, 359) with delta (0, 2)
Screenshot: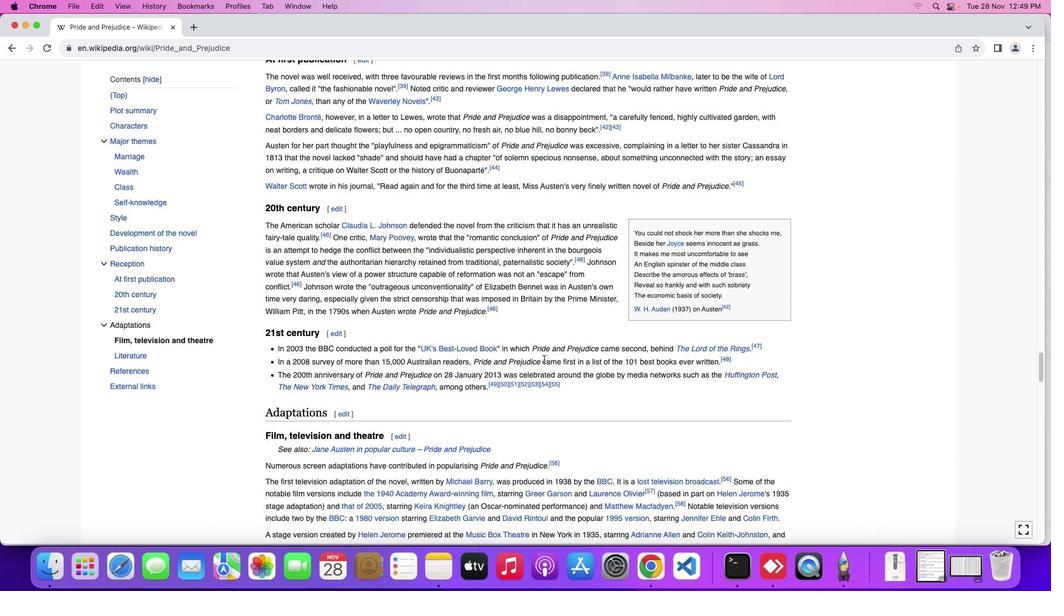 
Action: Mouse scrolled (543, 359) with delta (0, 3)
Screenshot: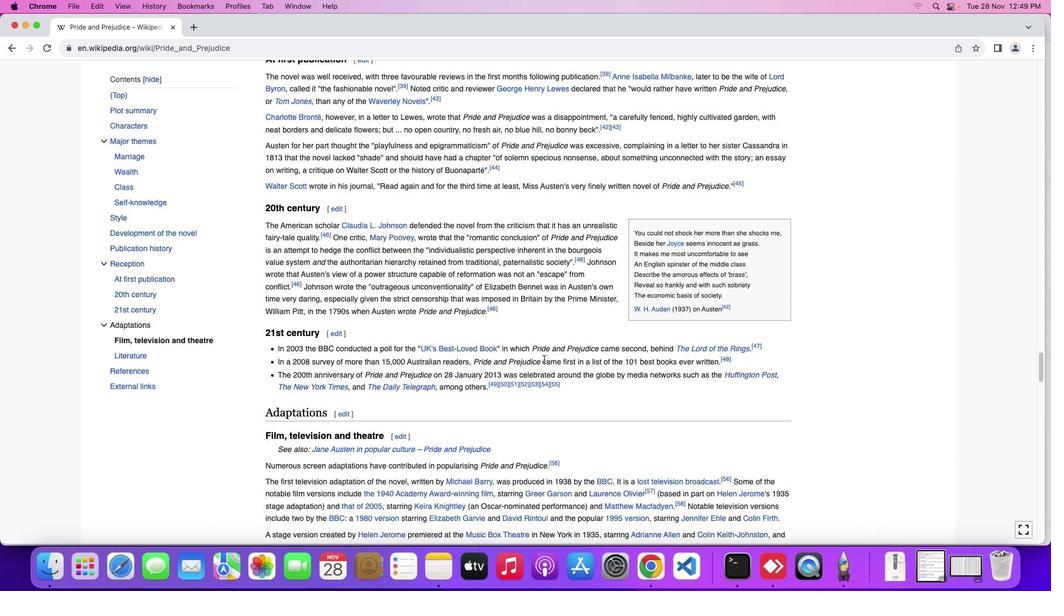 
Action: Mouse scrolled (543, 359) with delta (0, 3)
Screenshot: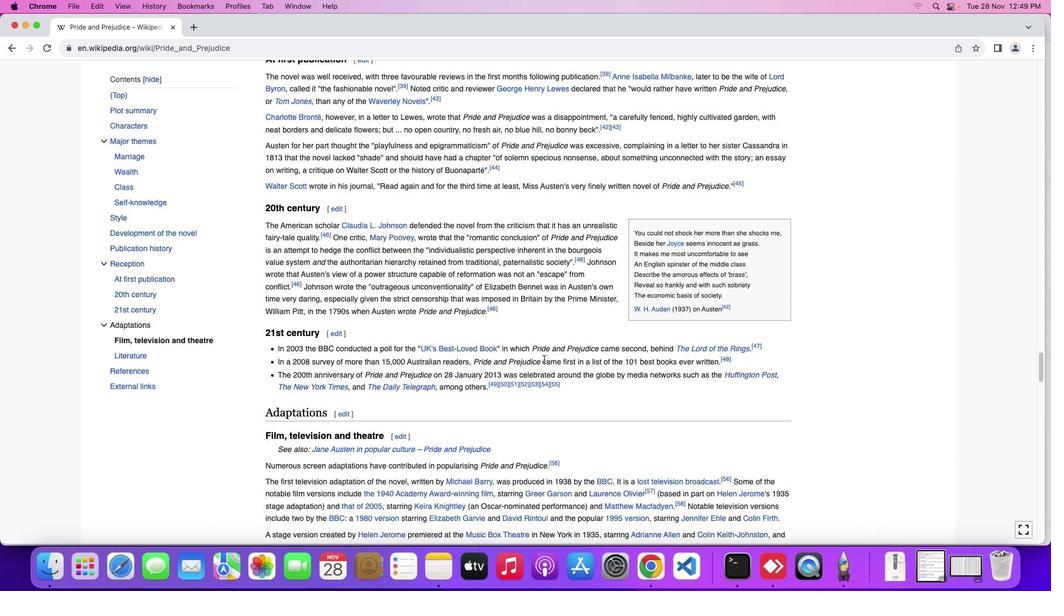 
Action: Mouse moved to (543, 359)
Screenshot: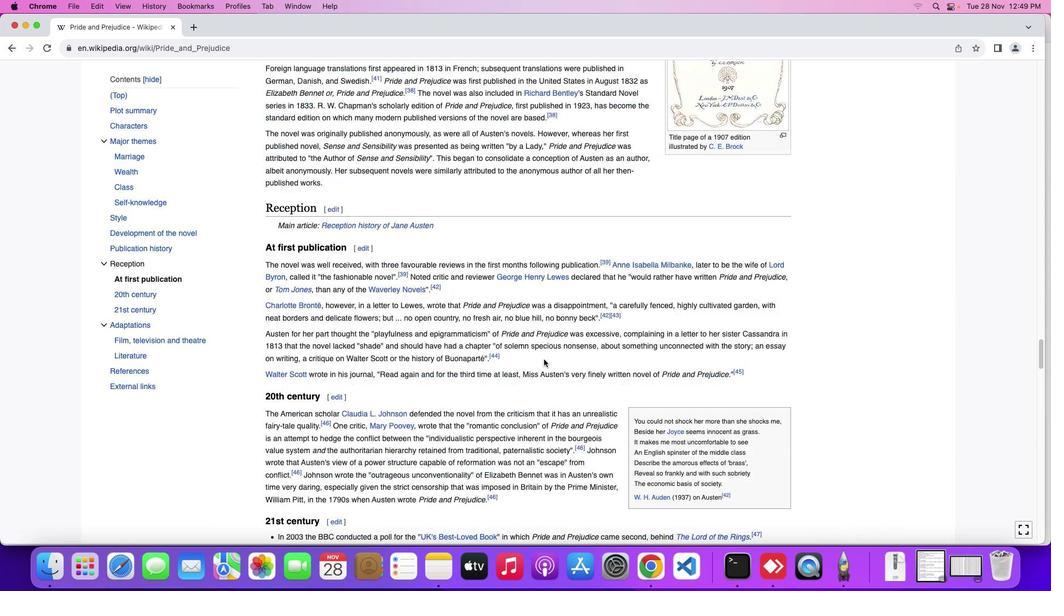 
Action: Mouse scrolled (543, 359) with delta (0, 0)
Screenshot: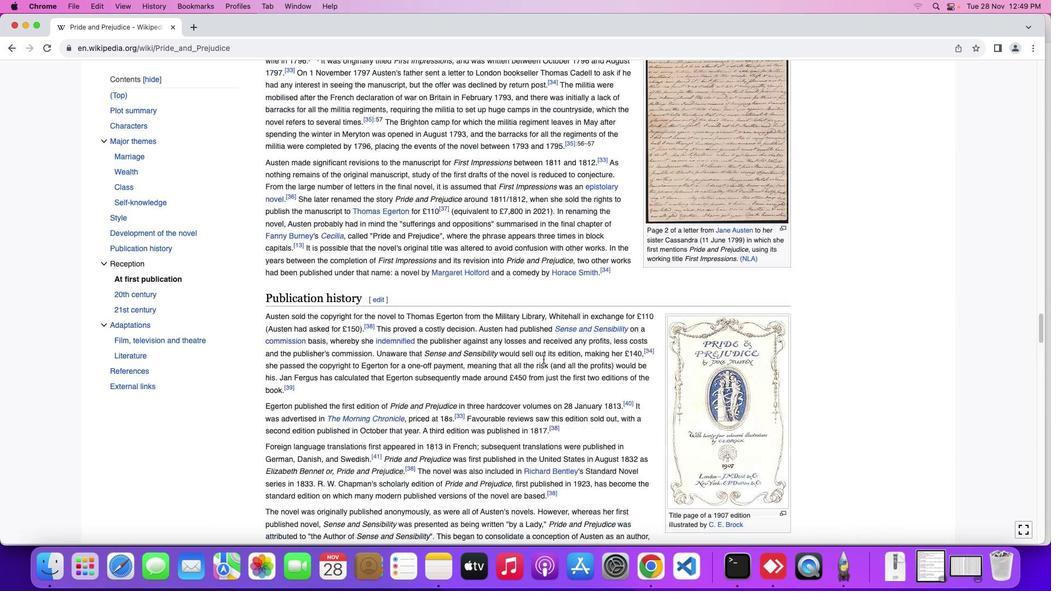 
Action: Mouse scrolled (543, 359) with delta (0, 0)
Screenshot: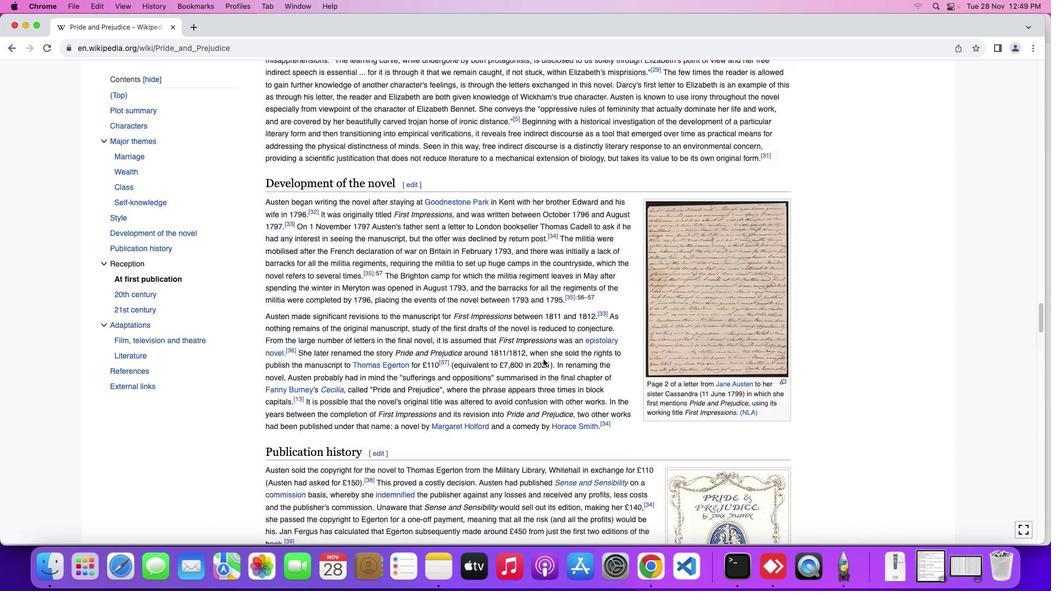 
Action: Mouse moved to (543, 359)
Screenshot: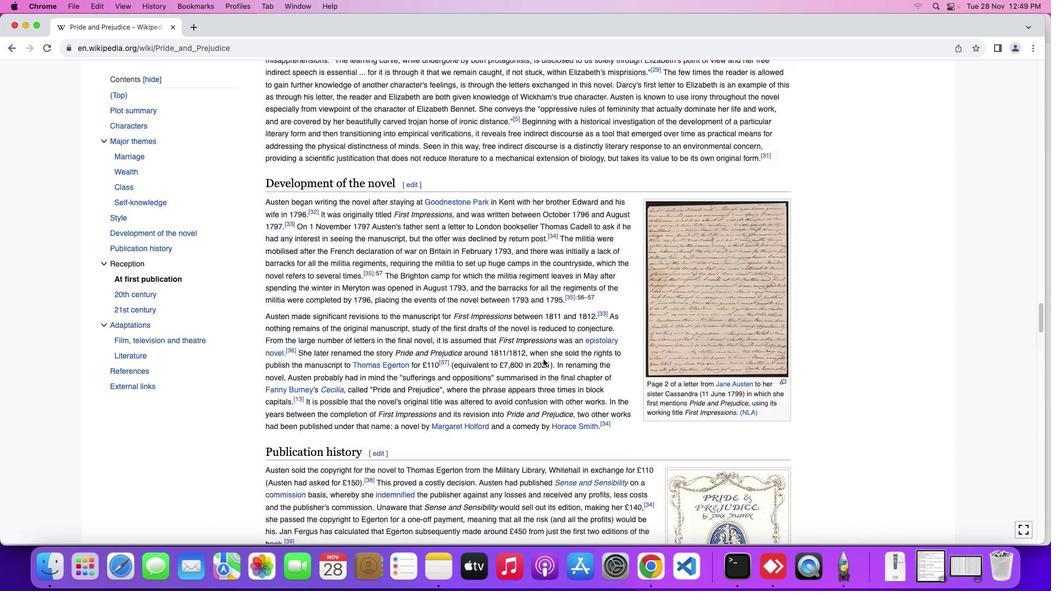 
Action: Mouse scrolled (543, 359) with delta (0, 2)
Screenshot: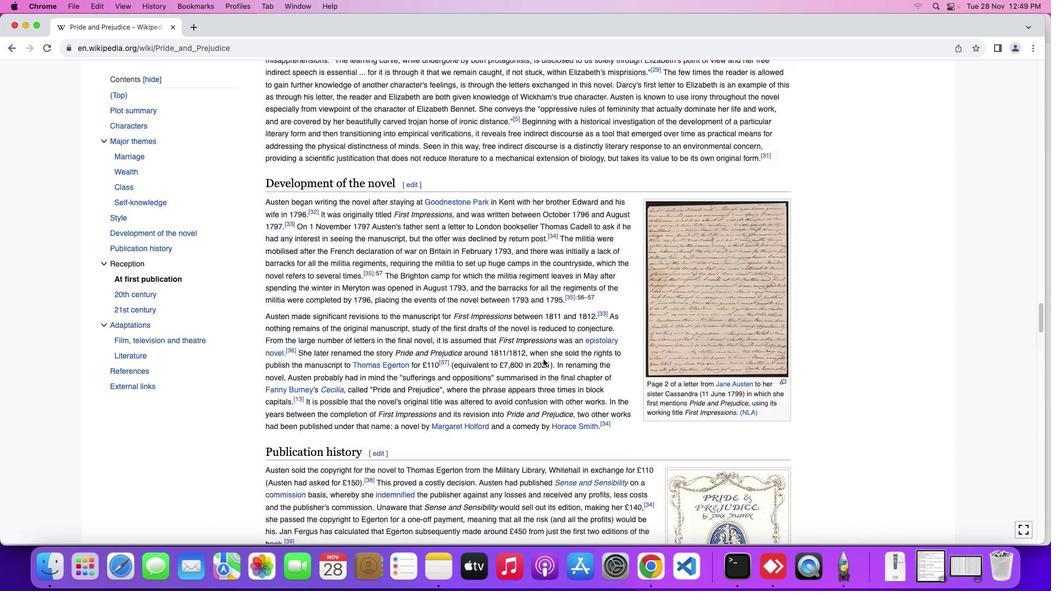 
Action: Mouse scrolled (543, 359) with delta (0, 2)
Screenshot: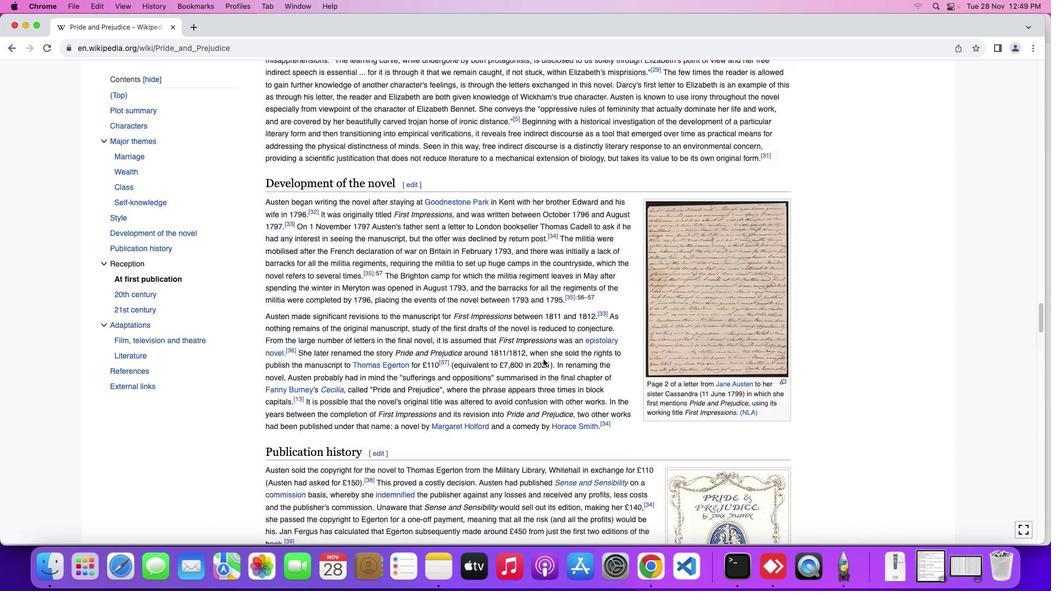 
Action: Mouse scrolled (543, 359) with delta (0, 3)
Screenshot: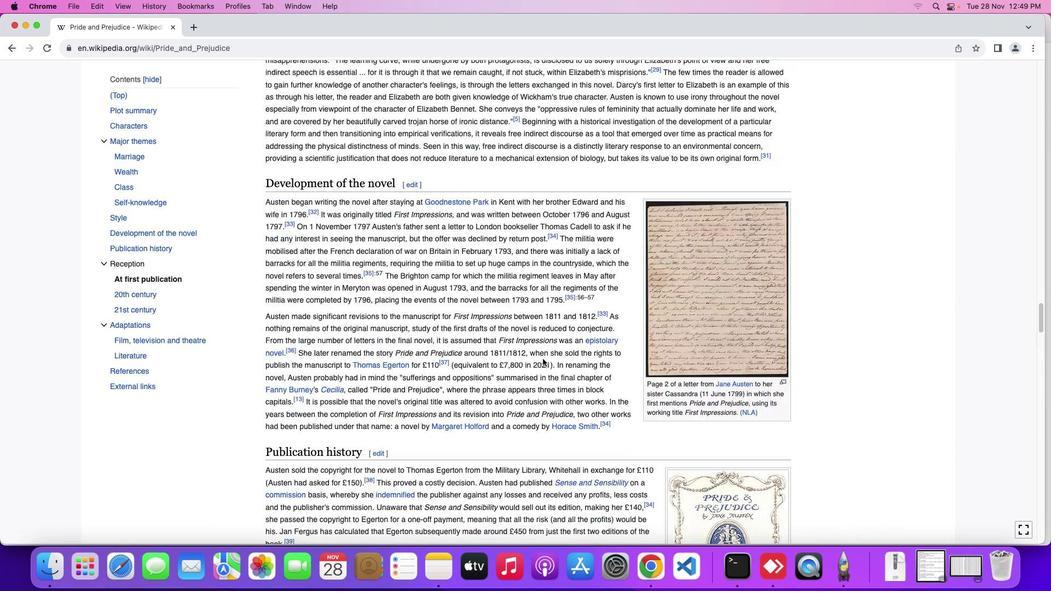 
Action: Mouse scrolled (543, 359) with delta (0, 3)
Screenshot: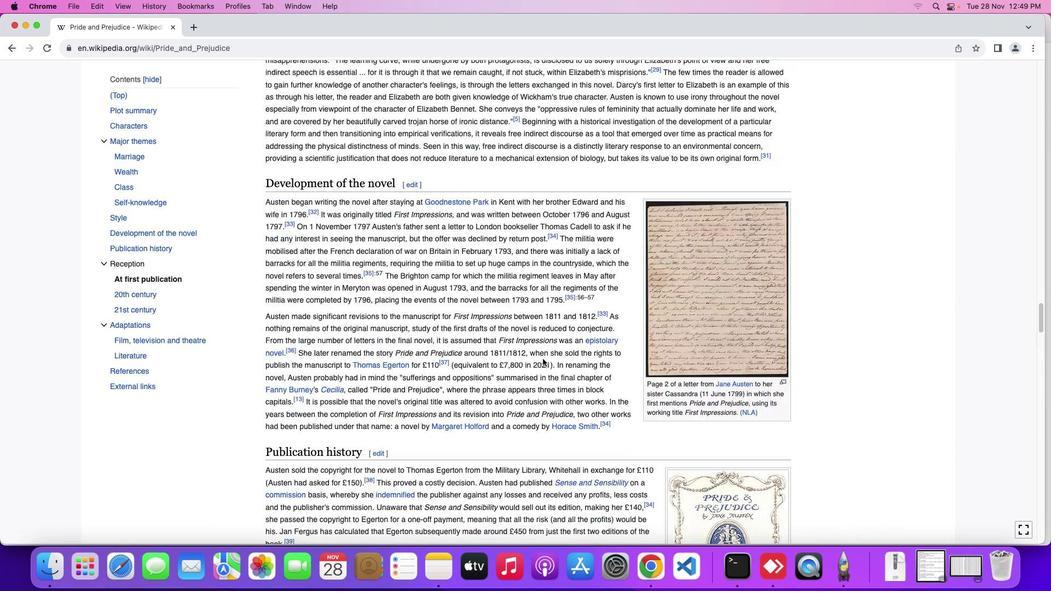 
Action: Mouse scrolled (543, 359) with delta (0, 3)
Screenshot: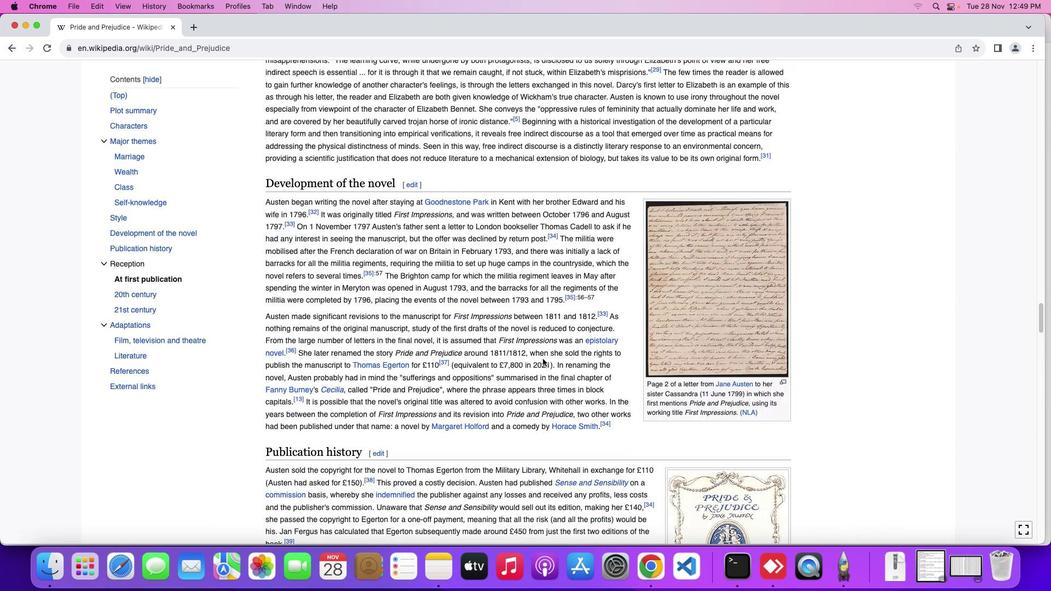 
Action: Mouse moved to (542, 359)
Screenshot: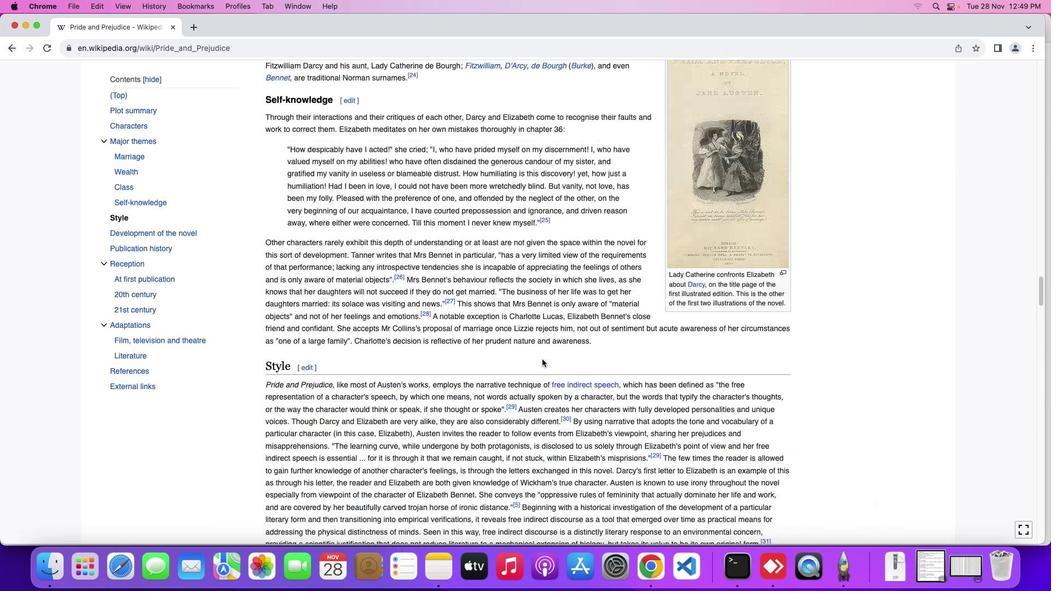 
Action: Mouse scrolled (542, 359) with delta (0, 0)
Screenshot: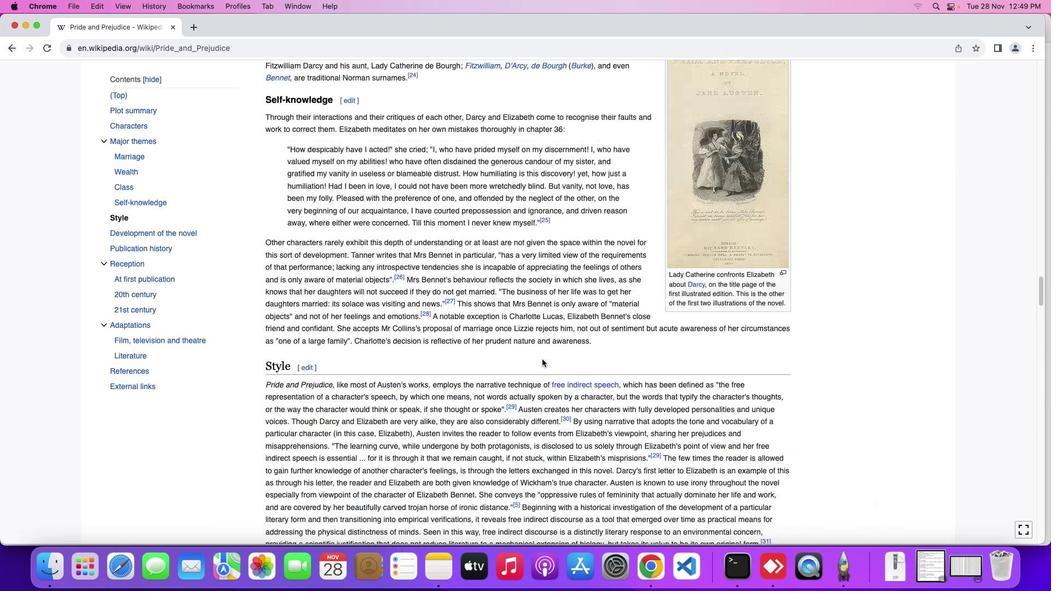 
Action: Mouse moved to (542, 359)
Screenshot: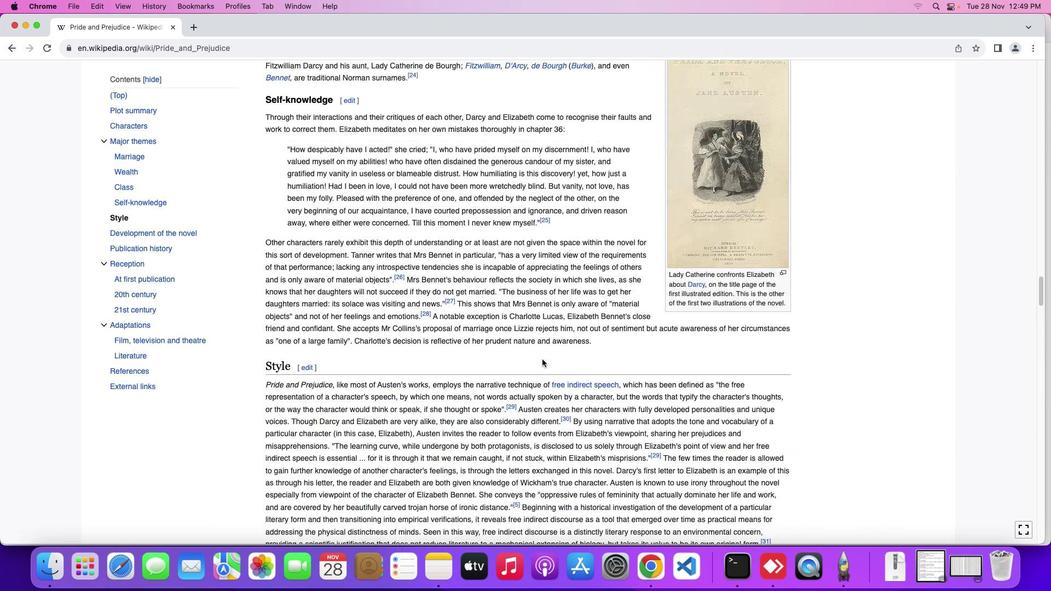 
Action: Mouse scrolled (542, 359) with delta (0, 0)
Screenshot: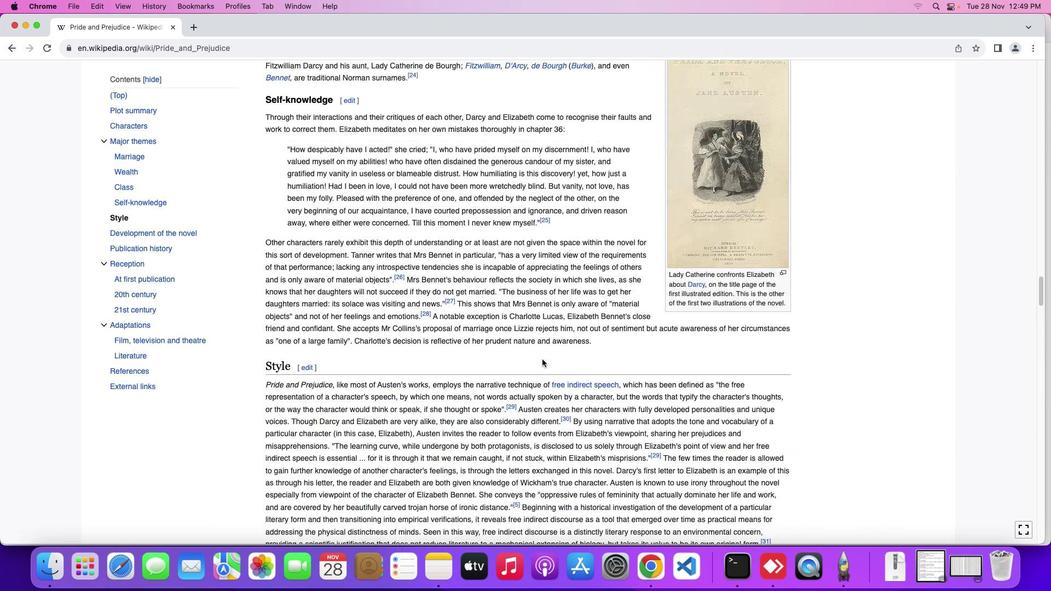 
Action: Mouse scrolled (542, 359) with delta (0, 2)
Screenshot: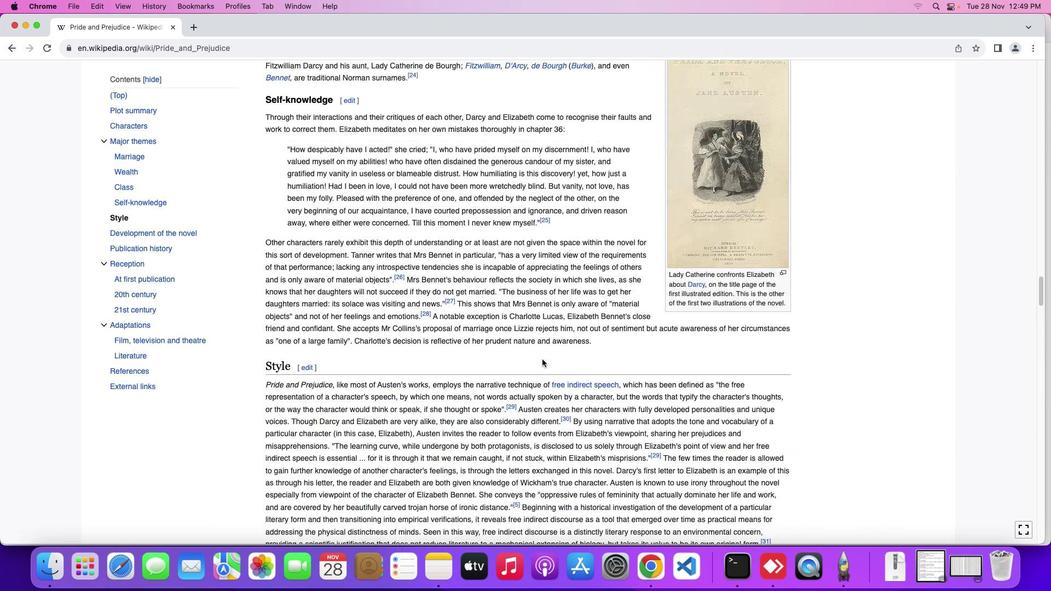 
Action: Mouse scrolled (542, 359) with delta (0, 2)
Screenshot: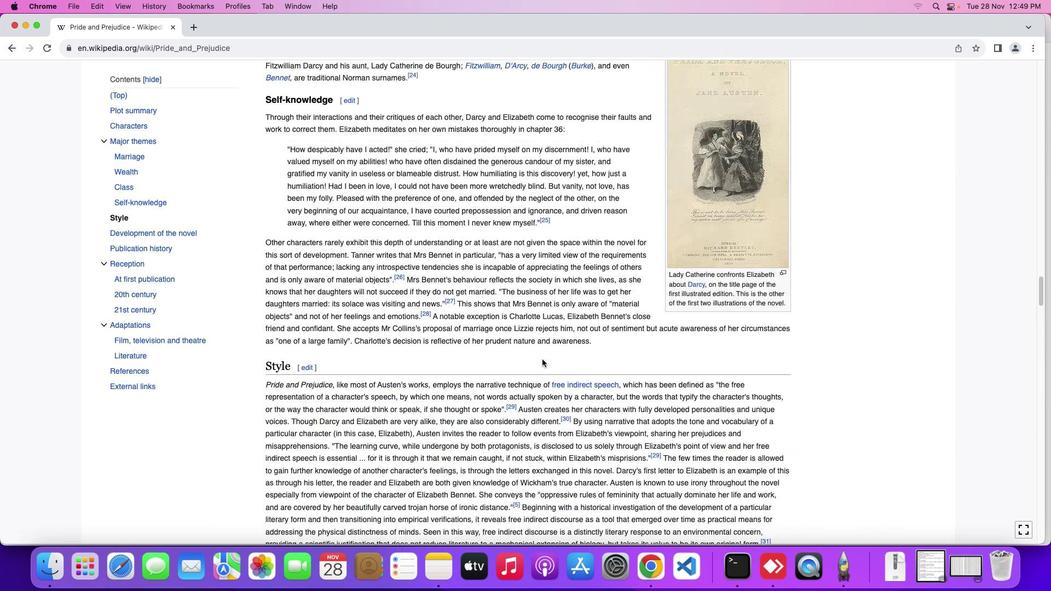 
Action: Mouse scrolled (542, 359) with delta (0, 3)
Screenshot: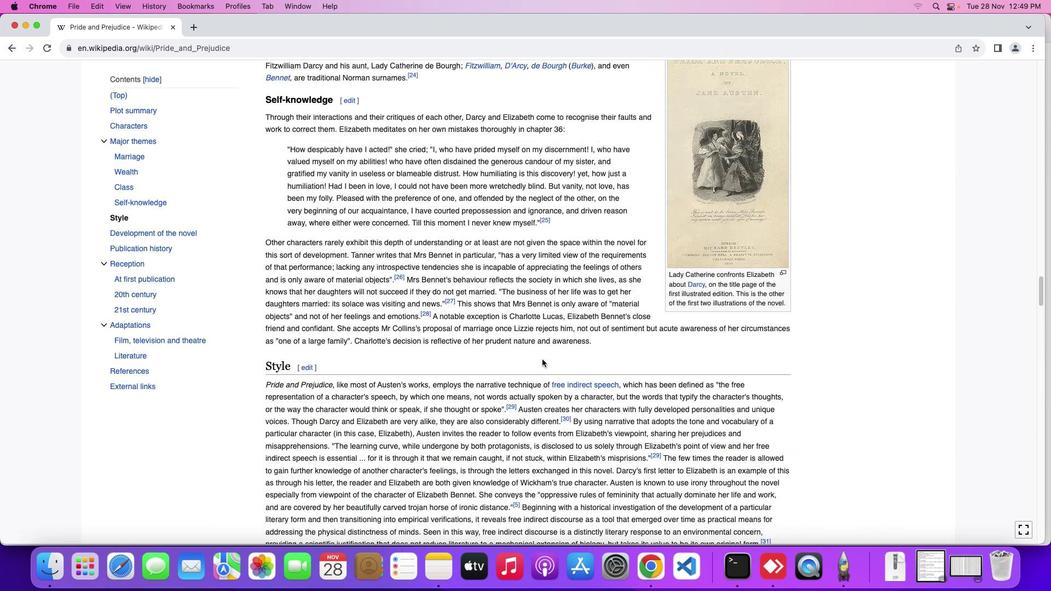 
Action: Mouse moved to (542, 359)
Screenshot: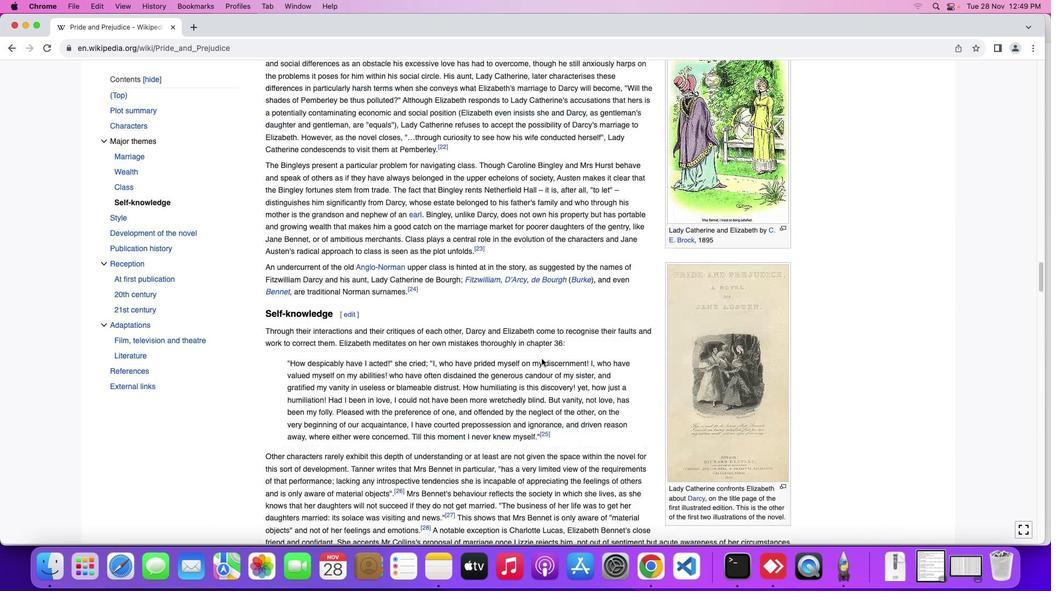 
Action: Mouse scrolled (542, 359) with delta (0, 0)
Screenshot: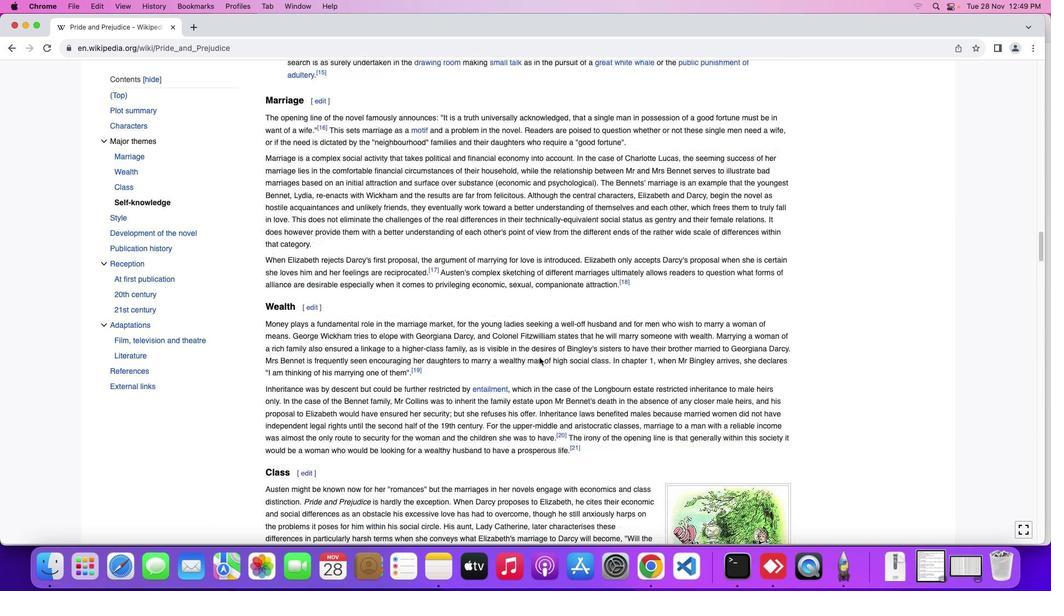 
Action: Mouse scrolled (542, 359) with delta (0, 0)
Screenshot: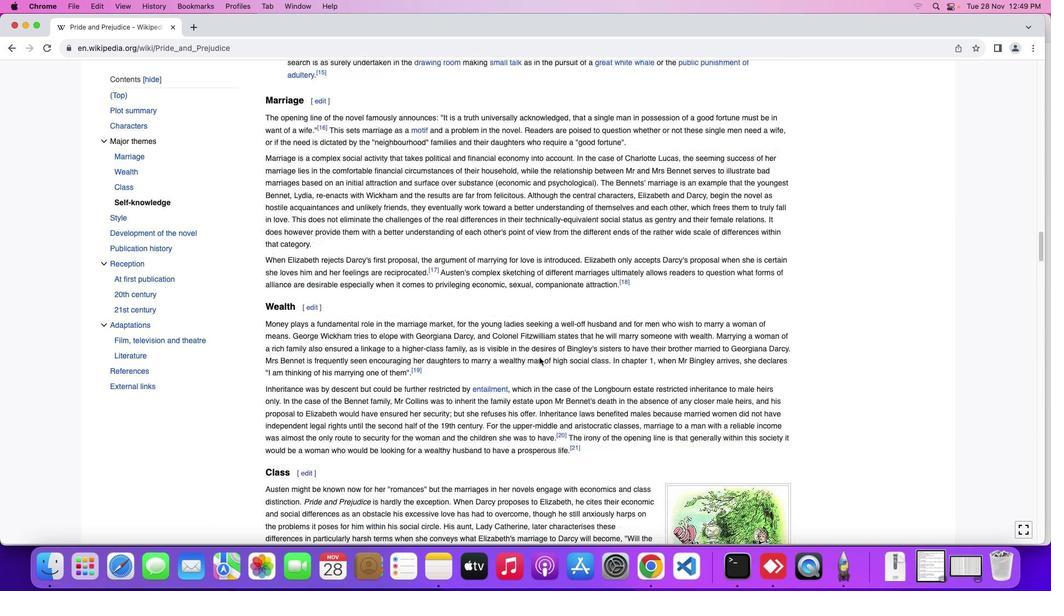 
Action: Mouse scrolled (542, 359) with delta (0, 1)
Screenshot: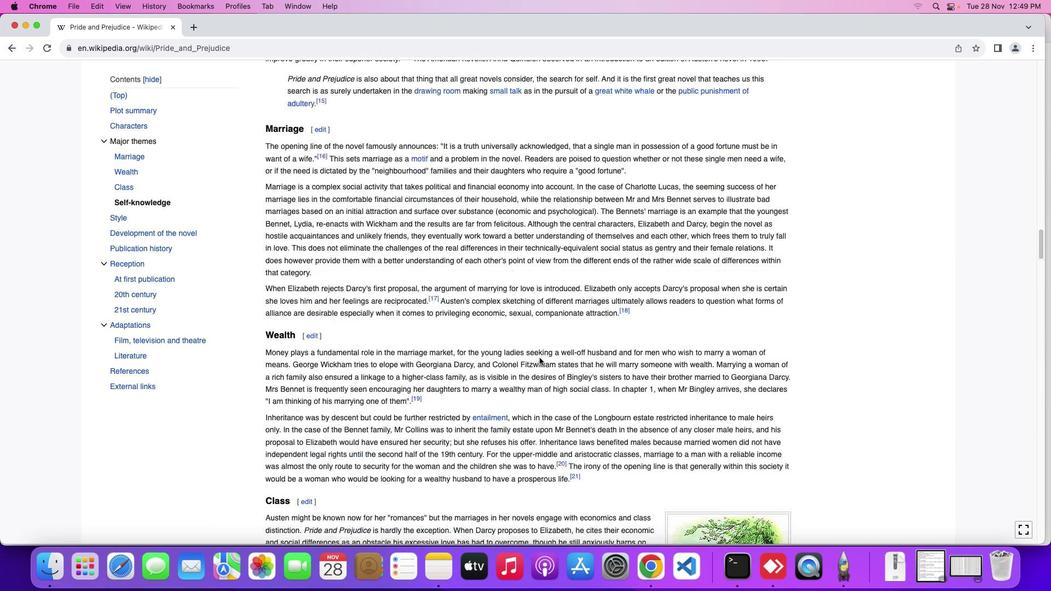 
Action: Mouse scrolled (542, 359) with delta (0, 2)
Screenshot: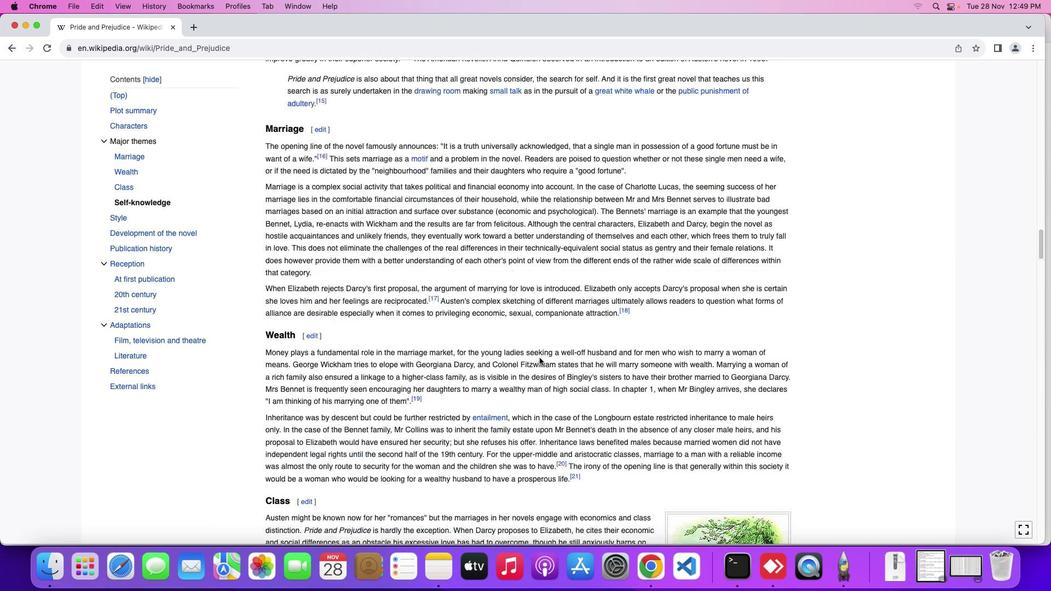 
Action: Mouse scrolled (542, 359) with delta (0, 3)
Screenshot: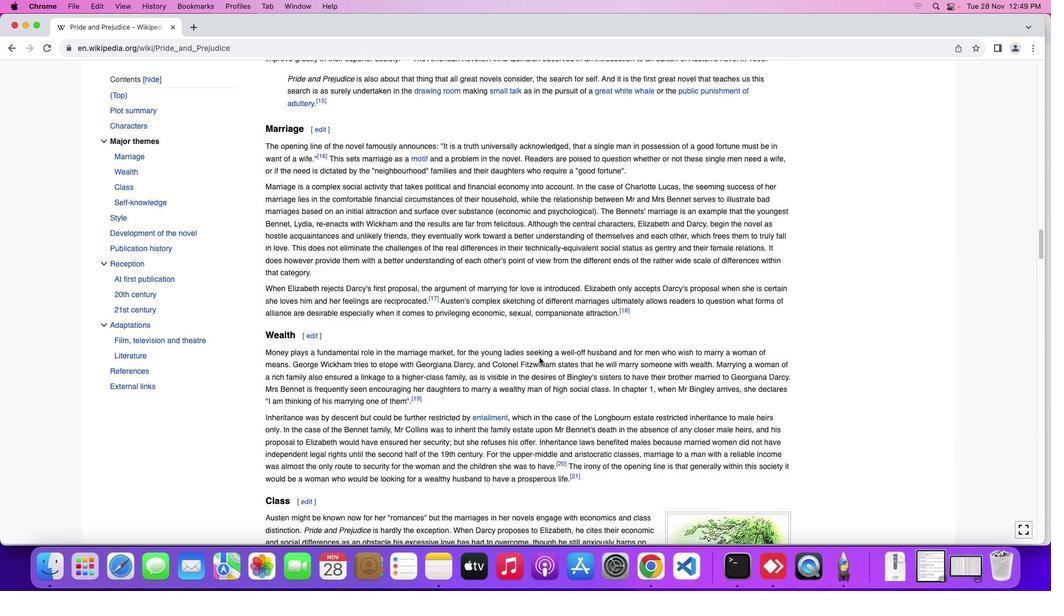 
Action: Mouse scrolled (542, 359) with delta (0, 3)
Screenshot: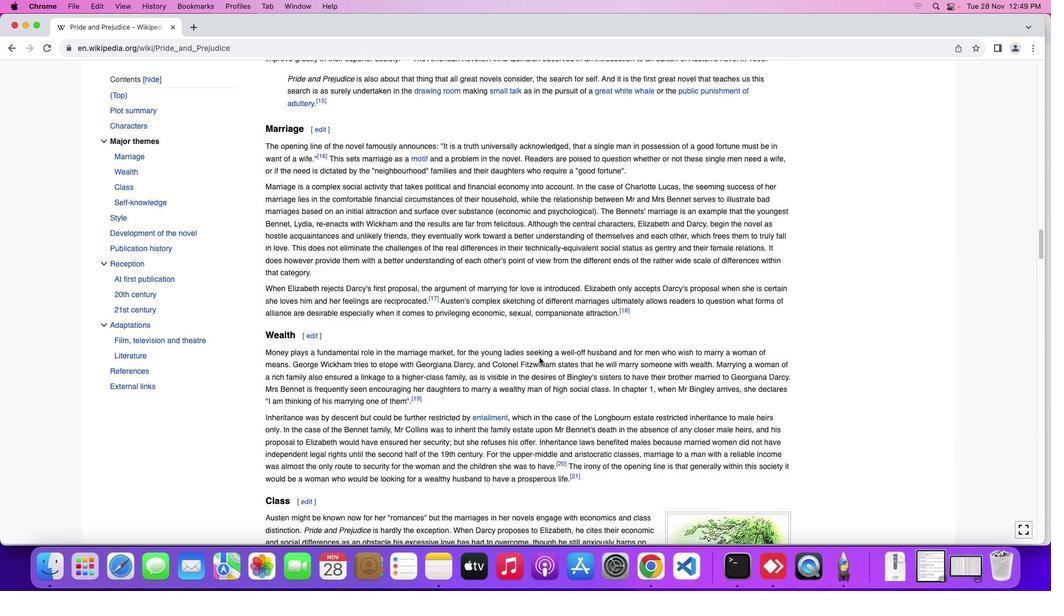 
Action: Mouse scrolled (542, 359) with delta (0, 3)
Screenshot: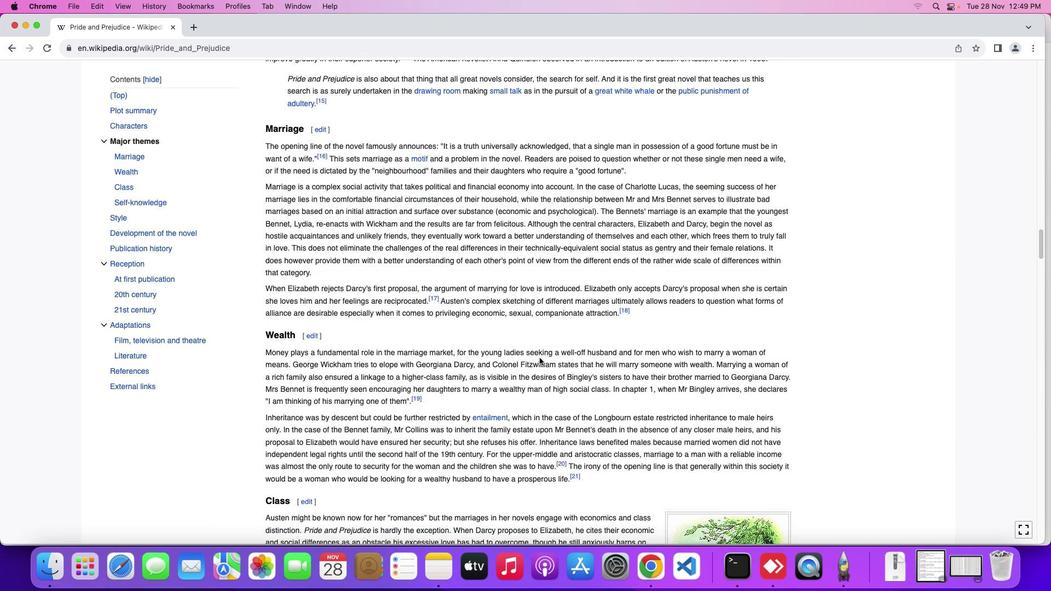 
Action: Mouse moved to (539, 358)
